 Task: Get directions from Lyndon B. Johnson National Historical Park, Texas, United States to Charleston, South Carolina, United States and explore the nearby post offices
Action: Mouse moved to (156, 94)
Screenshot: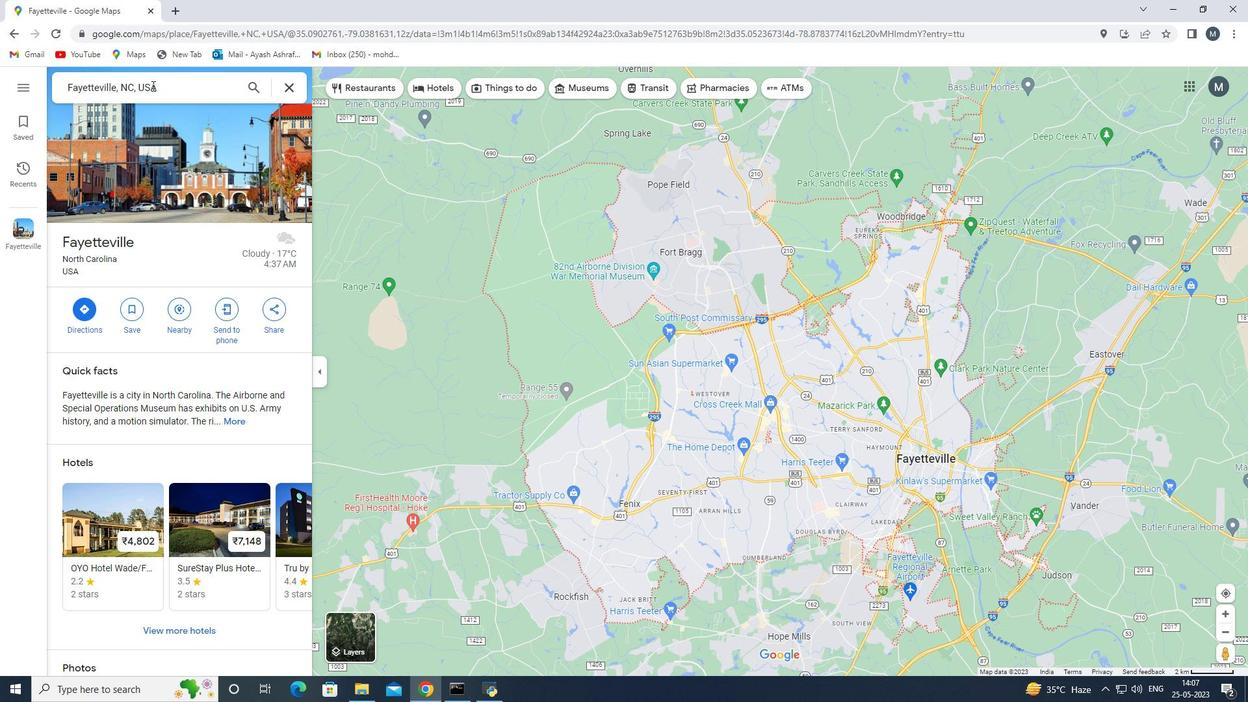 
Action: Mouse scrolled (156, 93) with delta (0, 0)
Screenshot: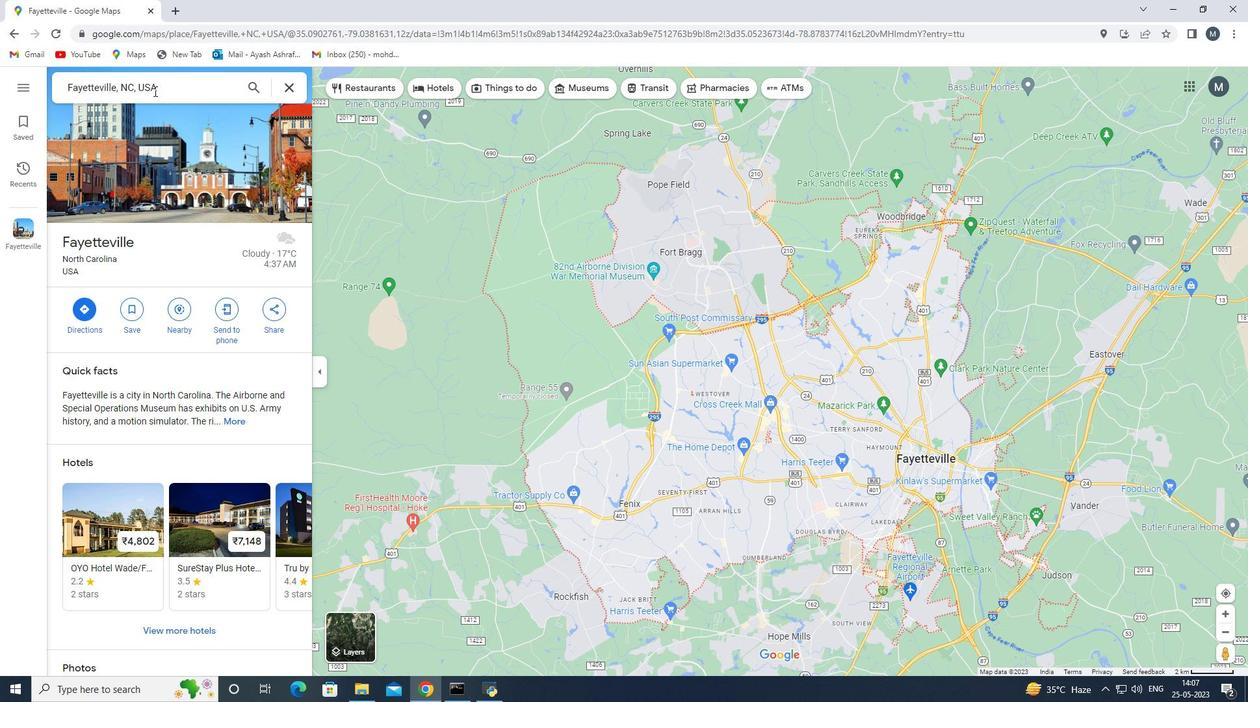 
Action: Mouse moved to (156, 96)
Screenshot: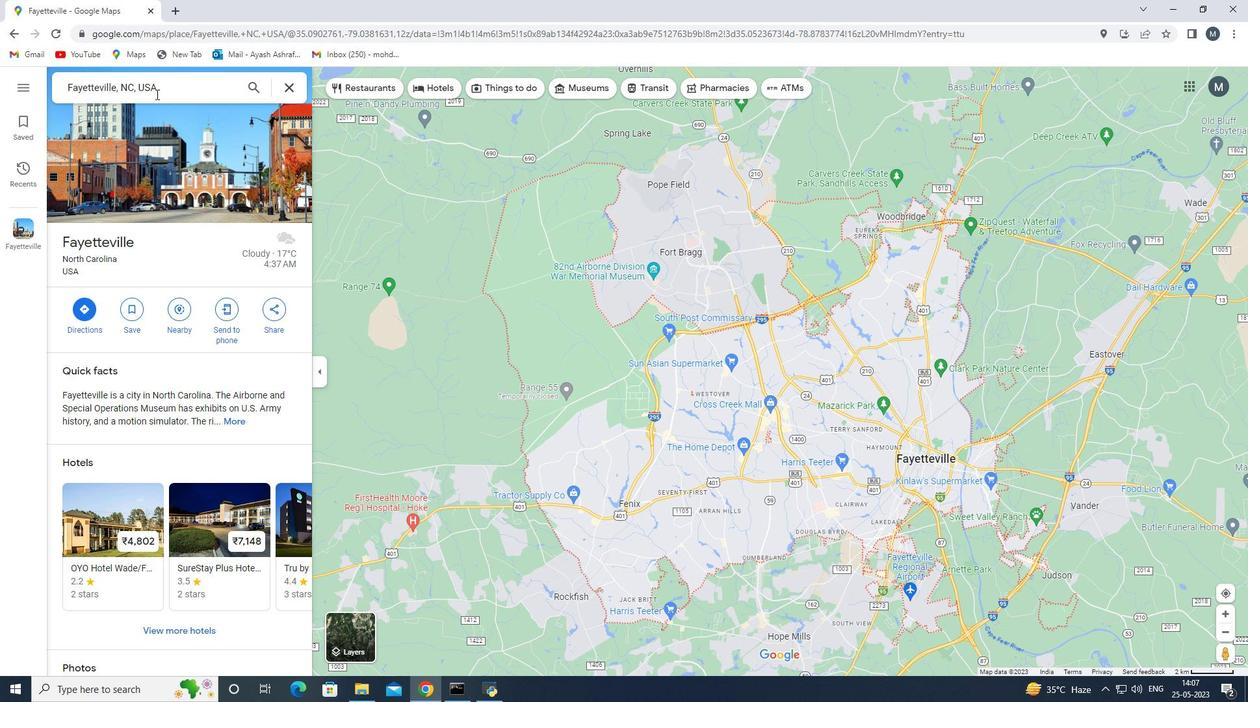 
Action: Mouse scrolled (156, 95) with delta (0, 0)
Screenshot: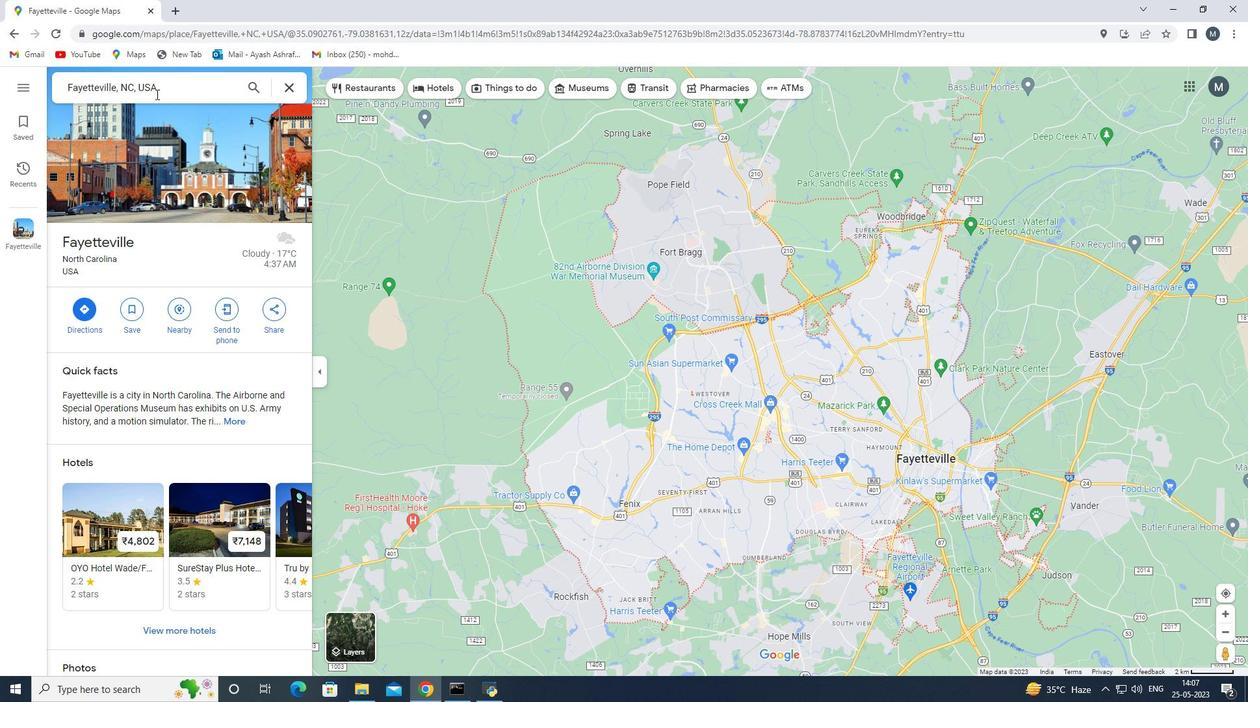 
Action: Mouse moved to (156, 96)
Screenshot: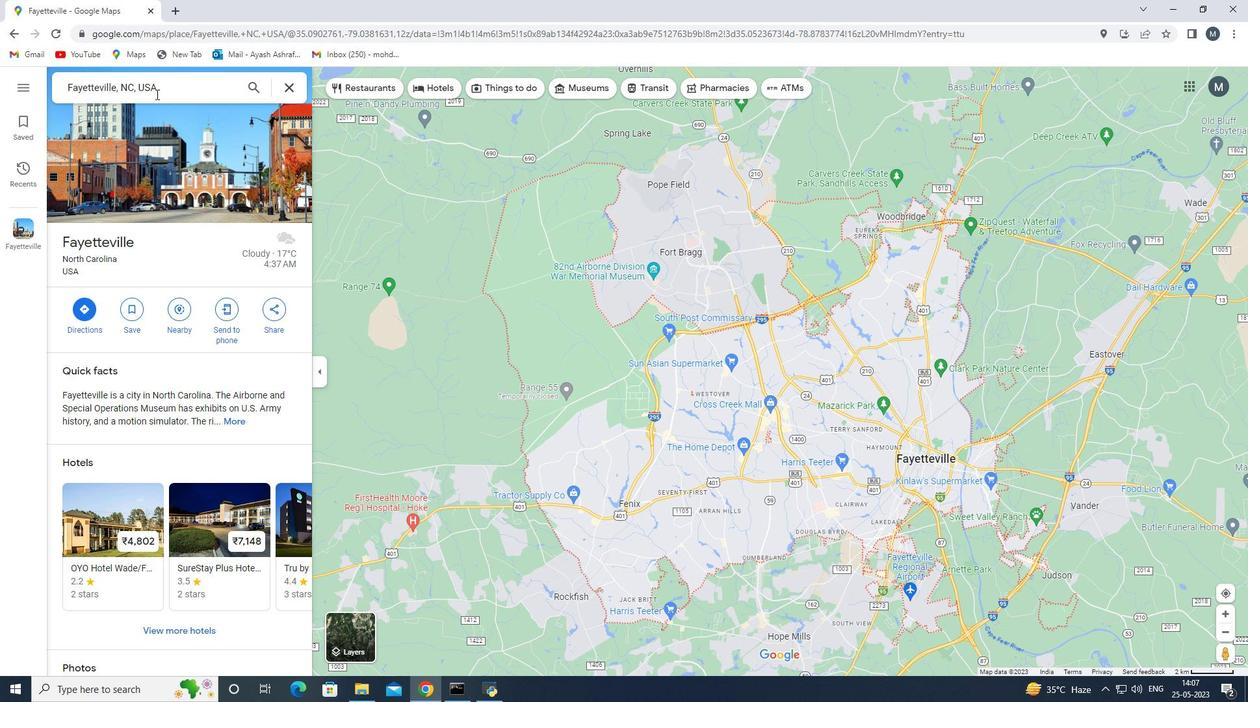 
Action: Mouse scrolled (156, 96) with delta (0, 0)
Screenshot: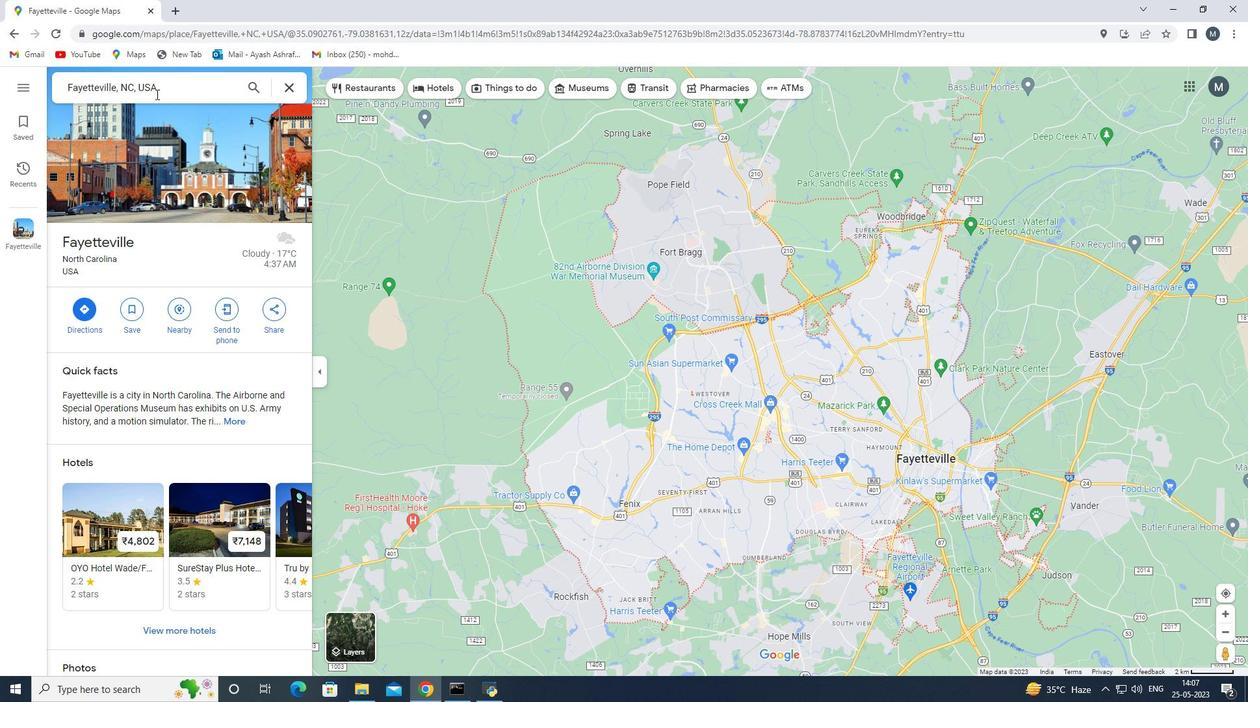 
Action: Mouse moved to (287, 89)
Screenshot: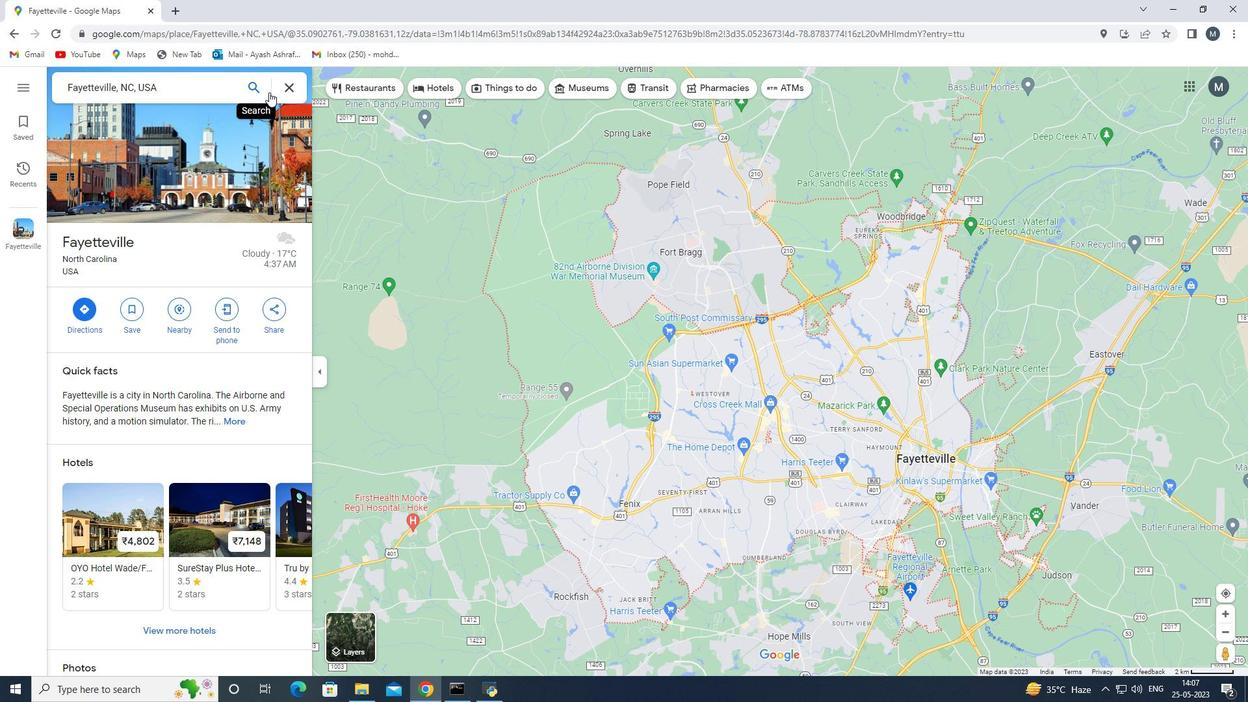 
Action: Mouse pressed left at (287, 89)
Screenshot: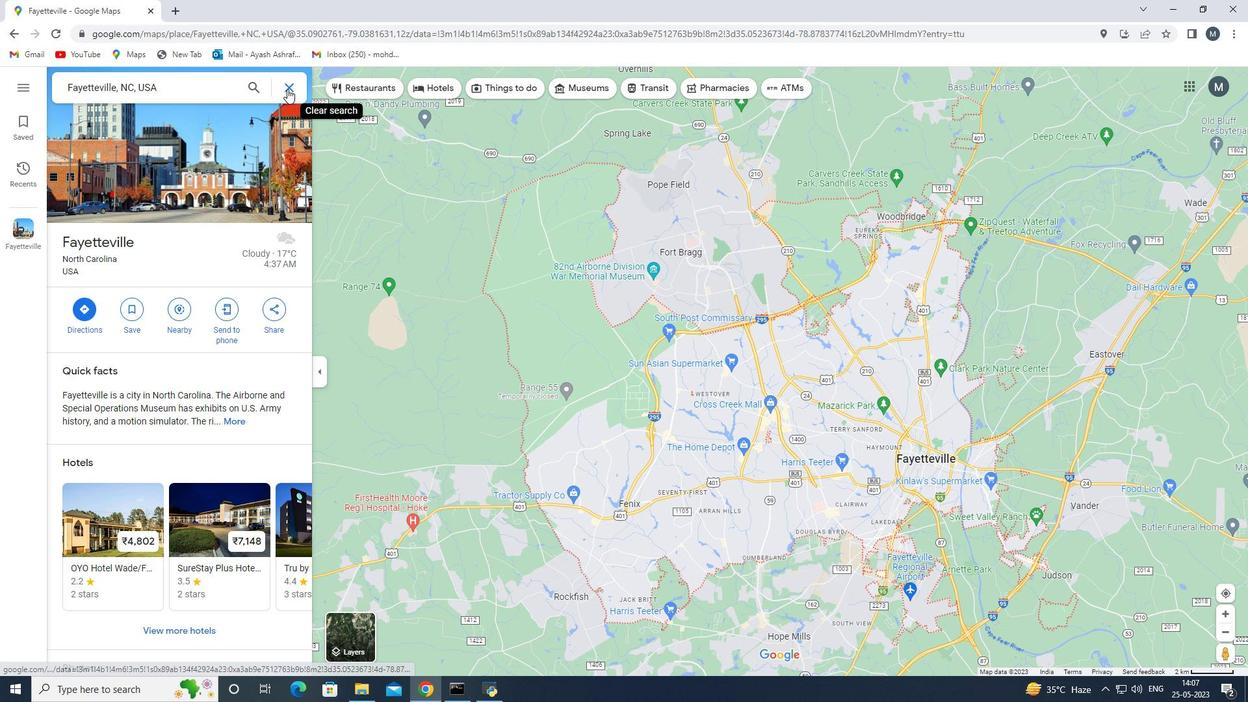 
Action: Mouse moved to (292, 85)
Screenshot: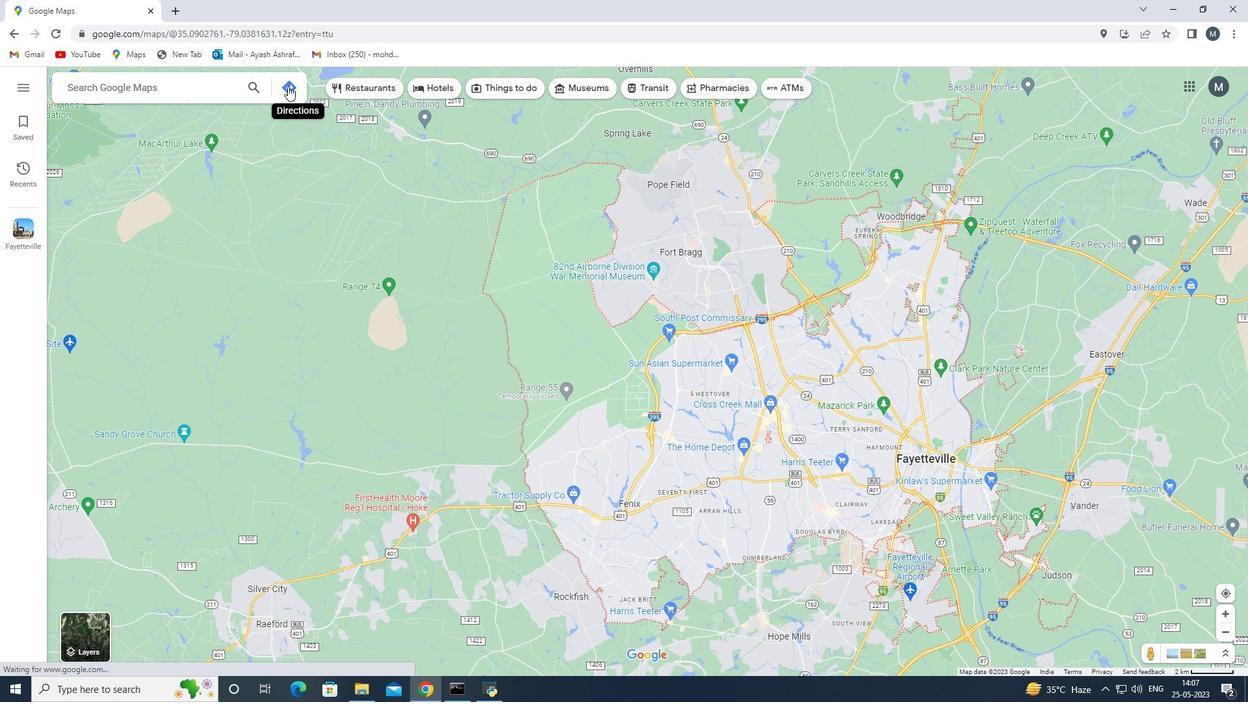 
Action: Mouse pressed left at (292, 85)
Screenshot: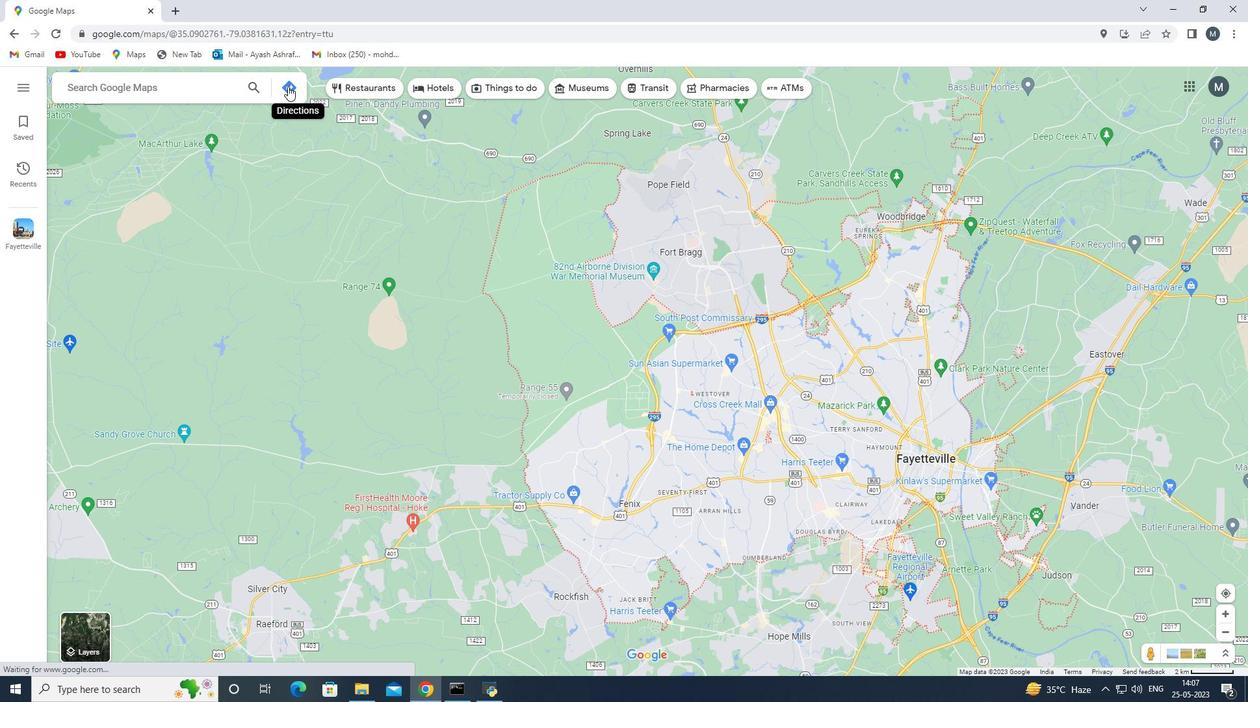 
Action: Mouse moved to (125, 125)
Screenshot: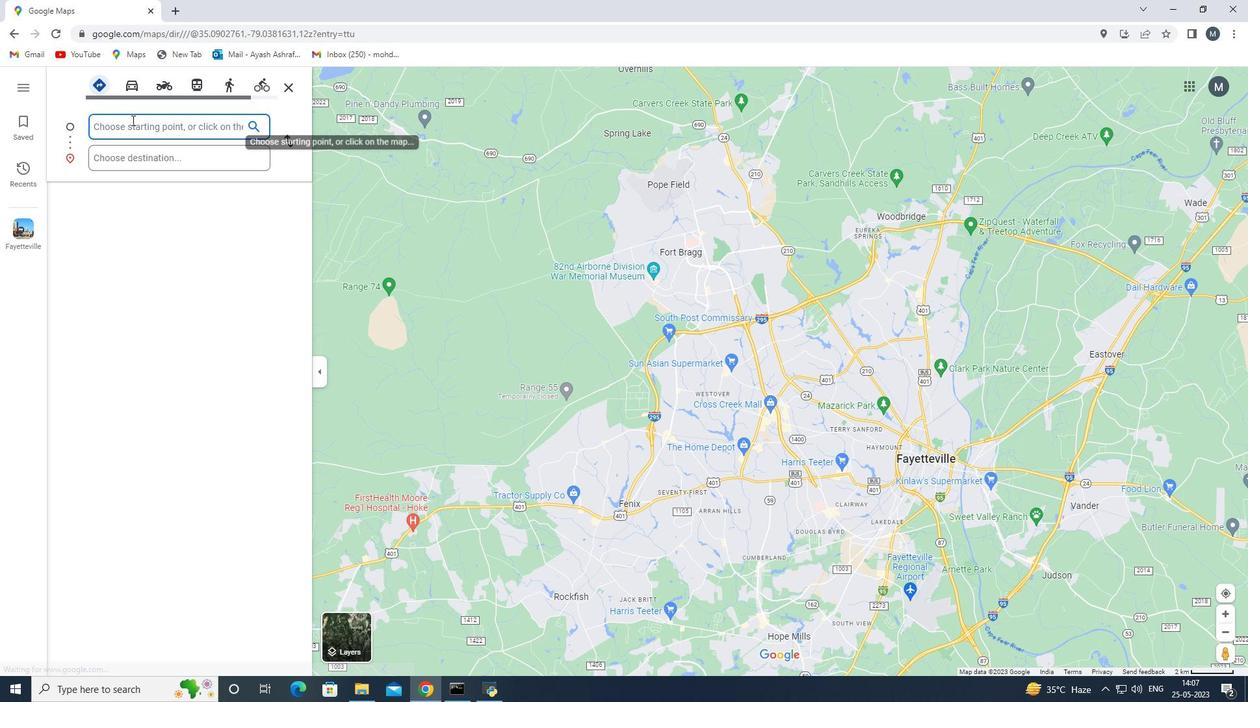 
Action: Mouse pressed left at (125, 125)
Screenshot: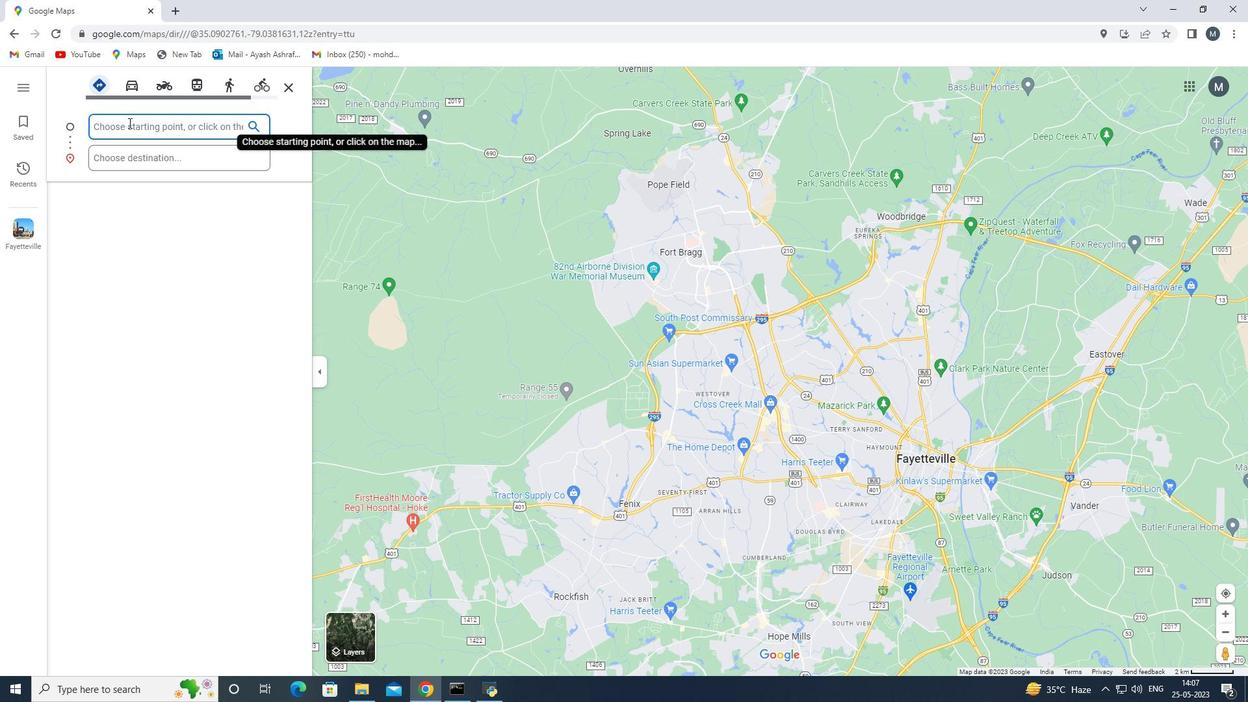 
Action: Mouse moved to (124, 126)
Screenshot: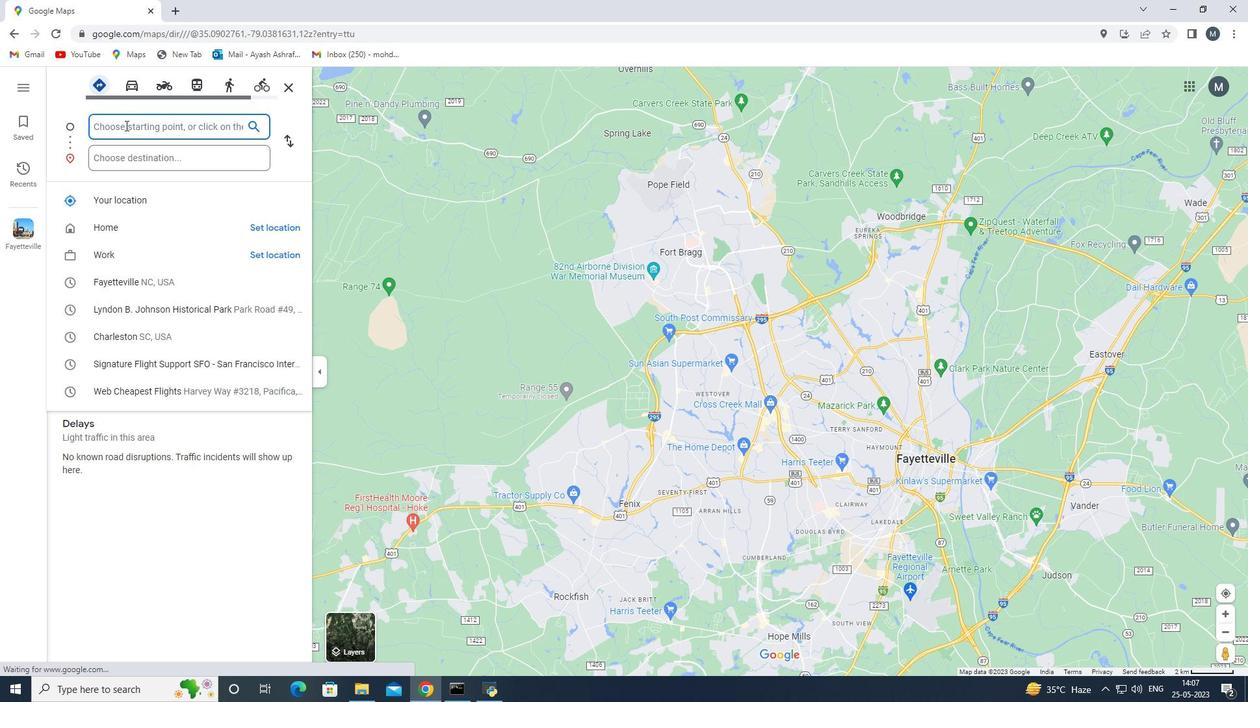 
Action: Key pressed <Key.shift>Lyndon<Key.space><Key.shift>B.johnson<Key.space><Key.shift>National<Key.space>historicak<Key.backspace>l<Key.space>park,texas,united<Key.space>states<Key.space>
Screenshot: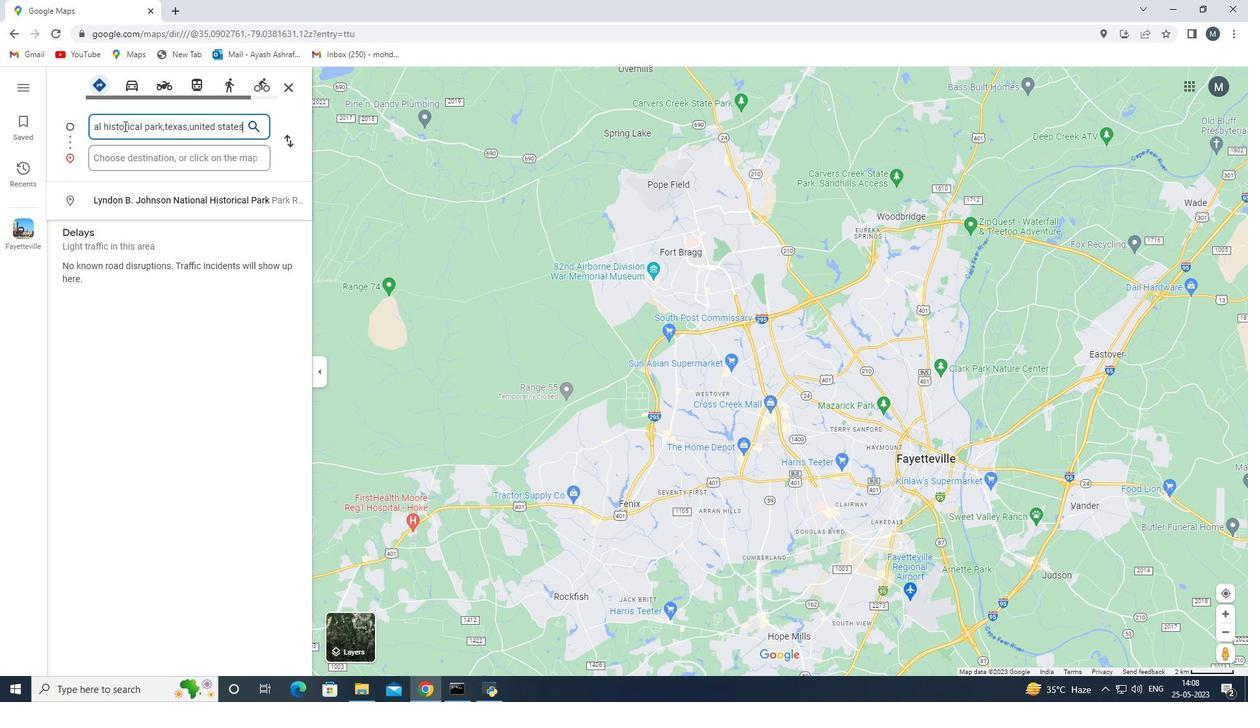 
Action: Mouse moved to (122, 158)
Screenshot: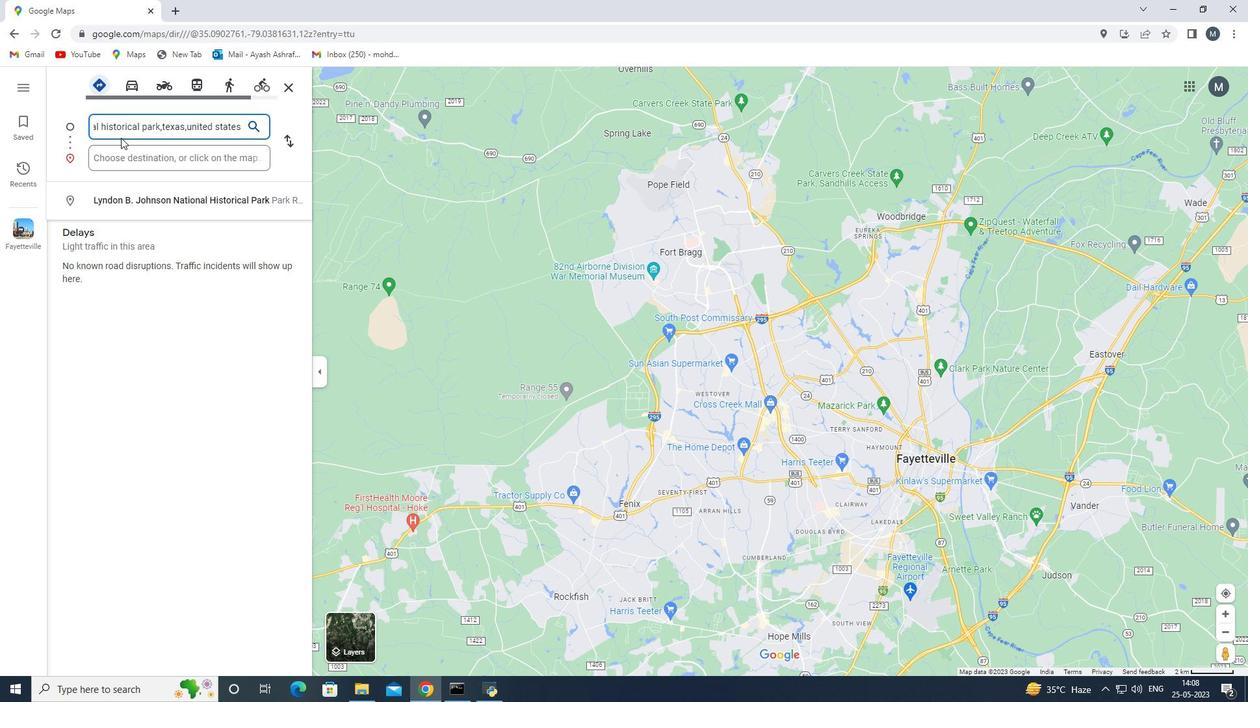 
Action: Mouse pressed left at (122, 158)
Screenshot: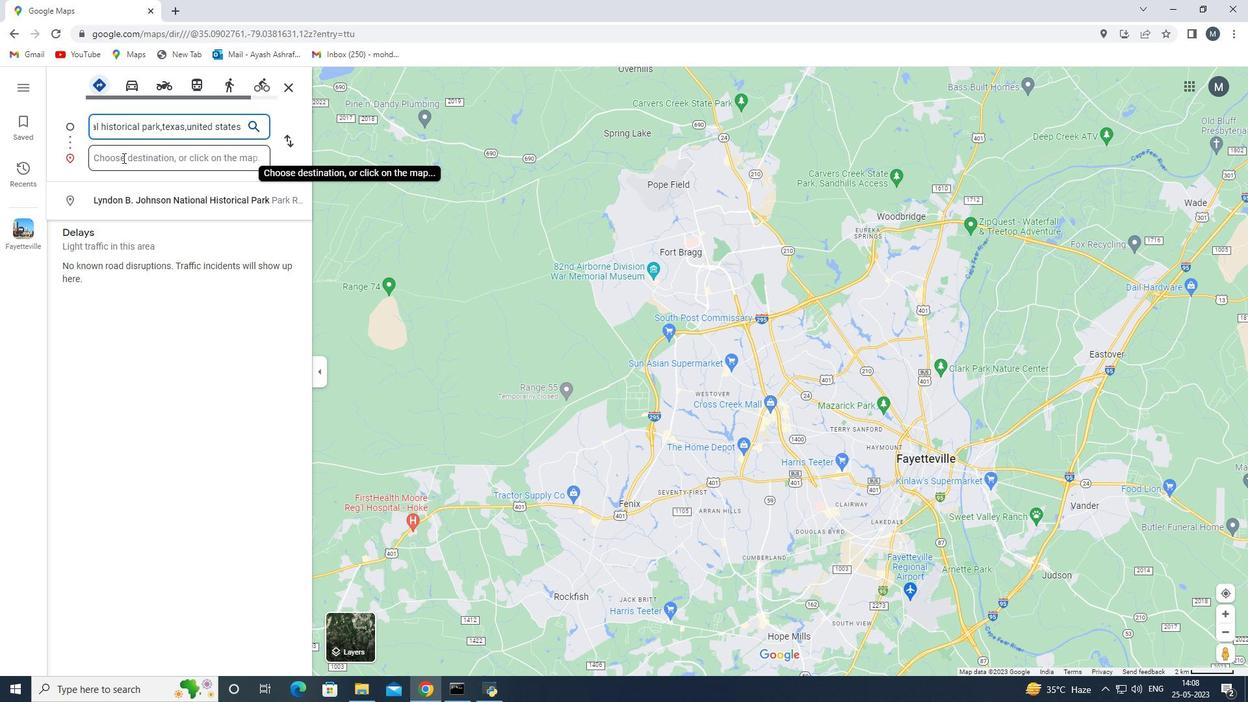 
Action: Mouse moved to (124, 158)
Screenshot: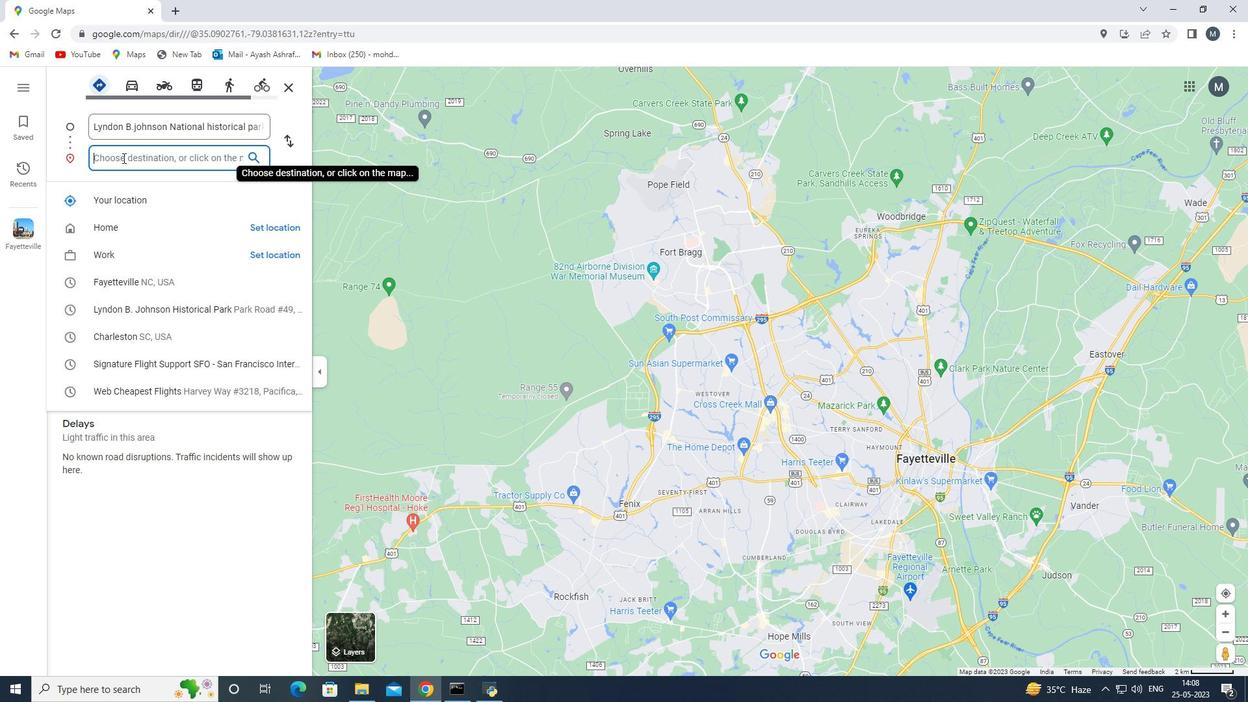 
Action: Key pressed <Key.shift>Charleston<Key.space>south<Key.space>carolina<Key.space>united<Key.space>states<Key.space>
Screenshot: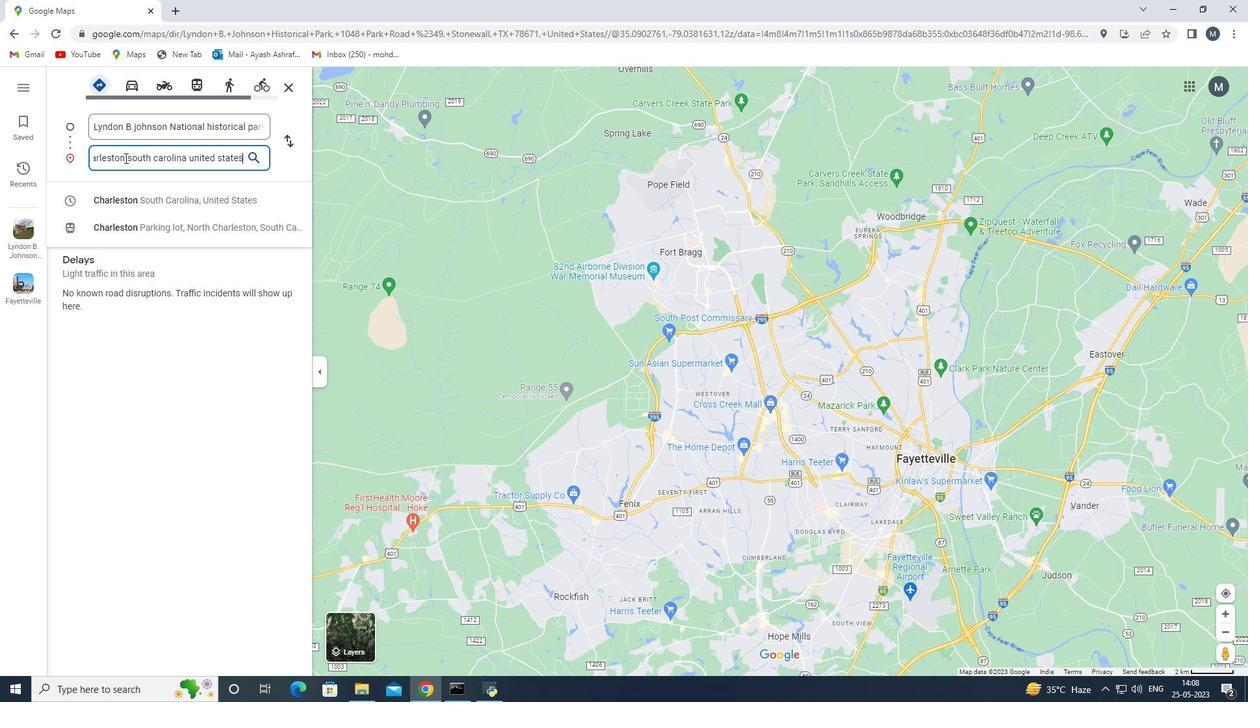 
Action: Mouse moved to (253, 159)
Screenshot: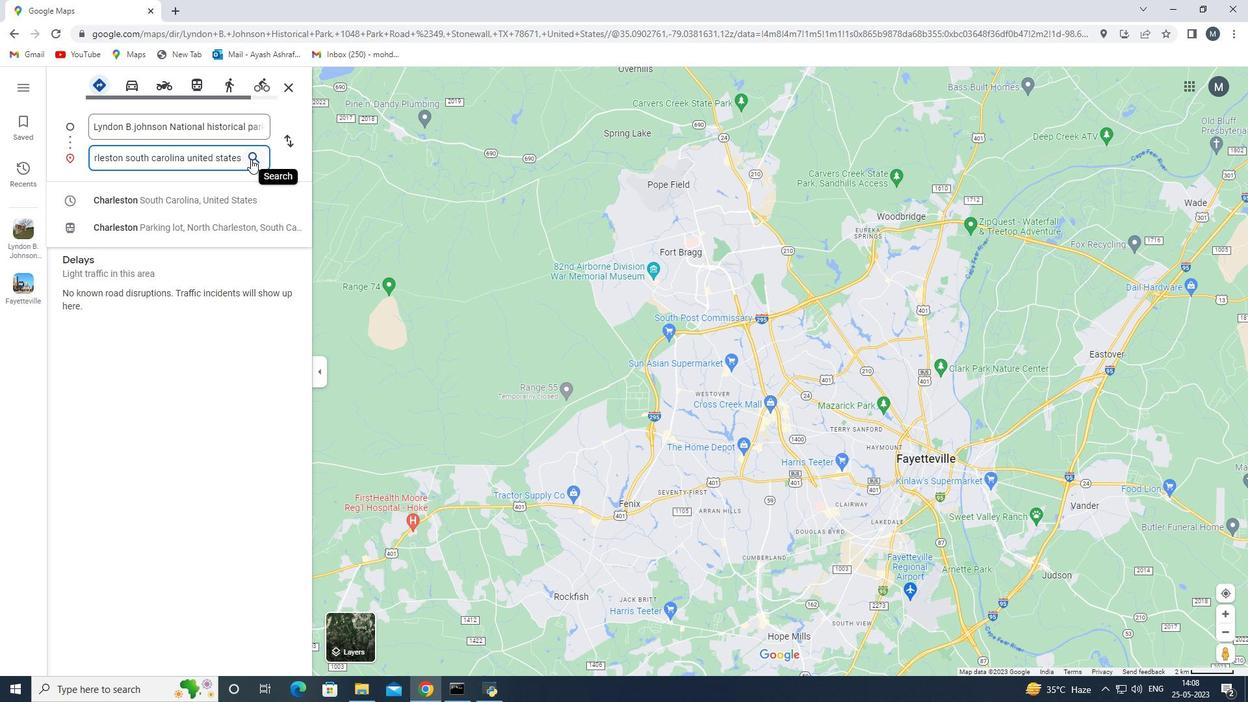 
Action: Mouse pressed left at (253, 159)
Screenshot: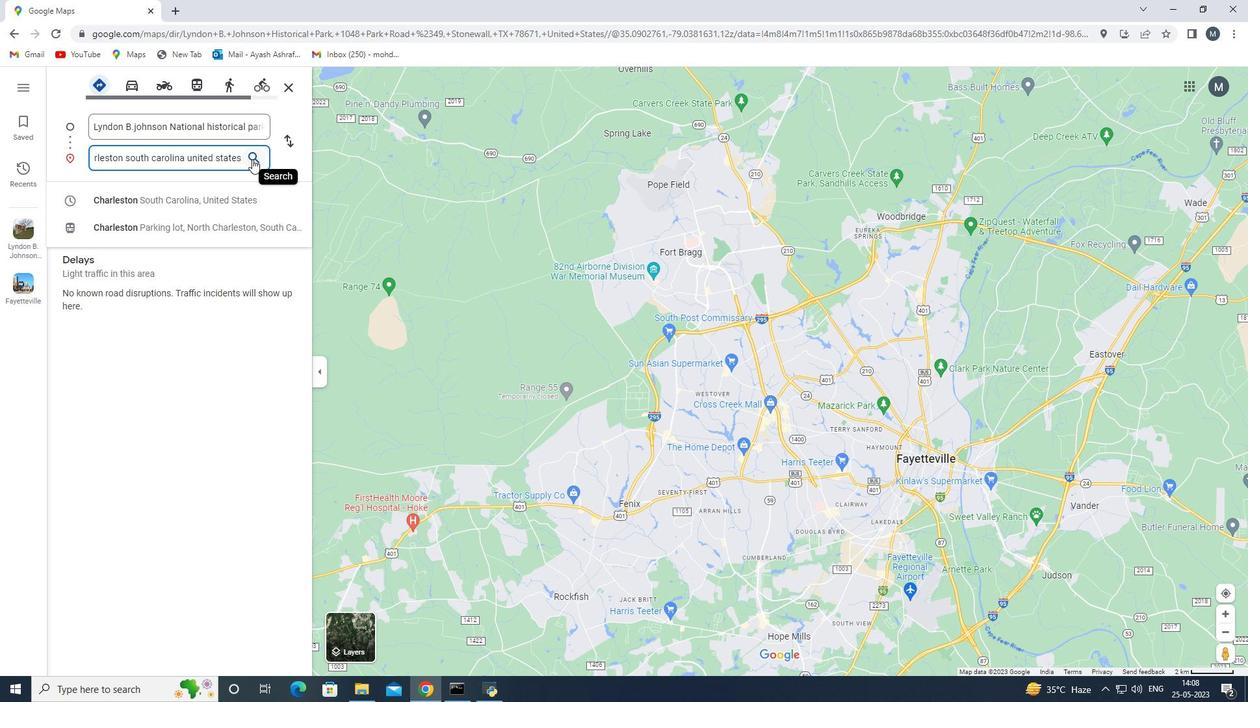 
Action: Mouse moved to (706, 86)
Screenshot: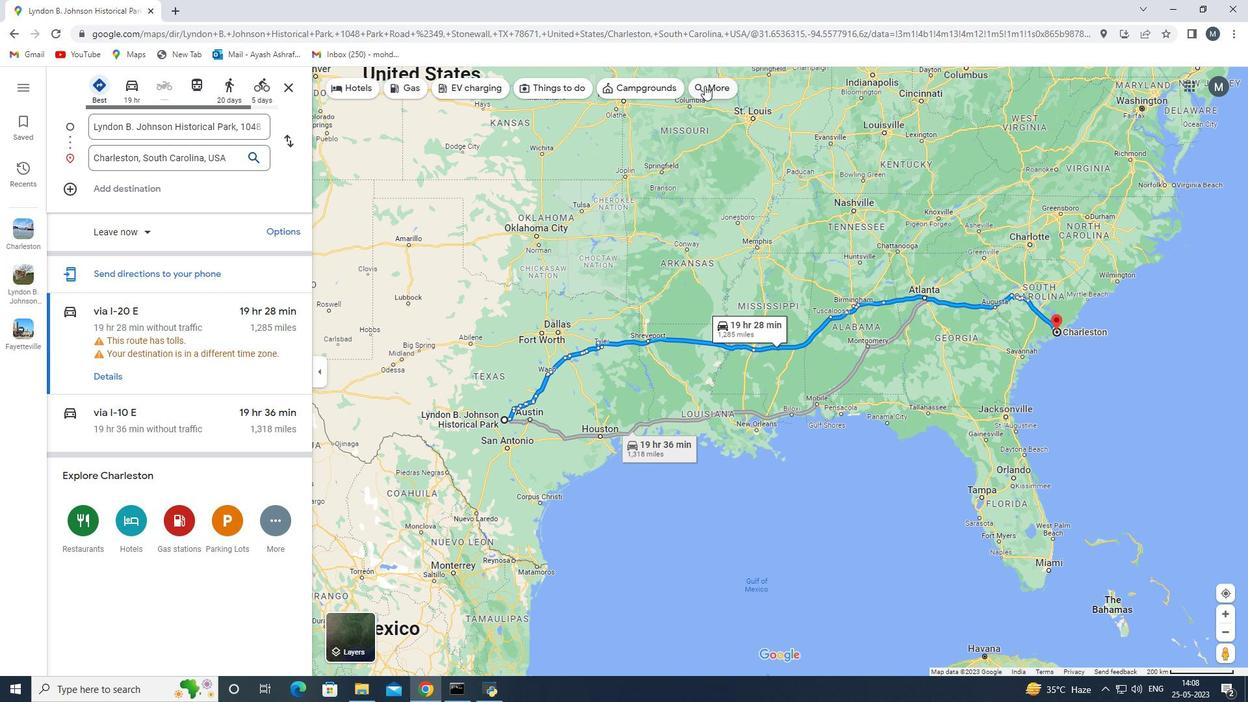 
Action: Mouse pressed left at (706, 86)
Screenshot: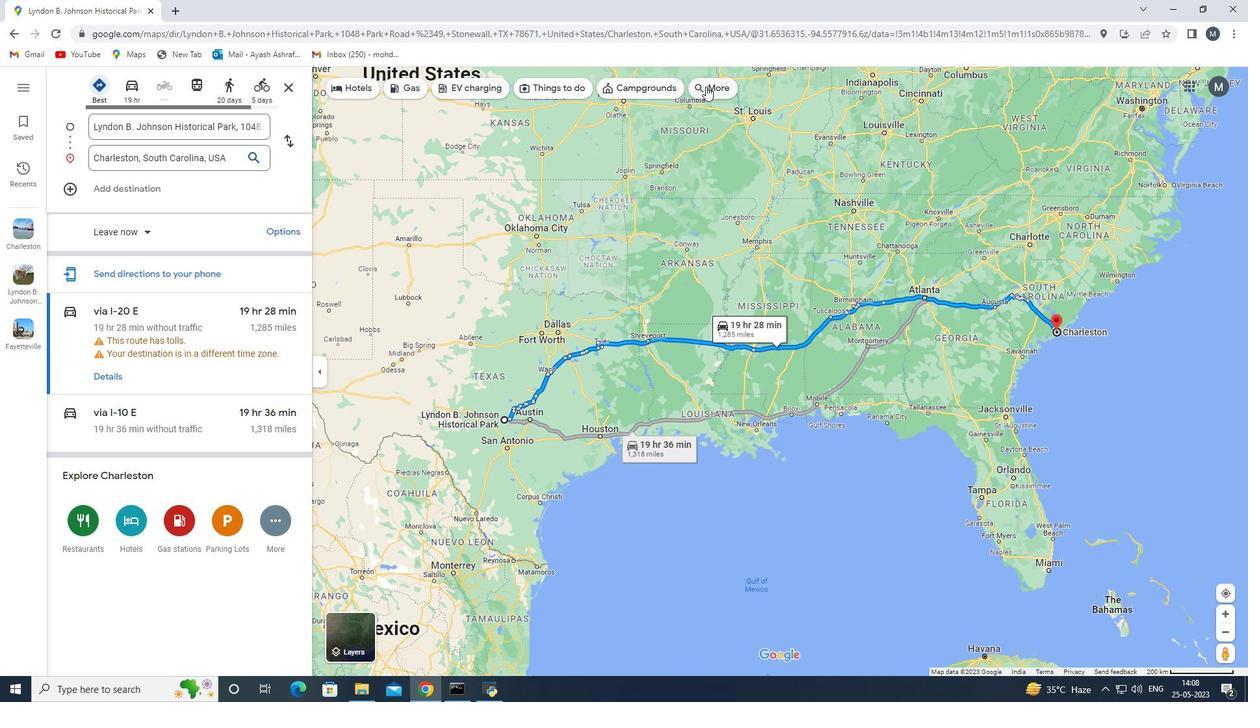 
Action: Mouse moved to (69, 91)
Screenshot: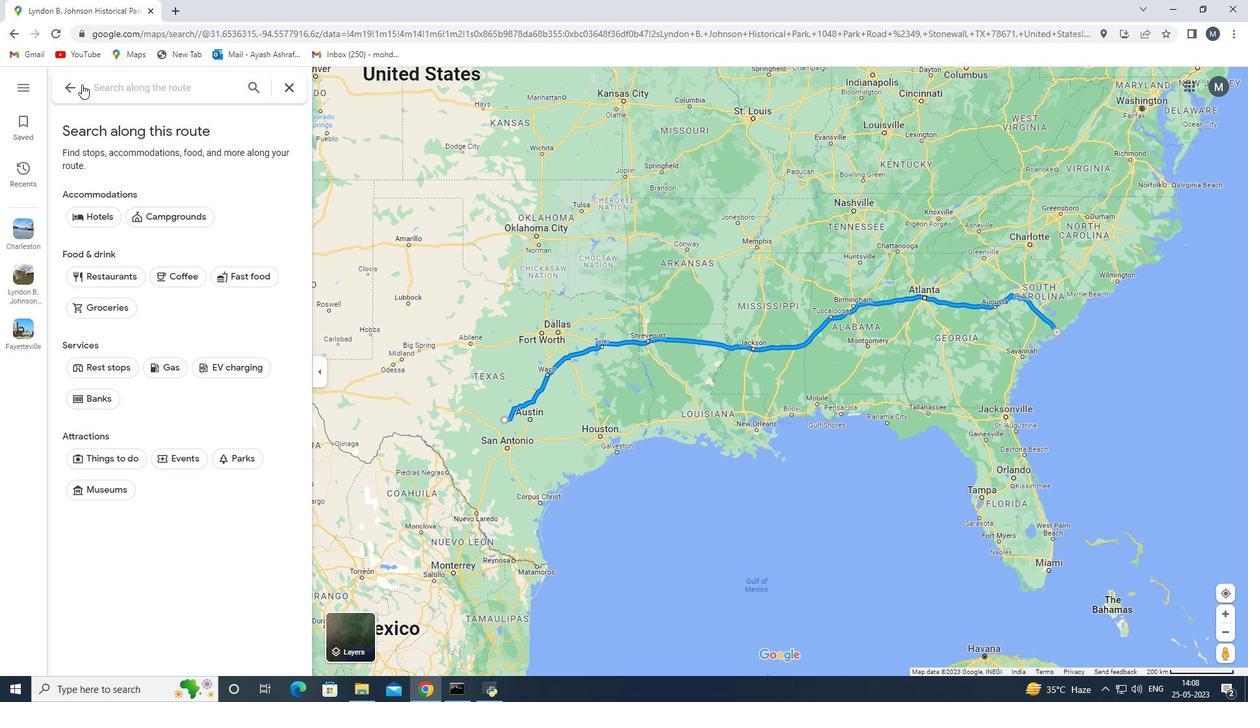 
Action: Mouse pressed left at (69, 91)
Screenshot: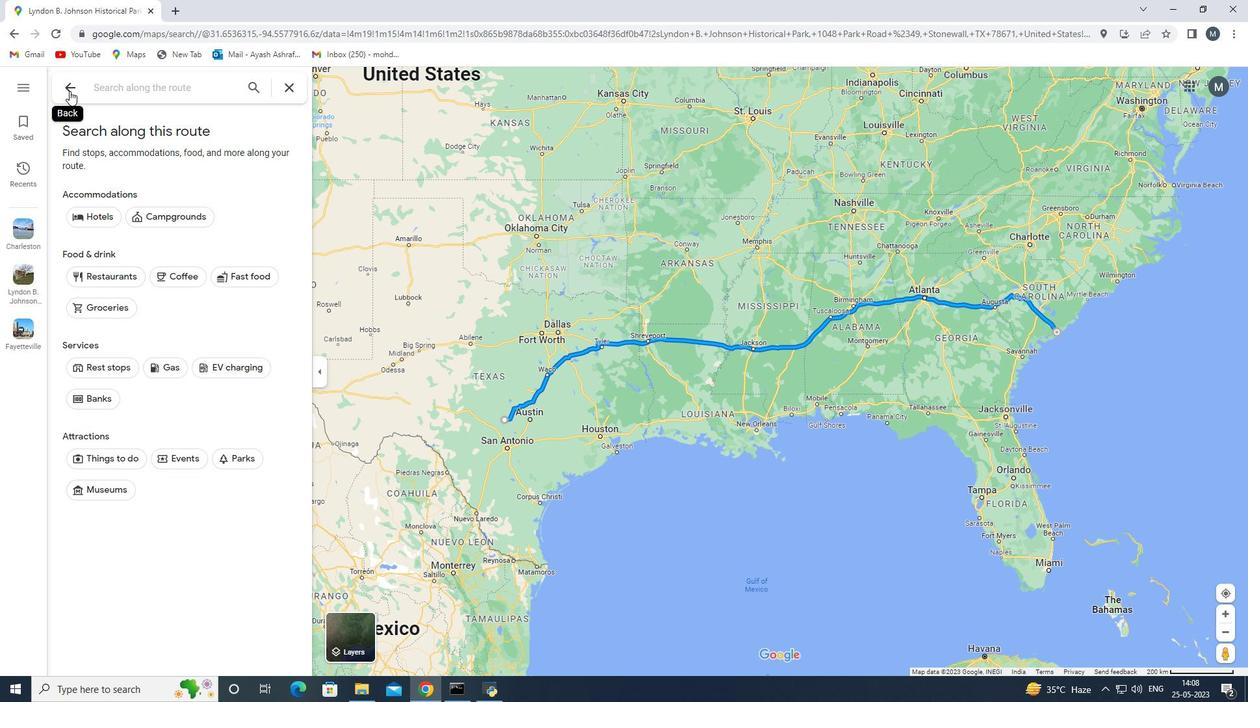 
Action: Mouse moved to (269, 524)
Screenshot: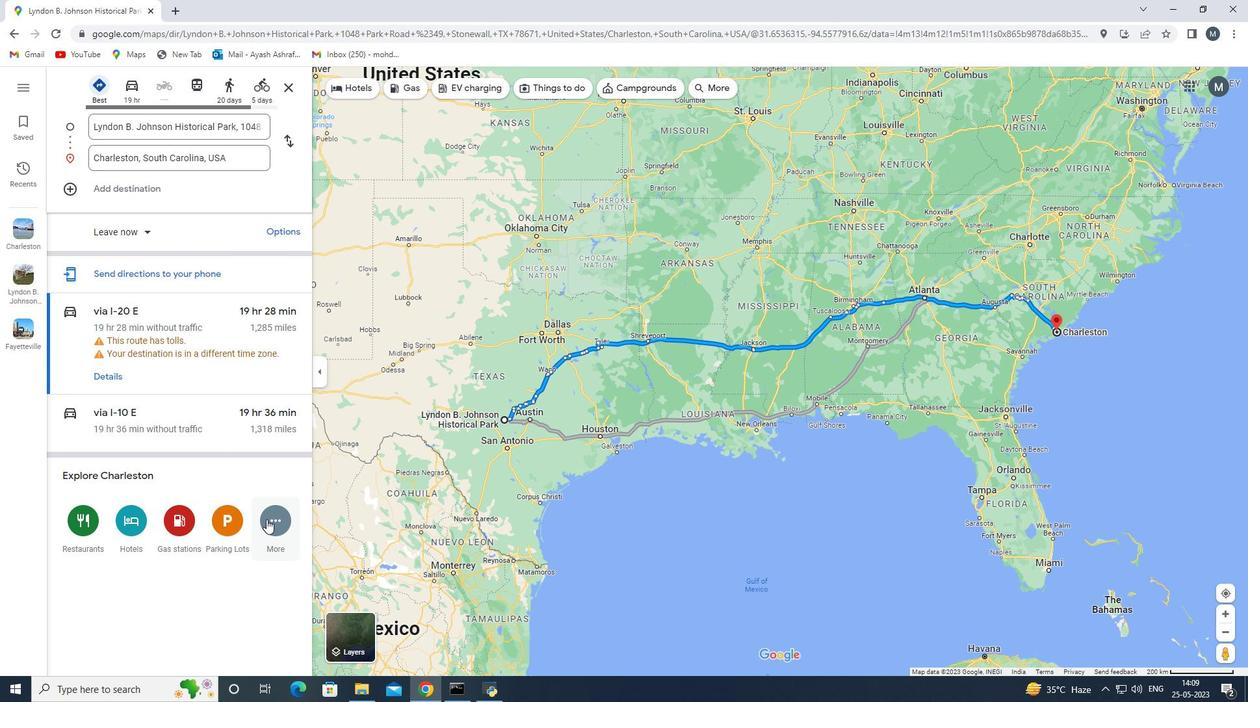 
Action: Mouse pressed left at (269, 524)
Screenshot: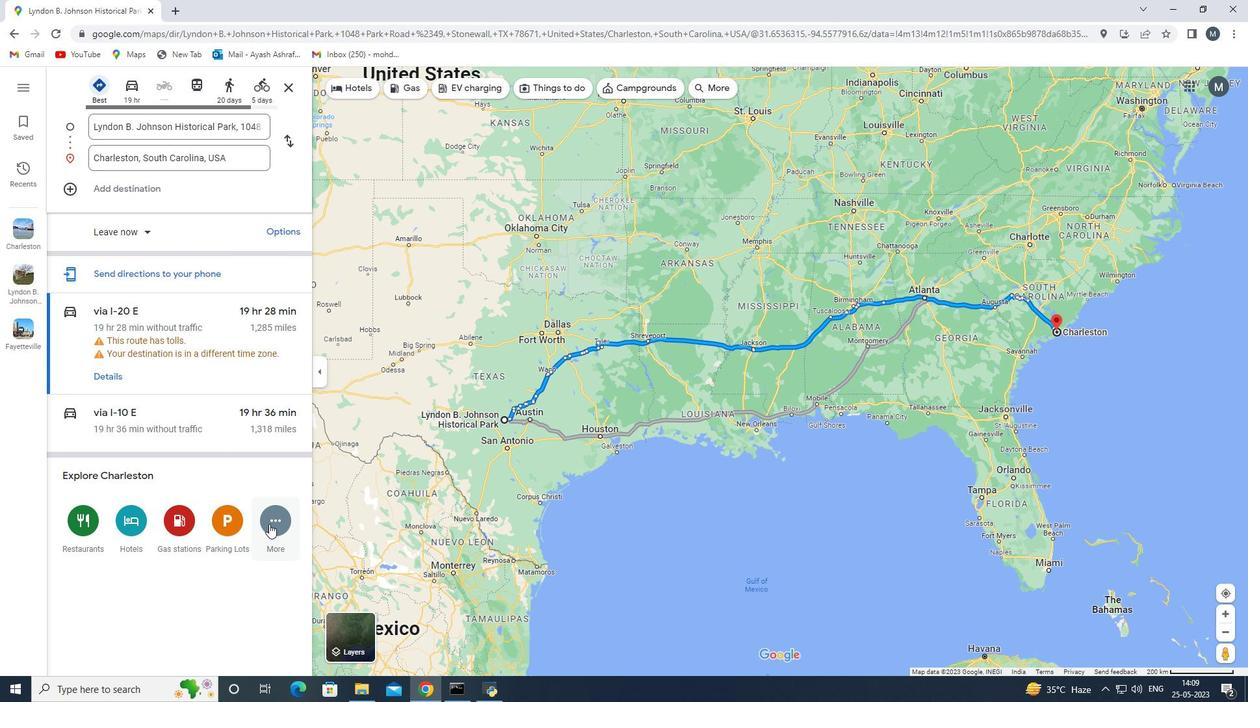 
Action: Mouse moved to (257, 519)
Screenshot: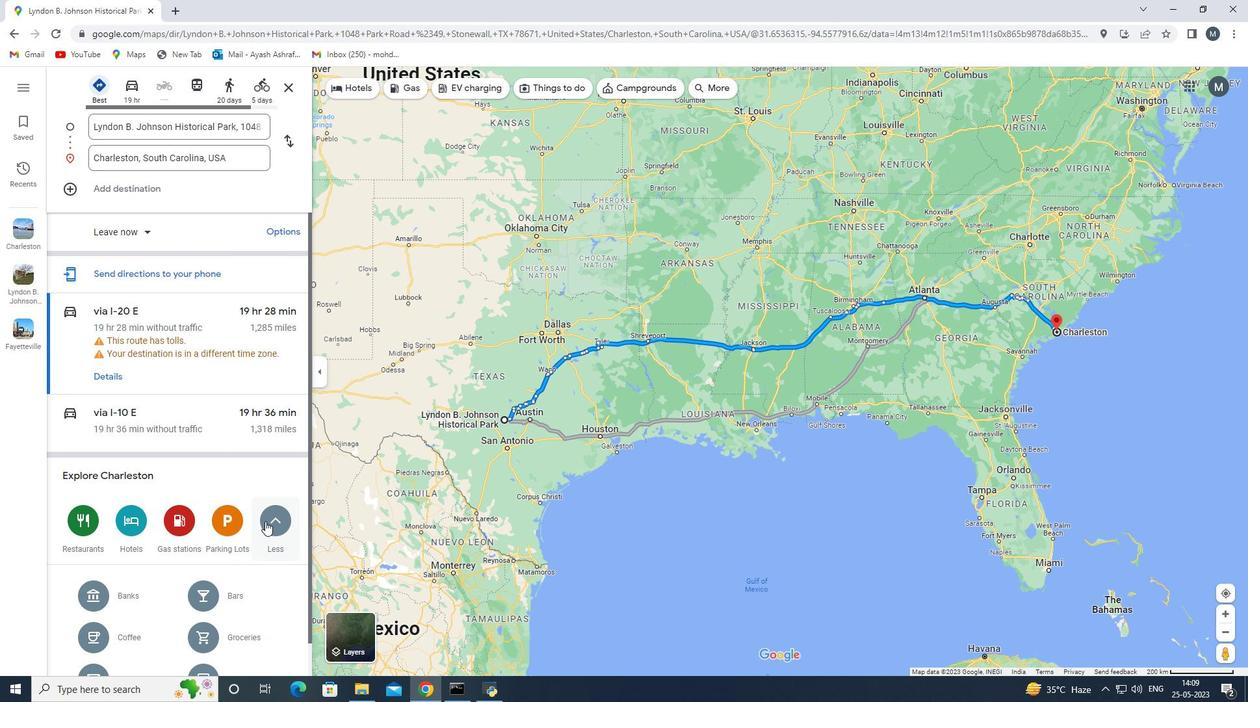 
Action: Mouse scrolled (257, 518) with delta (0, 0)
Screenshot: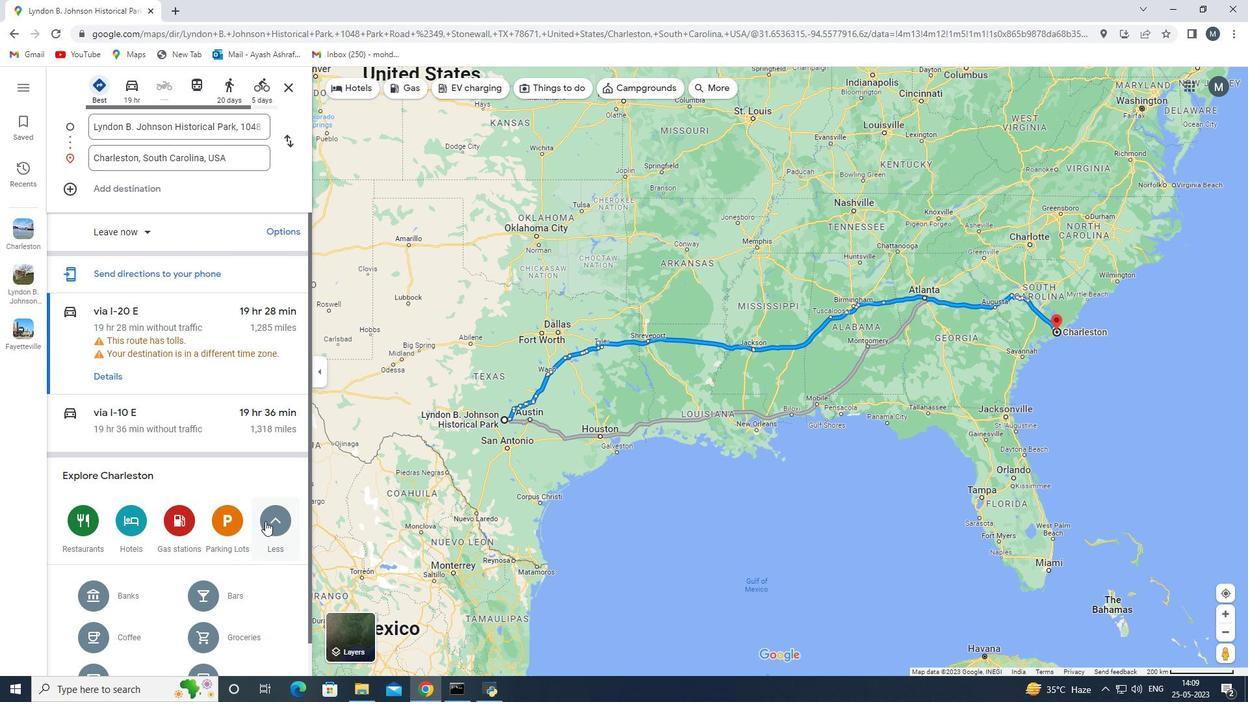 
Action: Mouse scrolled (257, 518) with delta (0, 0)
Screenshot: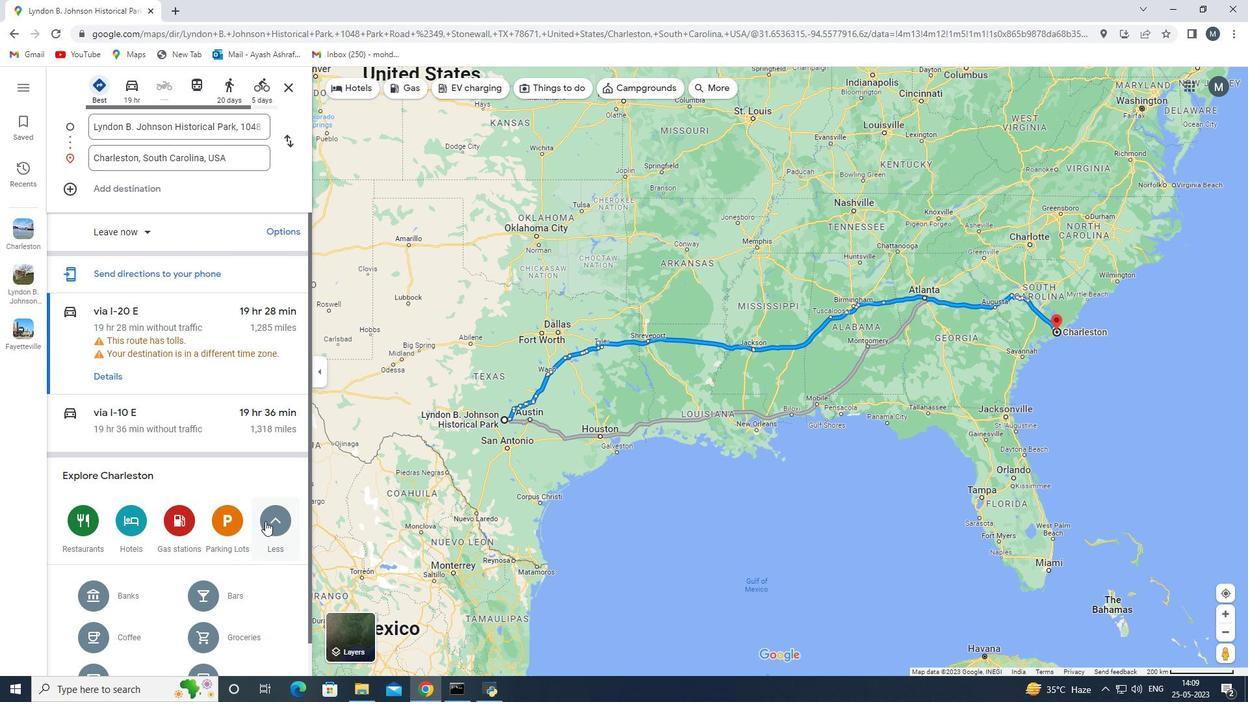 
Action: Mouse moved to (240, 508)
Screenshot: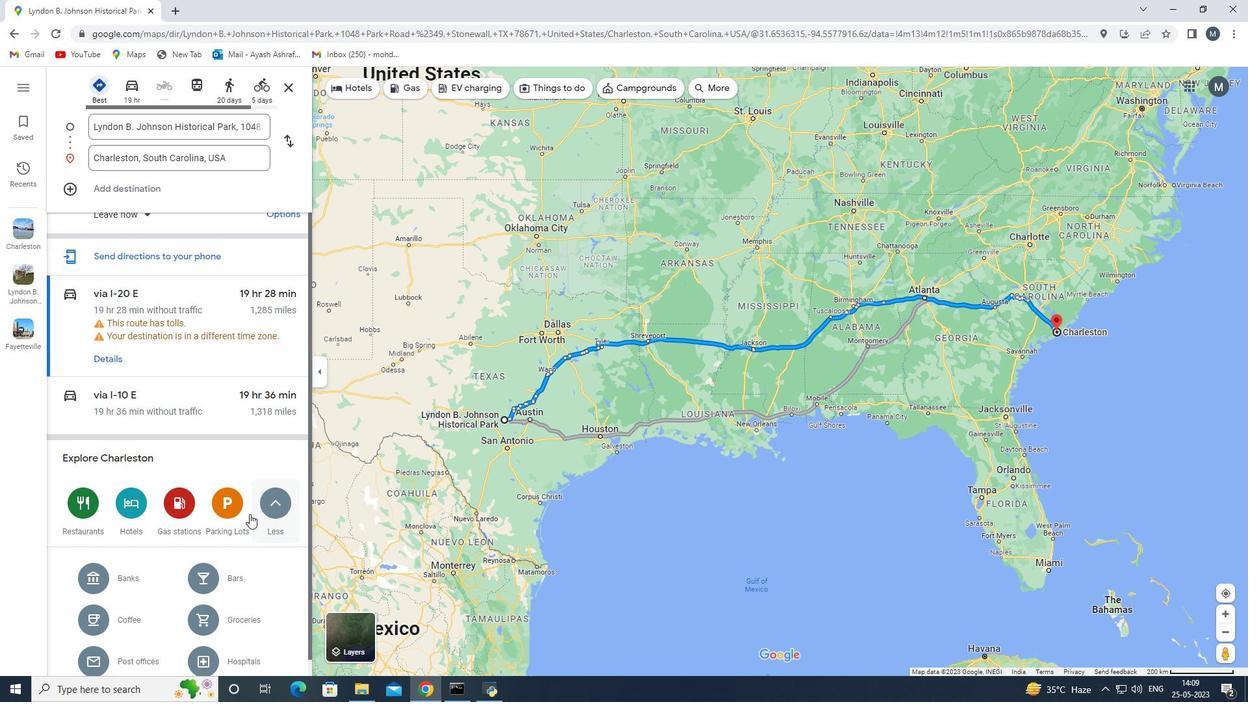 
Action: Mouse scrolled (240, 508) with delta (0, 0)
Screenshot: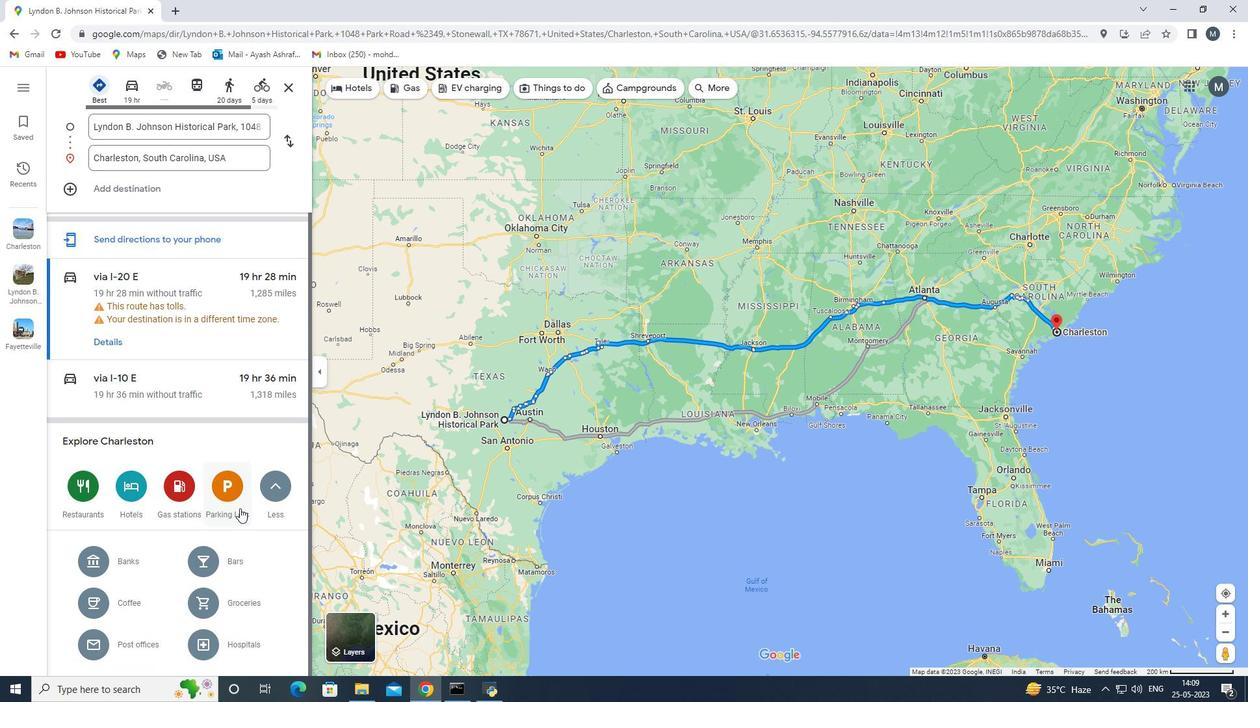
Action: Mouse scrolled (240, 508) with delta (0, 0)
Screenshot: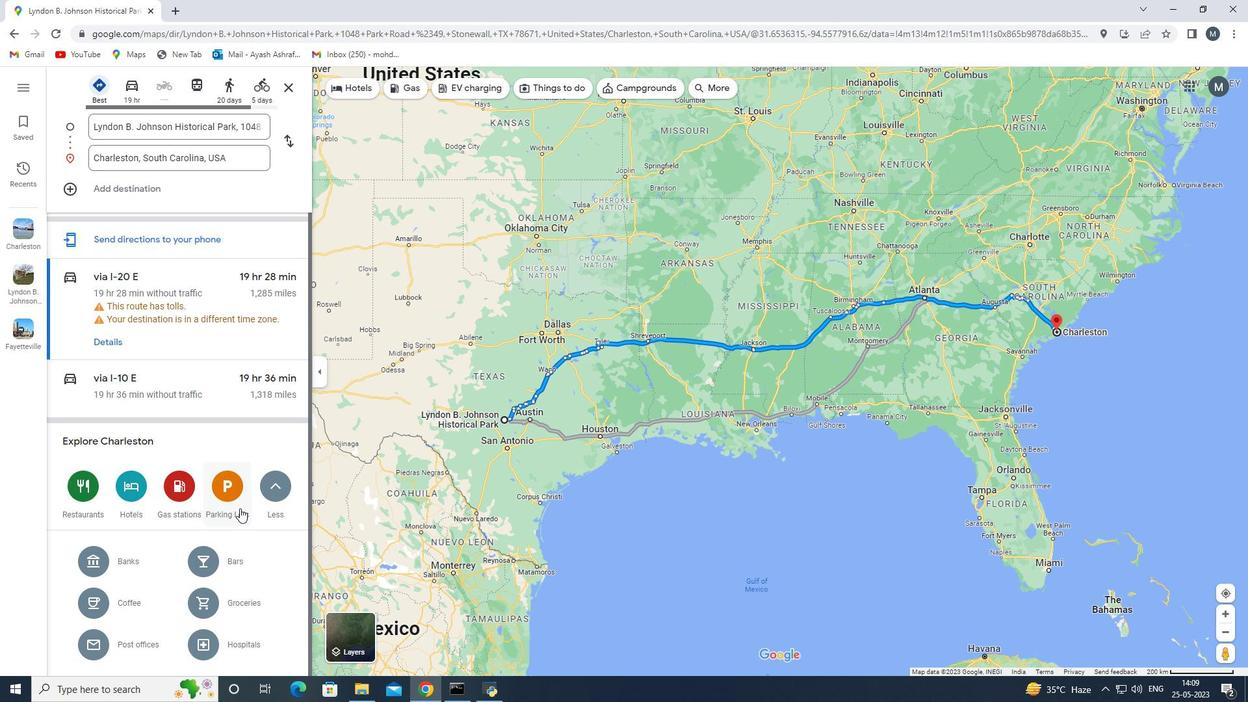 
Action: Mouse scrolled (240, 508) with delta (0, 0)
Screenshot: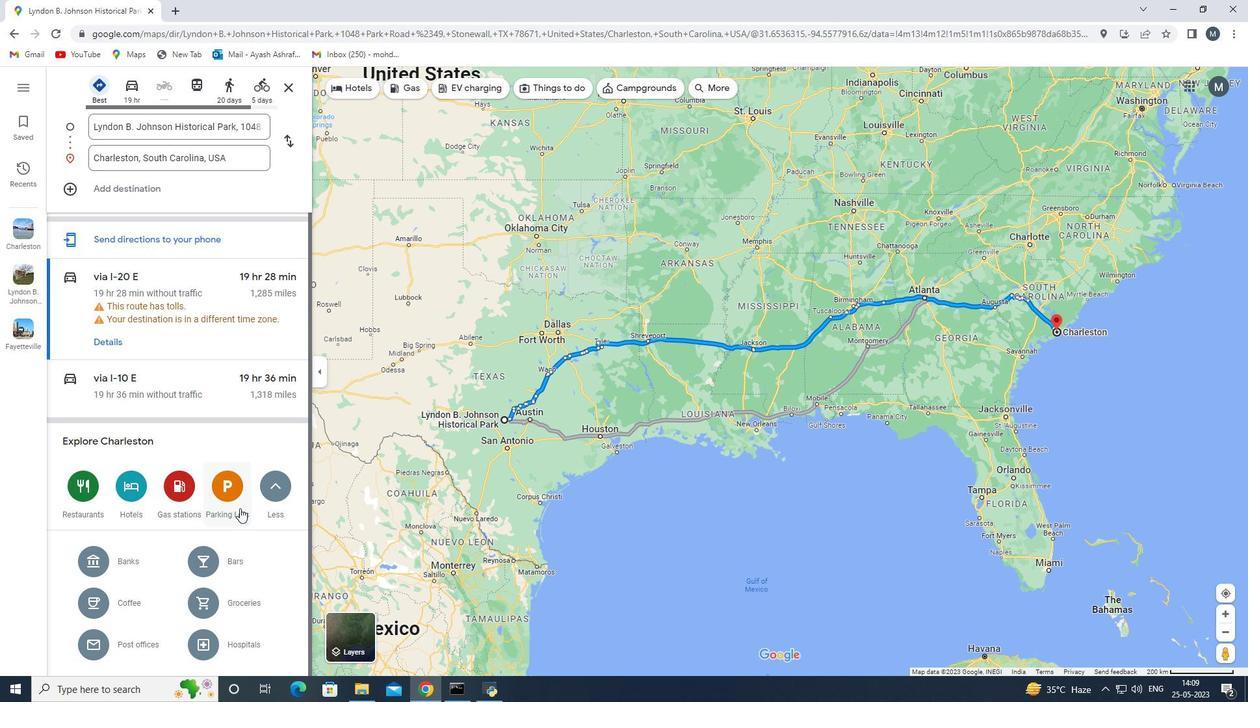 
Action: Mouse scrolled (240, 508) with delta (0, 0)
Screenshot: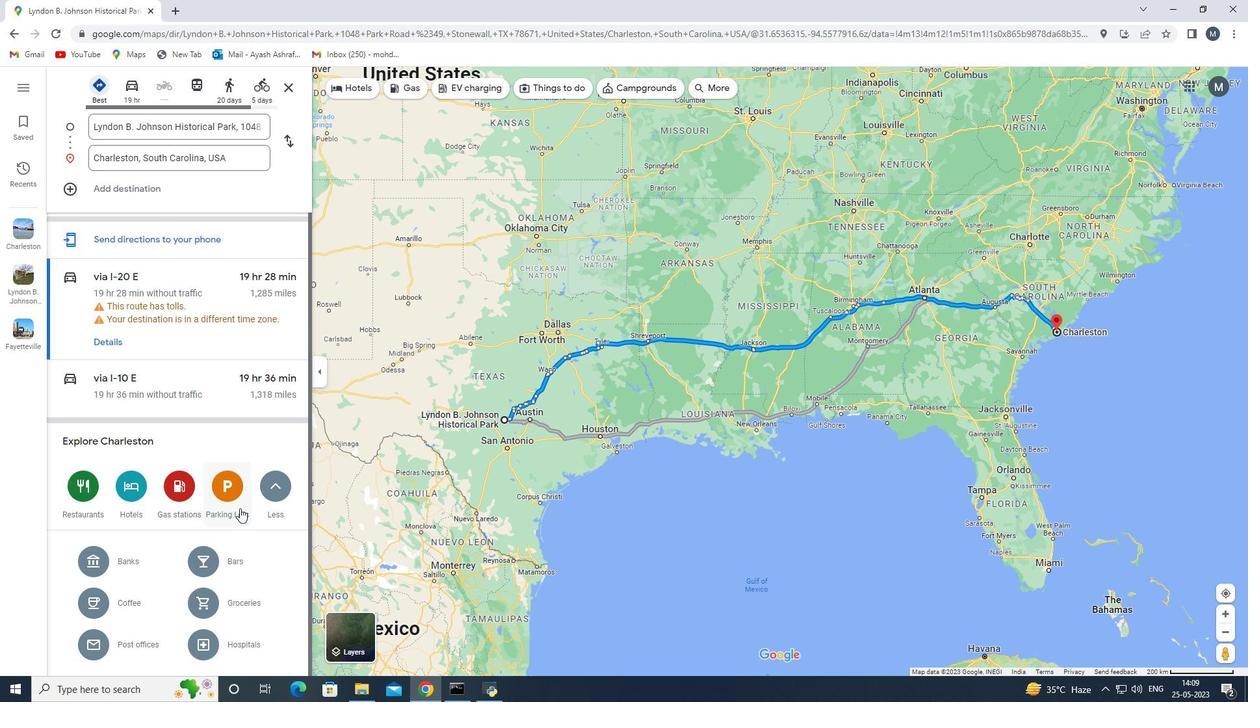 
Action: Mouse scrolled (240, 508) with delta (0, 0)
Screenshot: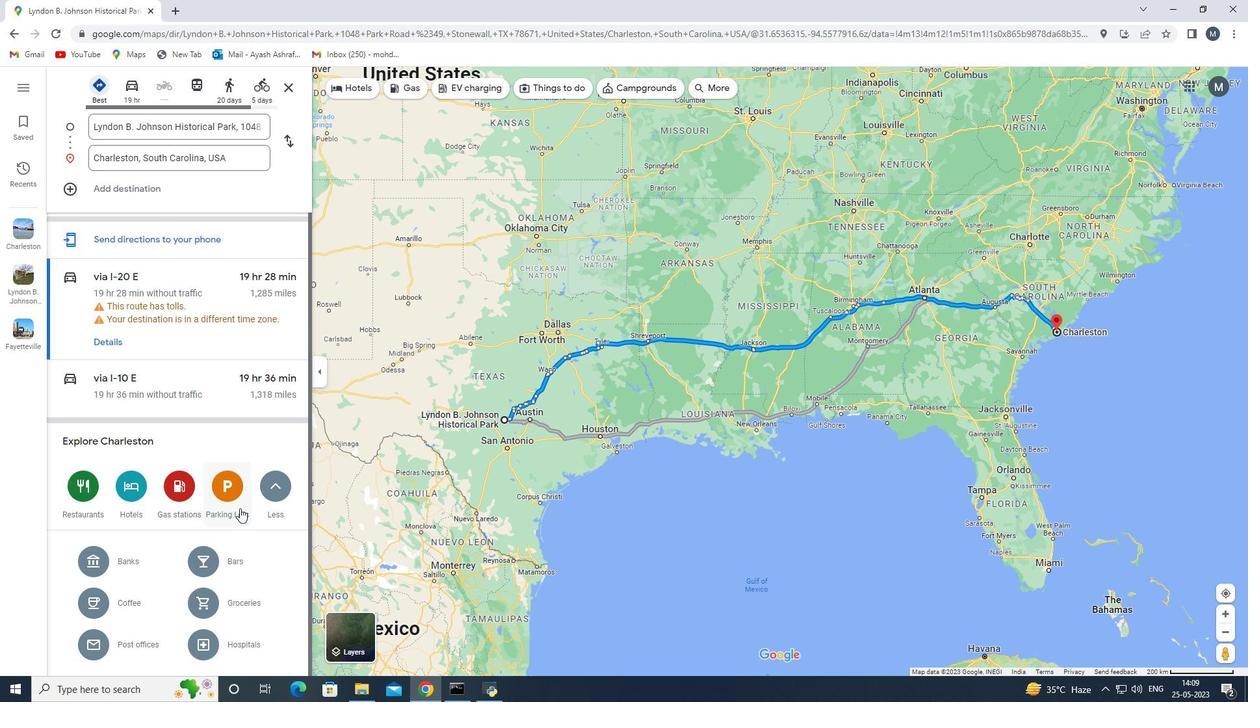 
Action: Mouse moved to (161, 655)
Screenshot: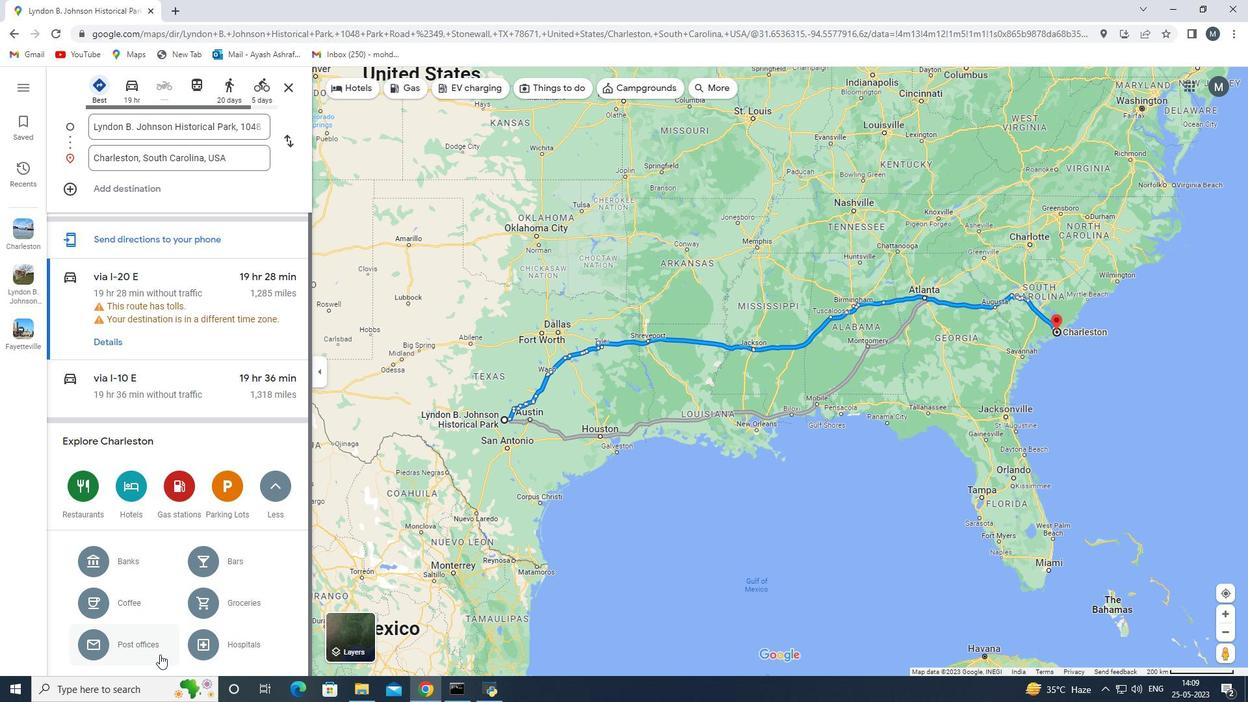 
Action: Mouse pressed left at (161, 655)
Screenshot: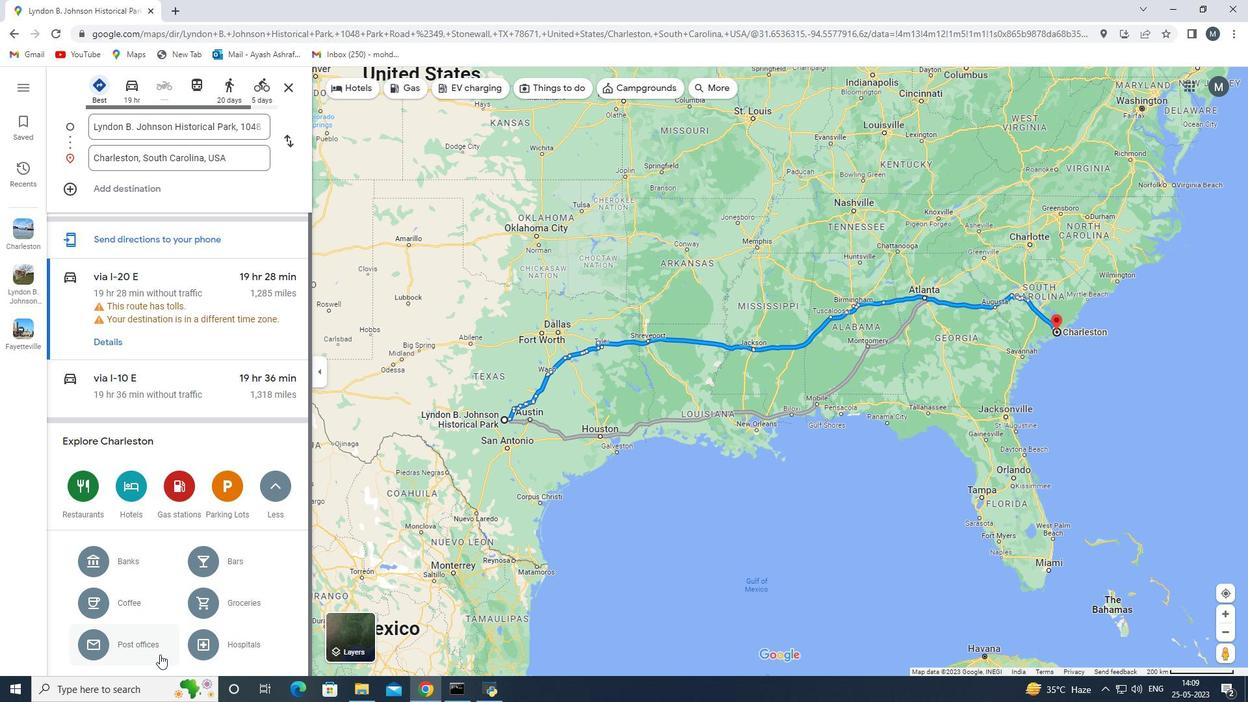 
Action: Mouse moved to (210, 415)
Screenshot: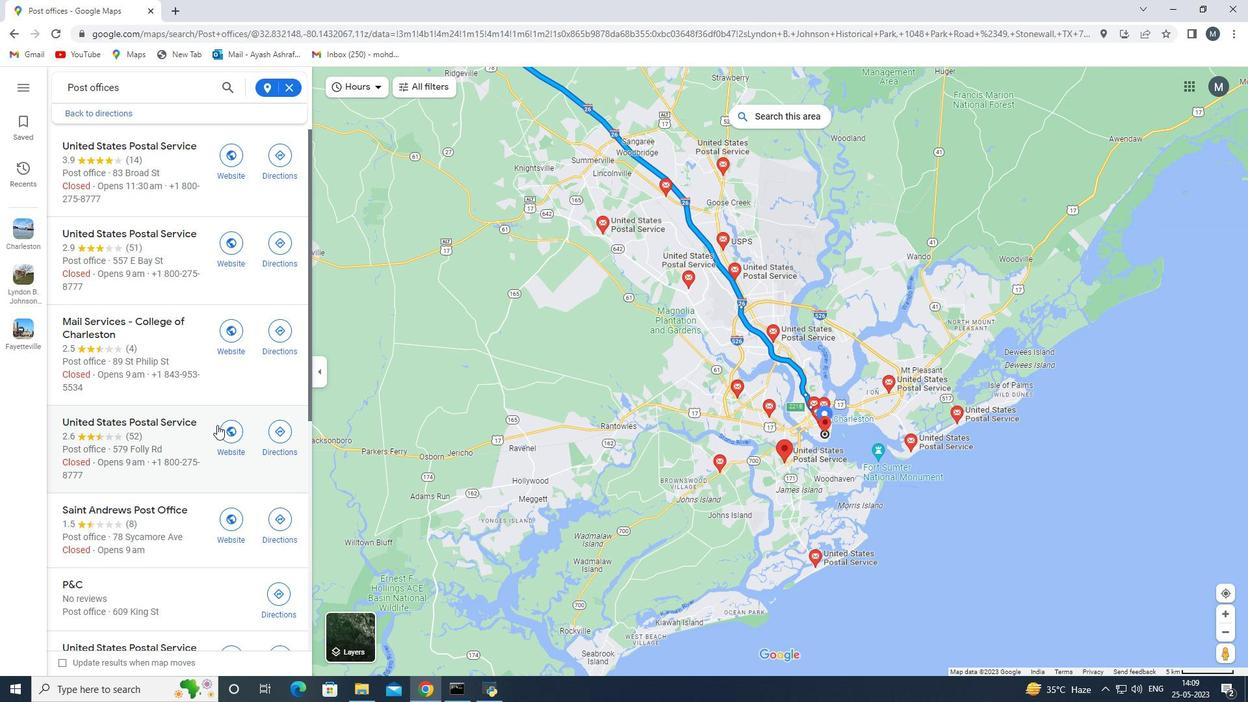 
Action: Mouse scrolled (210, 415) with delta (0, 0)
Screenshot: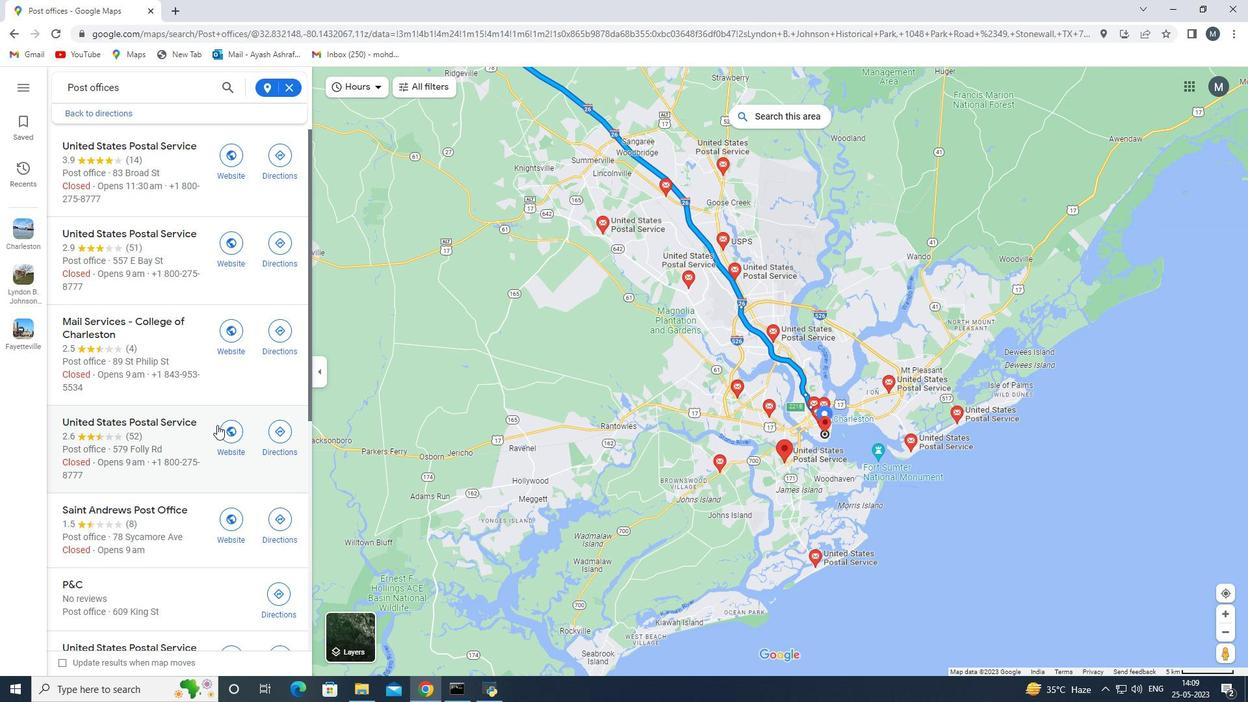 
Action: Mouse scrolled (210, 415) with delta (0, 0)
Screenshot: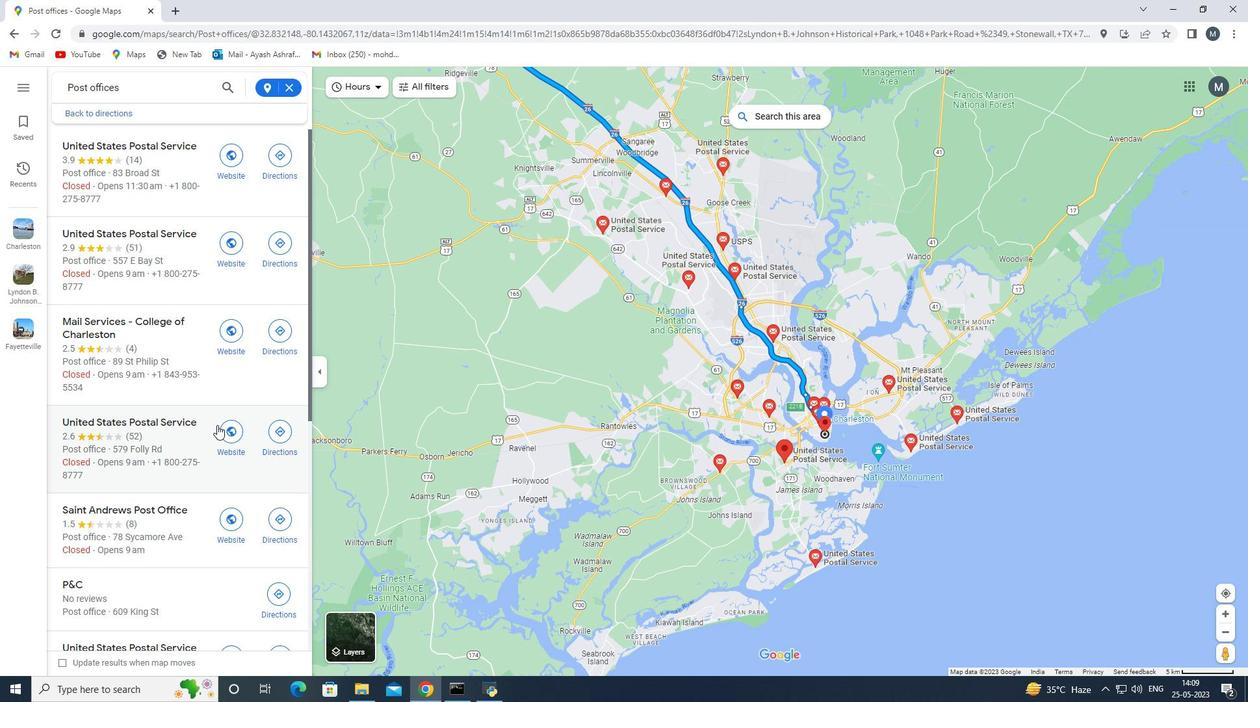 
Action: Mouse scrolled (210, 415) with delta (0, 0)
Screenshot: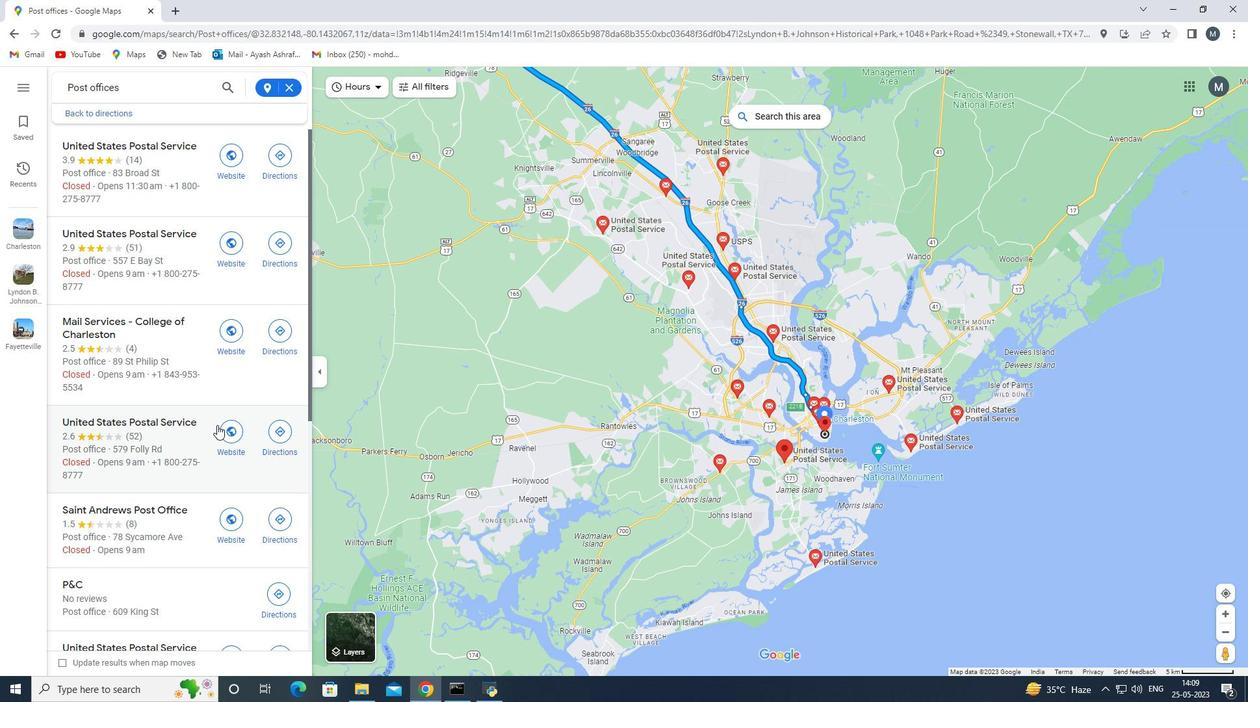 
Action: Mouse scrolled (210, 415) with delta (0, 0)
Screenshot: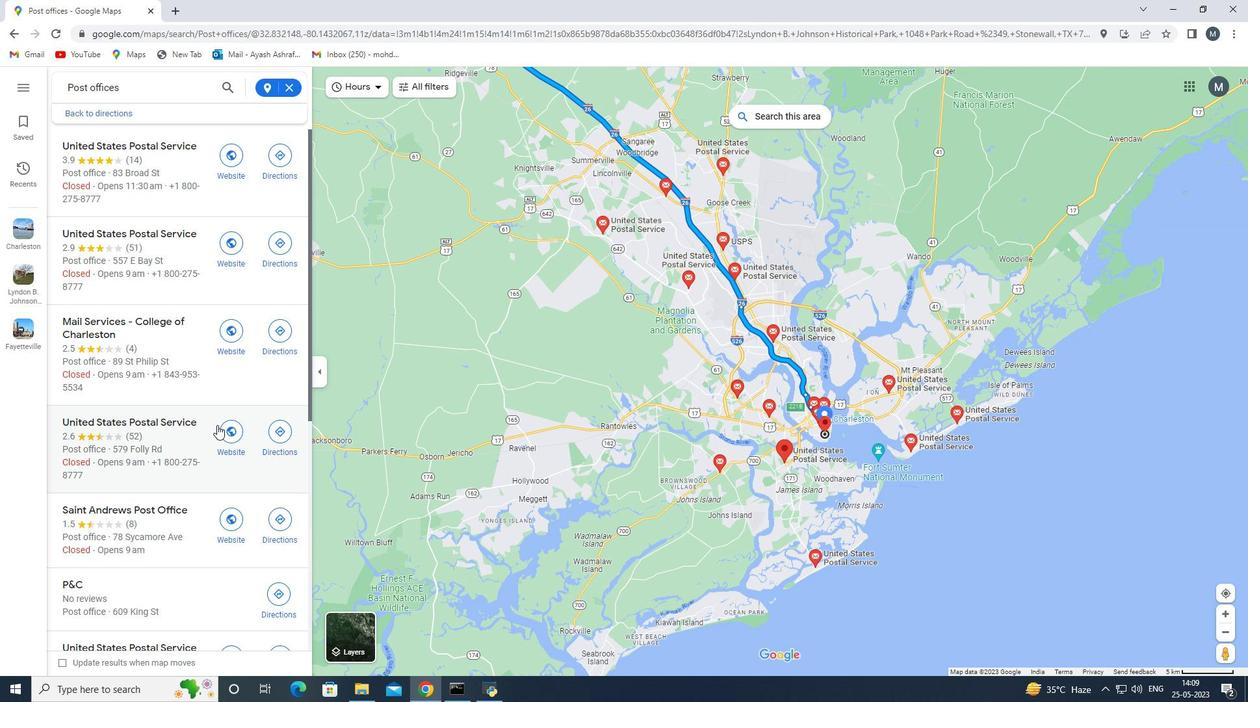 
Action: Mouse scrolled (210, 415) with delta (0, 0)
Screenshot: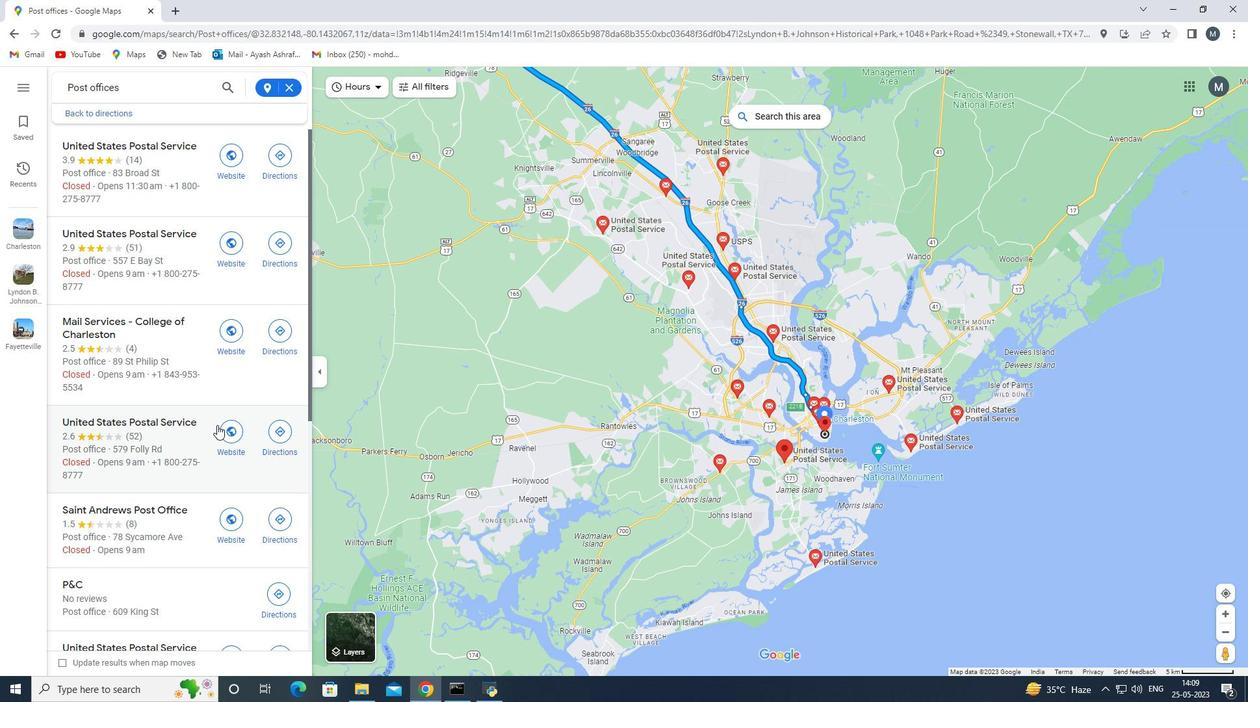 
Action: Mouse moved to (209, 415)
Screenshot: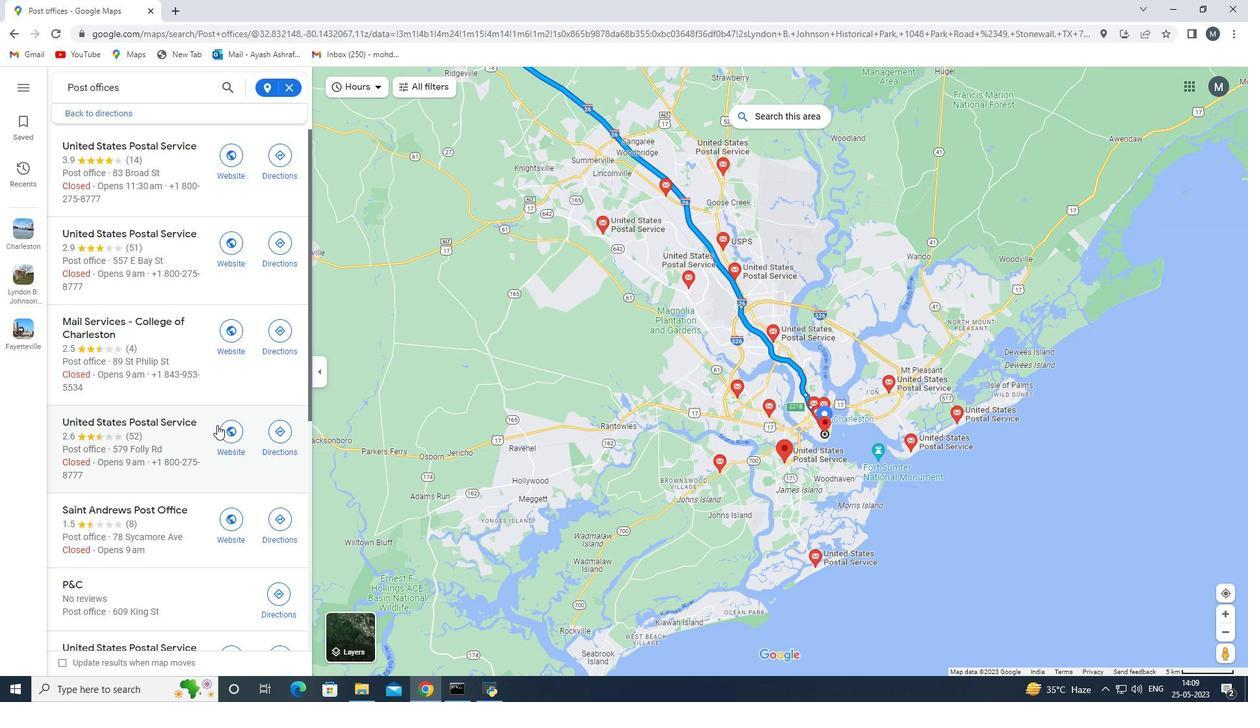 
Action: Mouse scrolled (209, 415) with delta (0, 0)
Screenshot: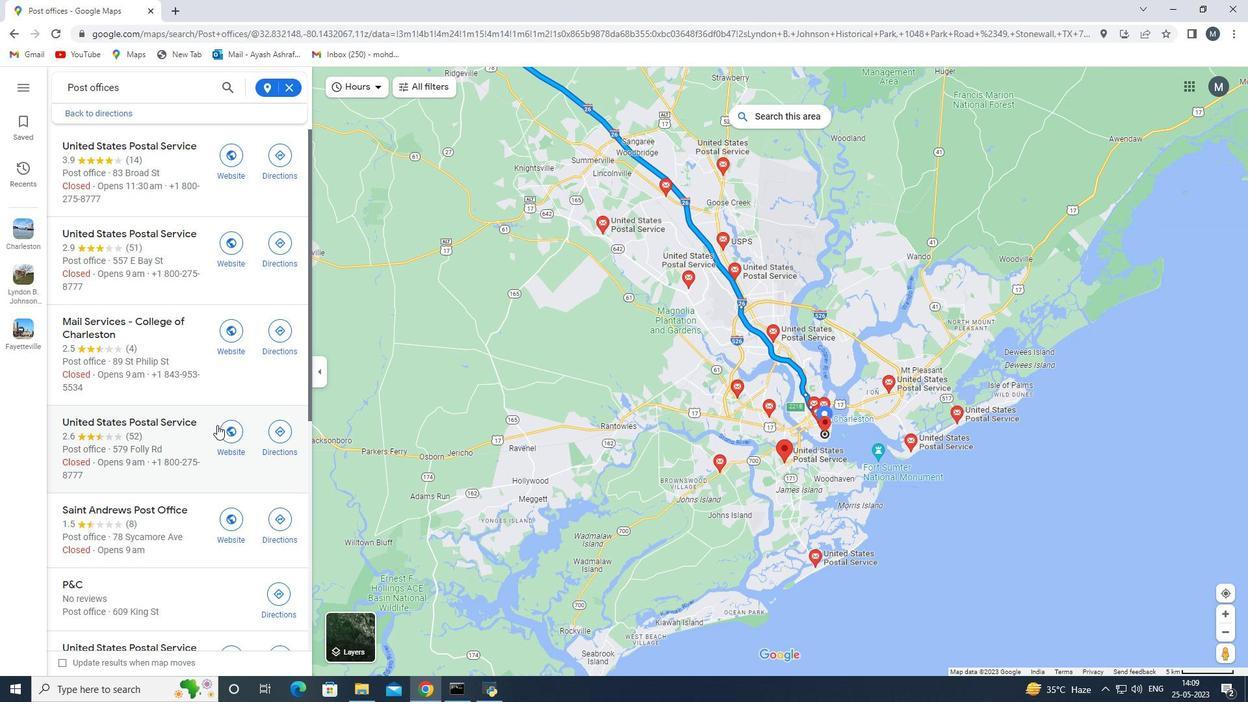 
Action: Mouse moved to (208, 415)
Screenshot: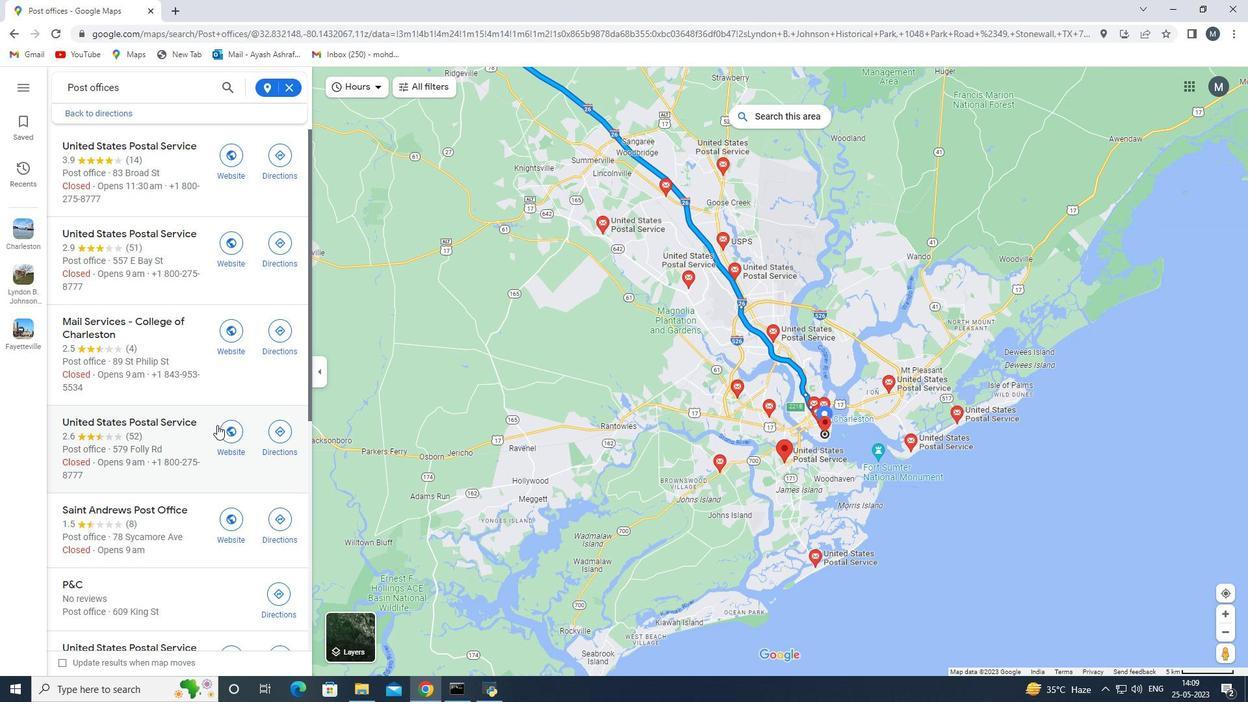 
Action: Mouse scrolled (208, 415) with delta (0, 0)
Screenshot: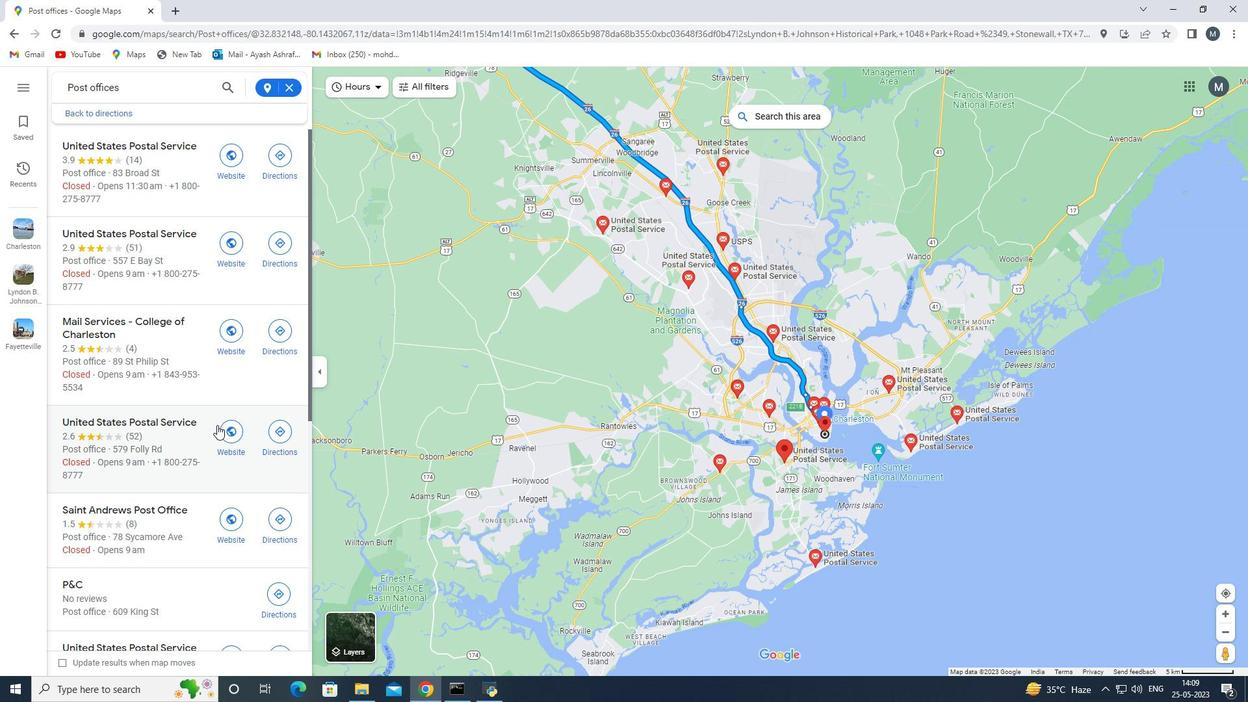 
Action: Mouse moved to (133, 186)
Screenshot: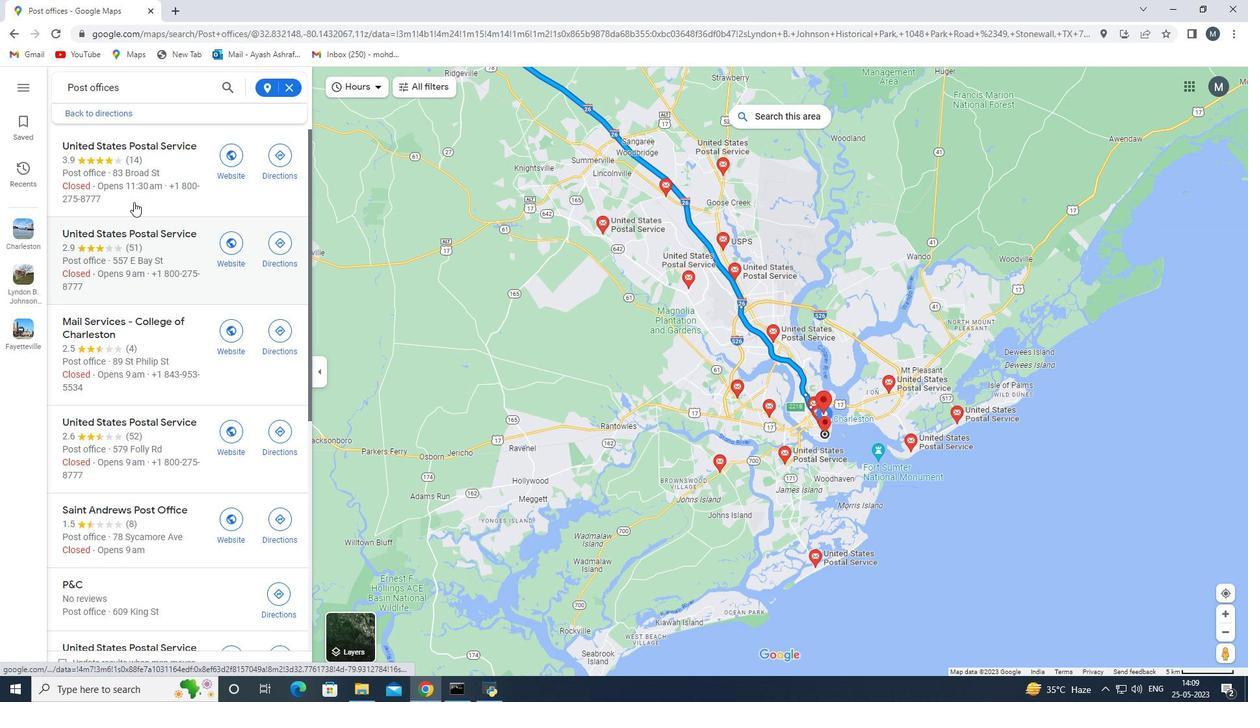 
Action: Mouse pressed left at (133, 186)
Screenshot: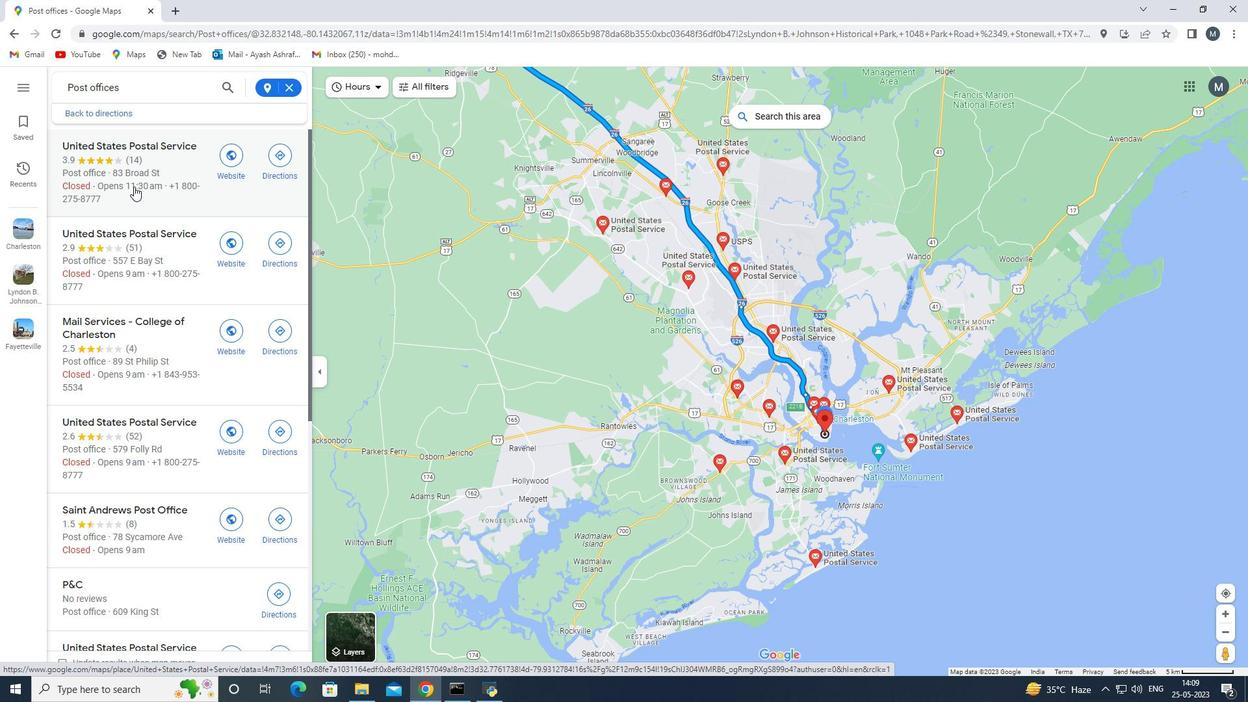 
Action: Mouse moved to (429, 372)
Screenshot: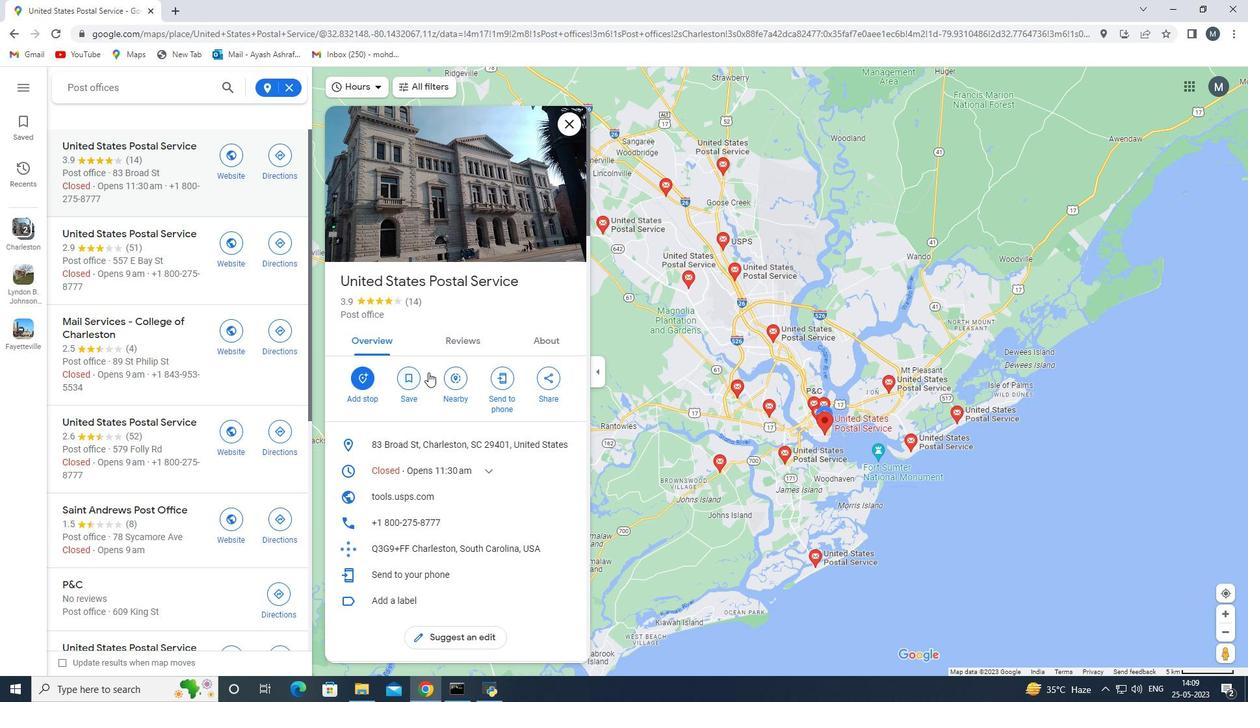 
Action: Mouse scrolled (429, 372) with delta (0, 0)
Screenshot: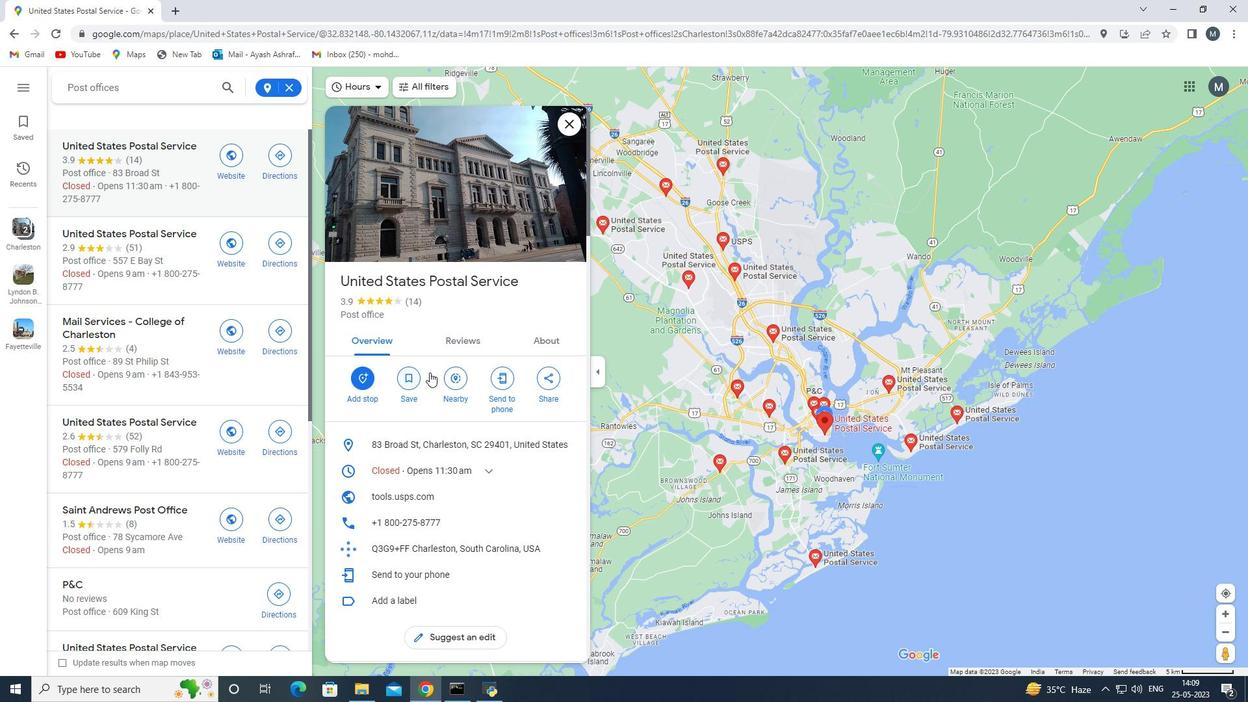 
Action: Mouse moved to (427, 377)
Screenshot: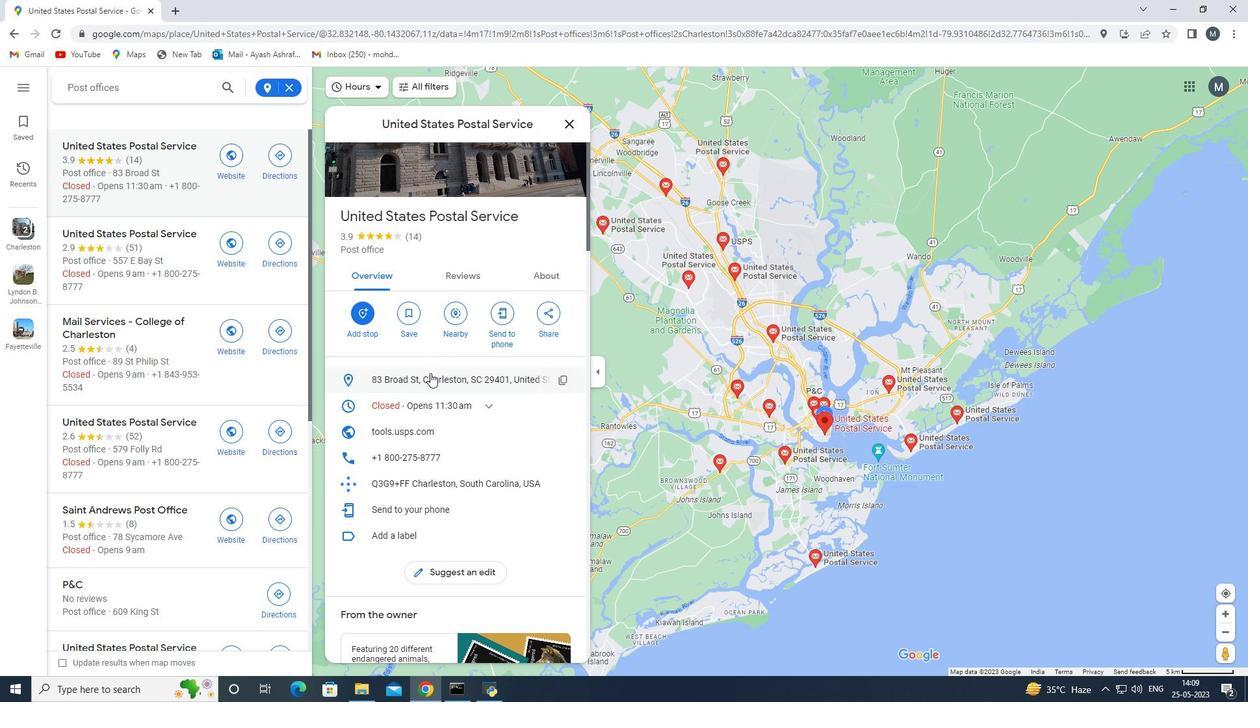 
Action: Mouse scrolled (427, 378) with delta (0, 0)
Screenshot: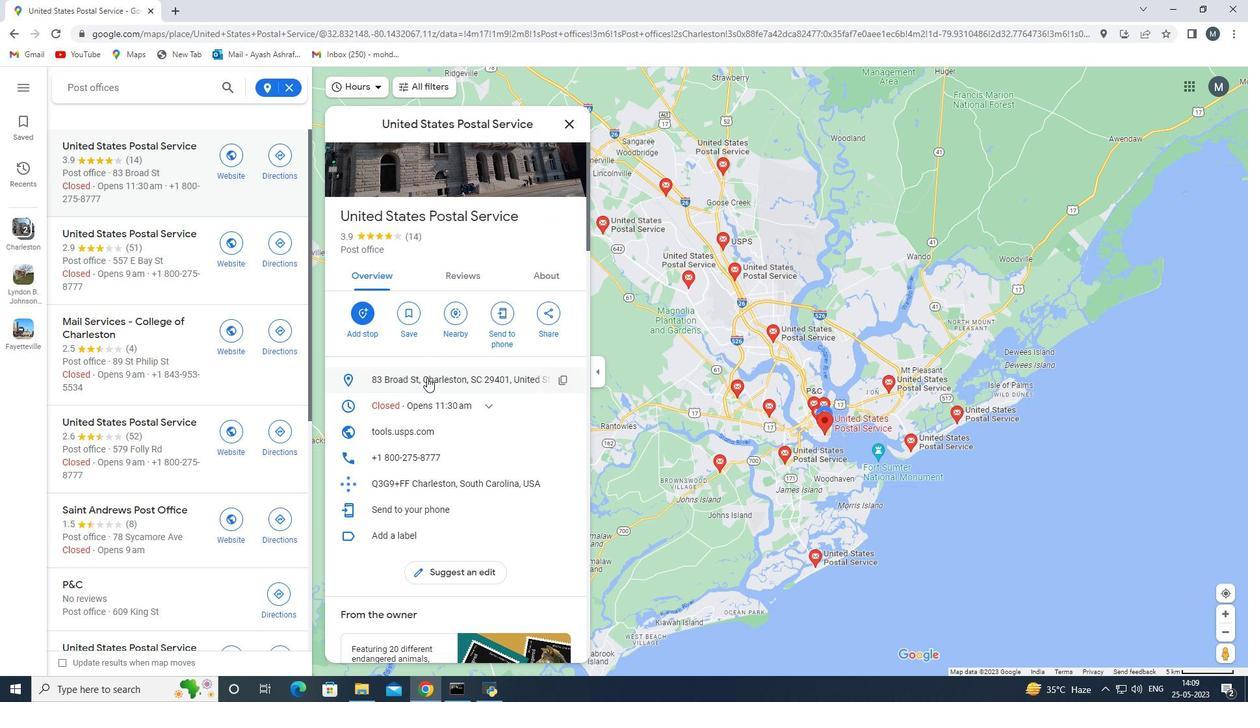 
Action: Mouse moved to (438, 360)
Screenshot: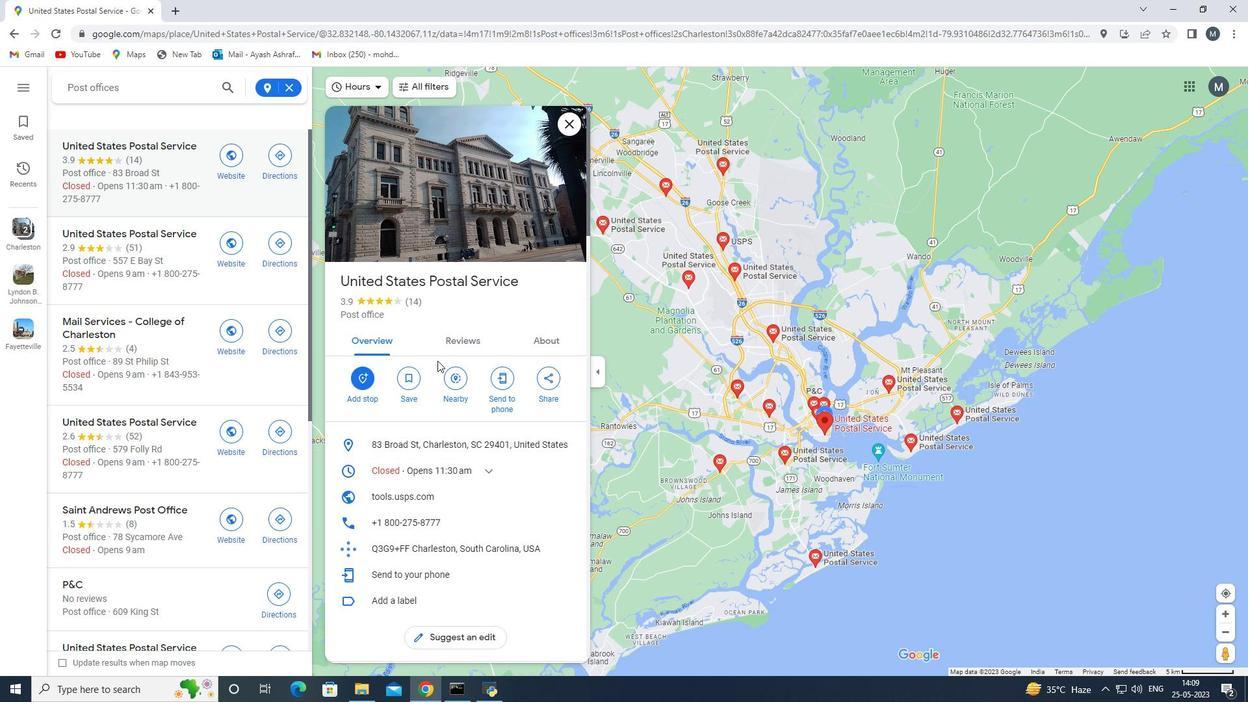 
Action: Mouse scrolled (438, 359) with delta (0, 0)
Screenshot: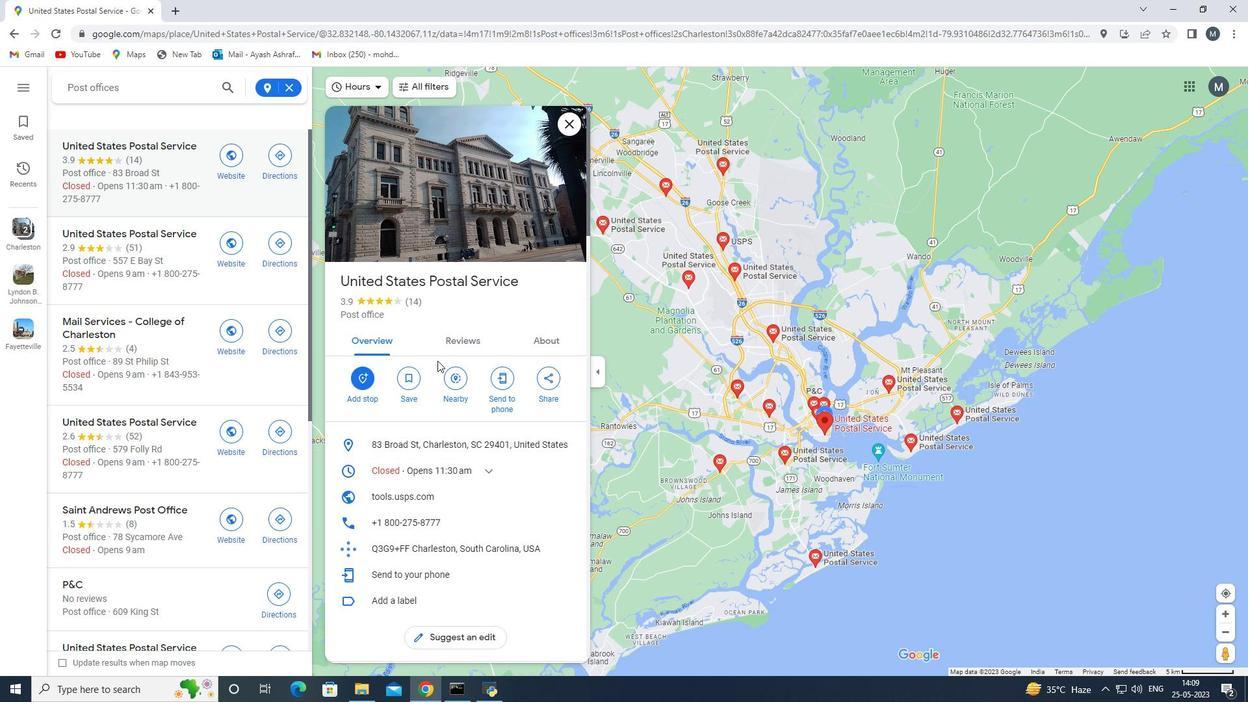 
Action: Mouse moved to (455, 313)
Screenshot: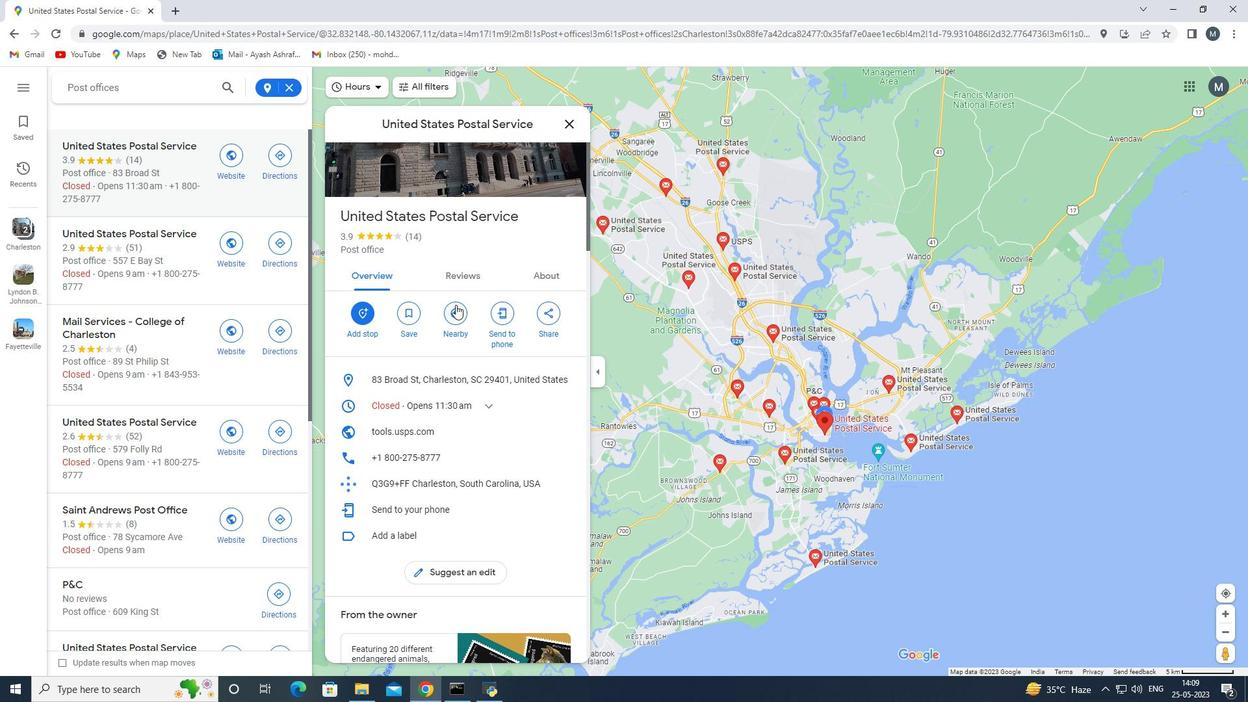 
Action: Mouse scrolled (455, 312) with delta (0, 0)
Screenshot: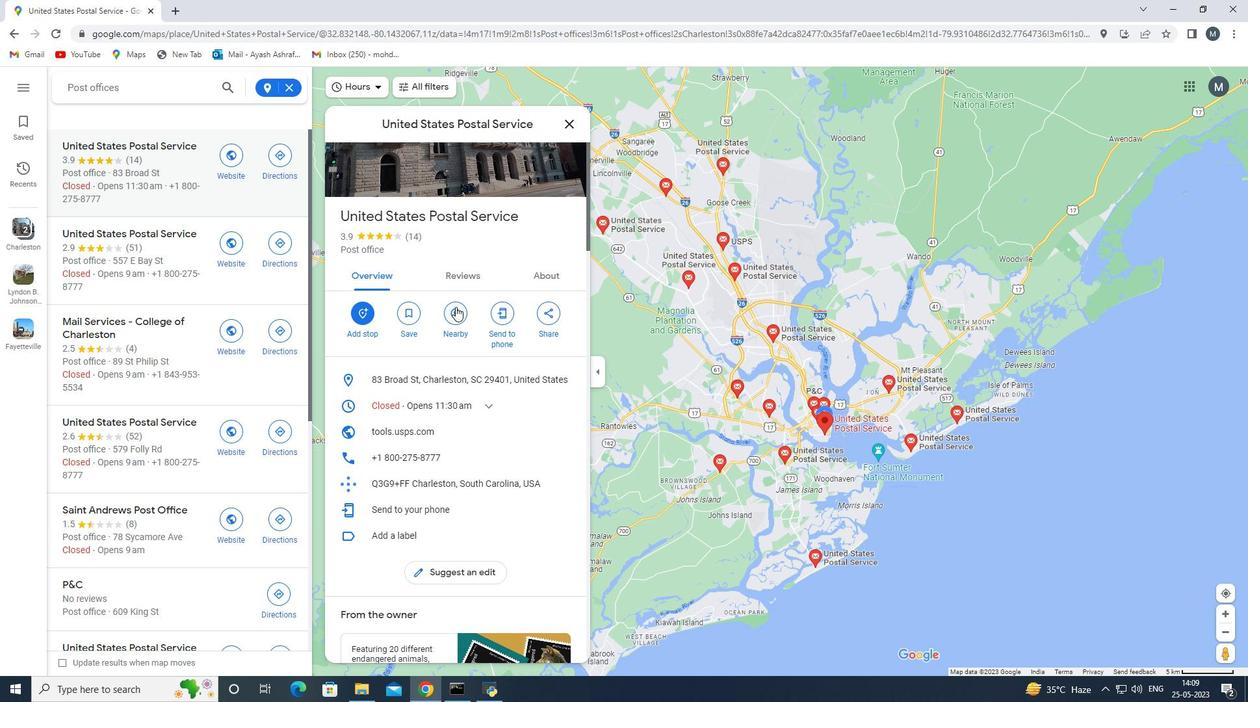 
Action: Mouse moved to (454, 315)
Screenshot: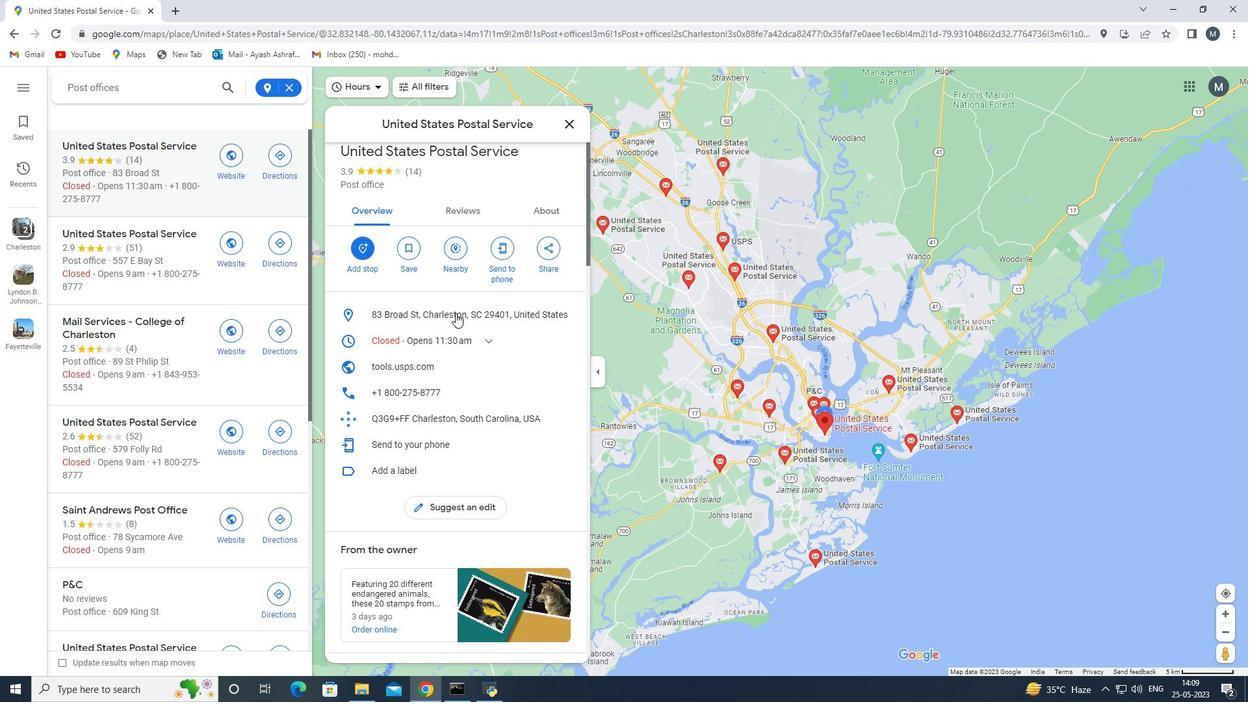 
Action: Mouse scrolled (454, 314) with delta (0, 0)
Screenshot: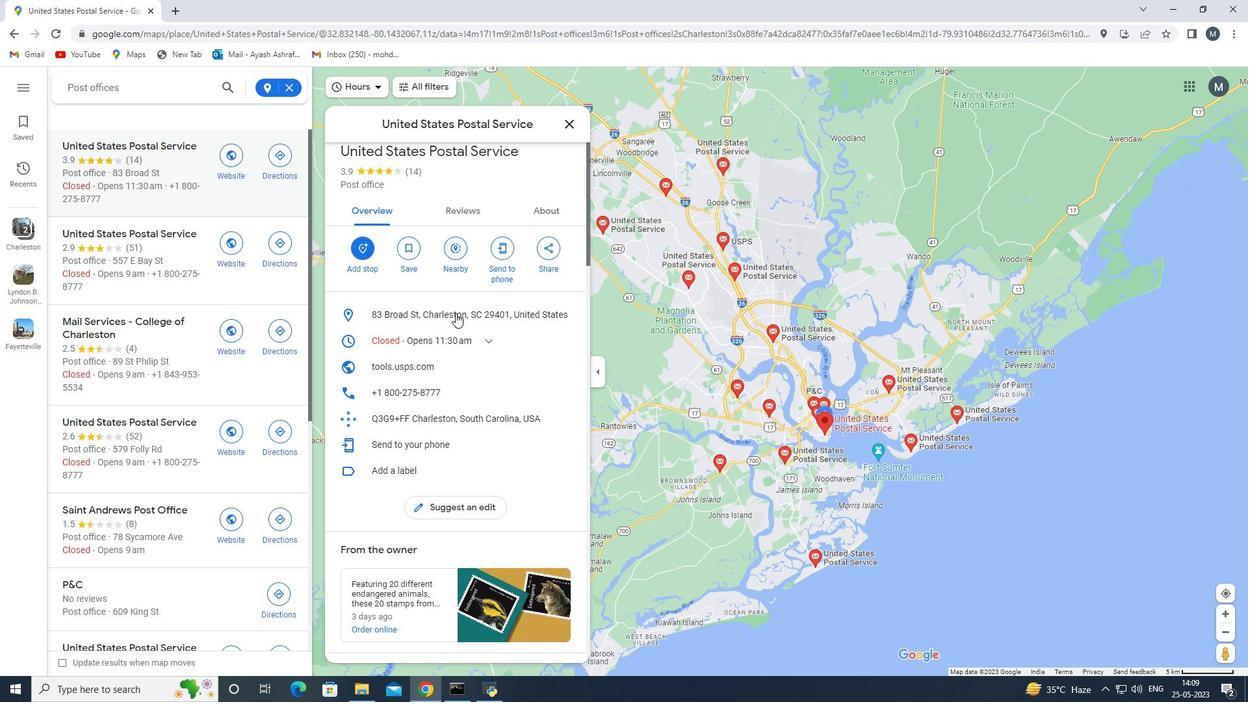 
Action: Mouse scrolled (454, 314) with delta (0, 0)
Screenshot: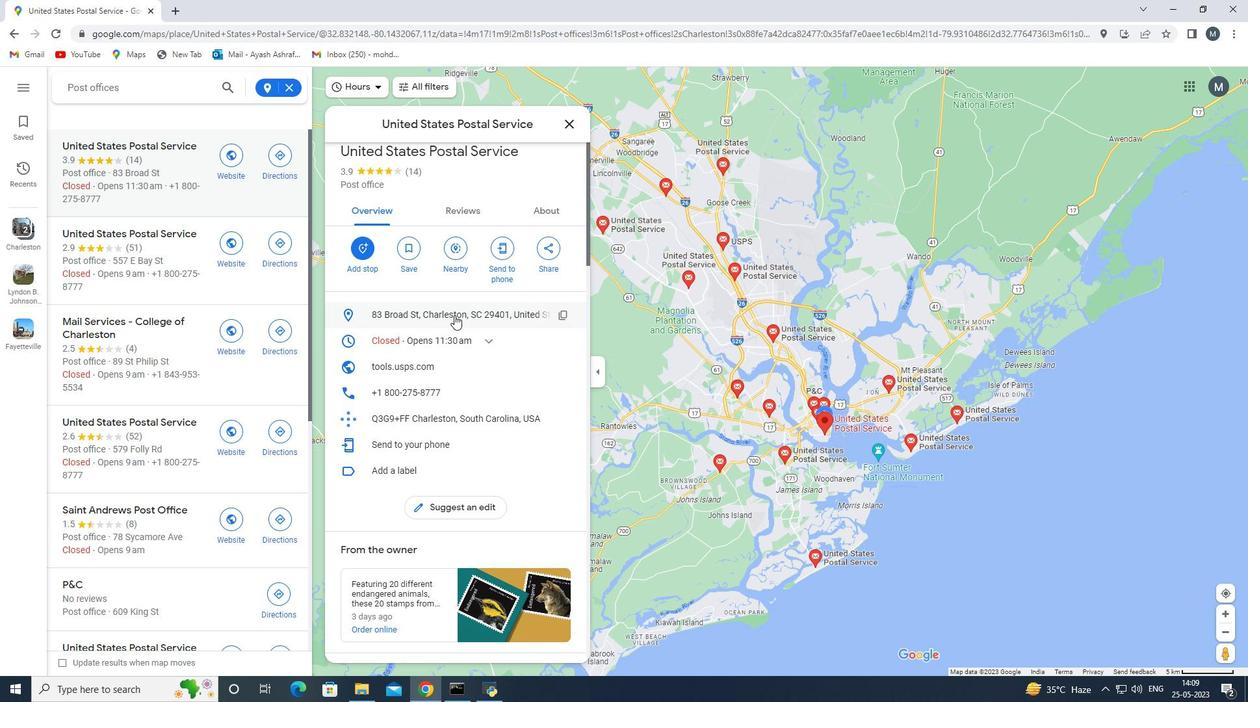 
Action: Mouse scrolled (454, 314) with delta (0, 0)
Screenshot: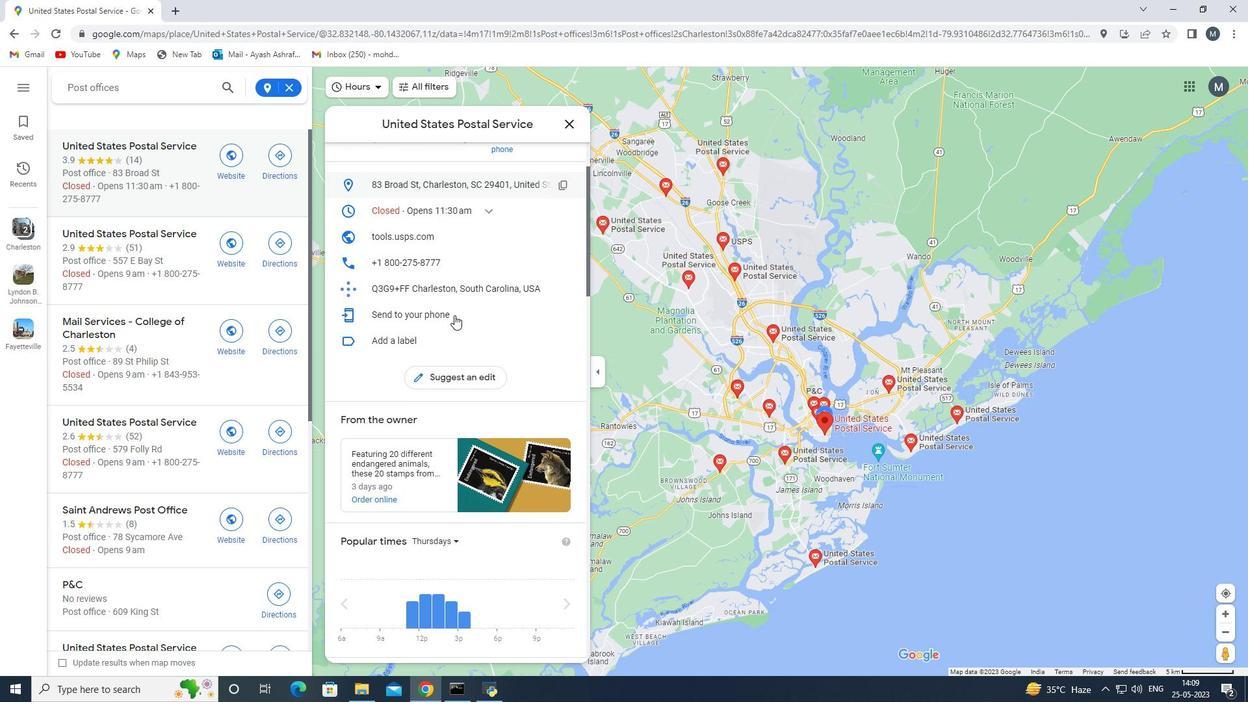 
Action: Mouse moved to (452, 319)
Screenshot: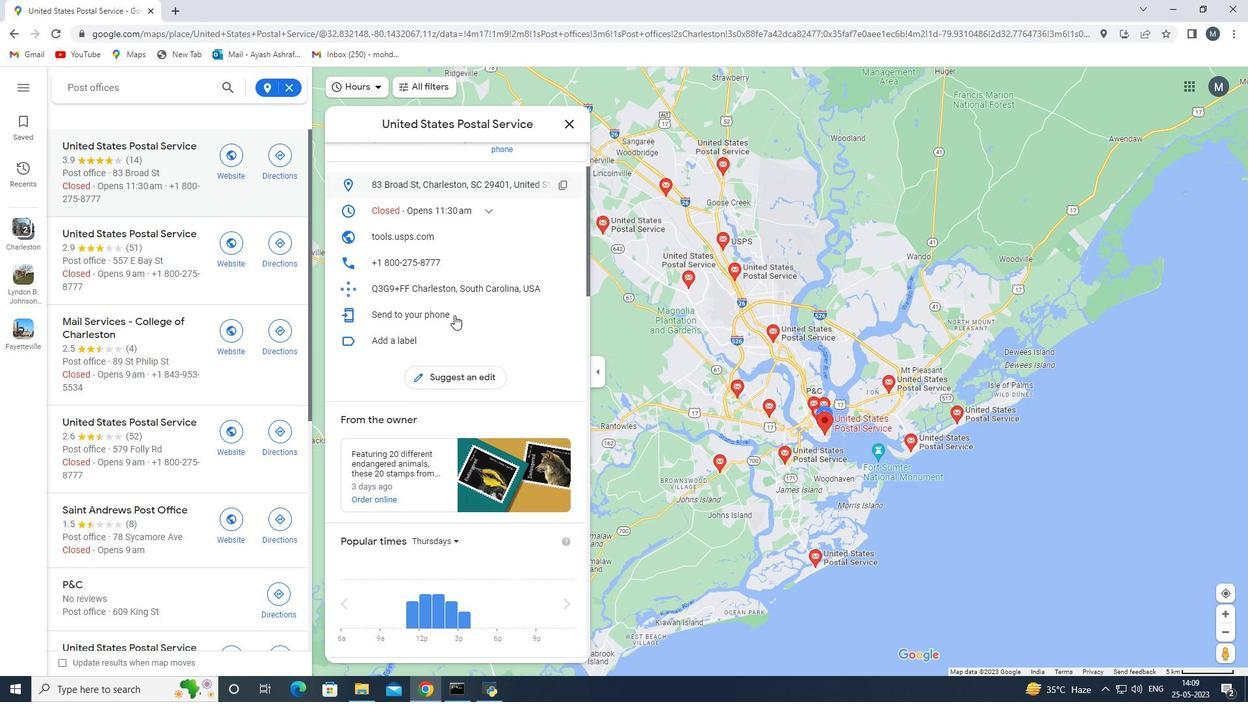 
Action: Mouse scrolled (452, 318) with delta (0, 0)
Screenshot: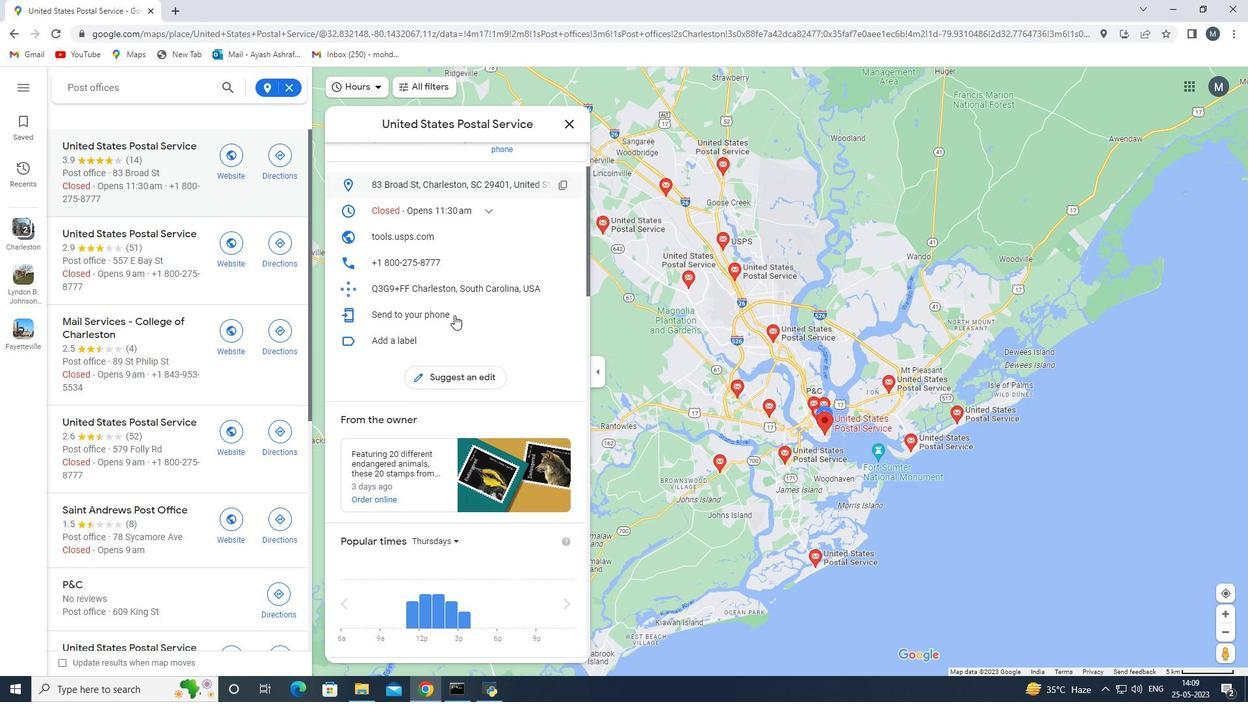 
Action: Mouse scrolled (452, 318) with delta (0, 0)
Screenshot: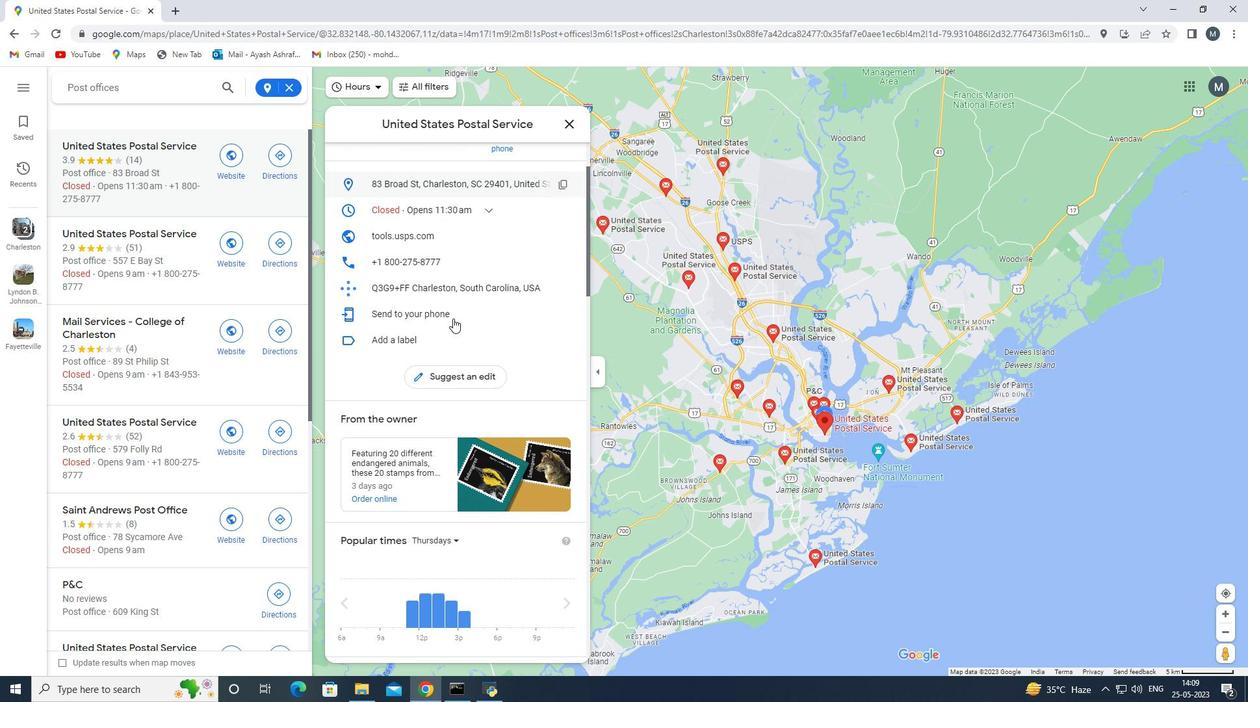 
Action: Mouse moved to (448, 321)
Screenshot: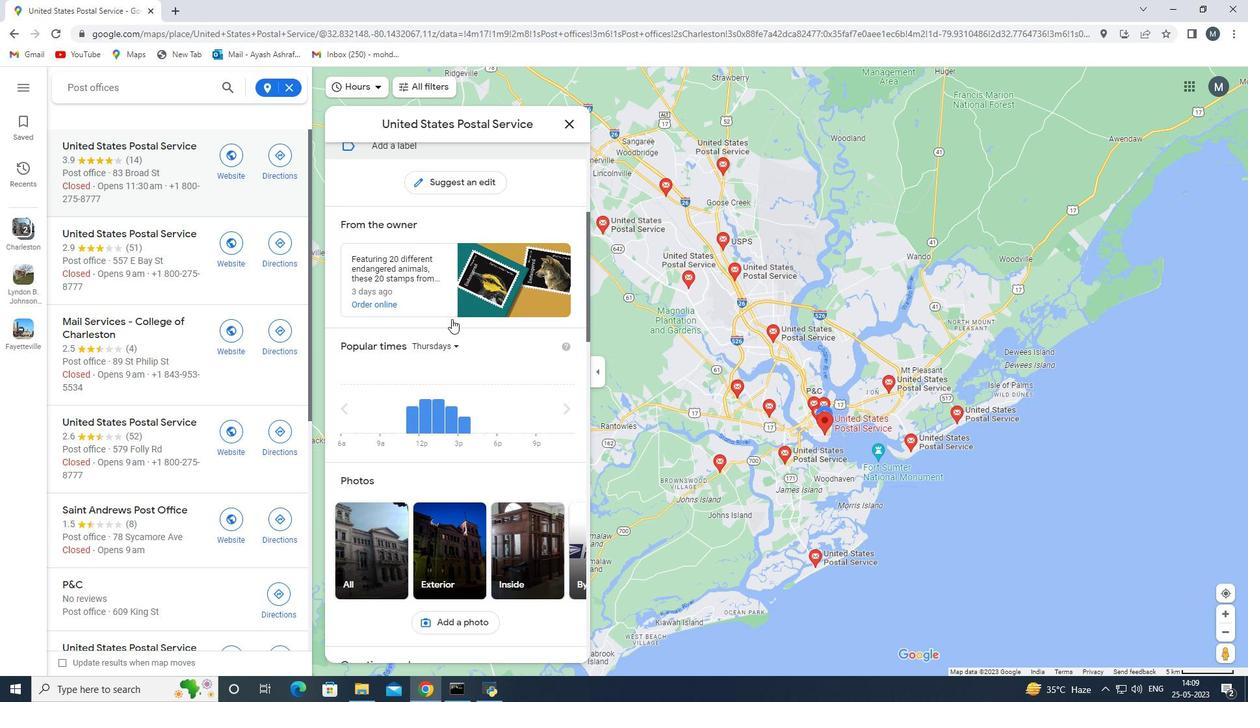 
Action: Mouse scrolled (452, 319) with delta (0, 0)
Screenshot: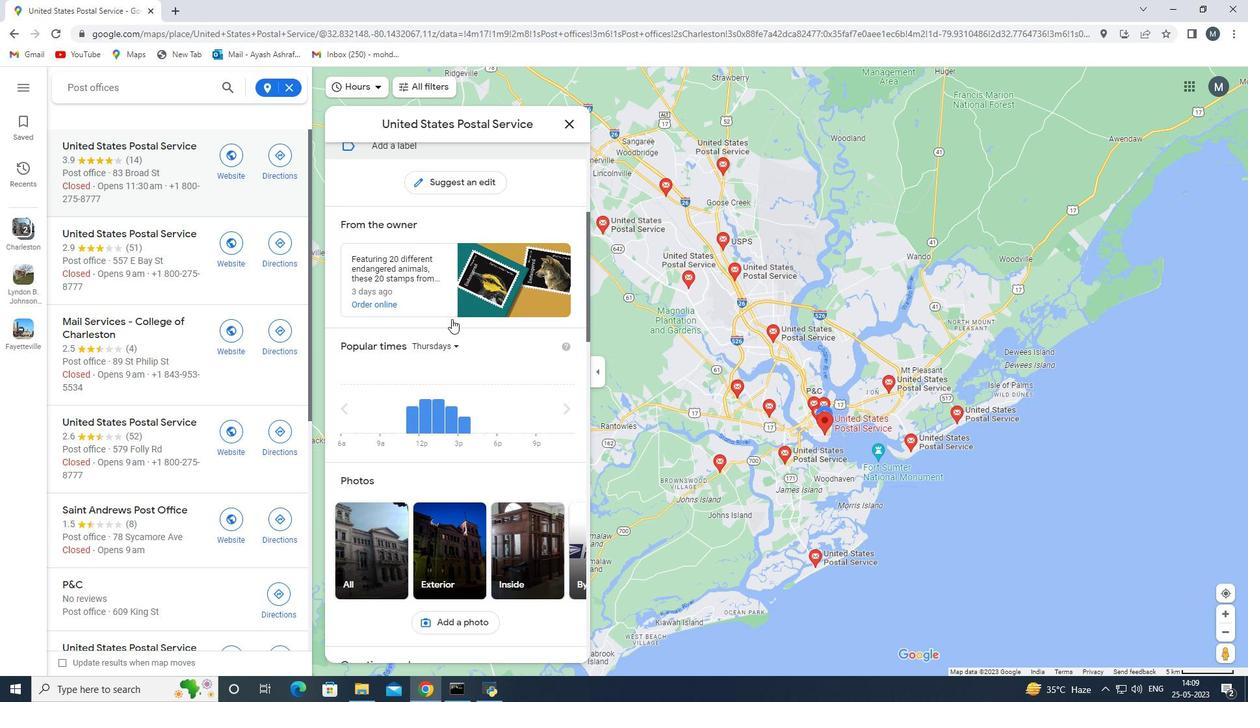 
Action: Mouse moved to (446, 323)
Screenshot: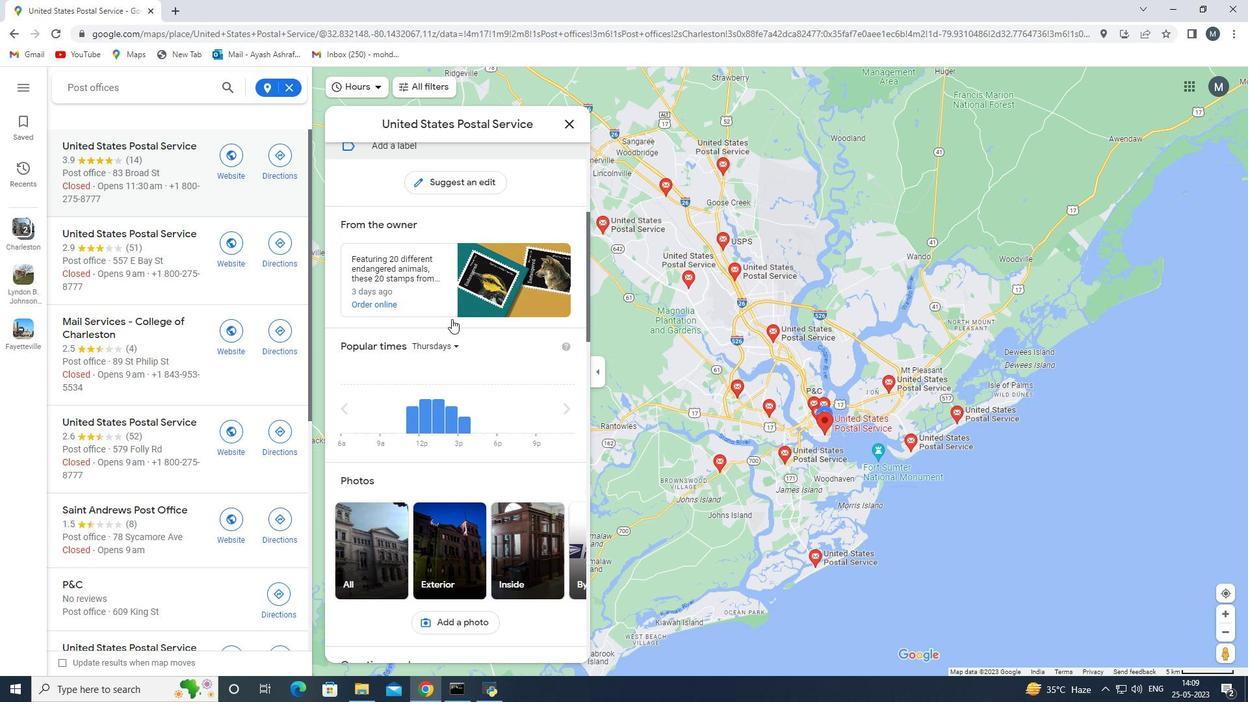 
Action: Mouse scrolled (446, 323) with delta (0, 0)
Screenshot: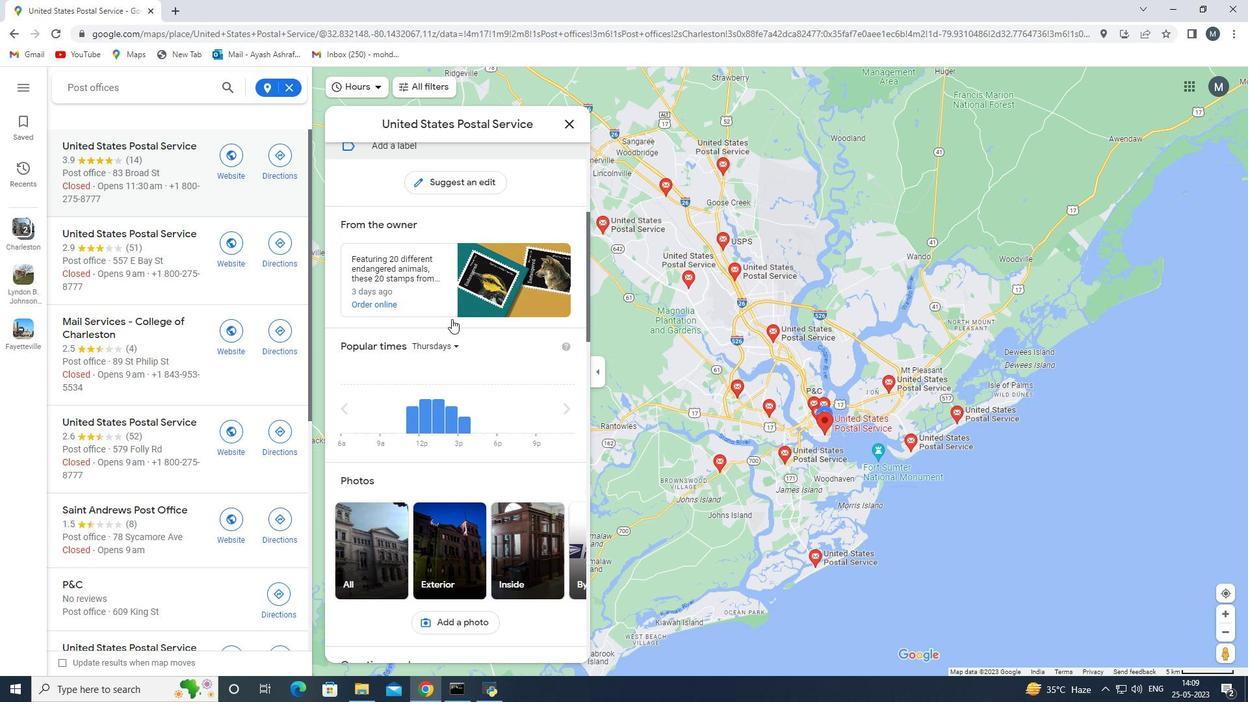 
Action: Mouse moved to (400, 439)
Screenshot: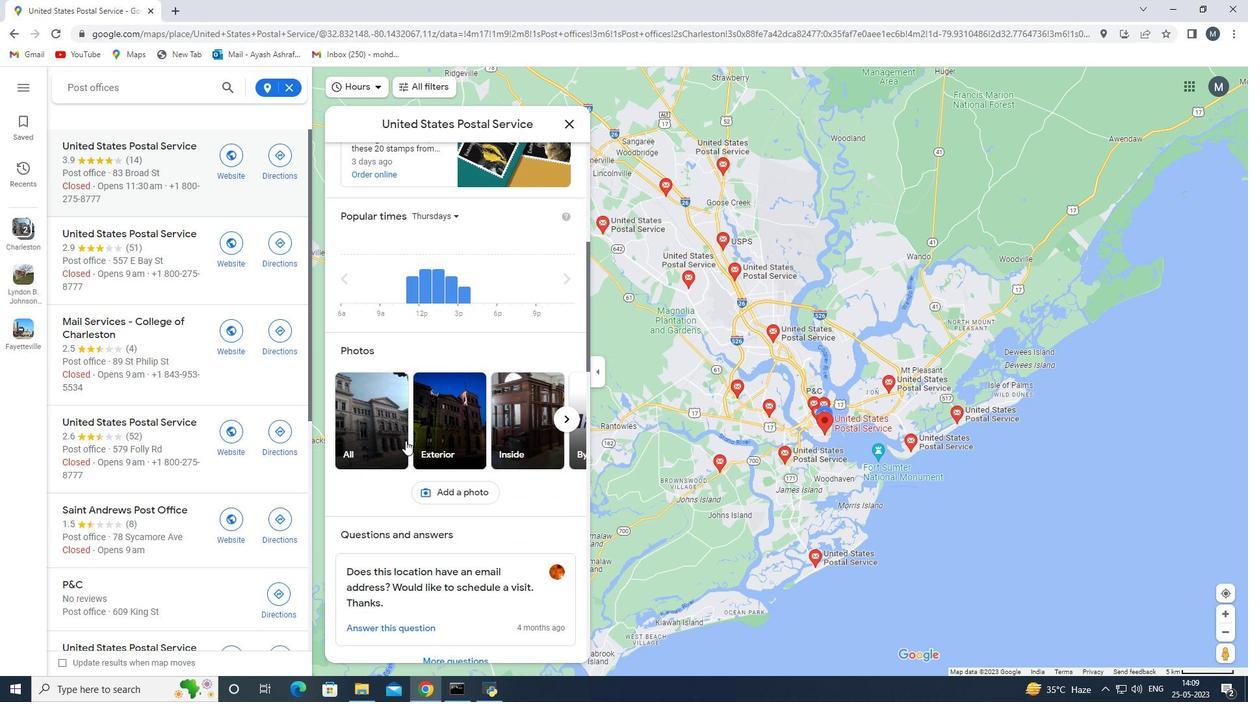 
Action: Mouse pressed left at (400, 439)
Screenshot: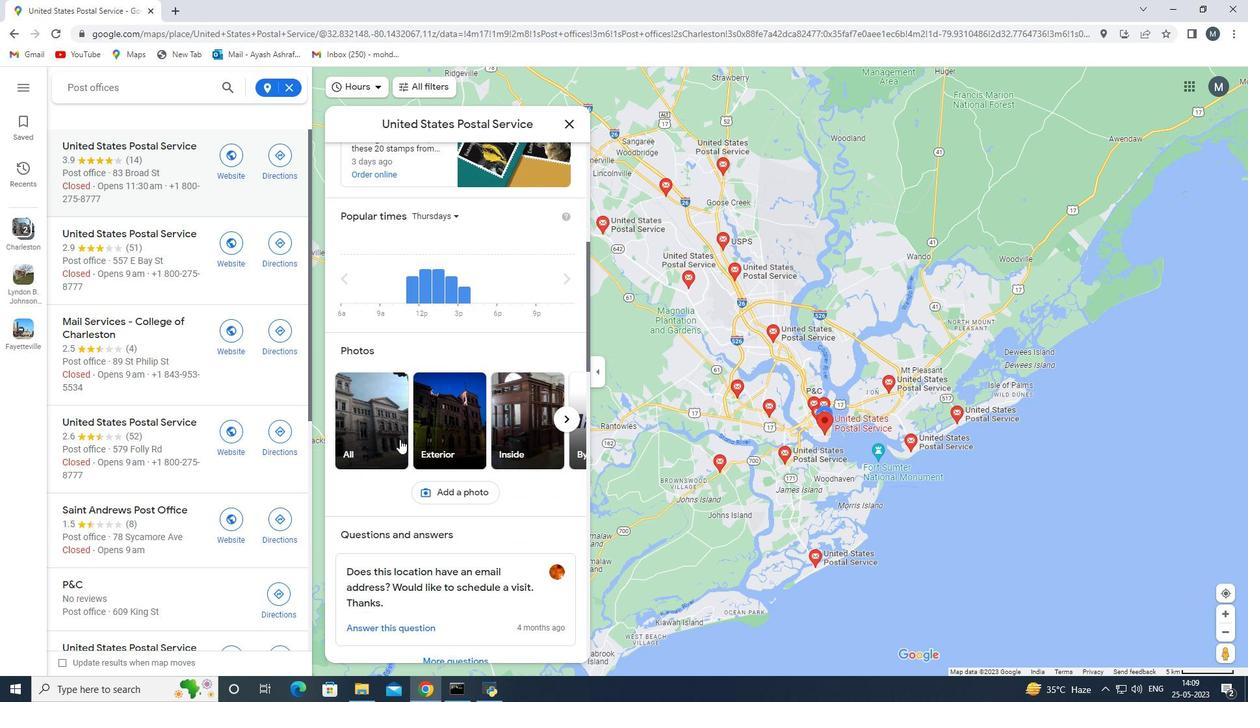 
Action: Mouse moved to (210, 132)
Screenshot: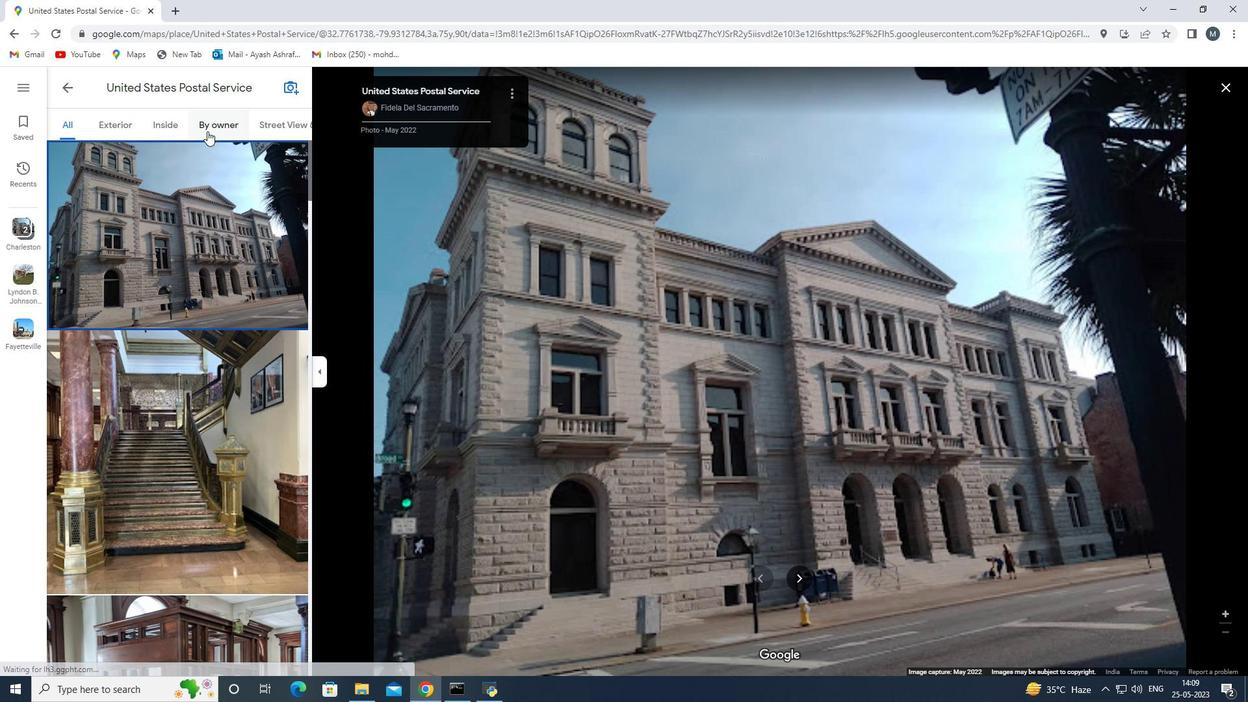 
Action: Mouse pressed left at (209, 132)
Screenshot: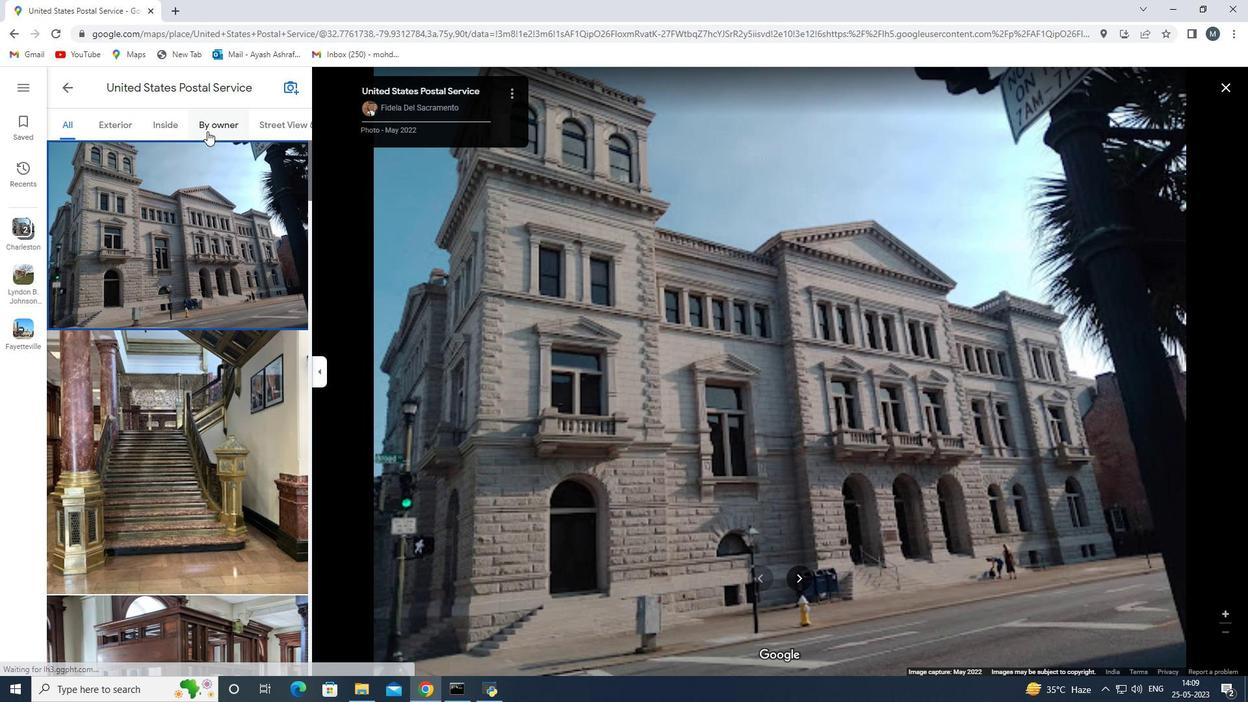 
Action: Mouse moved to (260, 130)
Screenshot: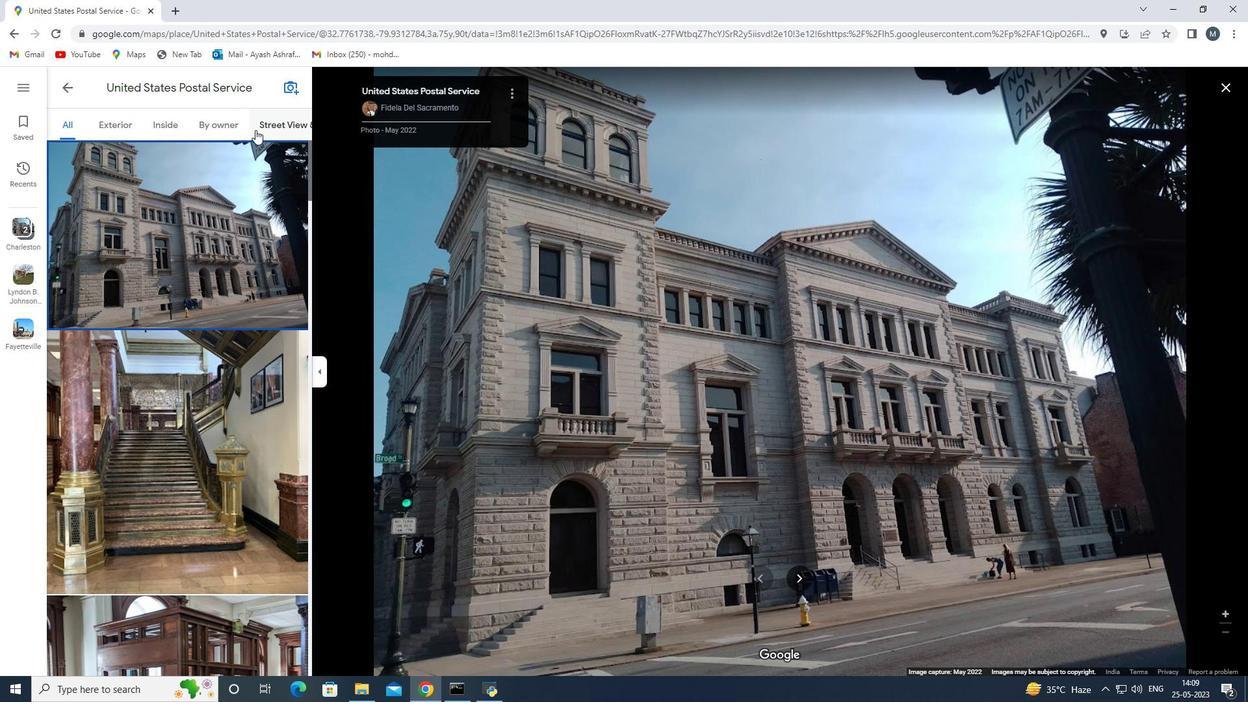 
Action: Mouse pressed left at (260, 130)
Screenshot: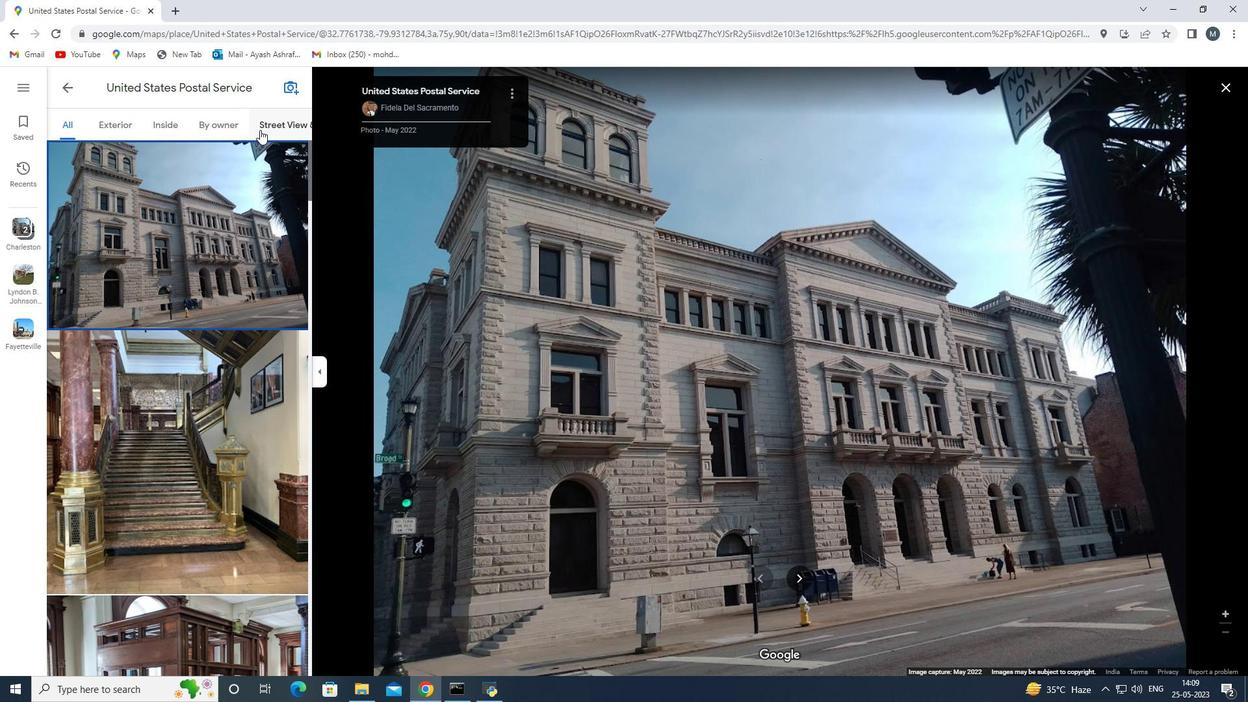 
Action: Mouse moved to (281, 128)
Screenshot: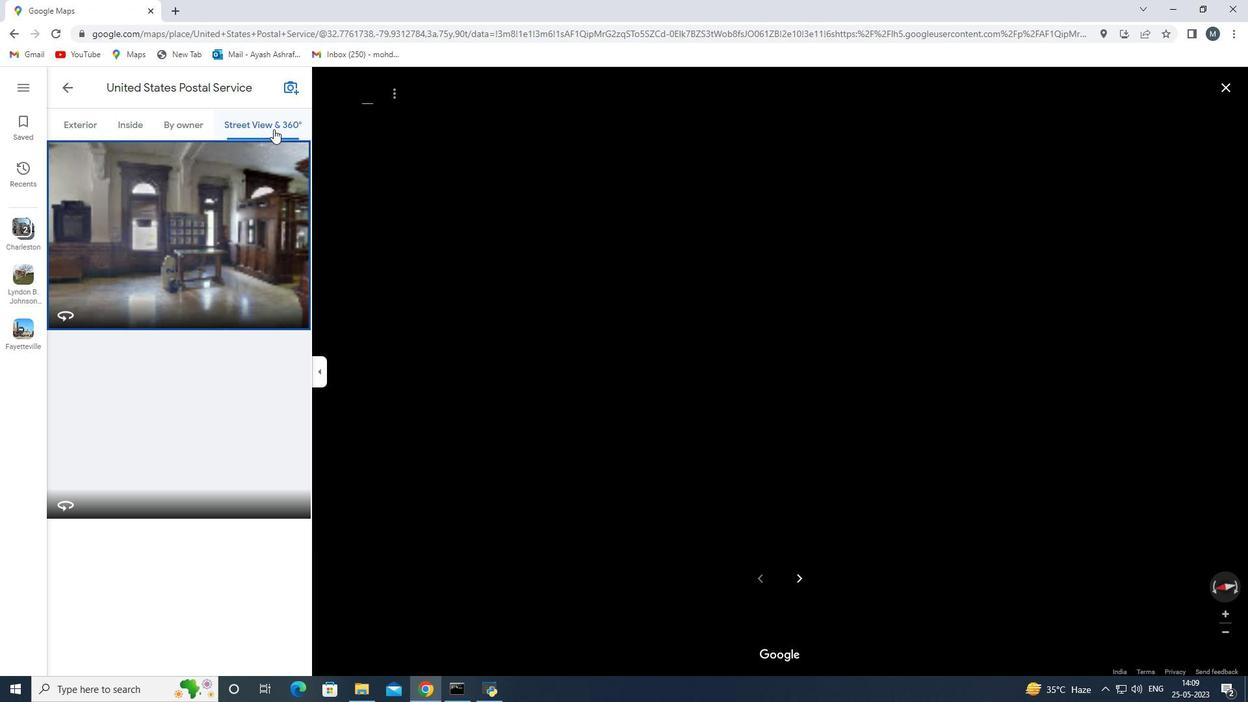 
Action: Mouse pressed left at (281, 128)
Screenshot: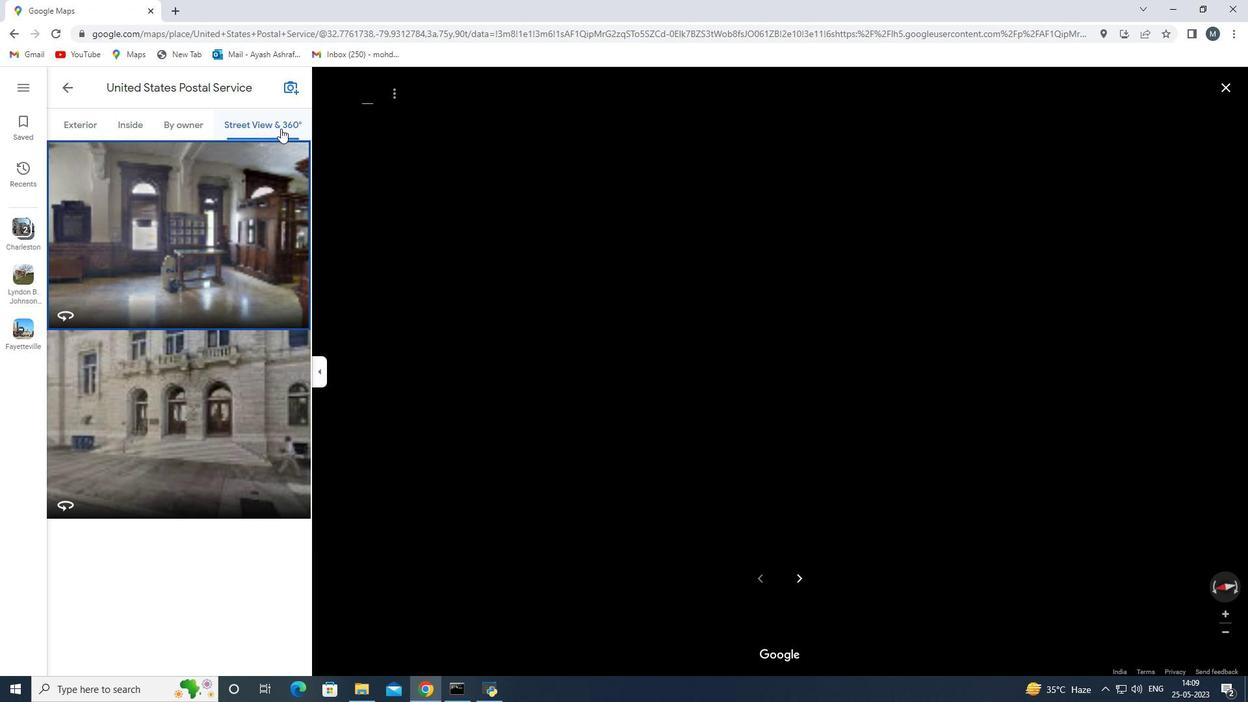 
Action: Mouse moved to (85, 121)
Screenshot: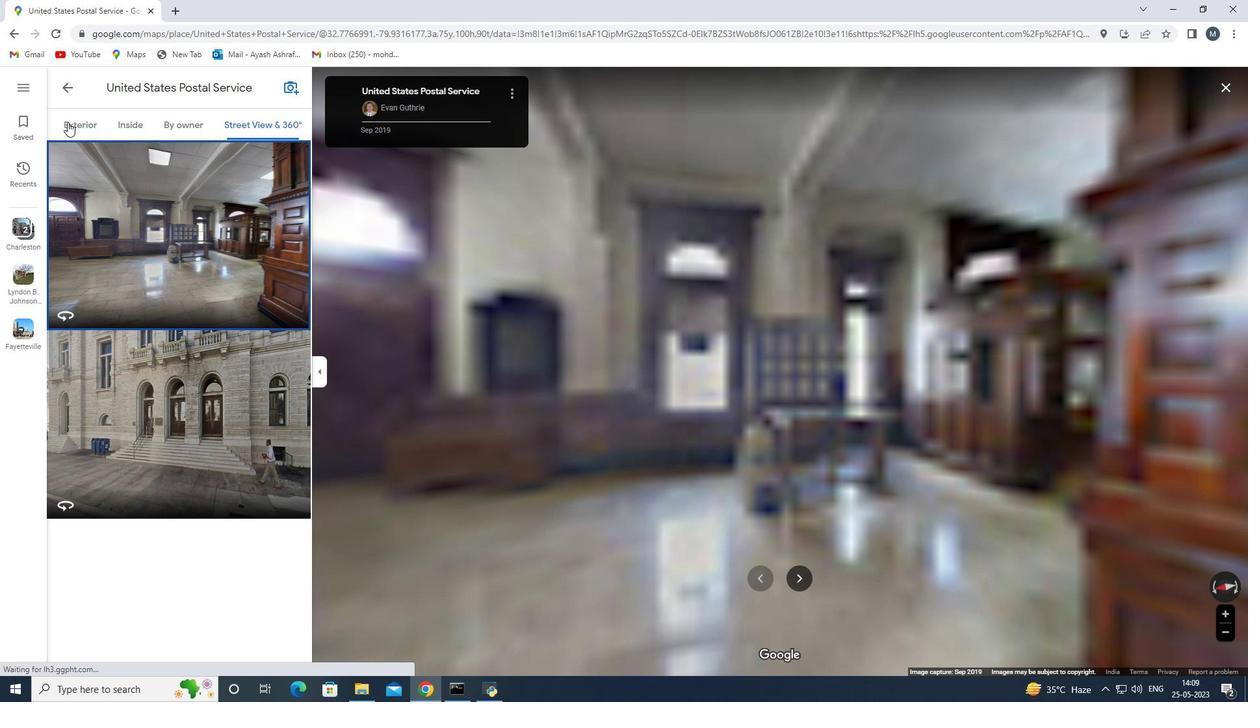 
Action: Mouse pressed left at (85, 121)
Screenshot: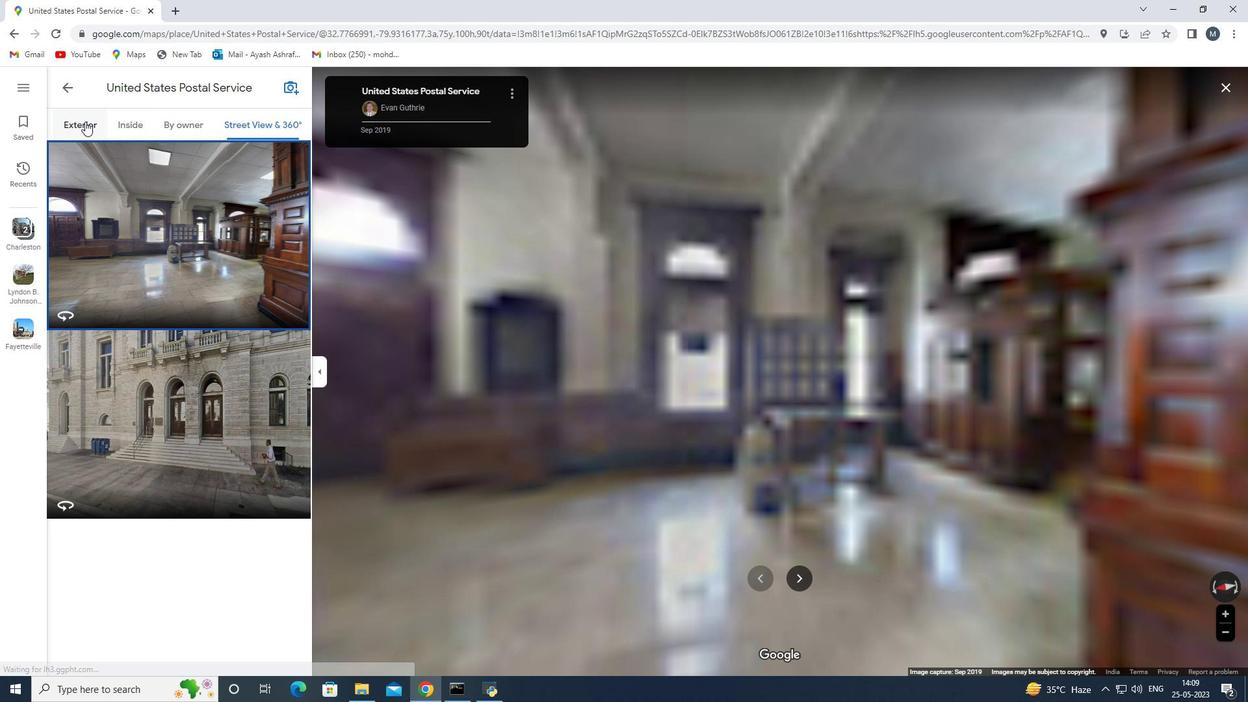 
Action: Mouse moved to (69, 128)
Screenshot: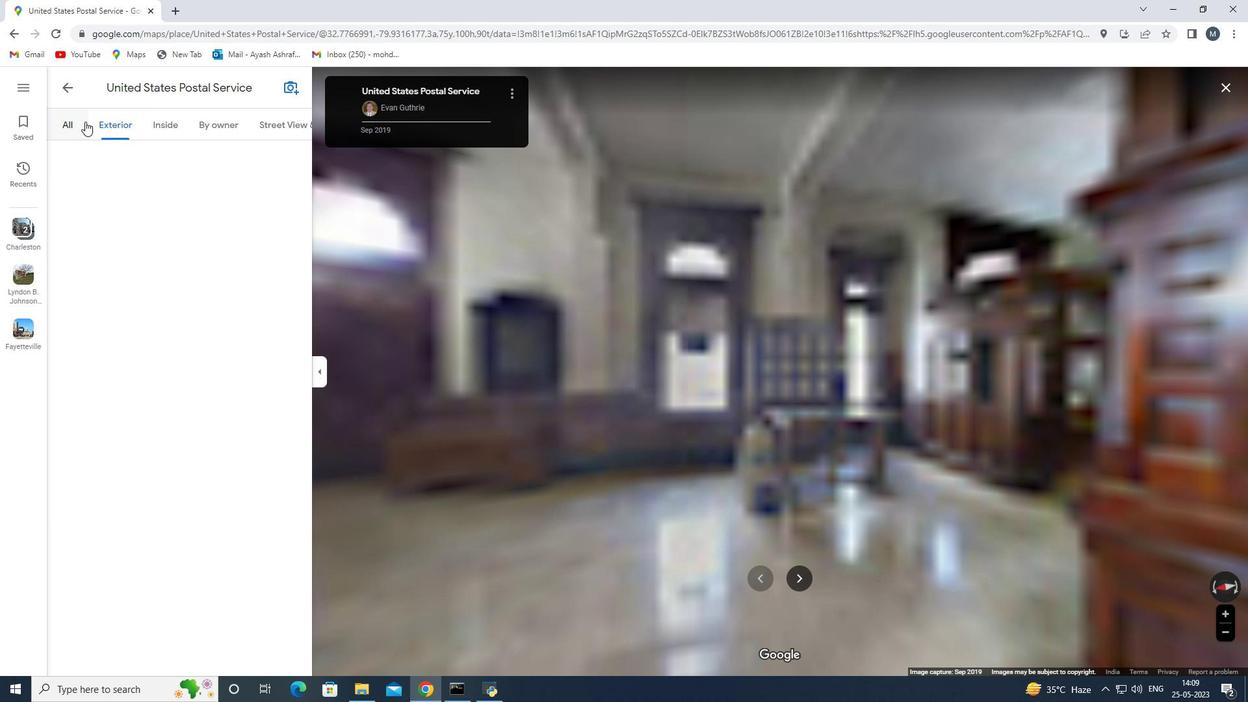
Action: Mouse pressed left at (69, 128)
Screenshot: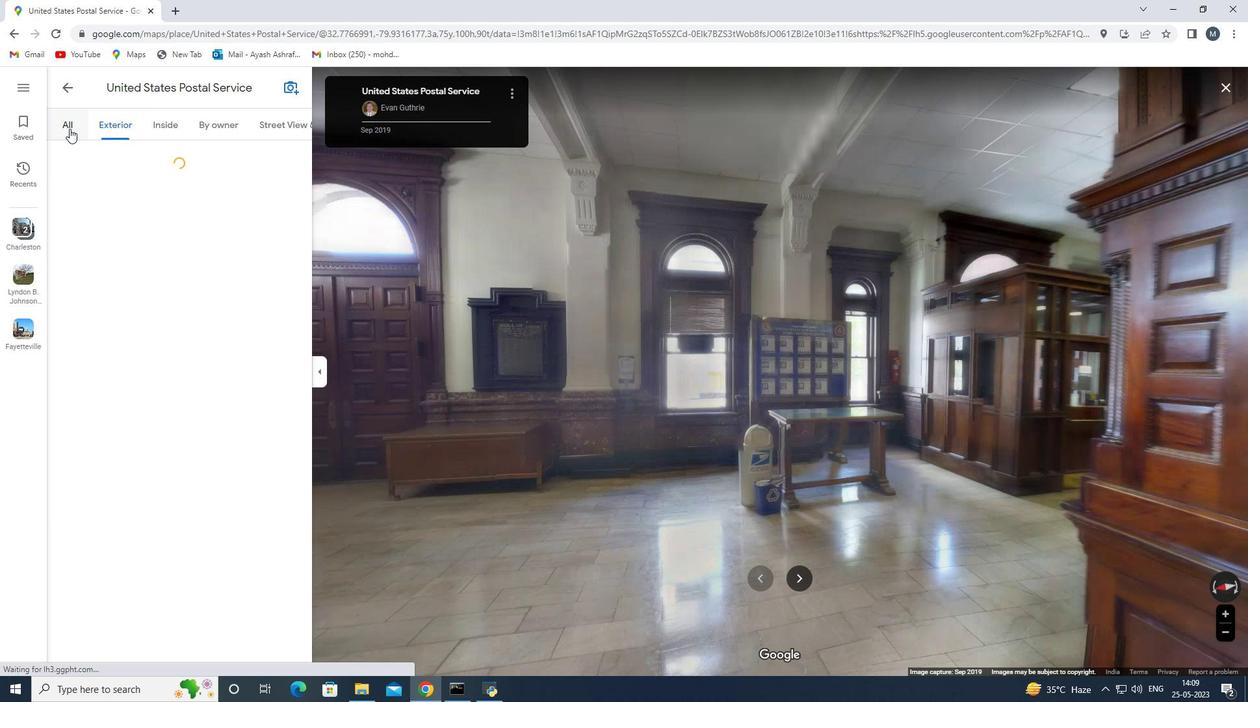 
Action: Key pressed <Key.down><Key.down><Key.down><Key.down><Key.down><Key.down><Key.down><Key.down><Key.down><Key.down><Key.down><Key.down><Key.down><Key.down><Key.down><Key.down><Key.down><Key.down><Key.down>
Screenshot: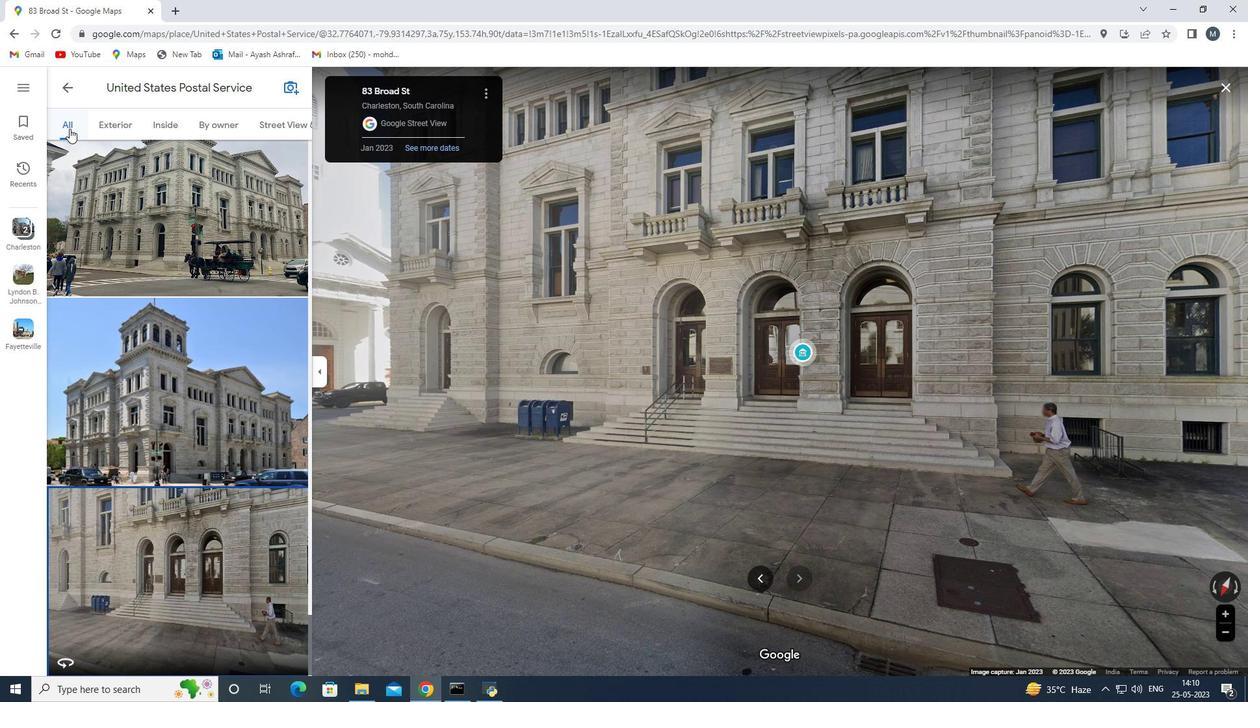 
Action: Mouse moved to (130, 115)
Screenshot: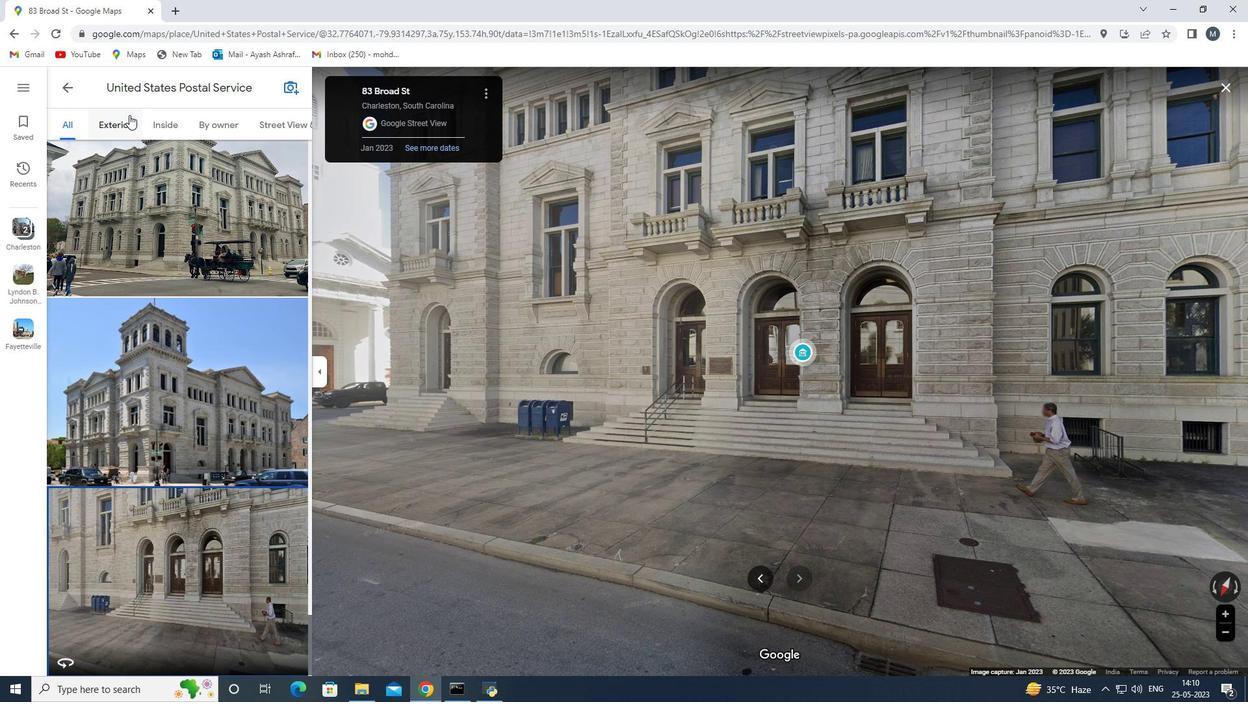 
Action: Mouse pressed left at (130, 115)
Screenshot: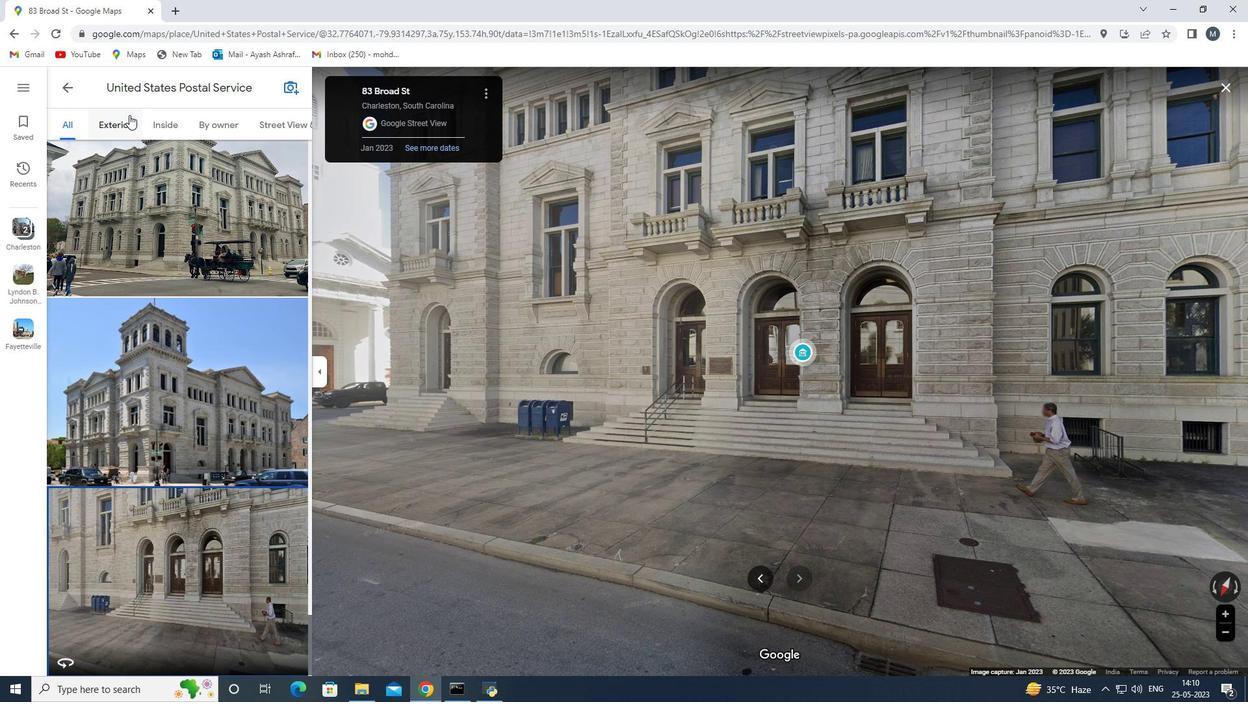 
Action: Mouse moved to (147, 128)
Screenshot: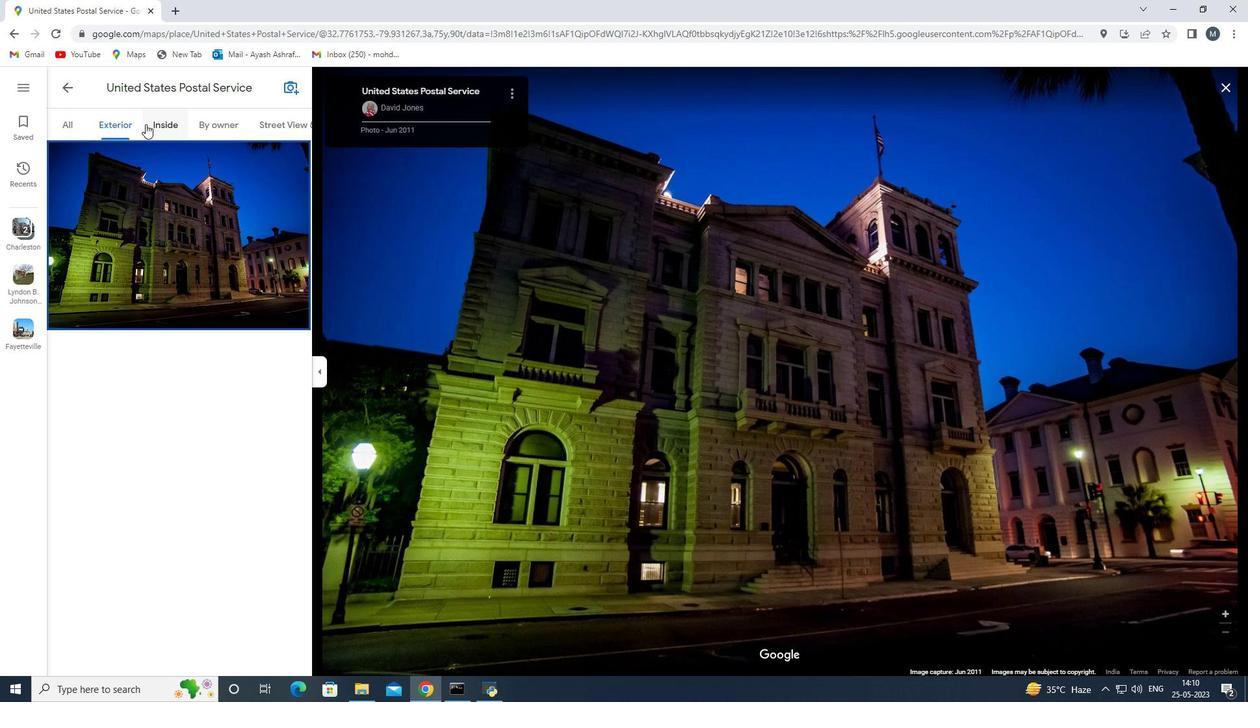 
Action: Mouse pressed left at (147, 128)
Screenshot: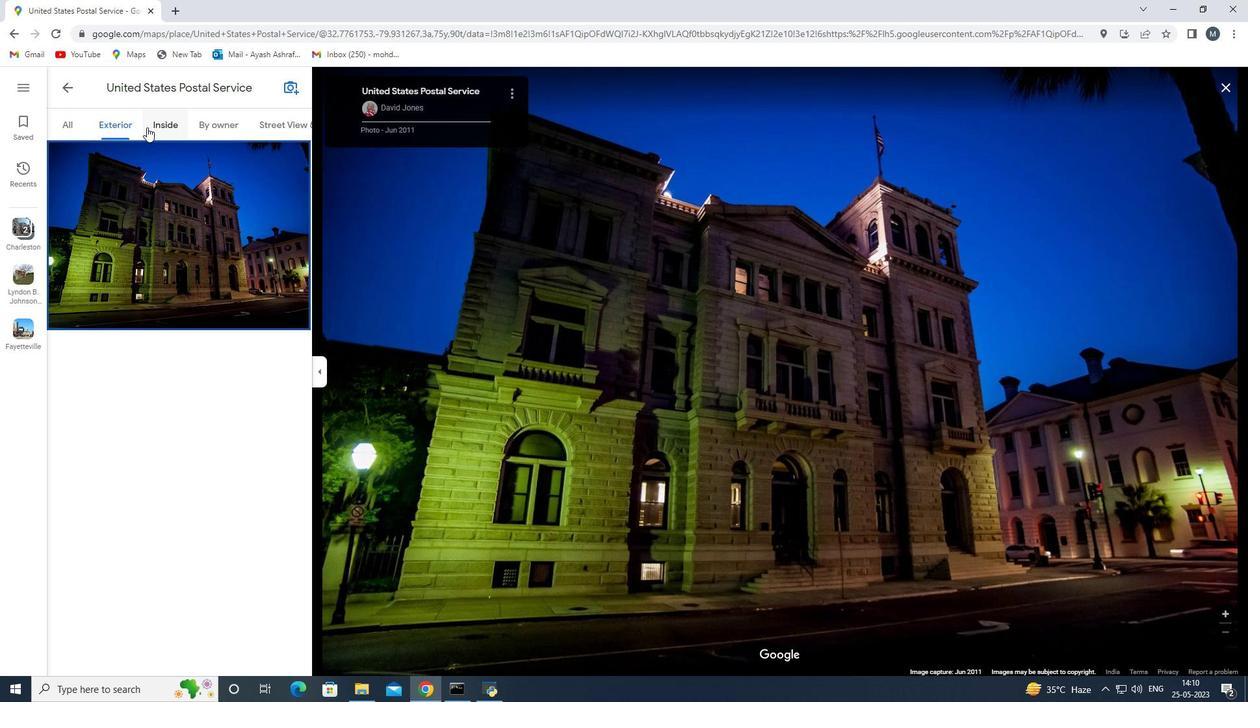 
Action: Mouse moved to (208, 123)
Screenshot: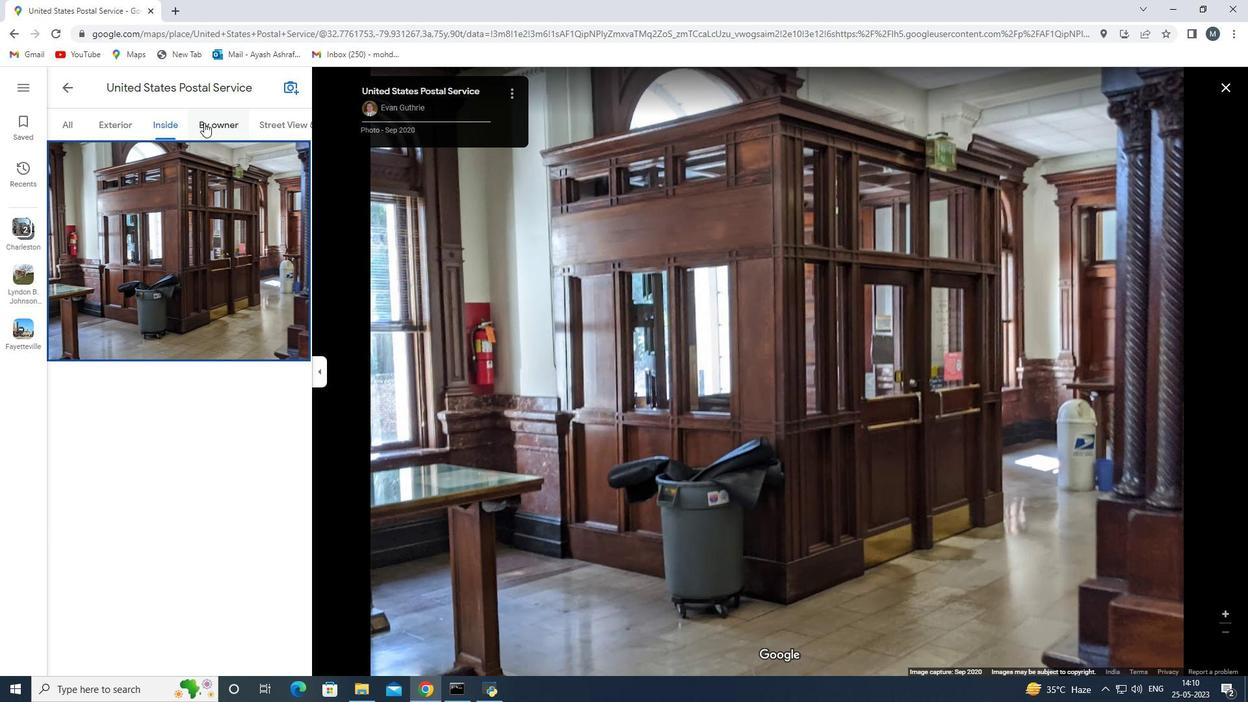 
Action: Mouse pressed left at (208, 123)
Screenshot: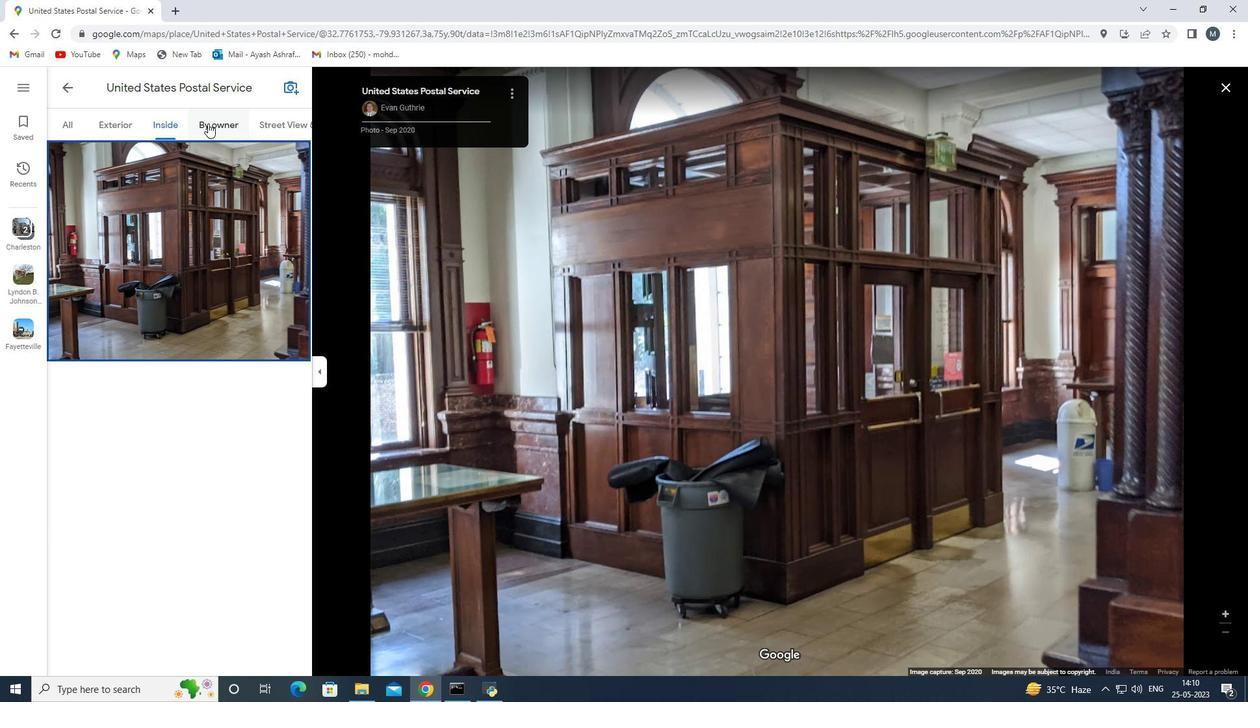 
Action: Mouse moved to (259, 128)
Screenshot: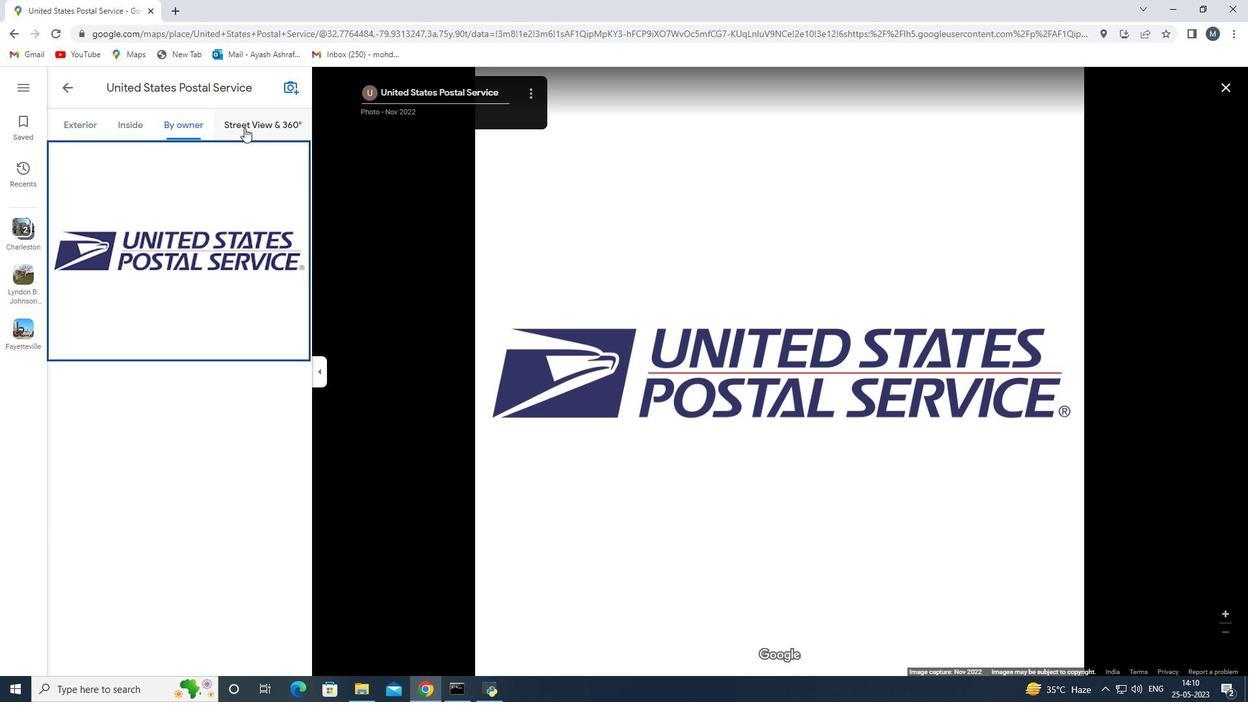 
Action: Mouse pressed left at (259, 128)
Screenshot: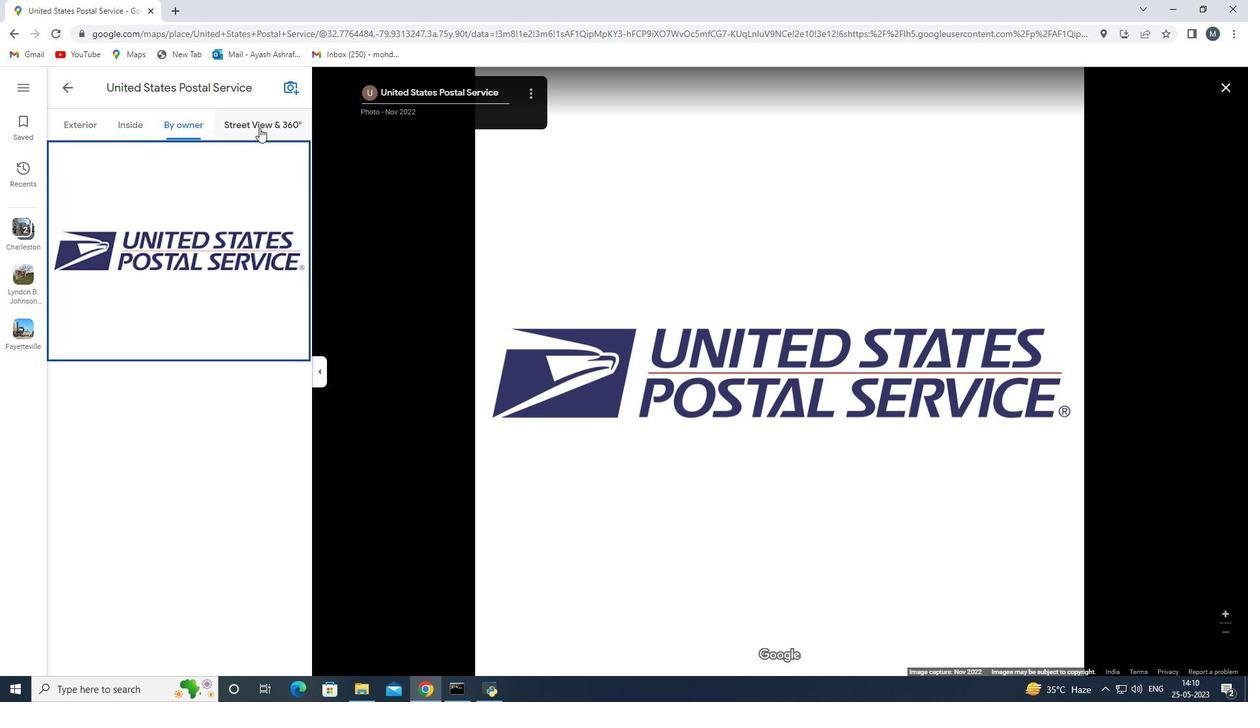 
Action: Mouse moved to (441, 341)
Screenshot: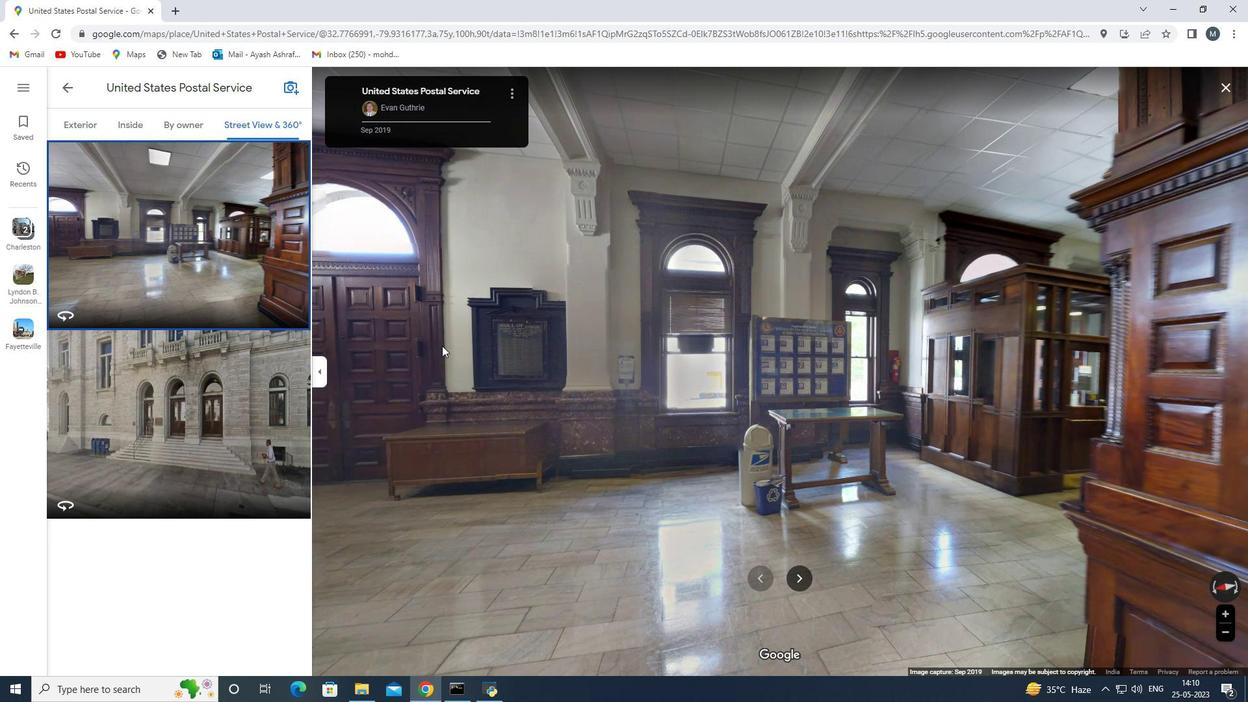
Action: Key pressed <Key.down><Key.down><Key.up><Key.up><Key.up><Key.up><Key.up><Key.up><Key.down><Key.up><Key.up><Key.up><Key.up><Key.up><Key.up><Key.up><Key.up><Key.up><Key.up><Key.up><Key.up><Key.up><Key.up><Key.up><Key.up><Key.up><Key.up><Key.up><Key.up><Key.up><Key.up><Key.up><Key.up><Key.up><Key.up><Key.up><Key.up><Key.up><Key.up><Key.down><Key.down><Key.down><Key.up><Key.up><Key.down><Key.up><Key.down><Key.up>
Screenshot: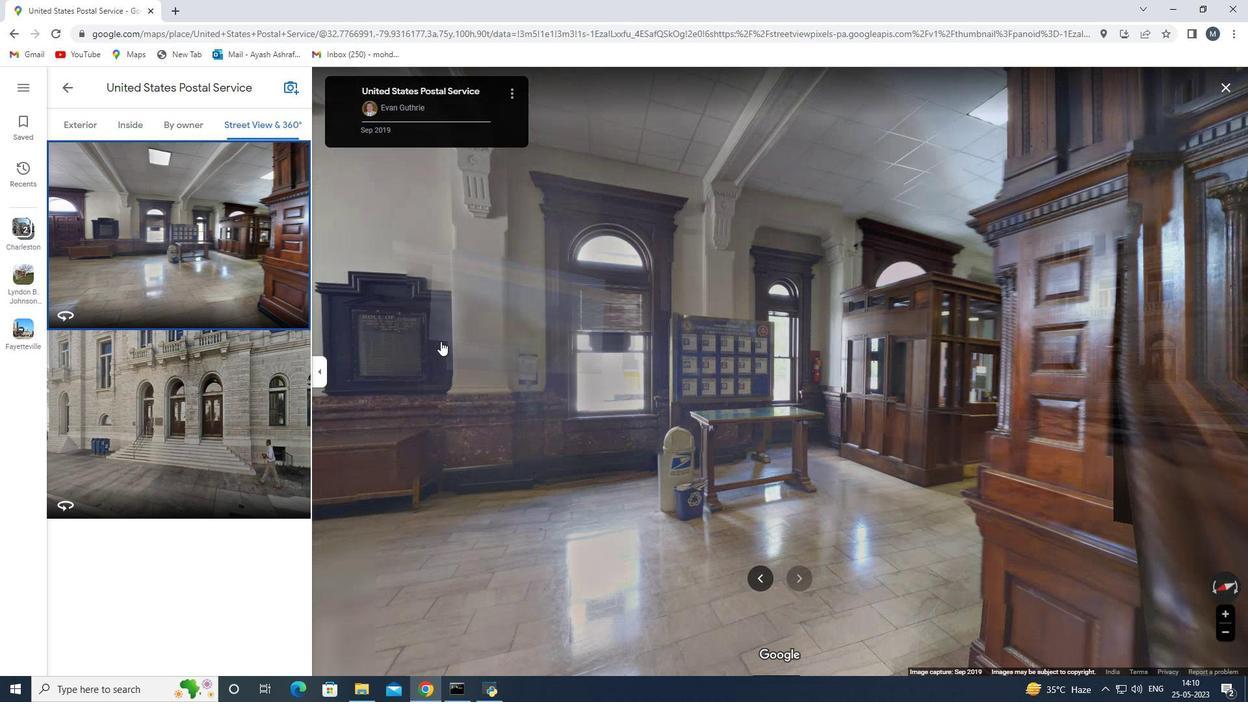 
Action: Mouse moved to (569, 439)
Screenshot: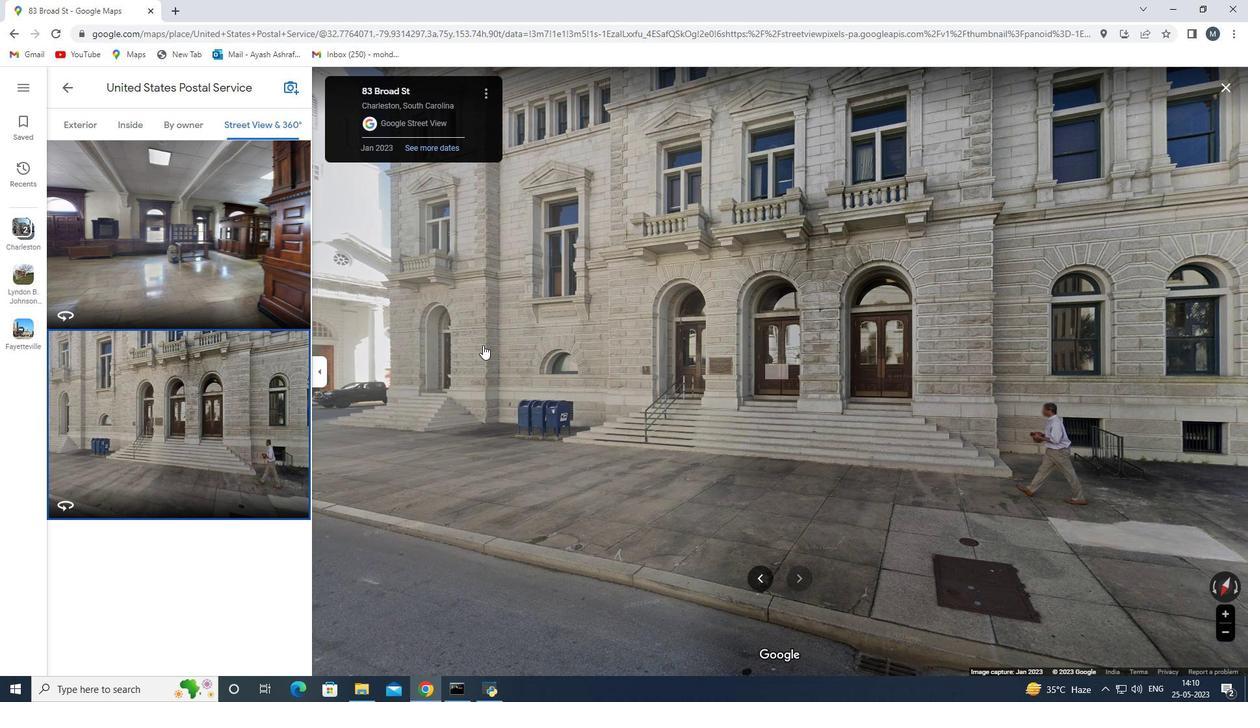 
Action: Mouse scrolled (567, 438) with delta (0, 0)
Screenshot: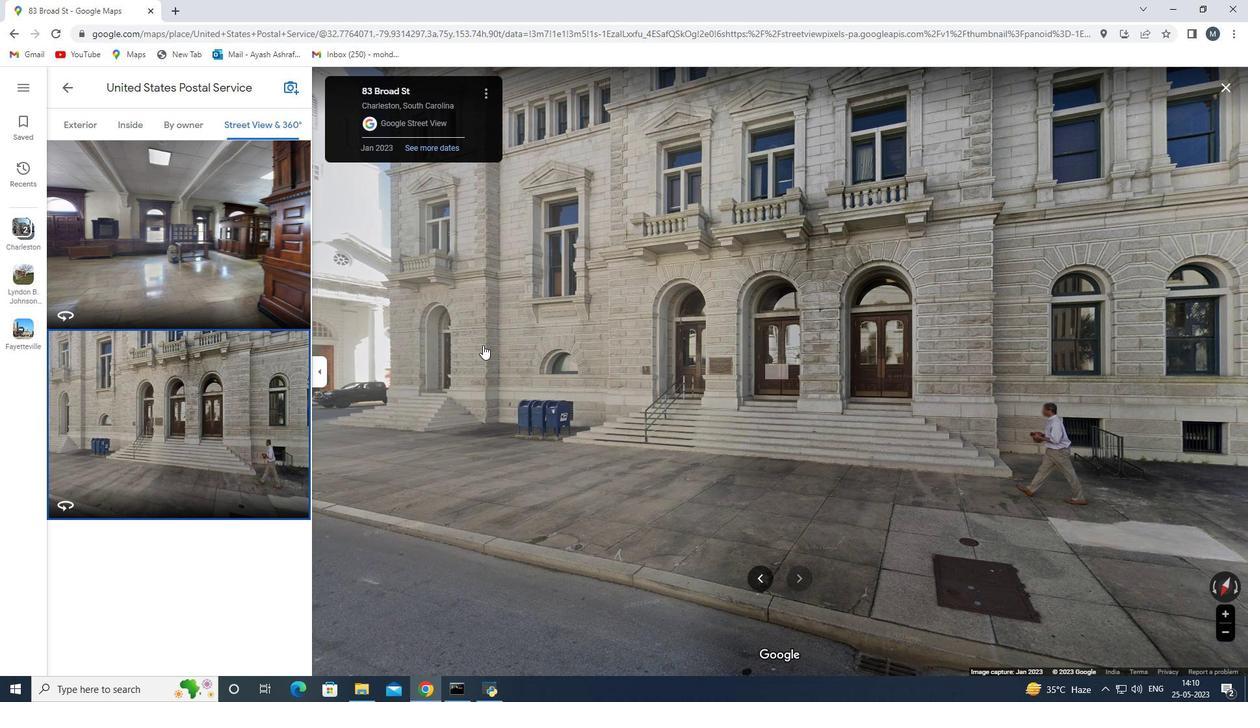 
Action: Mouse moved to (797, 460)
Screenshot: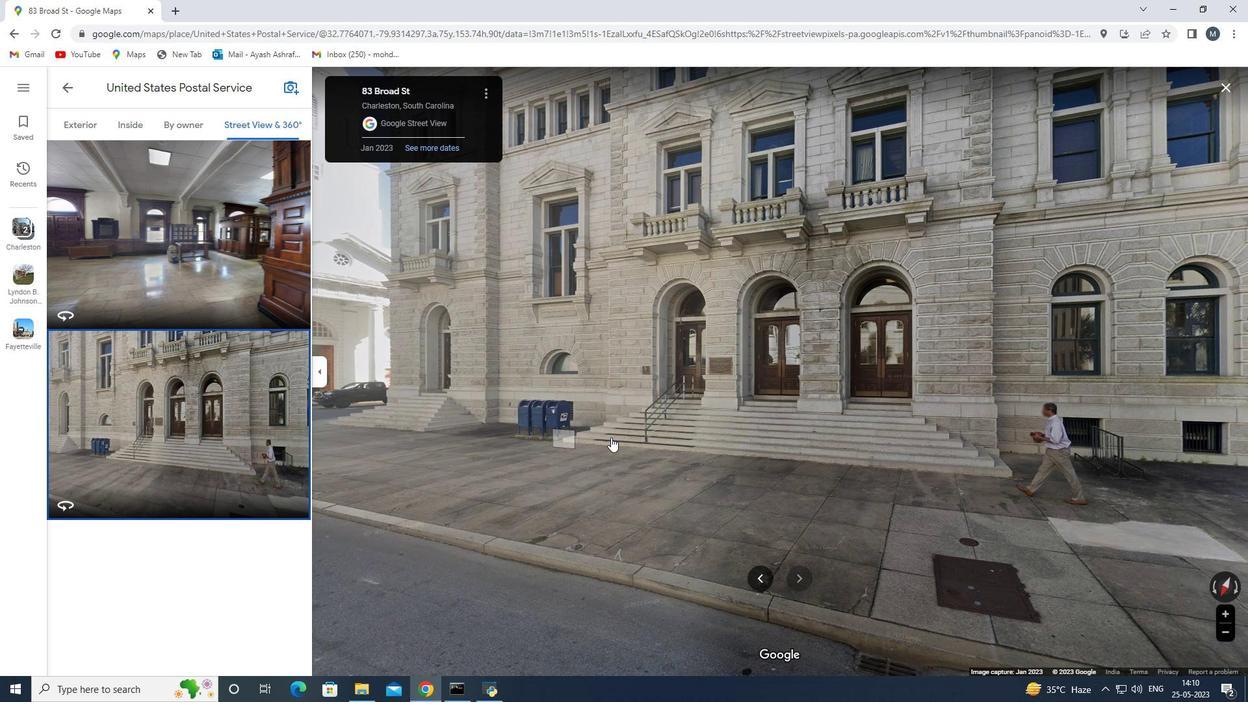 
Action: Mouse scrolled (772, 459) with delta (0, 0)
Screenshot: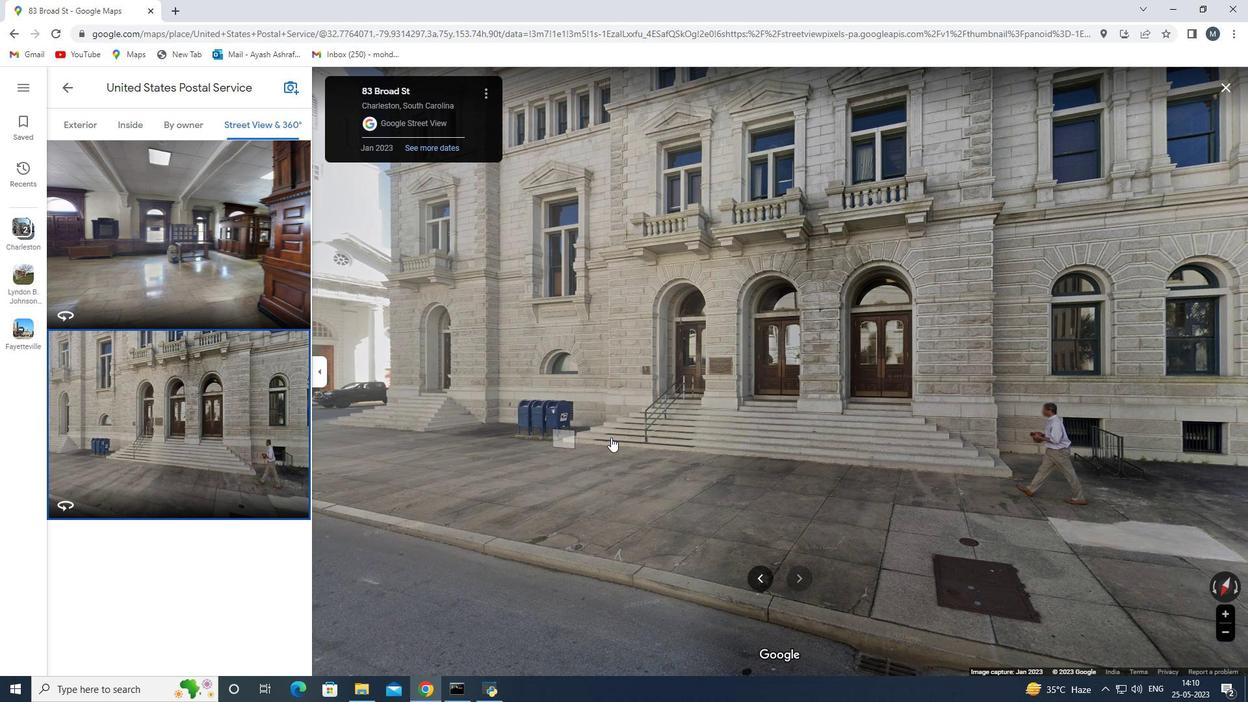 
Action: Mouse moved to (909, 438)
Screenshot: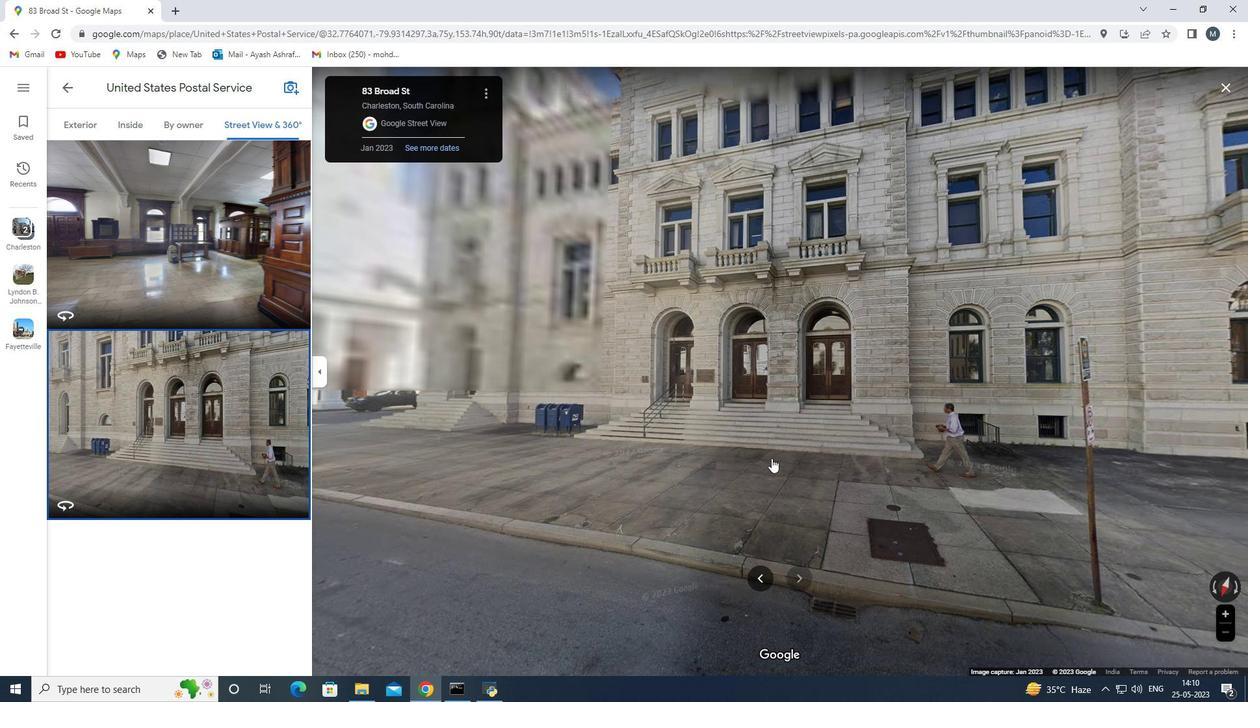 
Action: Mouse scrolled (986, 461) with delta (0, 0)
Screenshot: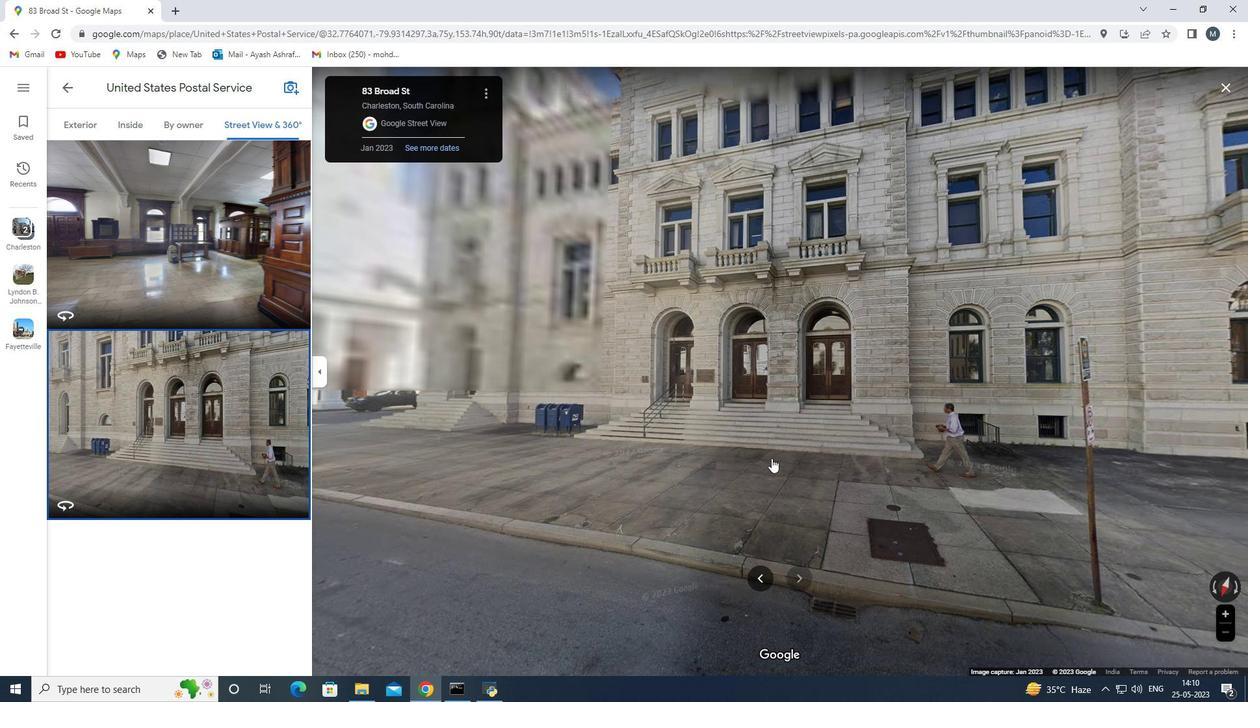 
Action: Mouse moved to (895, 407)
Screenshot: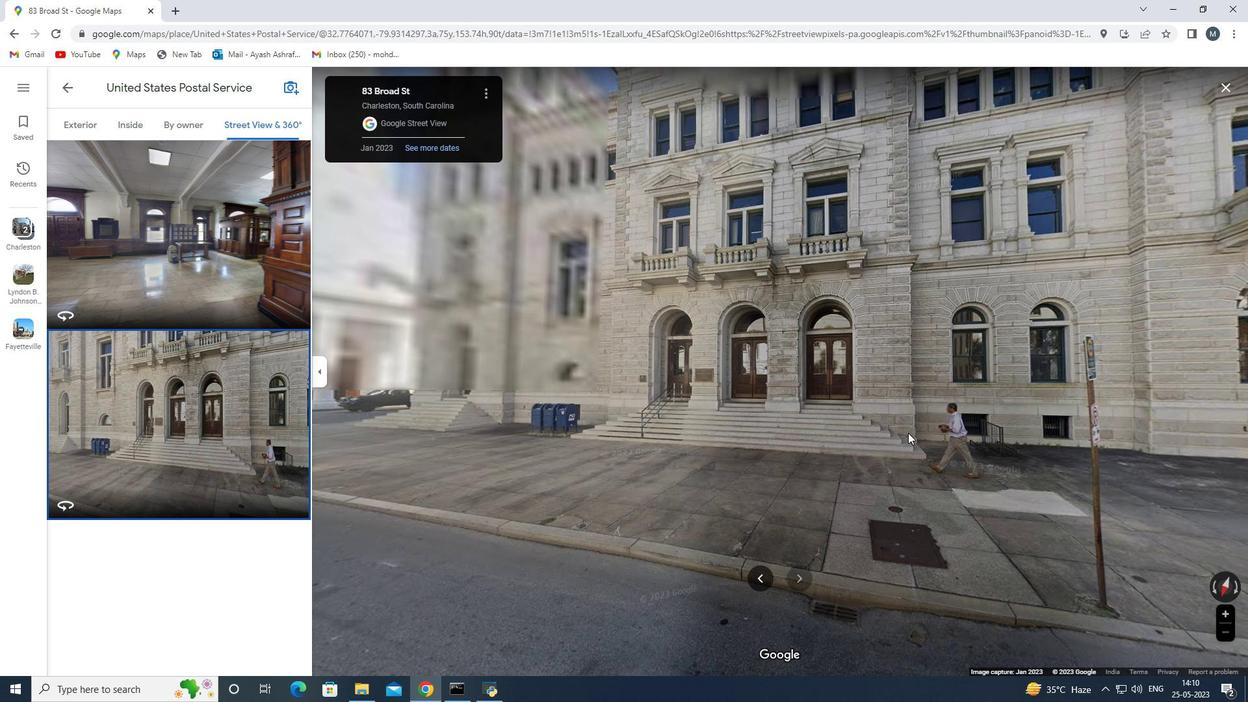 
Action: Mouse scrolled (895, 408) with delta (0, 0)
Screenshot: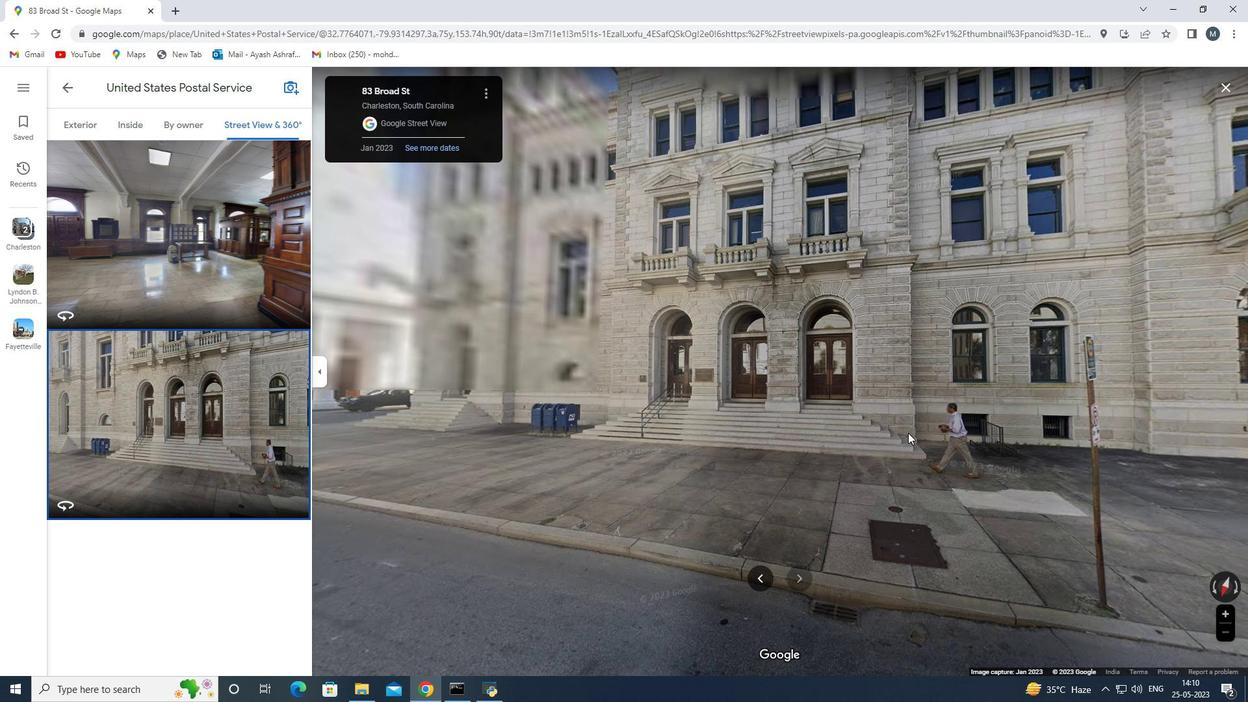 
Action: Mouse scrolled (895, 408) with delta (0, 0)
Screenshot: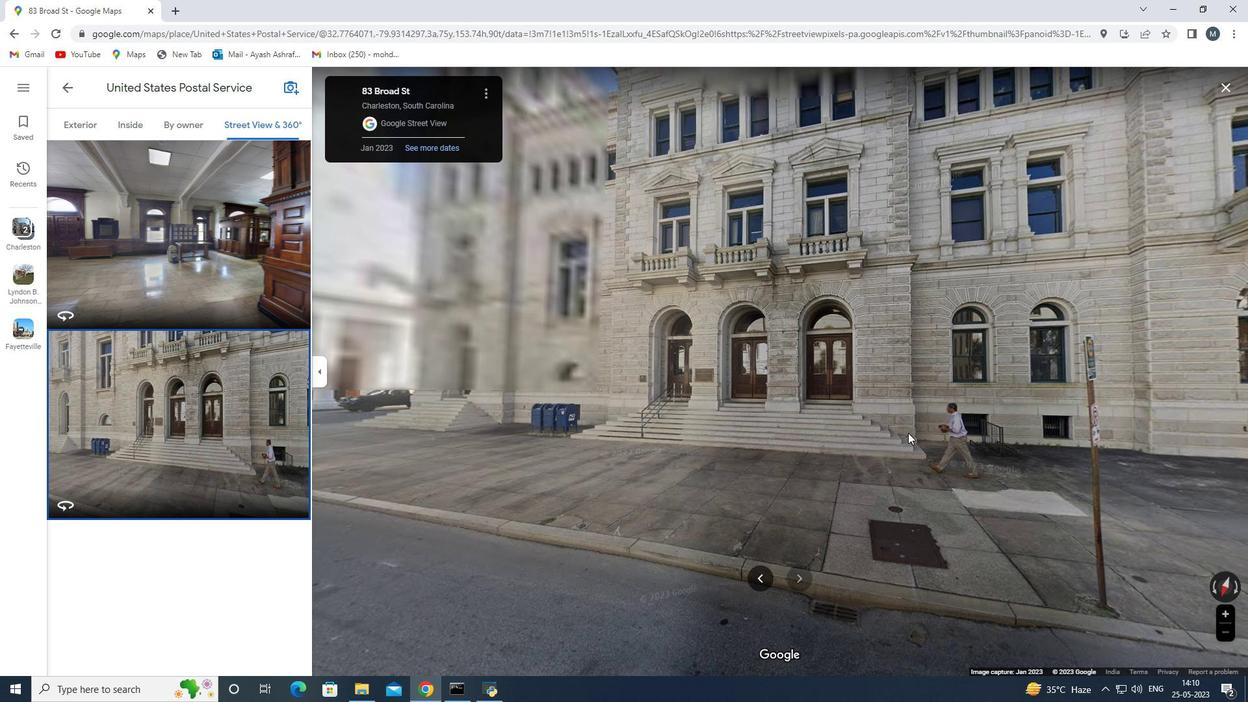 
Action: Mouse scrolled (895, 408) with delta (0, 0)
Screenshot: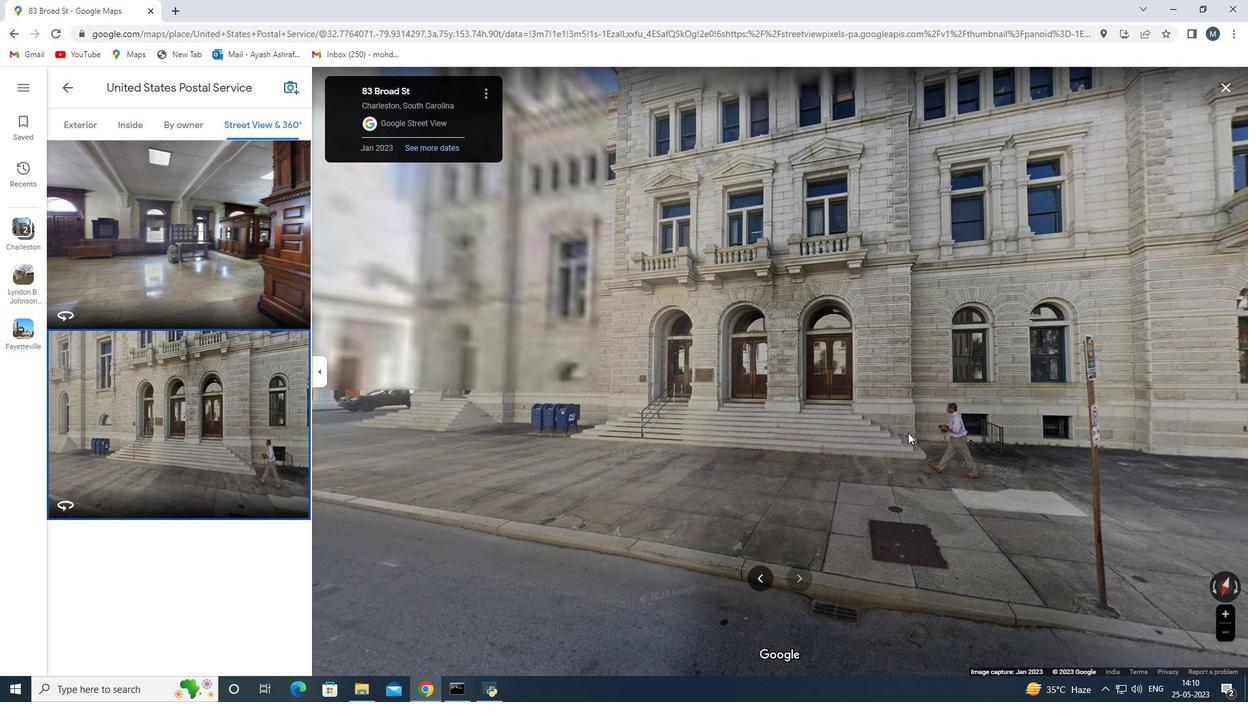 
Action: Mouse moved to (519, 353)
Screenshot: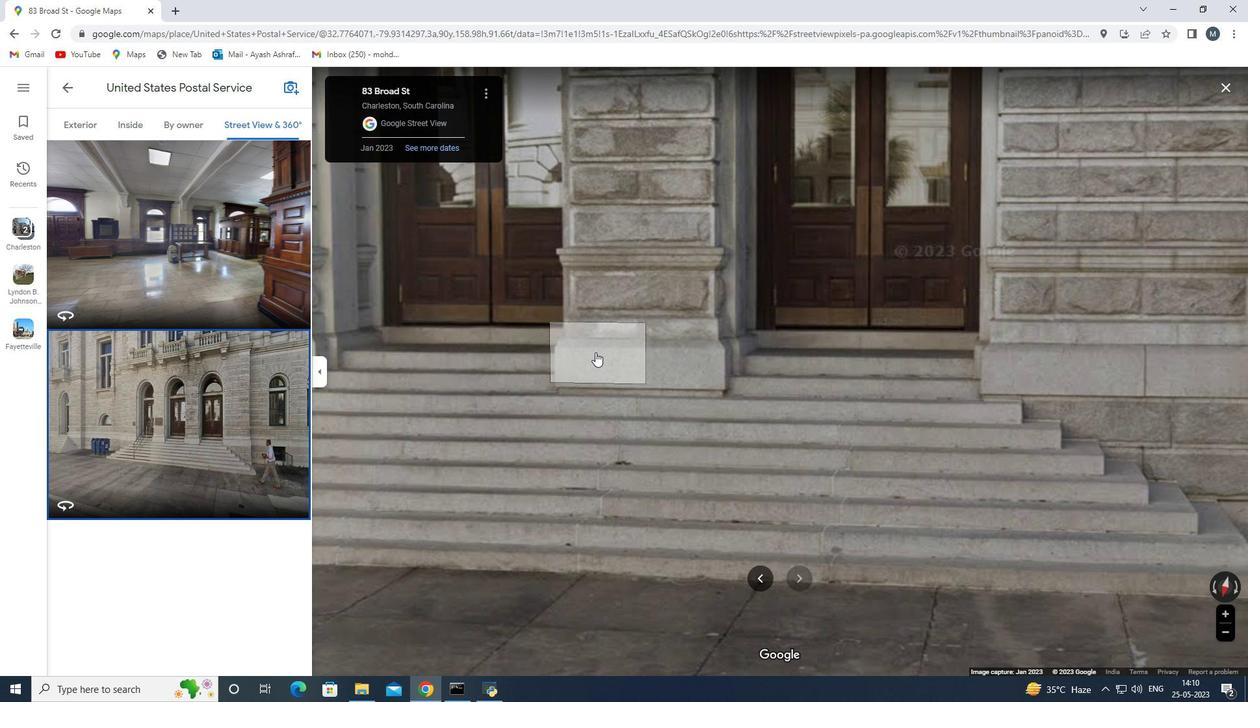 
Action: Mouse scrolled (519, 353) with delta (0, 0)
Screenshot: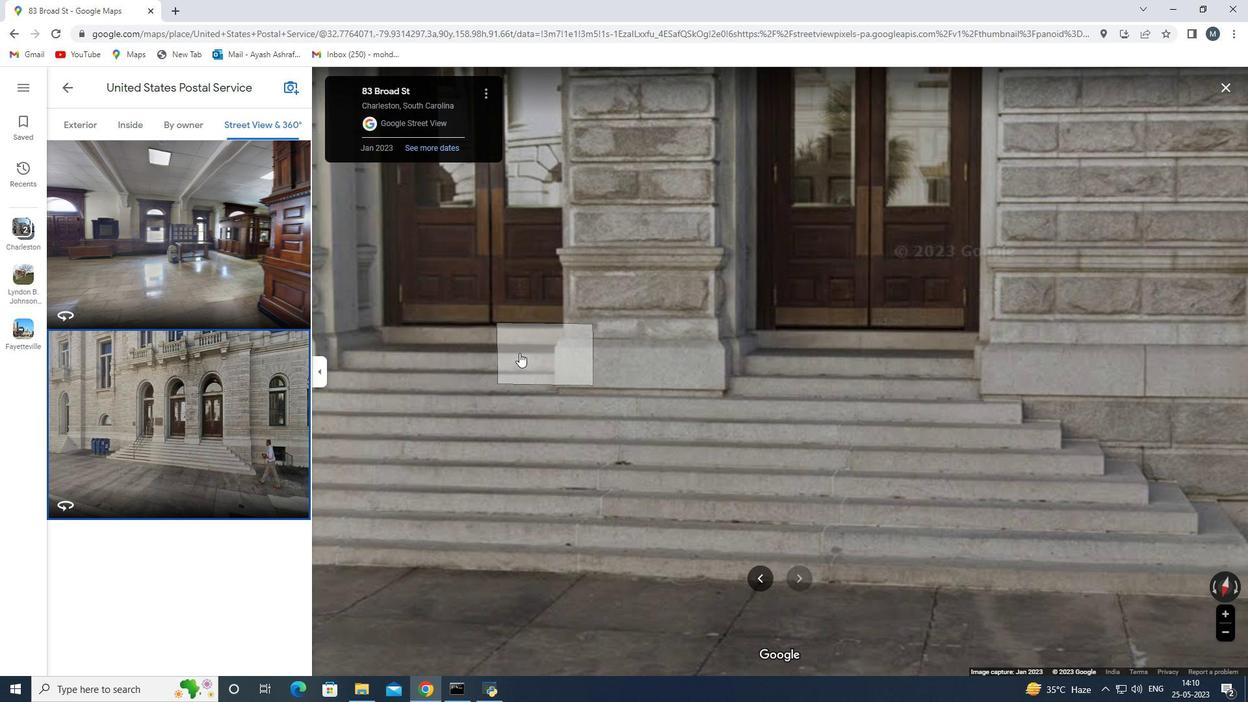 
Action: Mouse scrolled (519, 353) with delta (0, 0)
Screenshot: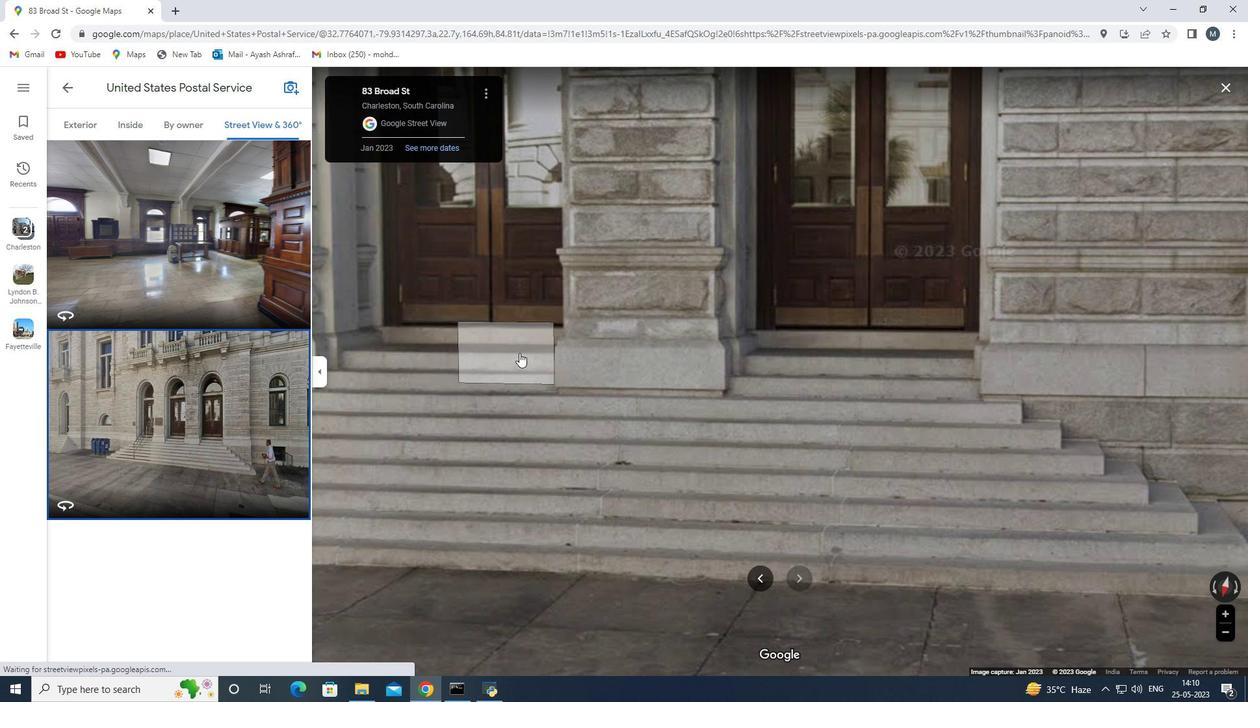 
Action: Mouse scrolled (519, 353) with delta (0, 0)
Screenshot: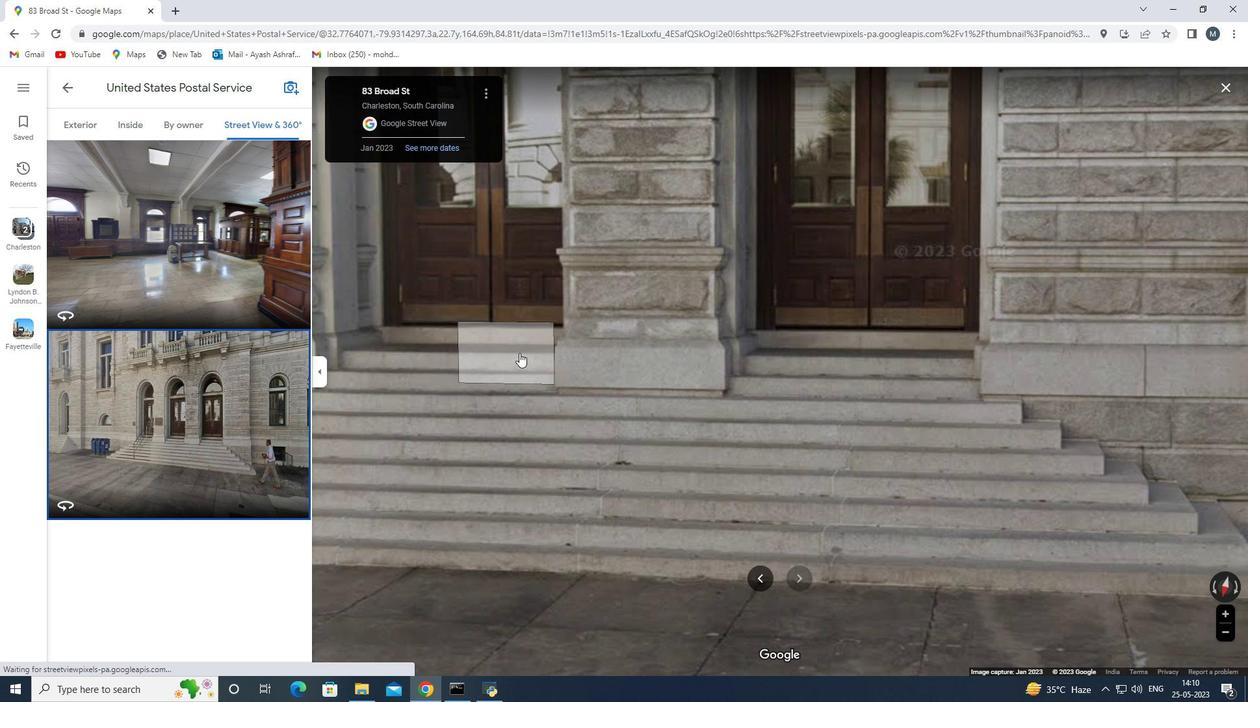 
Action: Mouse moved to (503, 264)
Screenshot: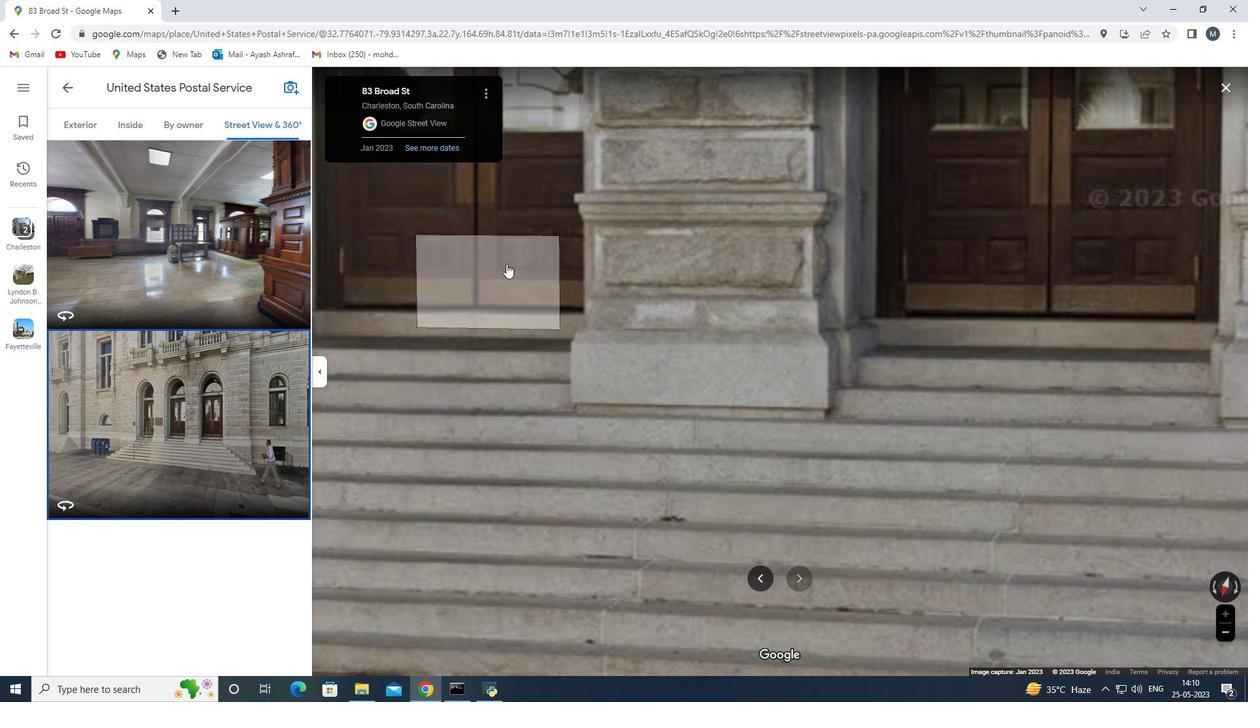 
Action: Mouse pressed left at (503, 264)
Screenshot: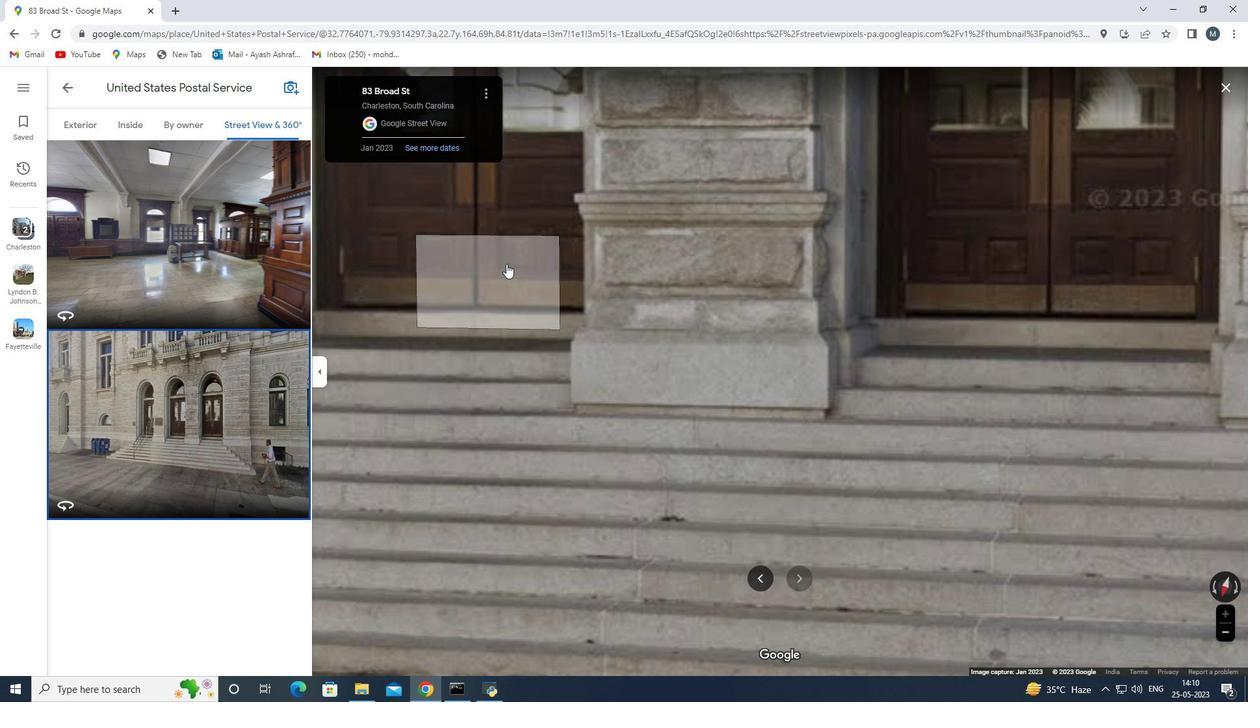 
Action: Mouse moved to (491, 457)
Screenshot: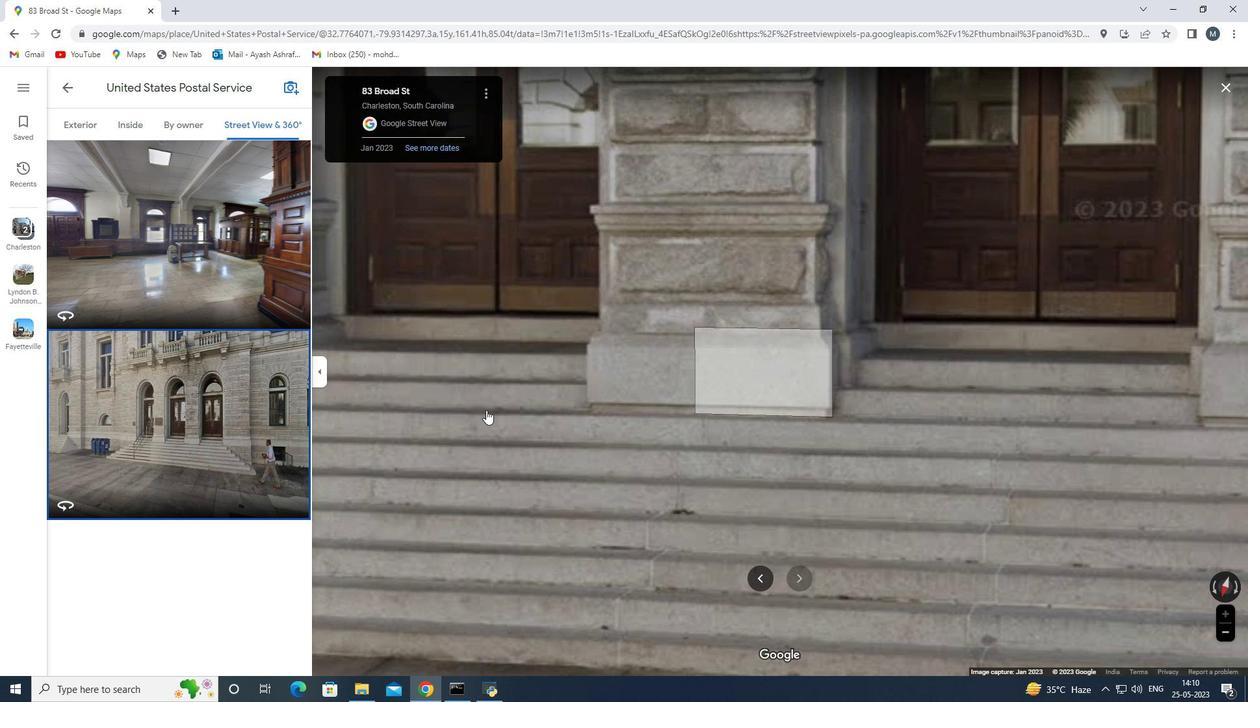 
Action: Mouse scrolled (491, 456) with delta (0, 0)
Screenshot: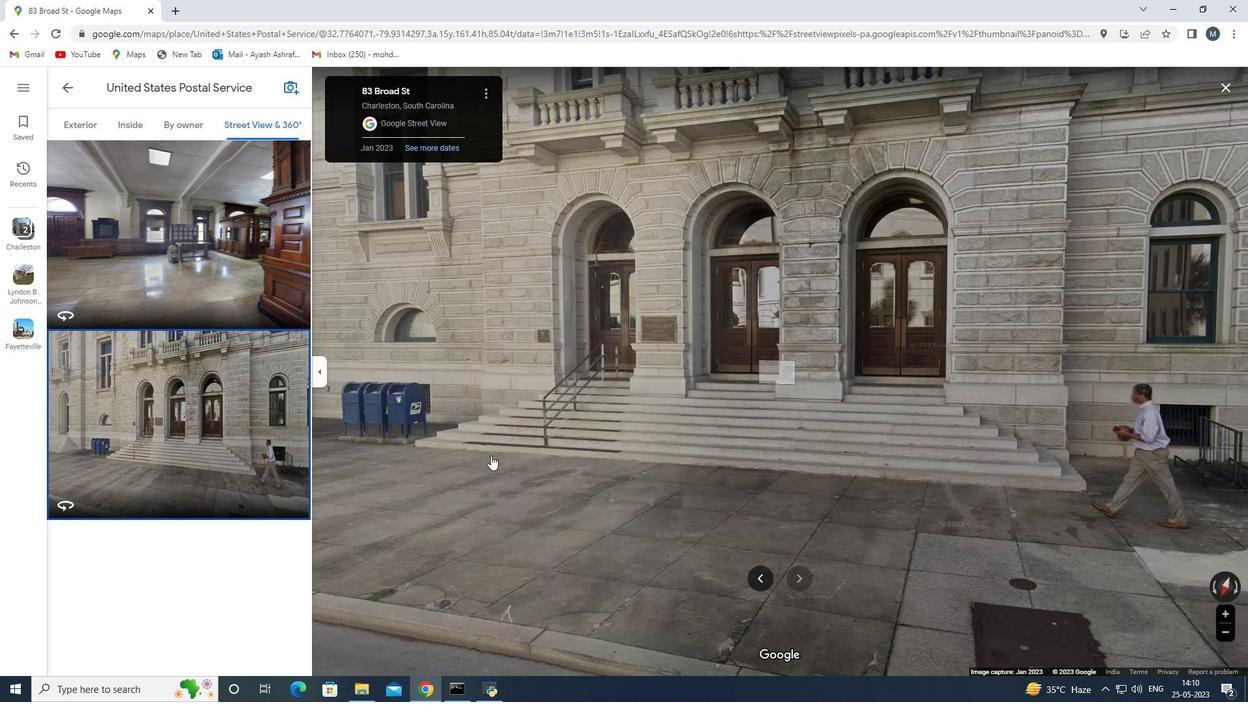 
Action: Mouse moved to (599, 429)
Screenshot: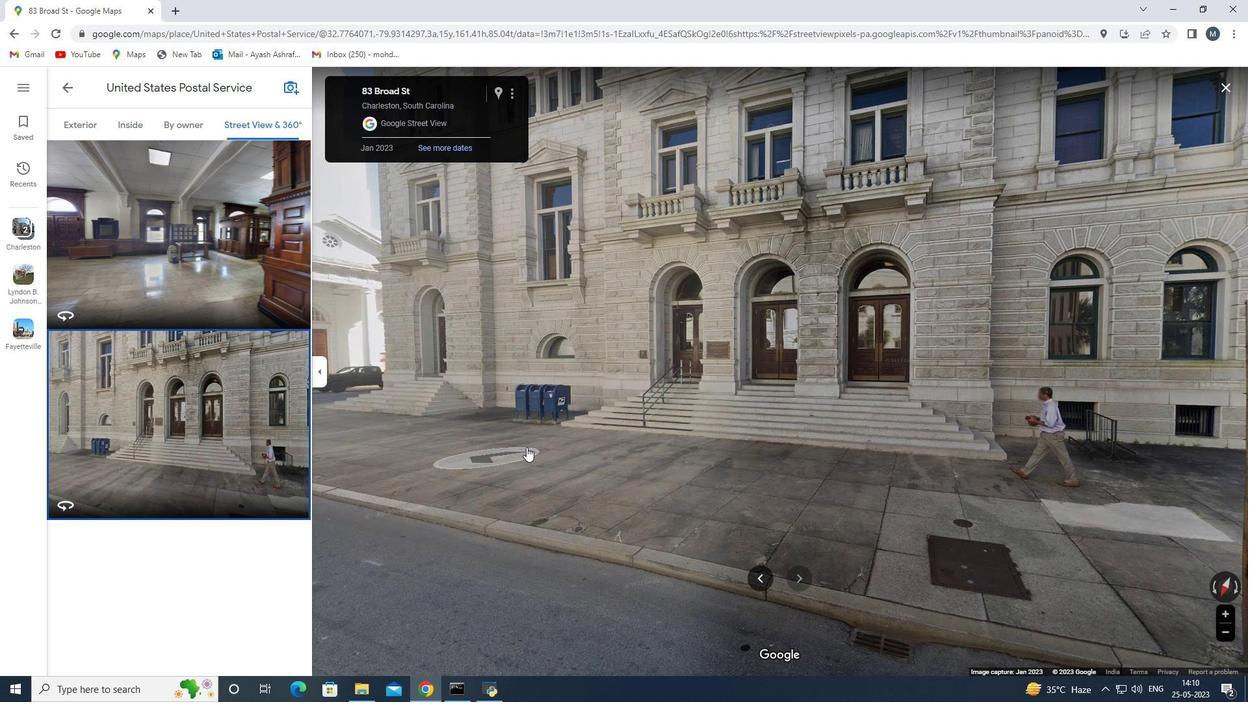 
Action: Mouse scrolled (599, 428) with delta (0, 0)
Screenshot: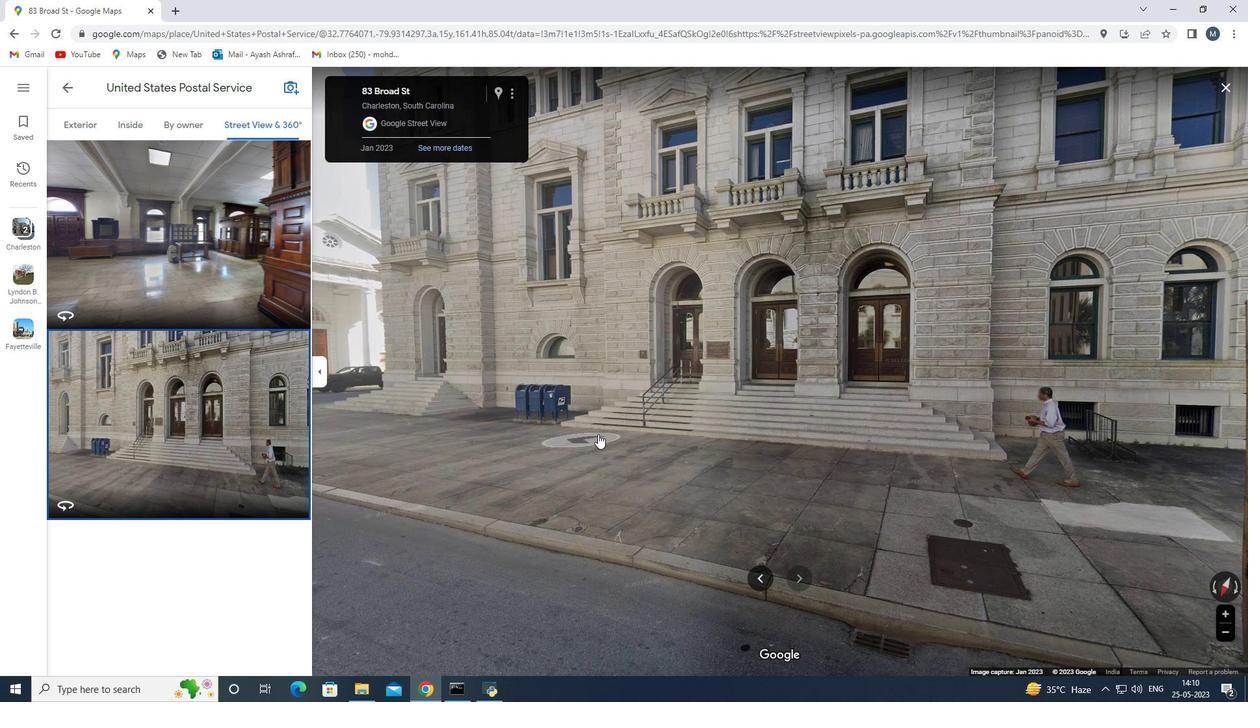 
Action: Mouse scrolled (599, 428) with delta (0, 0)
Screenshot: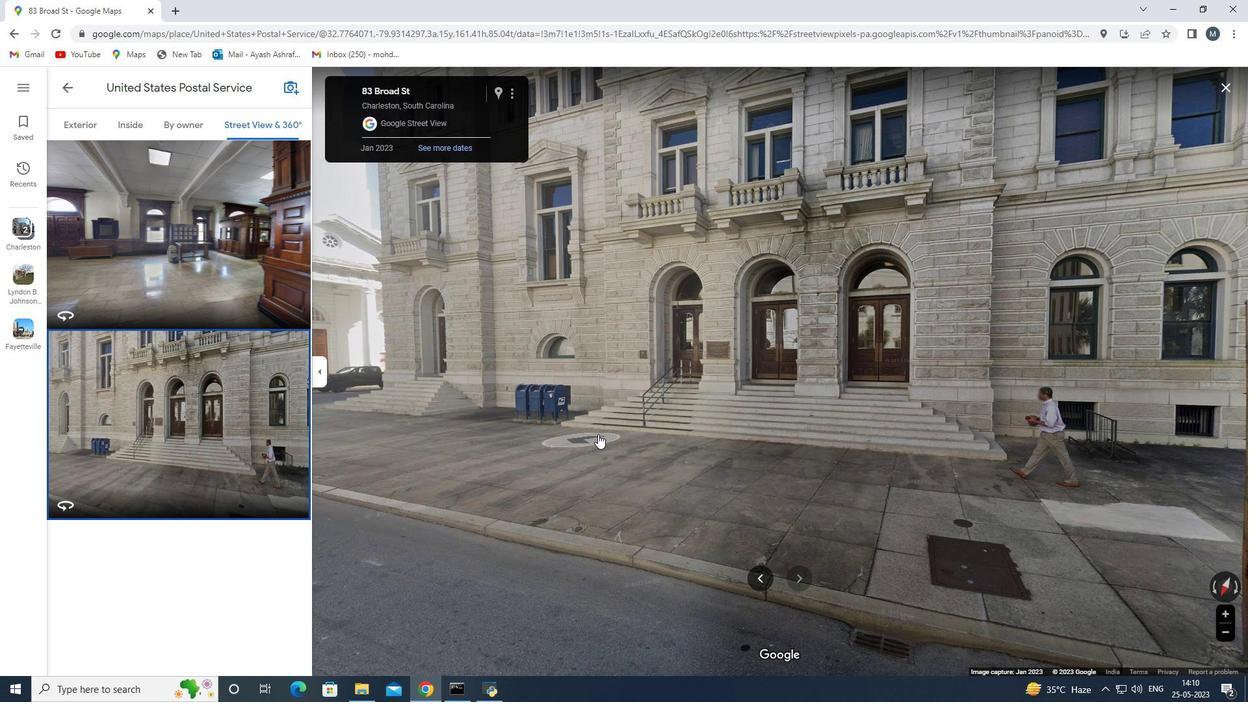 
Action: Mouse scrolled (599, 428) with delta (0, 0)
Screenshot: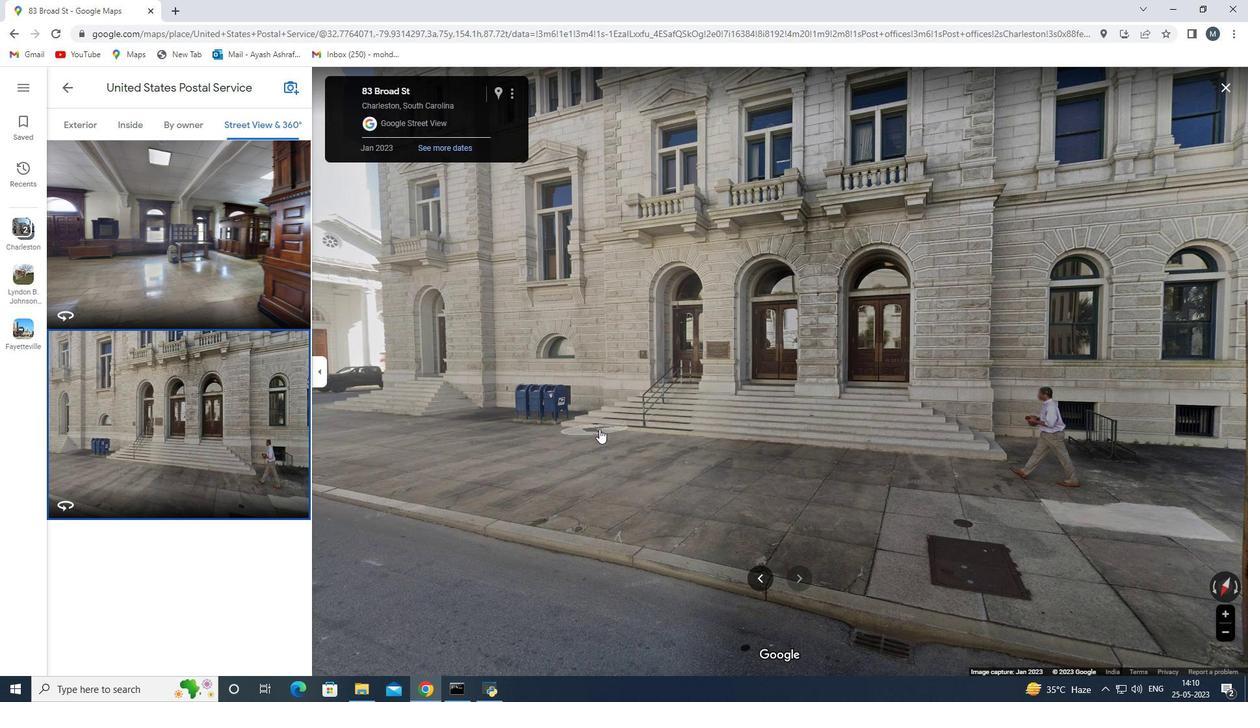 
Action: Mouse scrolled (599, 428) with delta (0, 0)
Screenshot: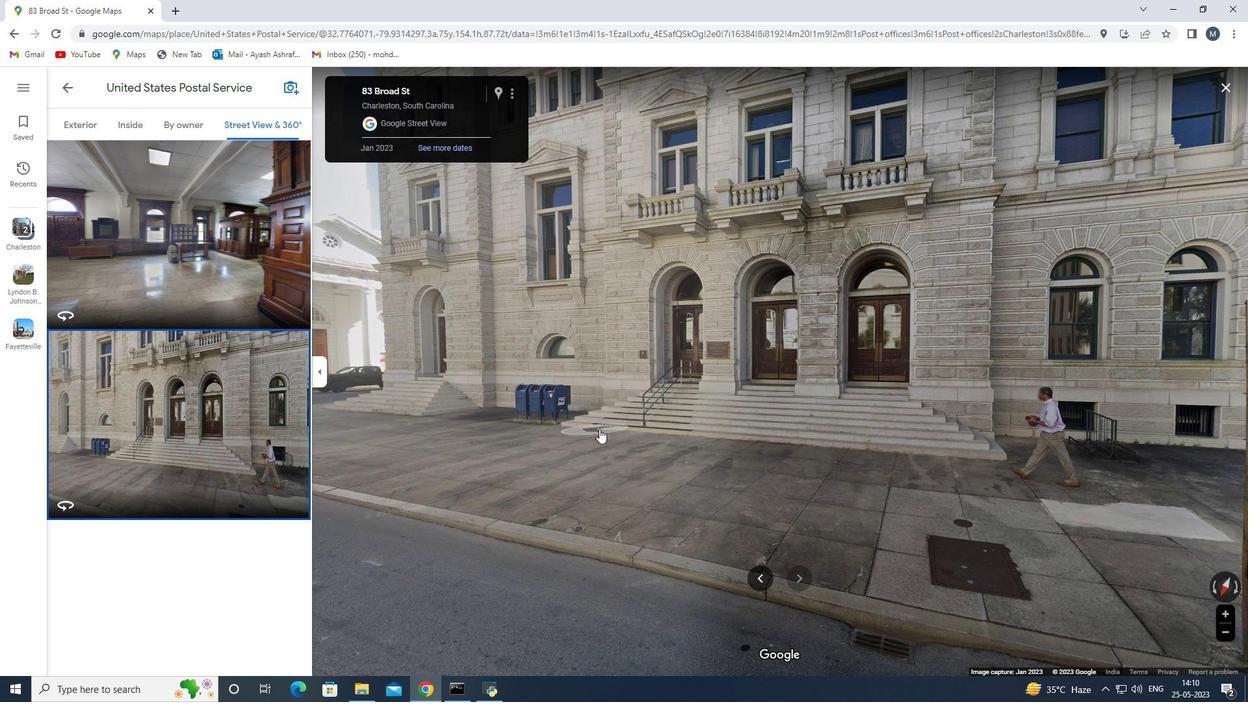 
Action: Mouse scrolled (599, 428) with delta (0, 0)
Screenshot: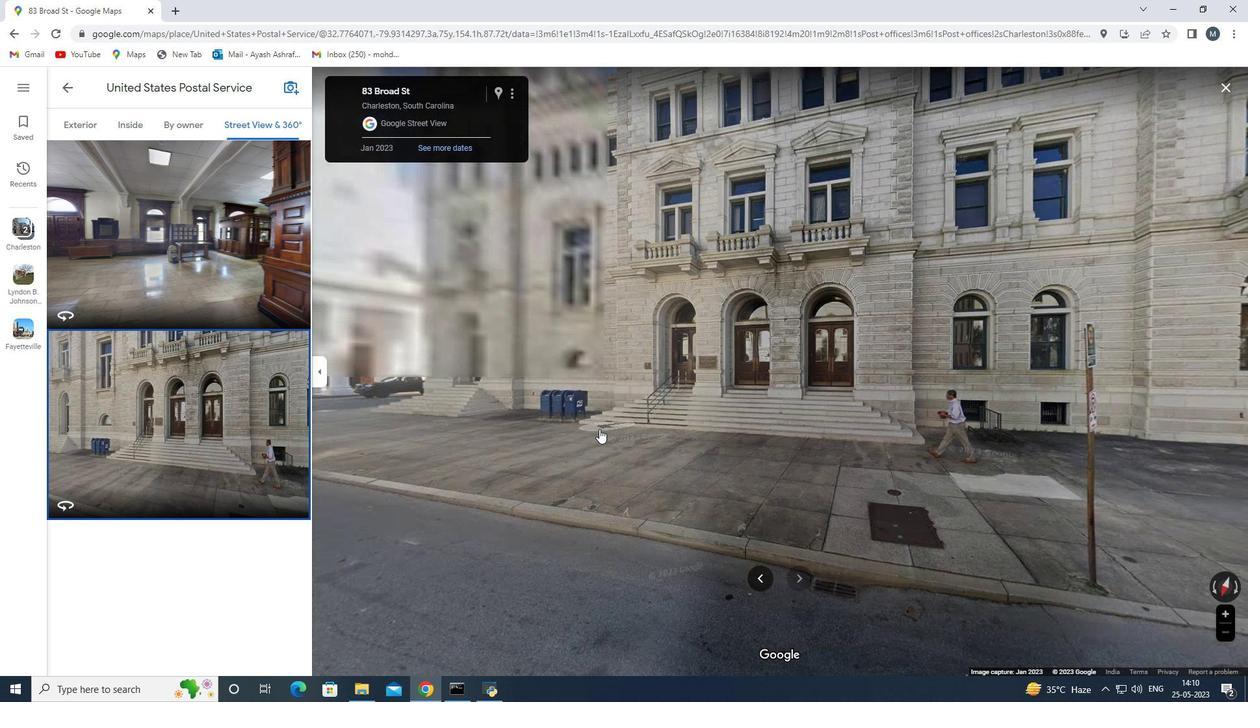 
Action: Mouse scrolled (599, 428) with delta (0, 0)
Screenshot: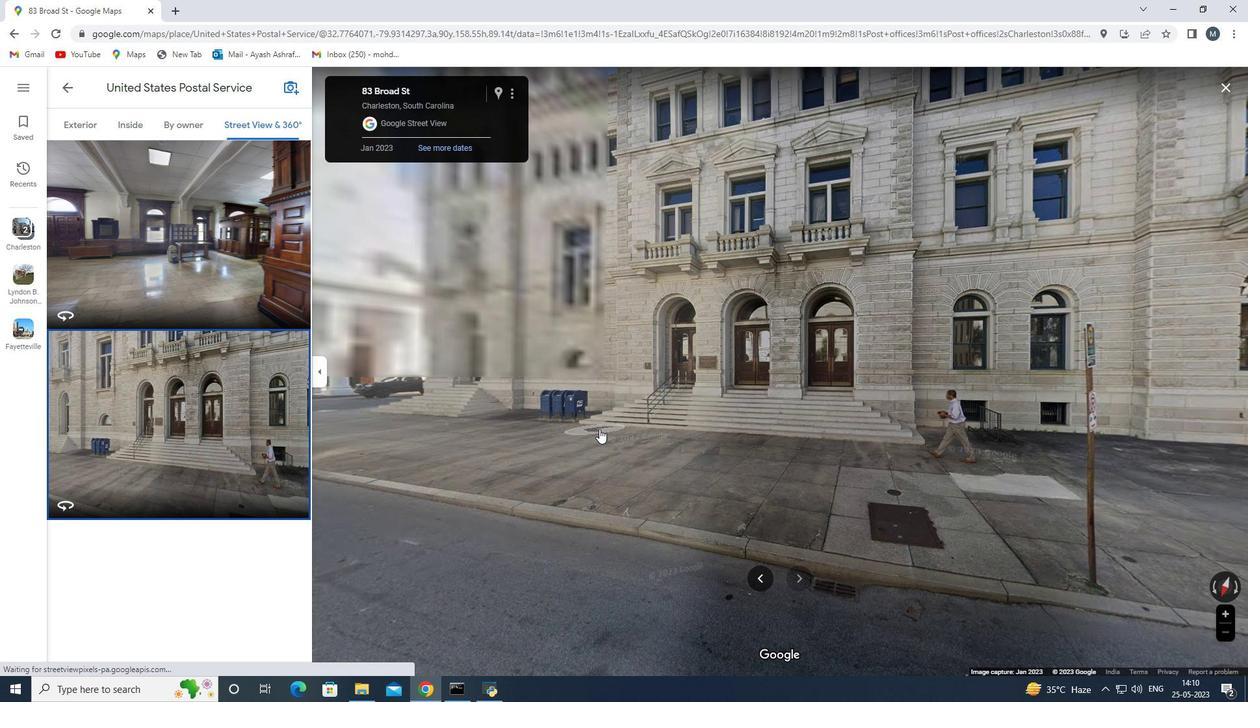 
Action: Mouse scrolled (599, 428) with delta (0, 0)
Screenshot: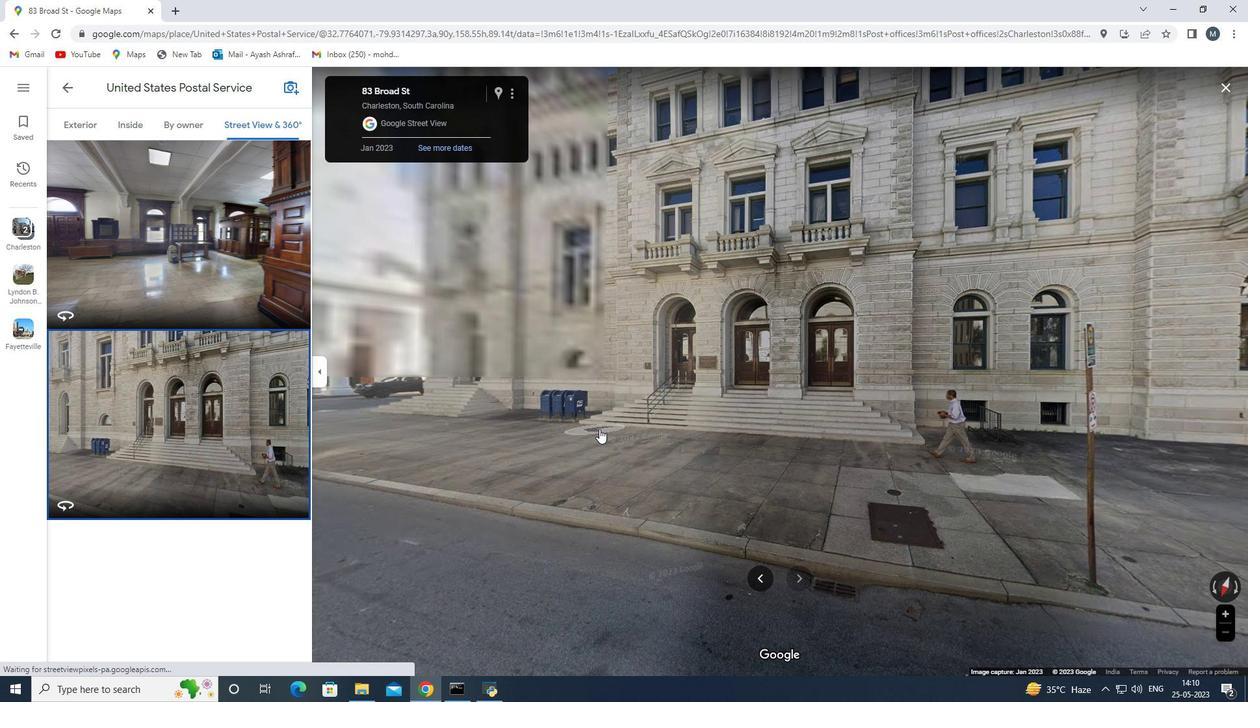 
Action: Mouse scrolled (599, 428) with delta (0, 0)
Screenshot: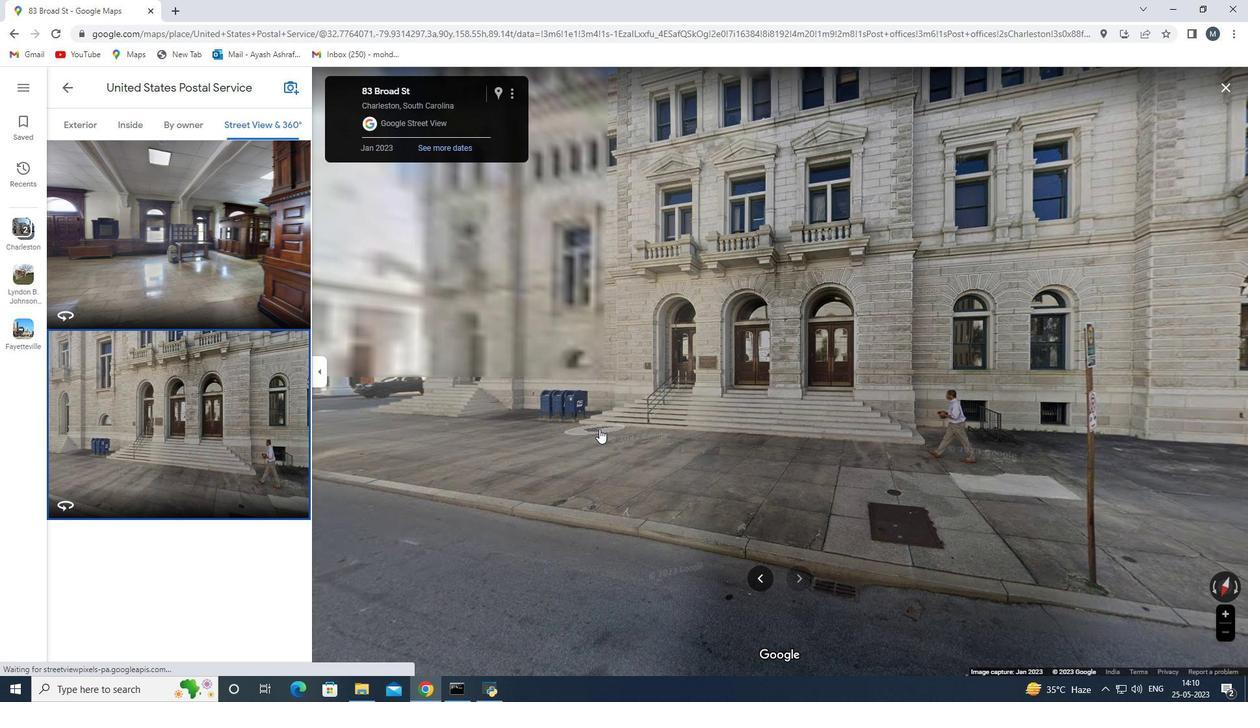 
Action: Mouse moved to (1218, 590)
Screenshot: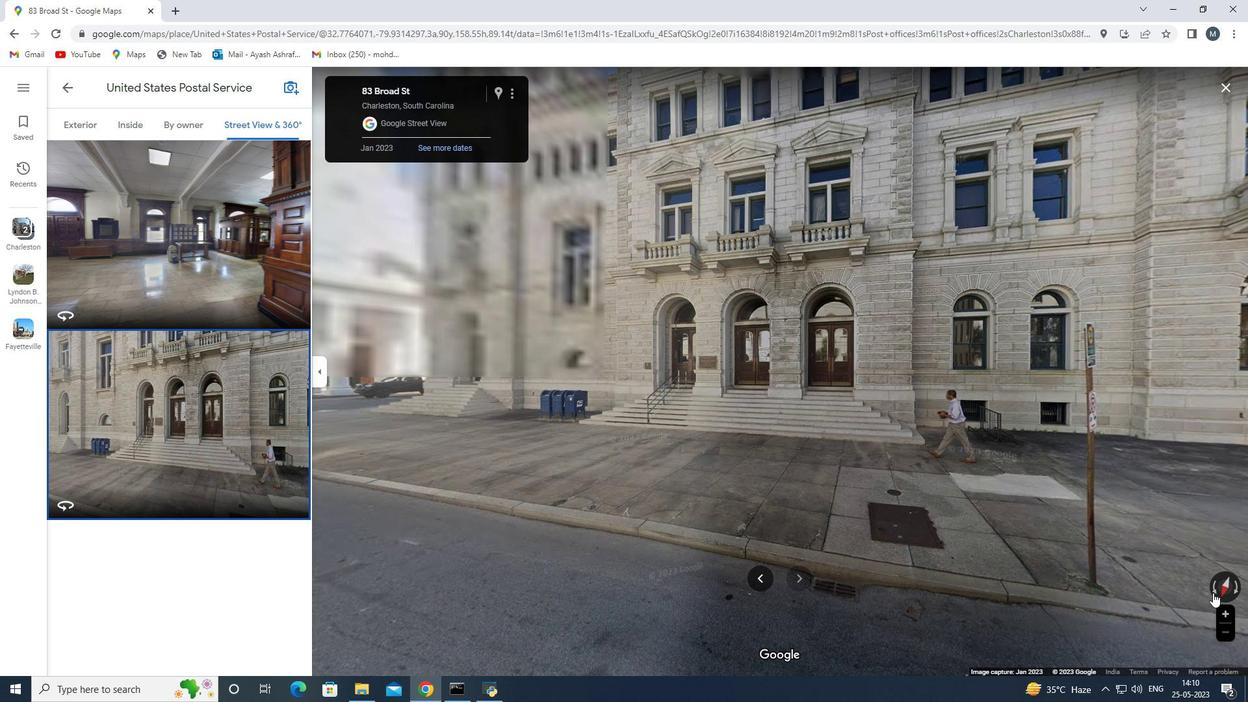 
Action: Mouse pressed left at (1218, 590)
Screenshot: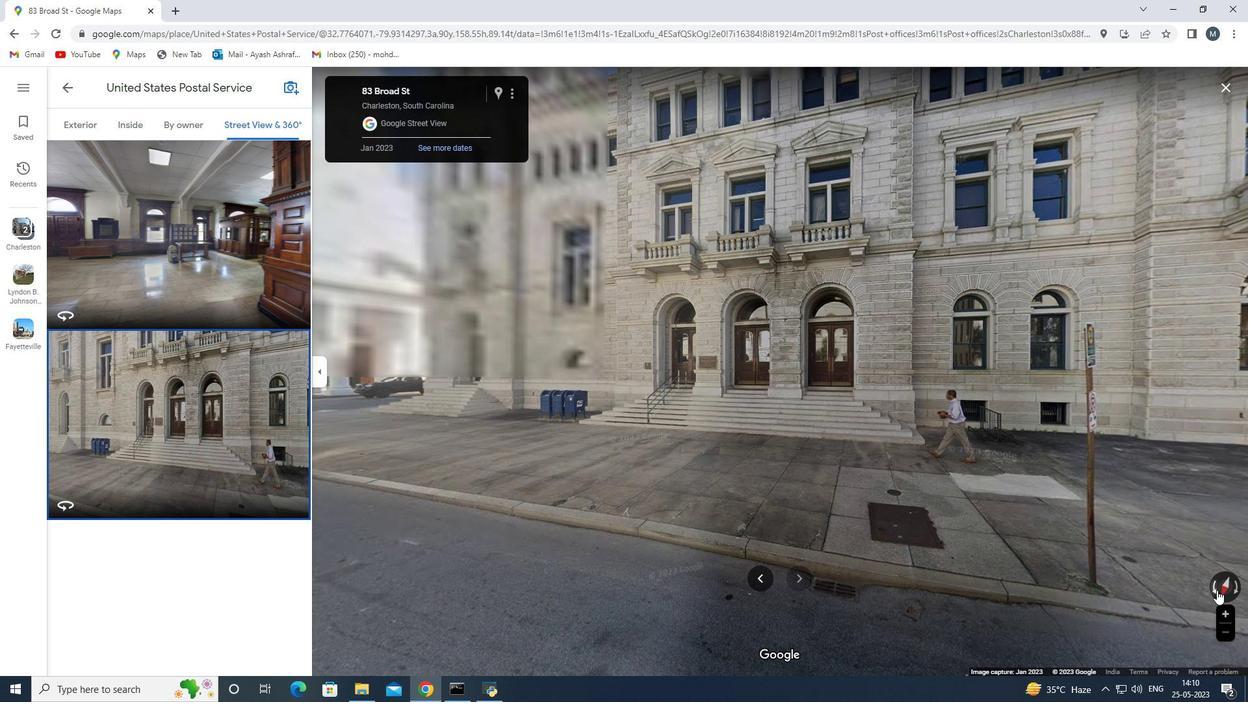 
Action: Mouse pressed left at (1218, 590)
Screenshot: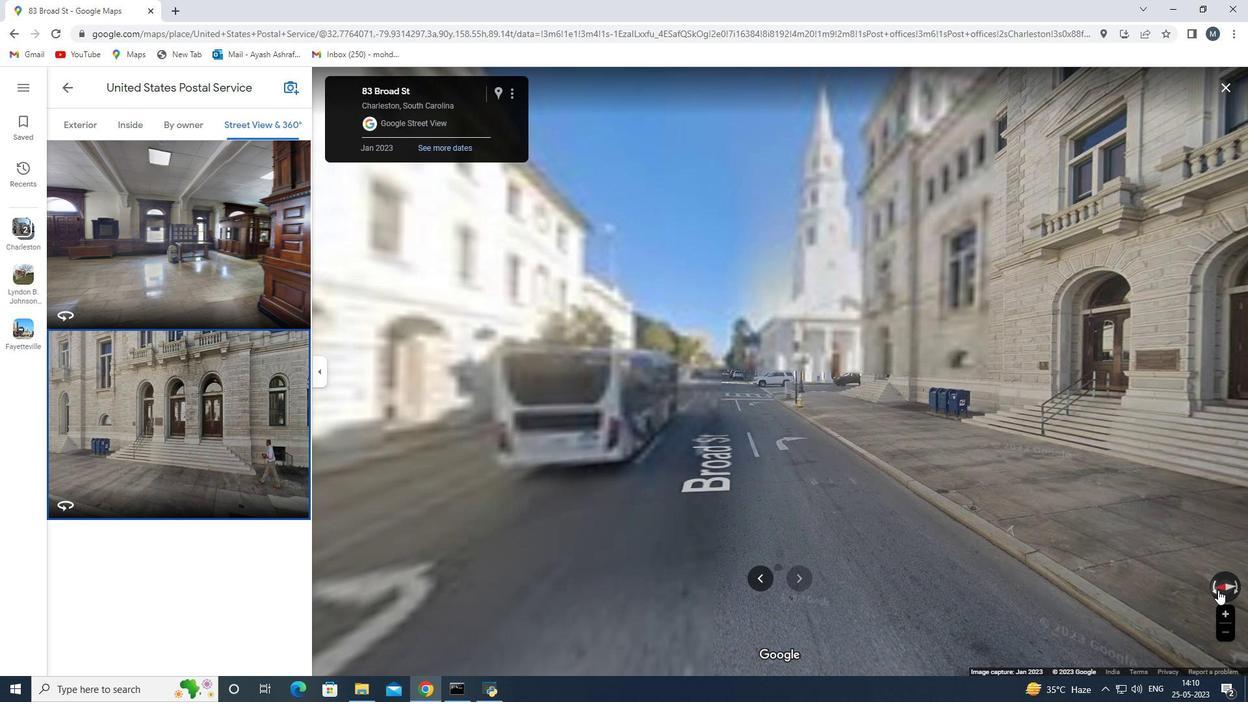 
Action: Mouse pressed left at (1218, 590)
Screenshot: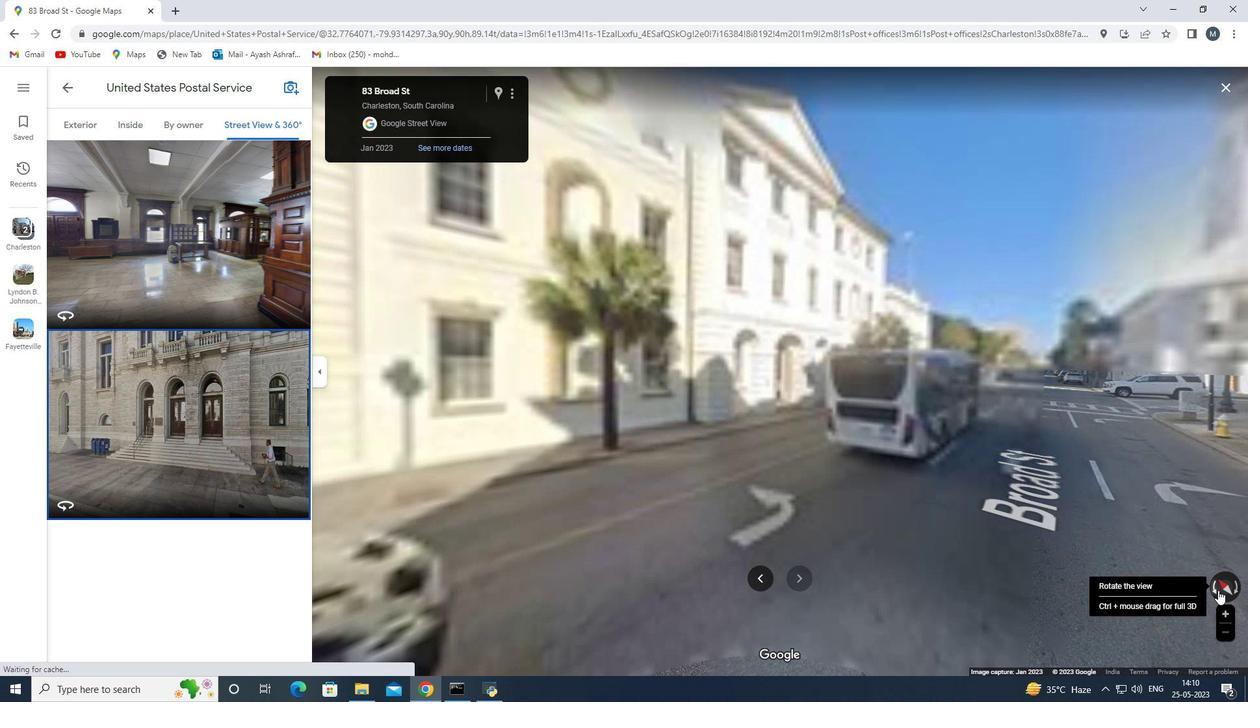 
Action: Mouse pressed left at (1218, 590)
Screenshot: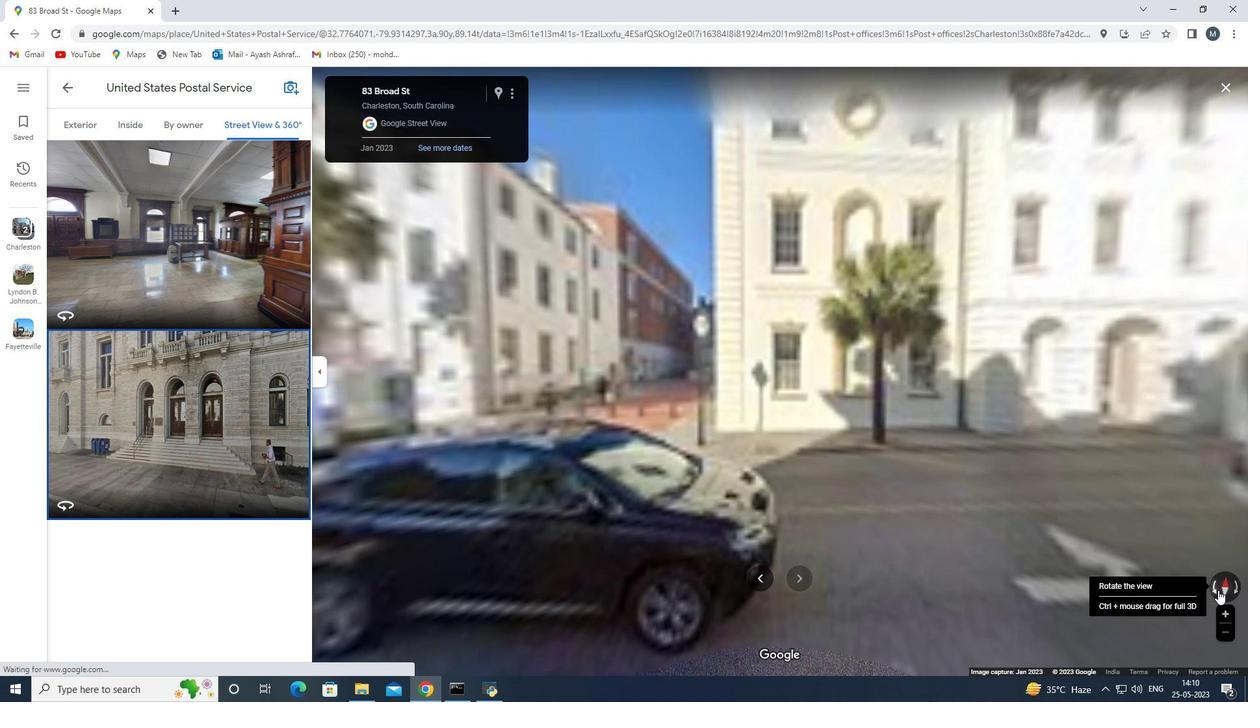 
Action: Mouse moved to (1181, 586)
Screenshot: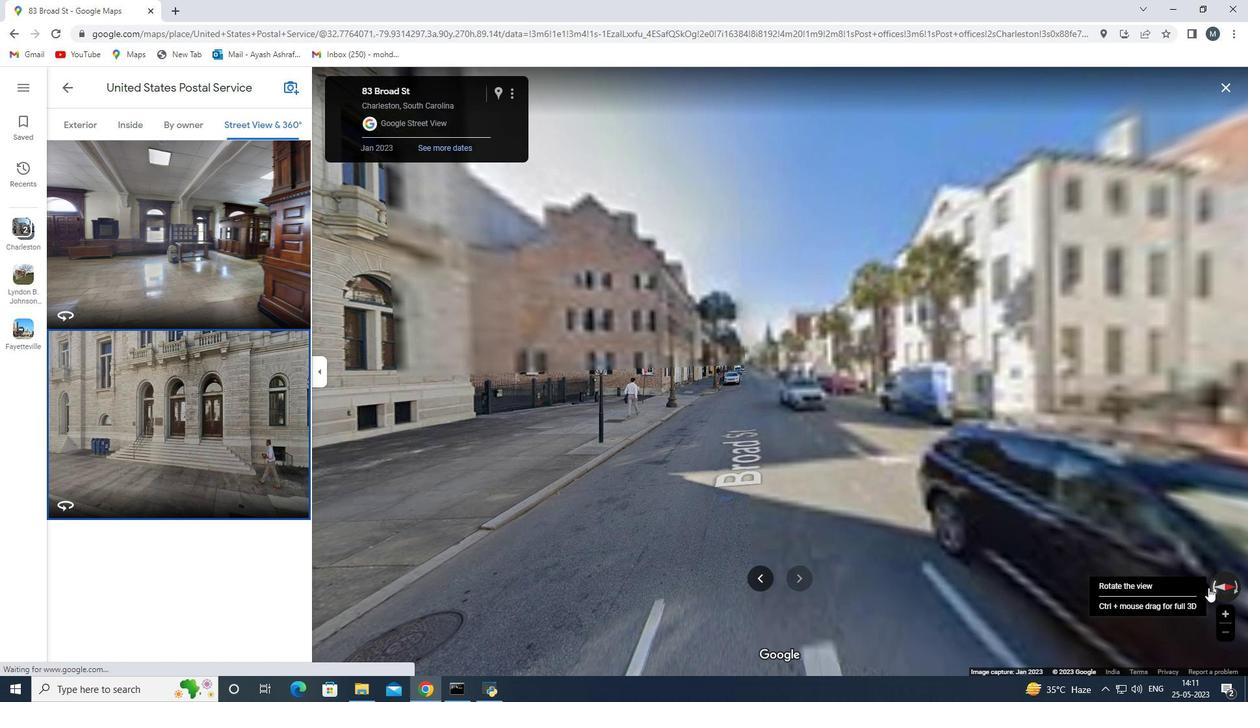 
Action: Mouse pressed left at (1181, 586)
Screenshot: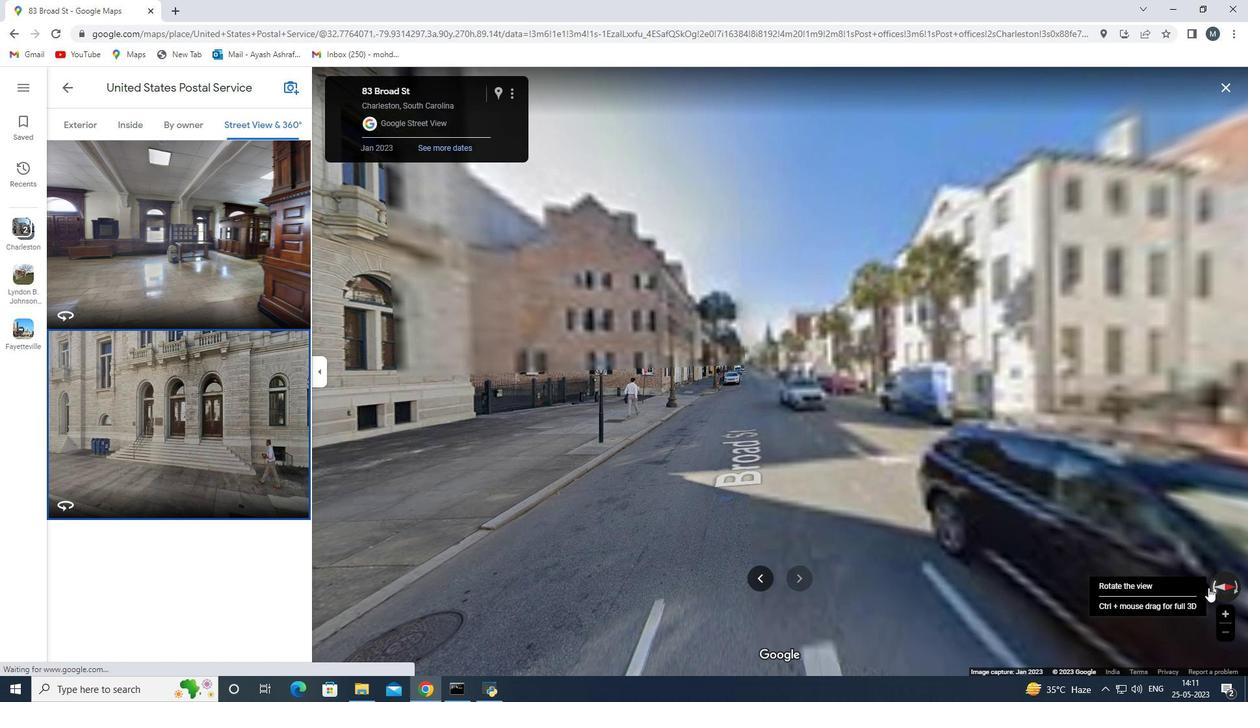 
Action: Mouse moved to (70, 90)
Screenshot: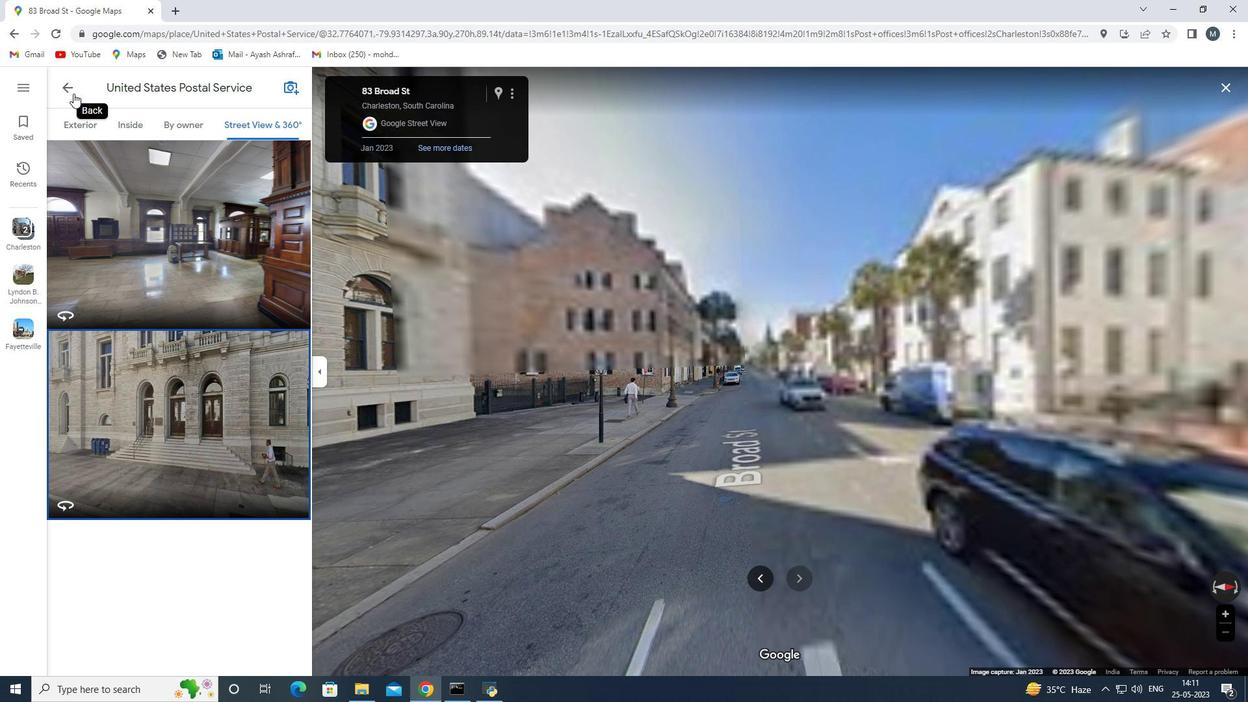
Action: Mouse pressed left at (70, 90)
Screenshot: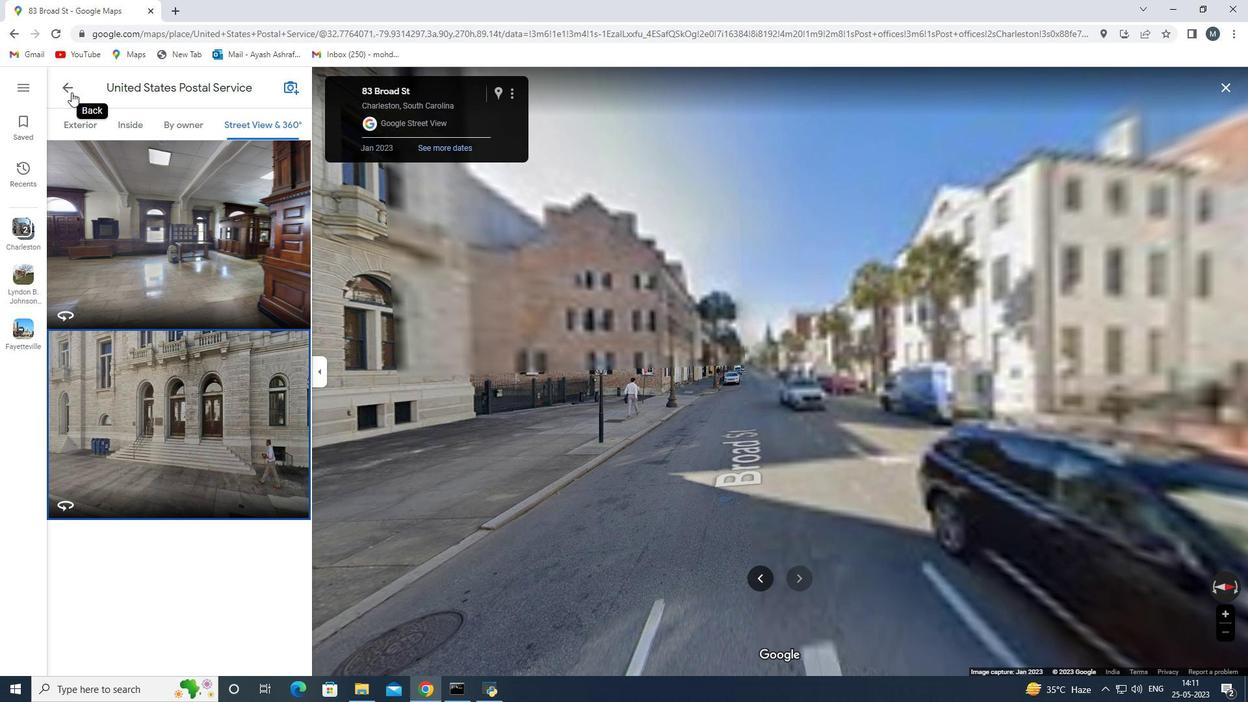 
Action: Mouse moved to (167, 206)
Screenshot: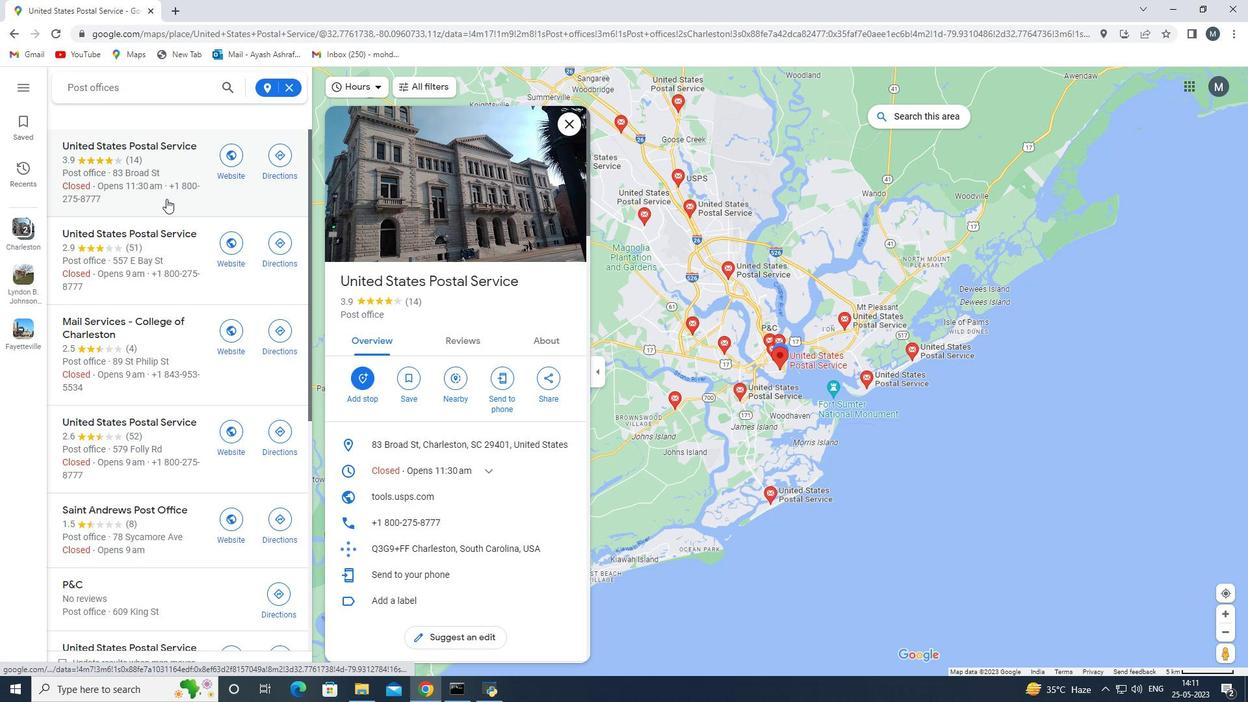 
Action: Mouse scrolled (167, 206) with delta (0, 0)
Screenshot: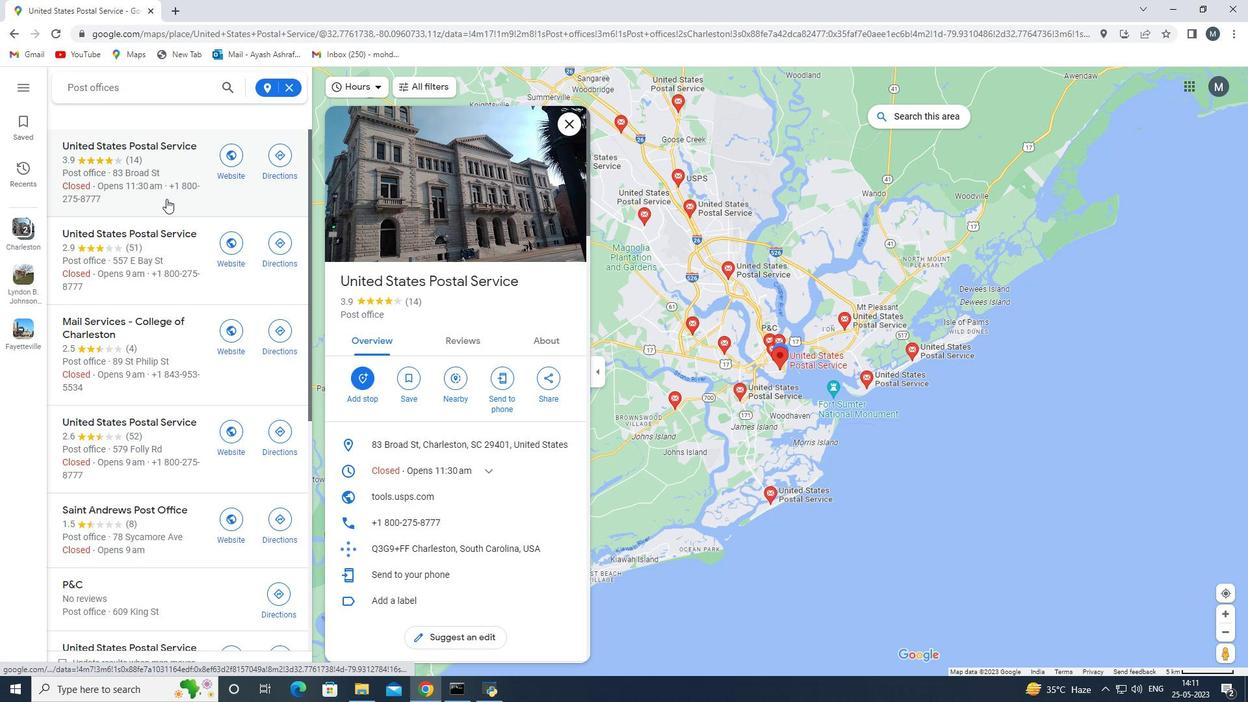 
Action: Mouse moved to (161, 209)
Screenshot: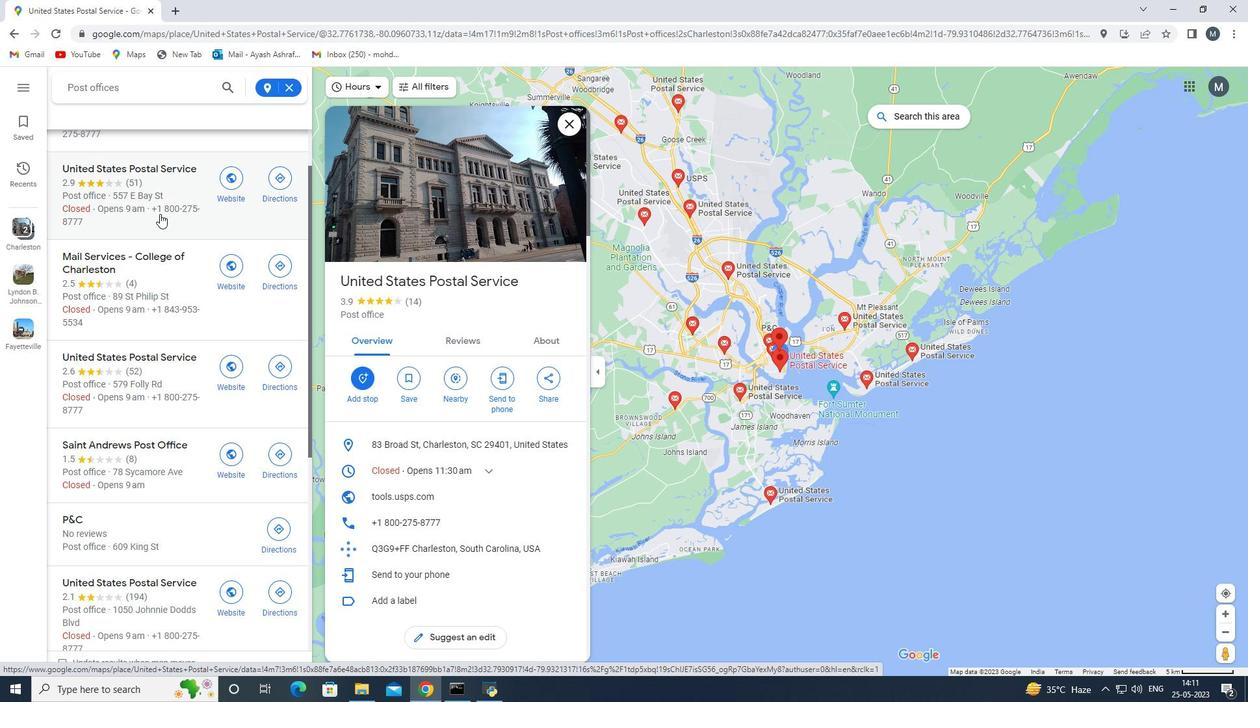 
Action: Mouse pressed left at (161, 209)
Screenshot: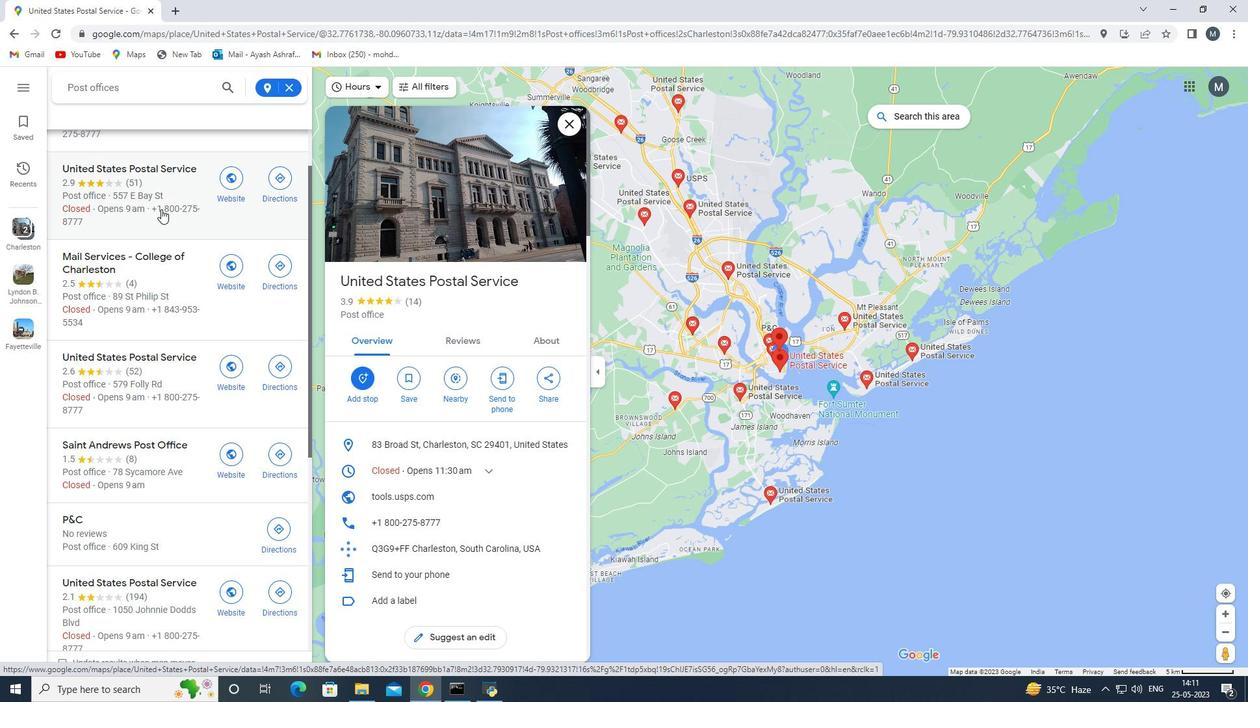 
Action: Mouse moved to (424, 370)
Screenshot: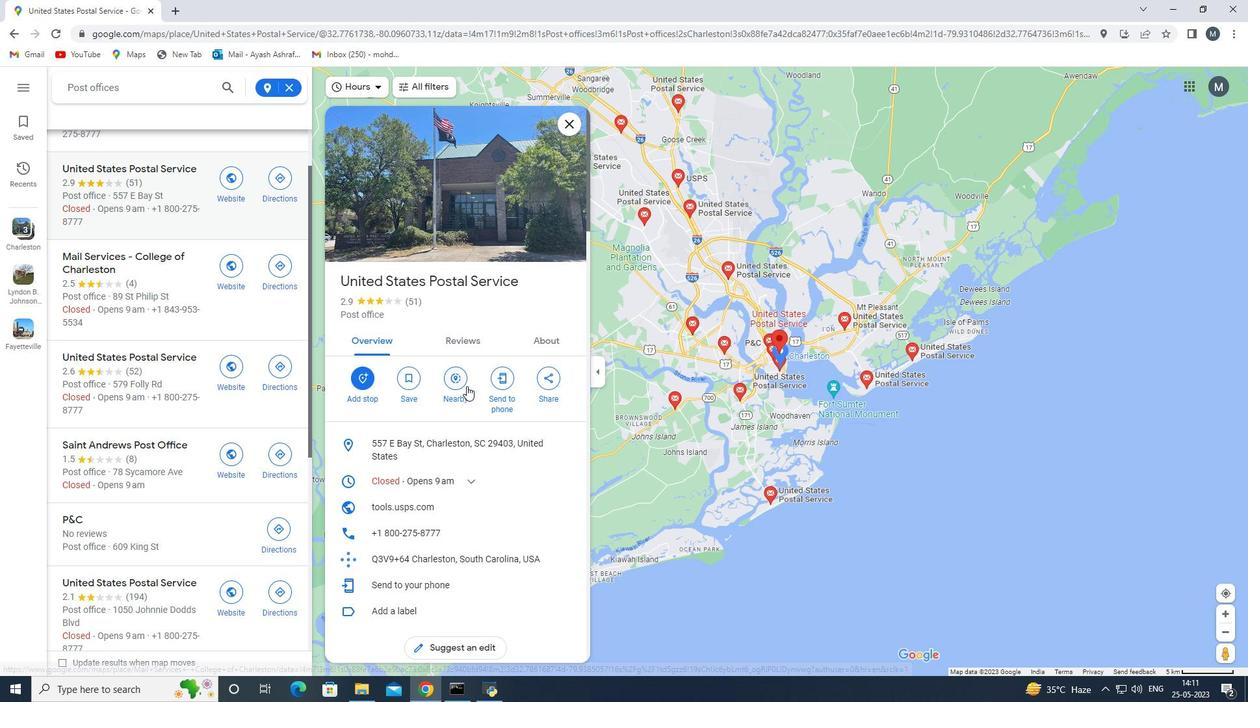 
Action: Mouse scrolled (424, 369) with delta (0, 0)
Screenshot: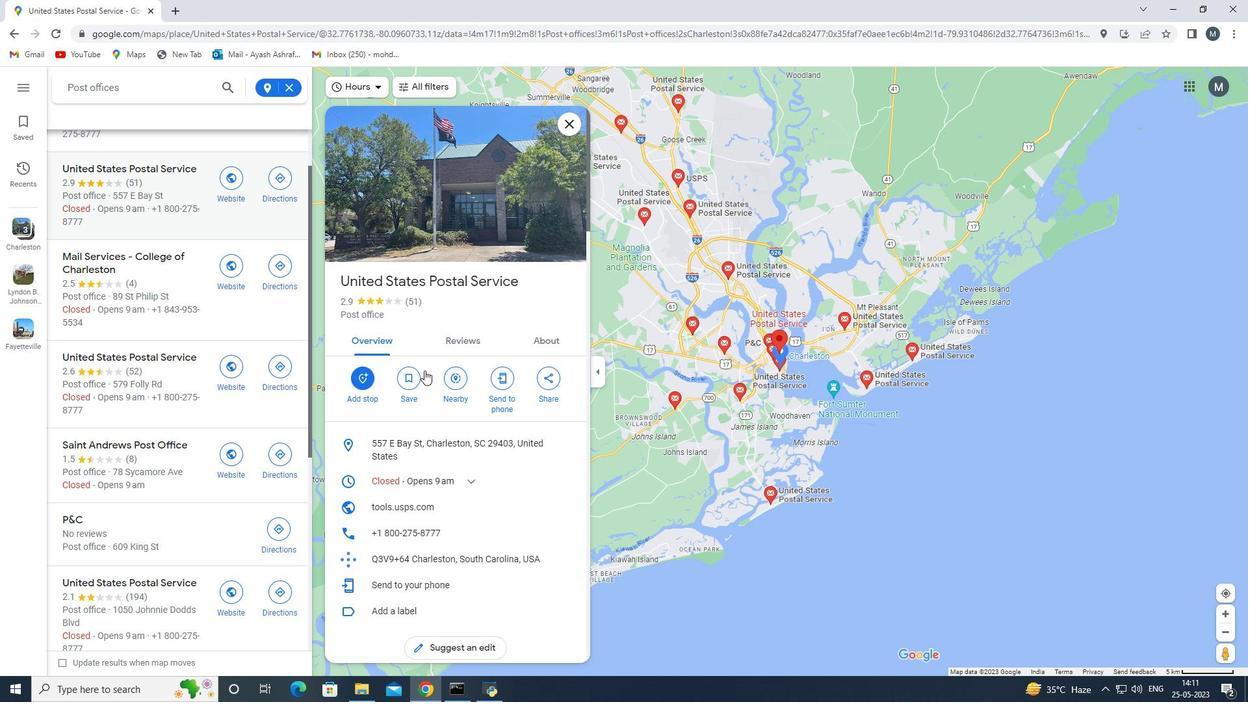 
Action: Mouse scrolled (424, 369) with delta (0, 0)
Screenshot: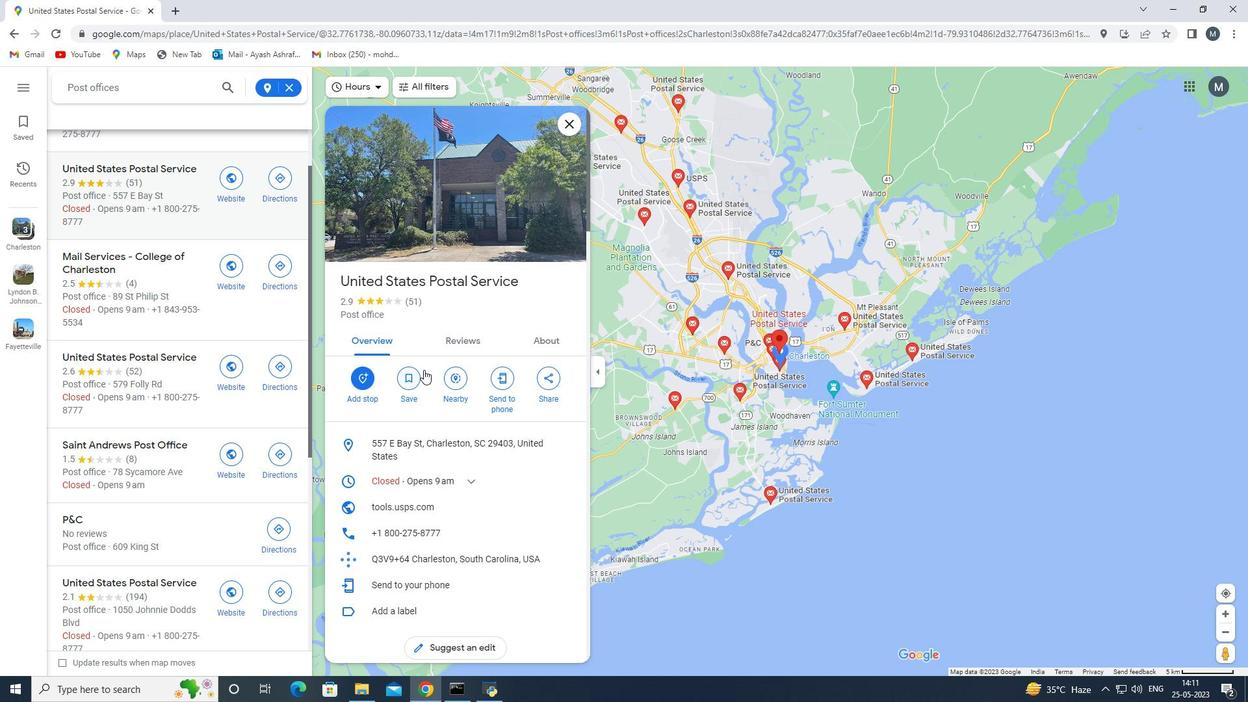 
Action: Mouse scrolled (424, 369) with delta (0, 0)
Screenshot: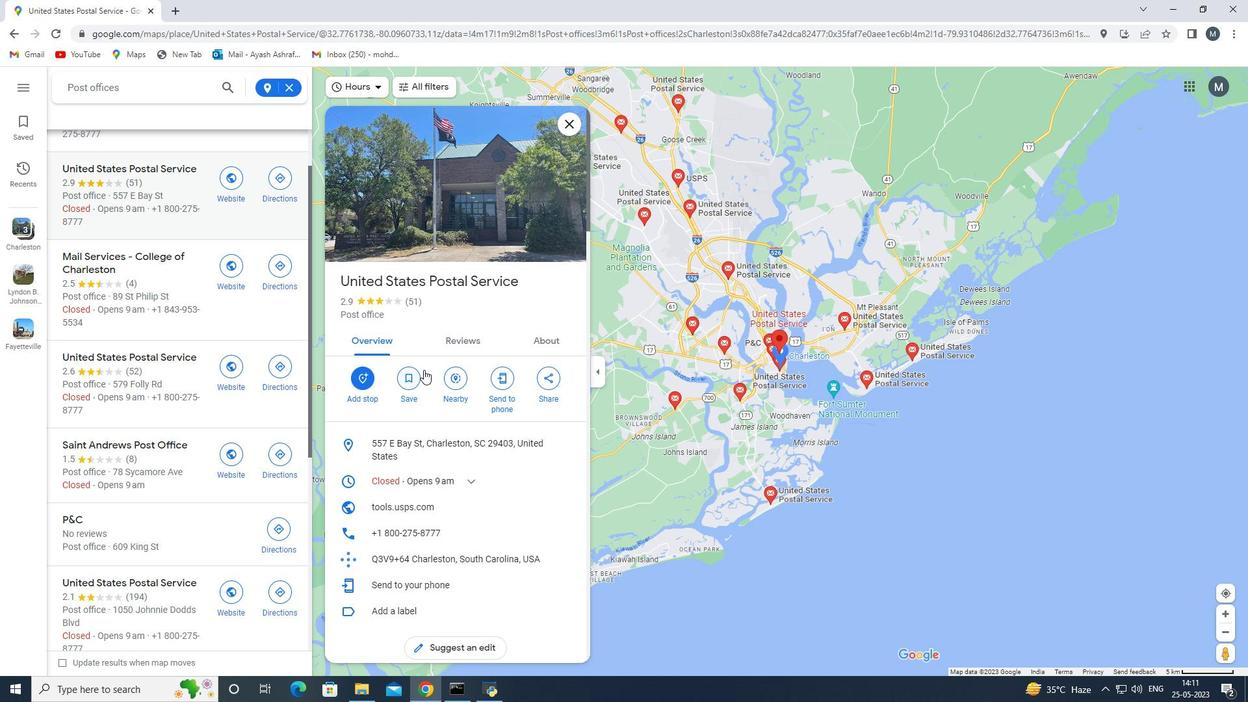 
Action: Mouse scrolled (424, 369) with delta (0, 0)
Screenshot: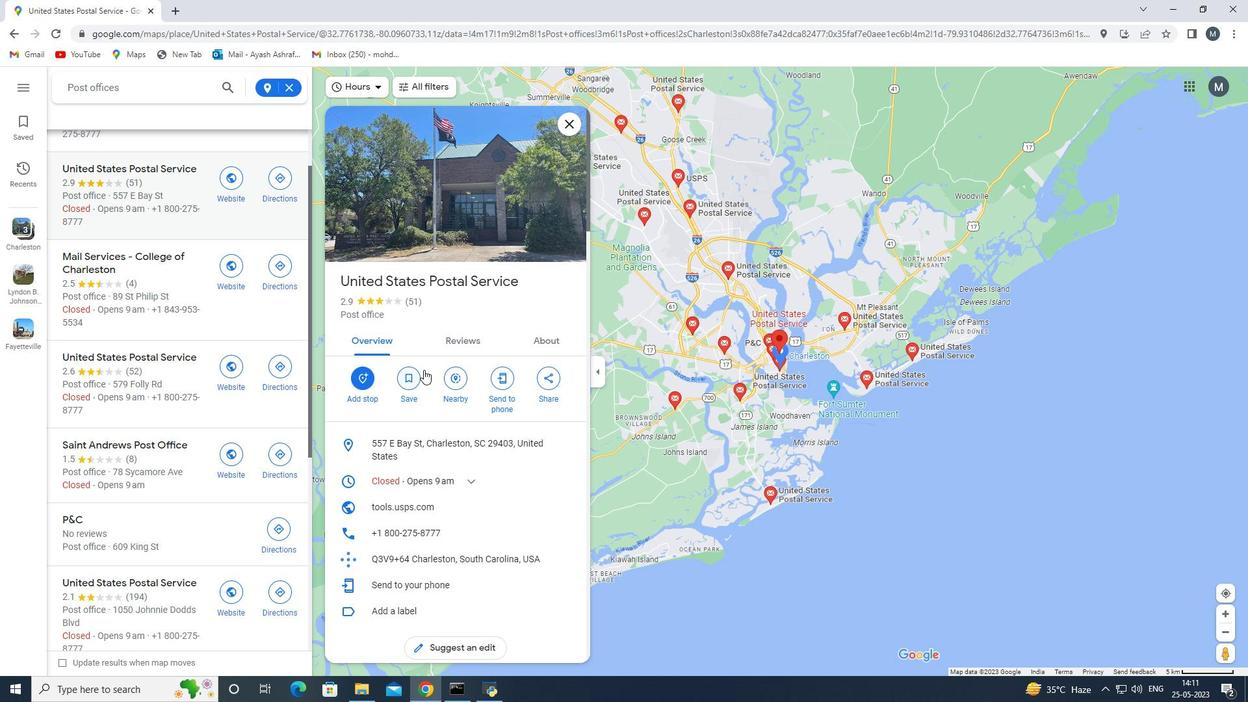 
Action: Mouse moved to (374, 380)
Screenshot: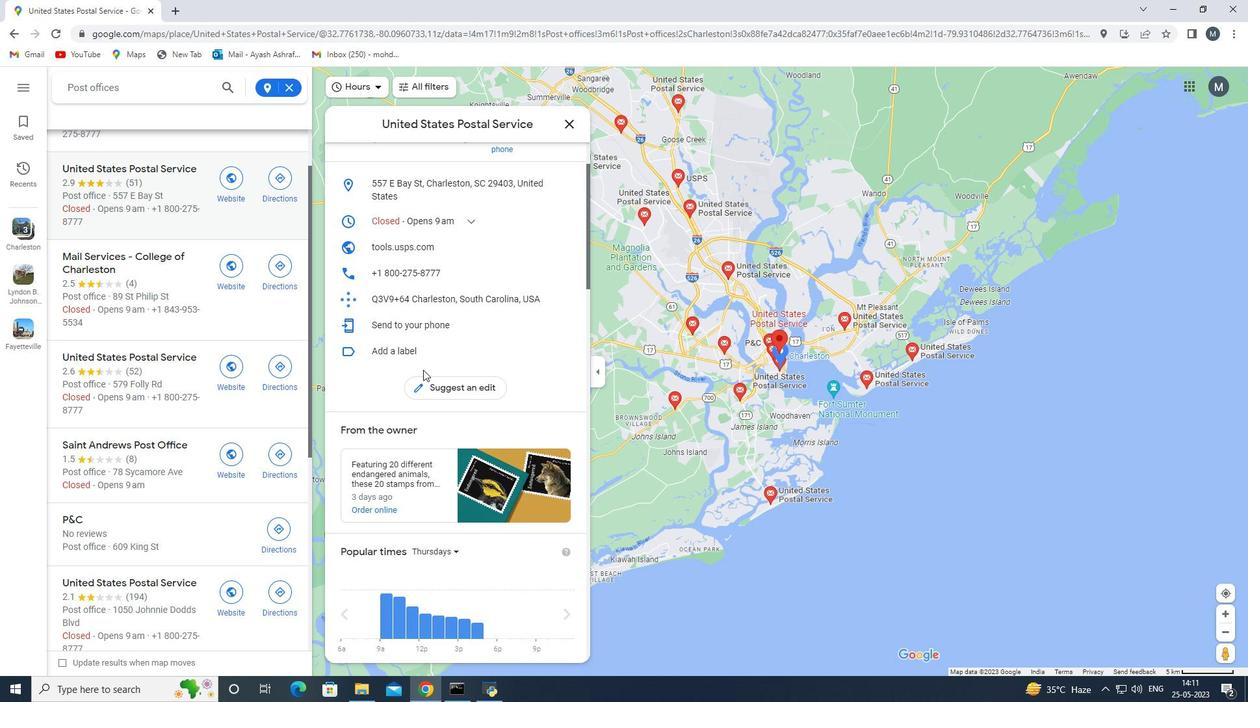 
Action: Mouse scrolled (374, 379) with delta (0, 0)
Screenshot: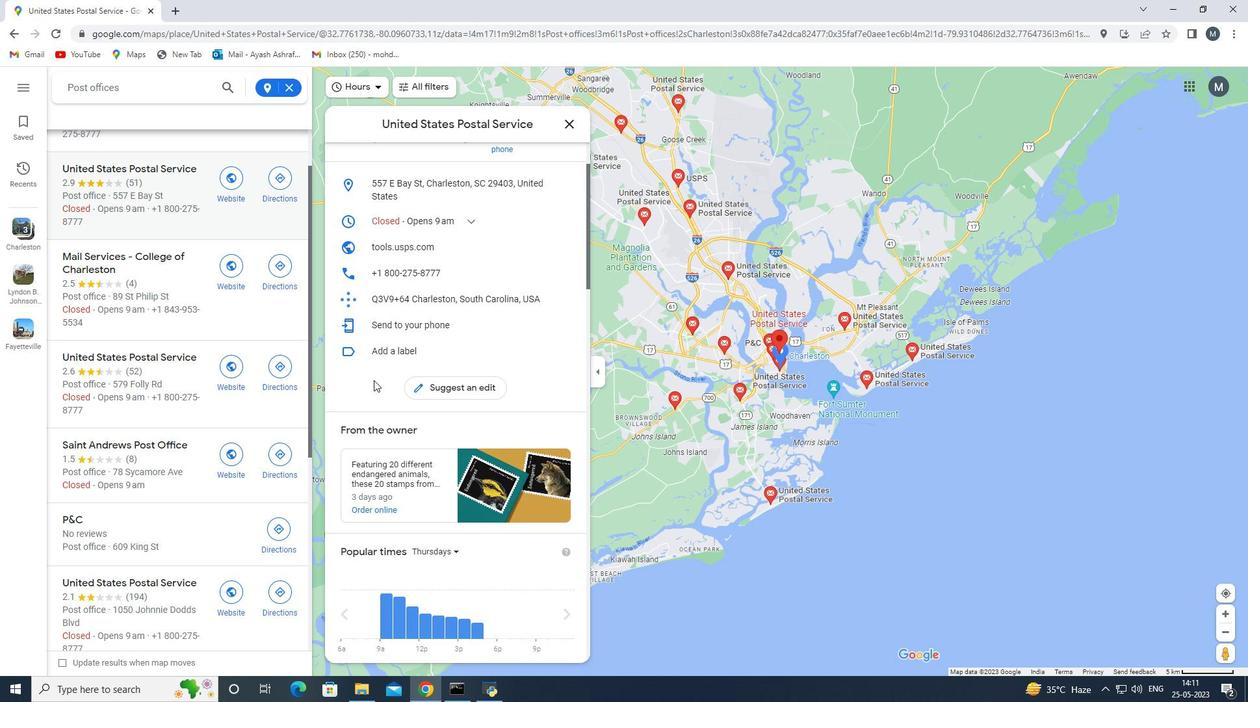 
Action: Mouse scrolled (374, 379) with delta (0, 0)
Screenshot: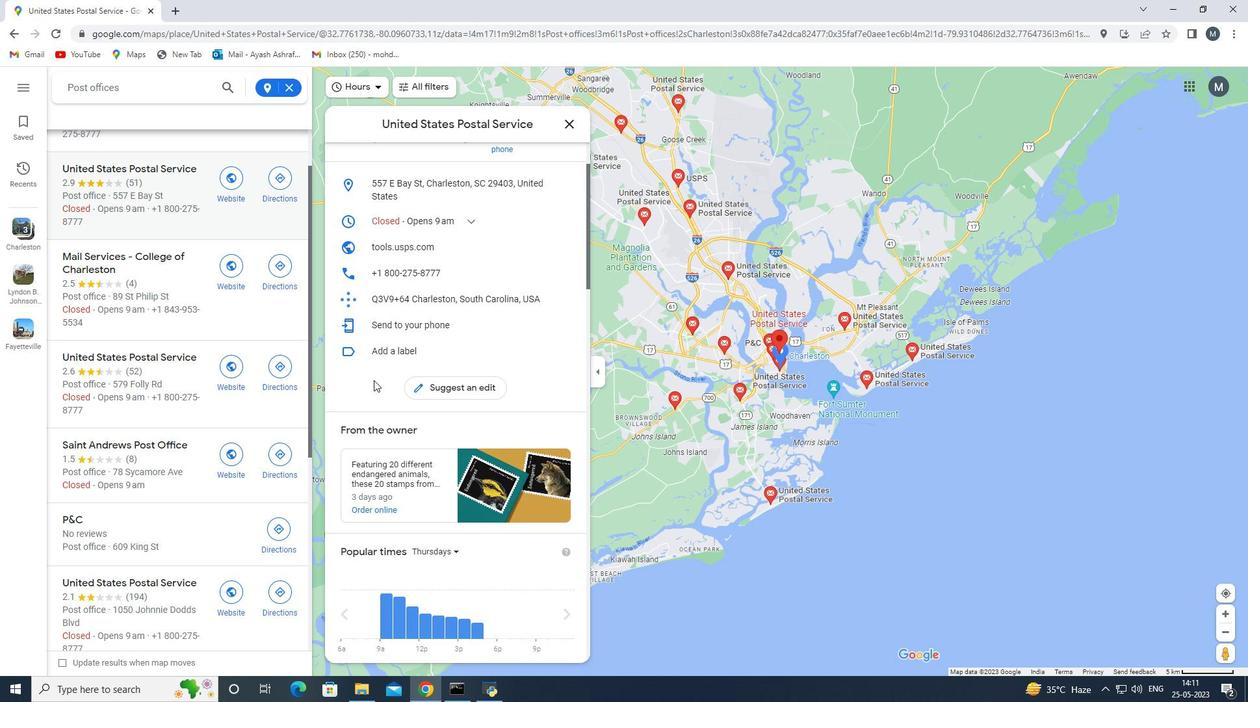 
Action: Mouse scrolled (374, 379) with delta (0, 0)
Screenshot: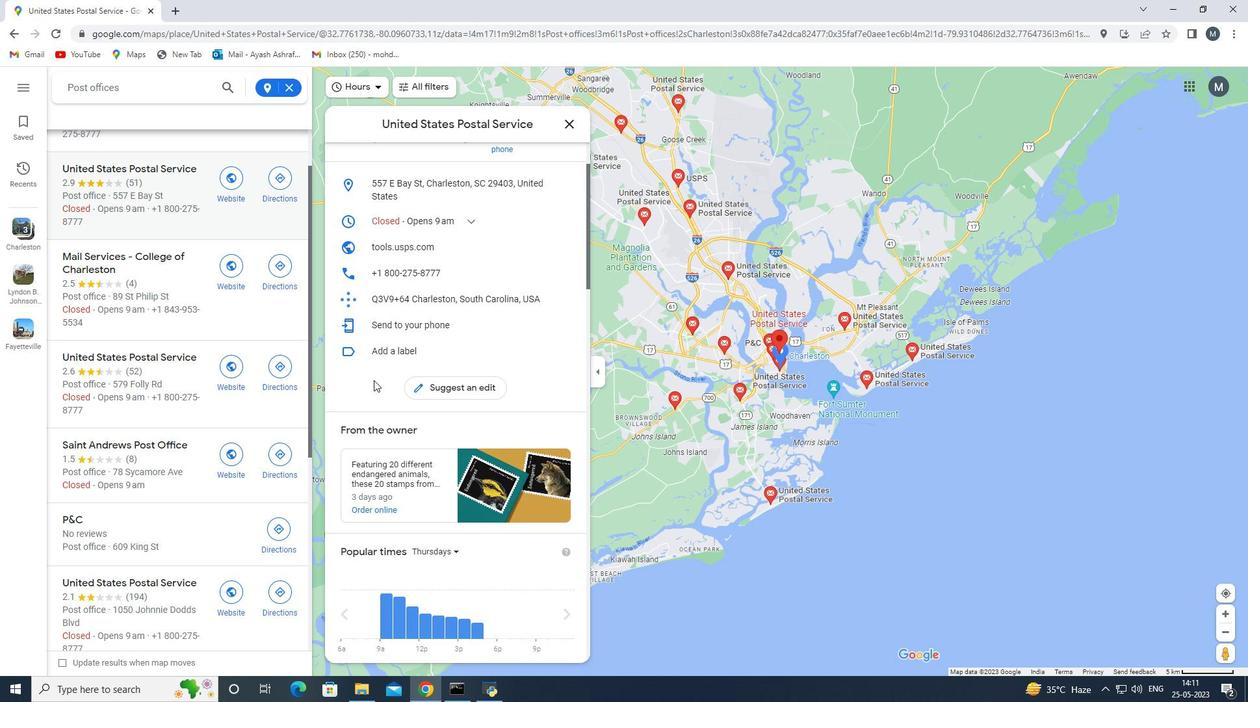 
Action: Mouse moved to (374, 380)
Screenshot: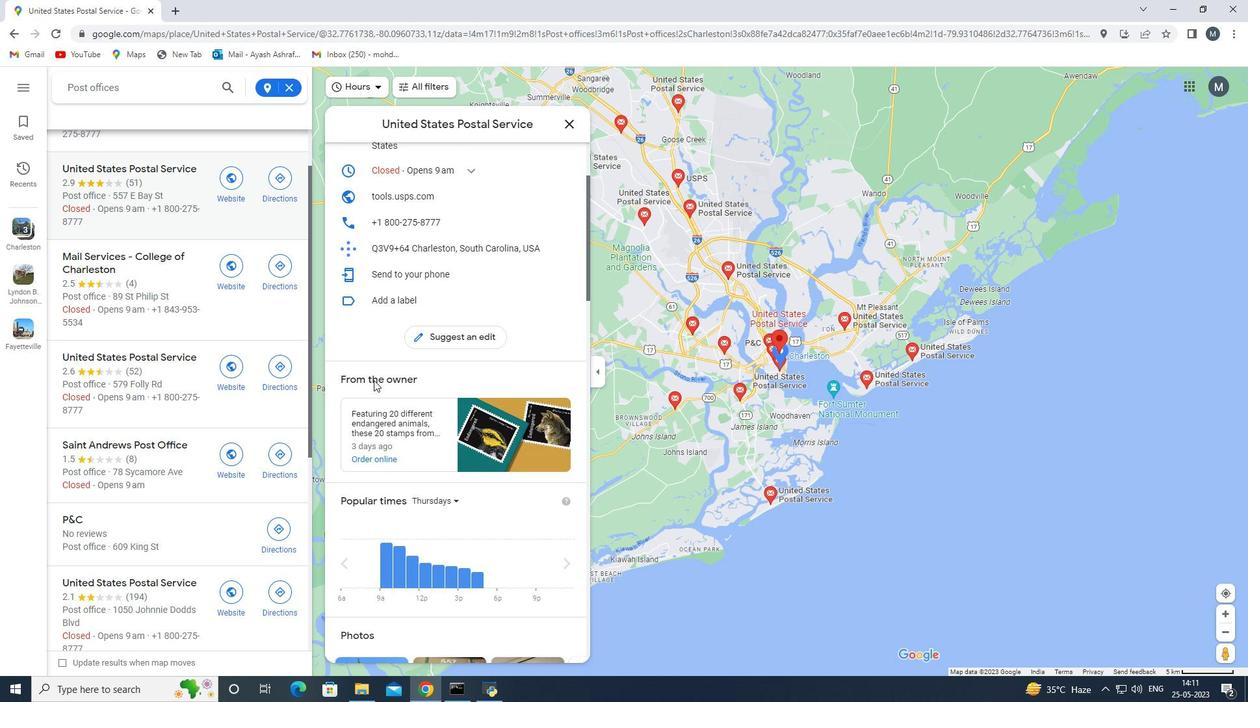
Action: Mouse scrolled (374, 379) with delta (0, 0)
Screenshot: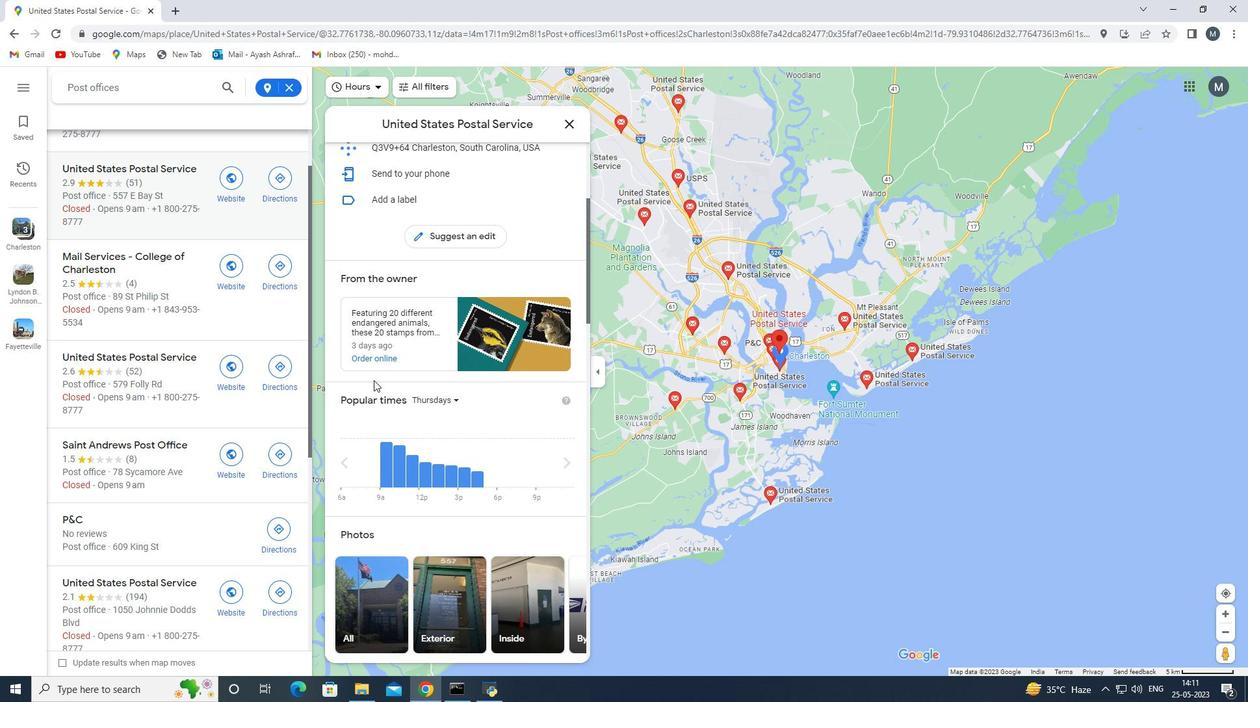 
Action: Mouse scrolled (374, 379) with delta (0, 0)
Screenshot: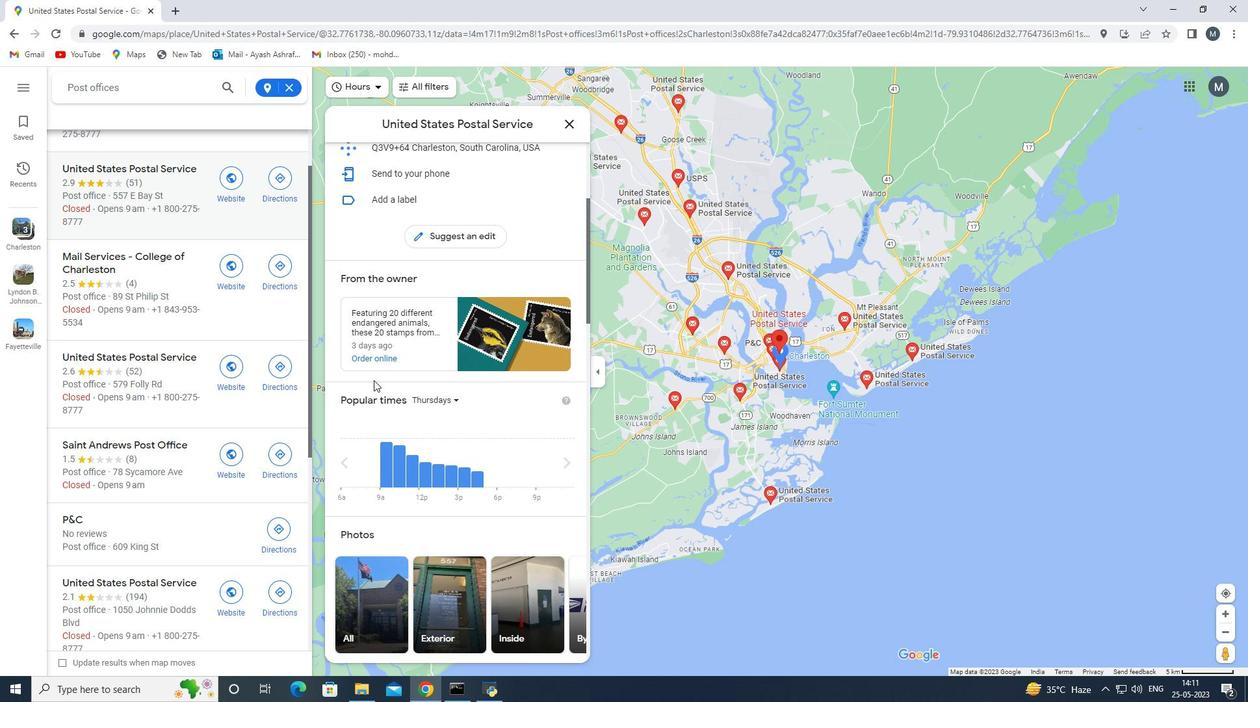 
Action: Mouse moved to (365, 411)
Screenshot: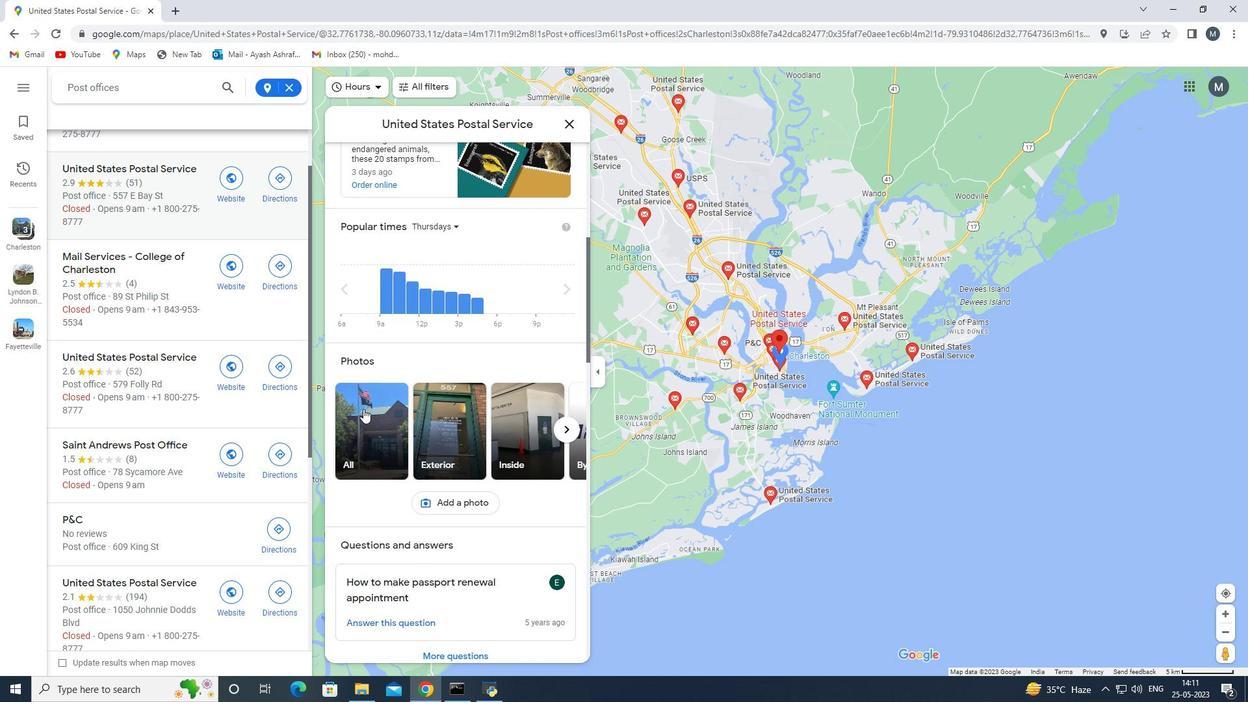 
Action: Mouse pressed left at (365, 411)
Screenshot: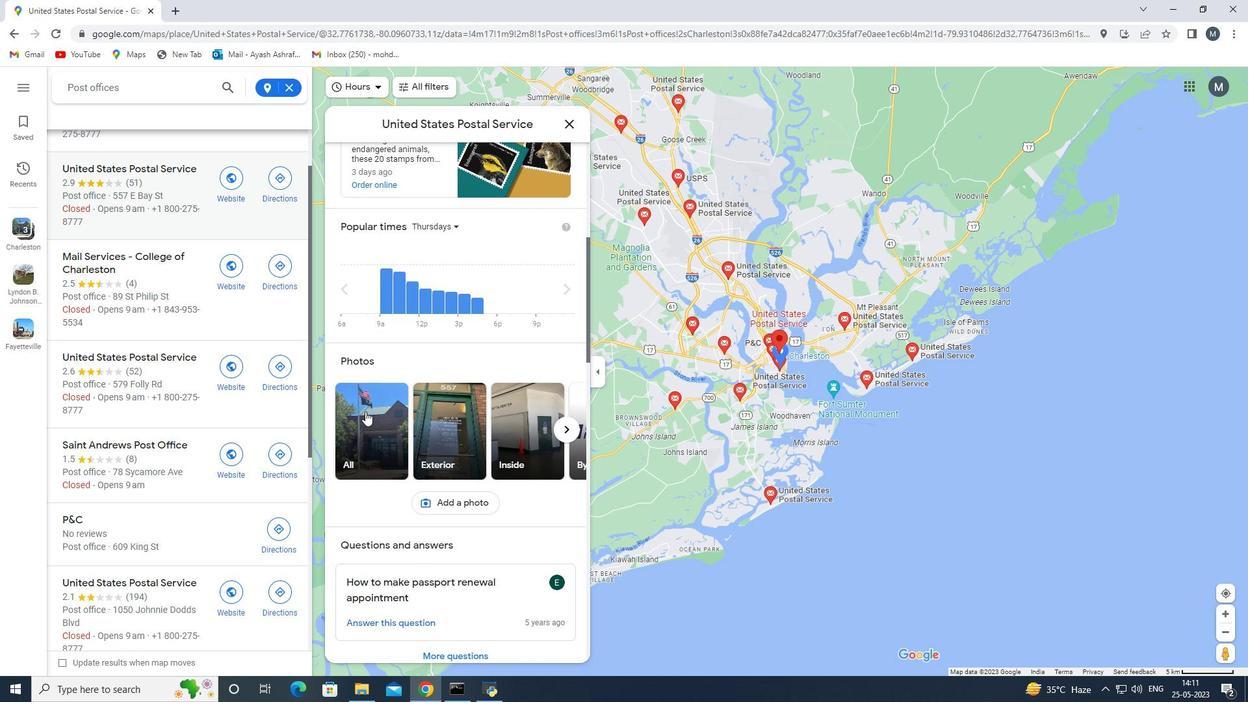 
Action: Mouse moved to (106, 279)
Screenshot: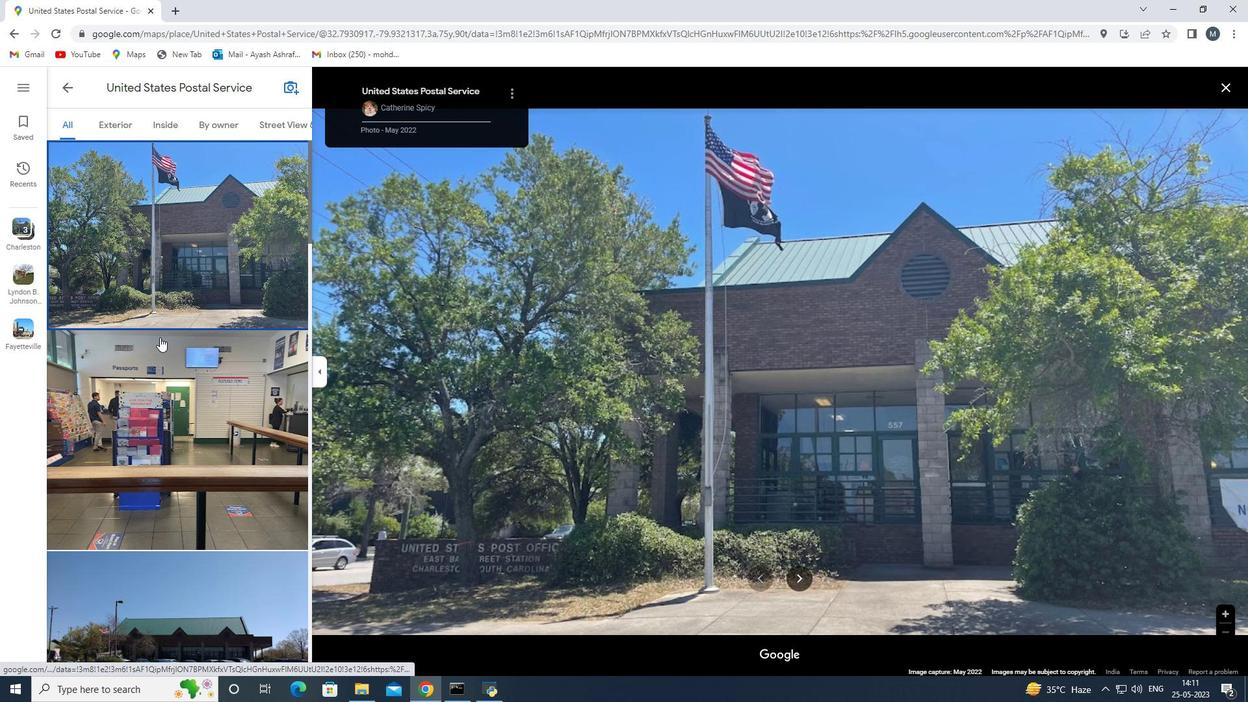 
Action: Mouse scrolled (106, 279) with delta (0, 0)
Screenshot: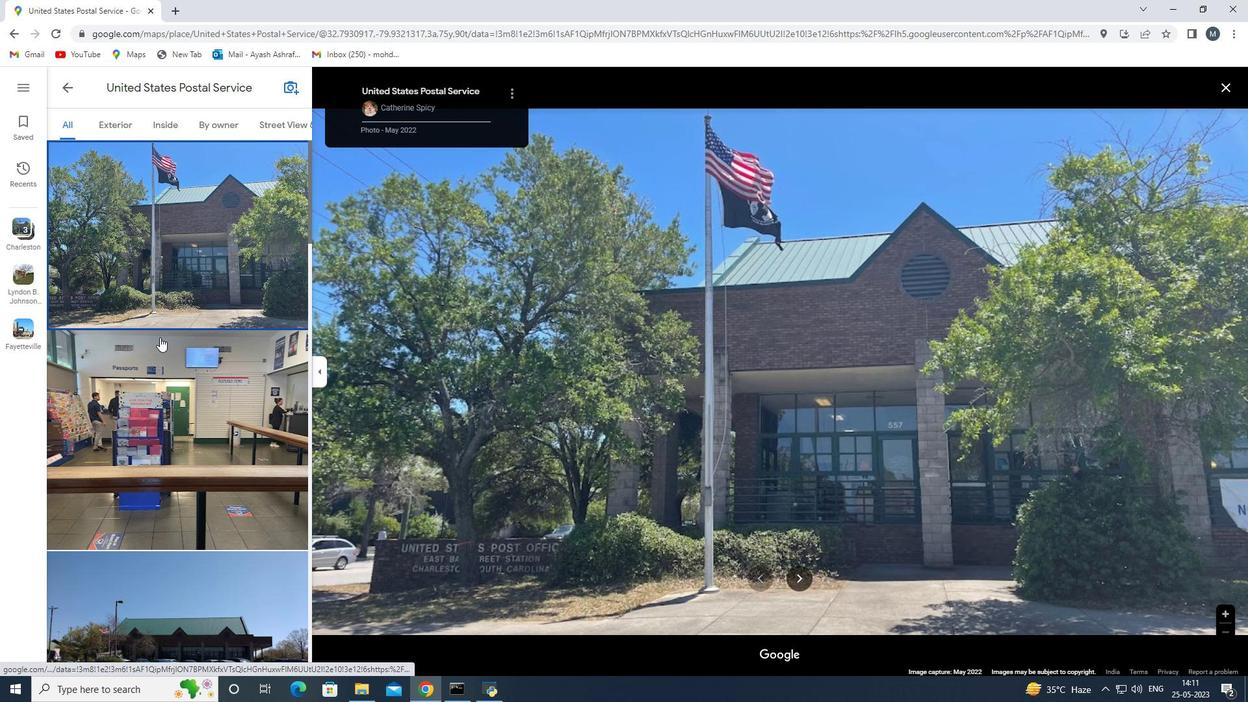 
Action: Mouse moved to (106, 277)
Screenshot: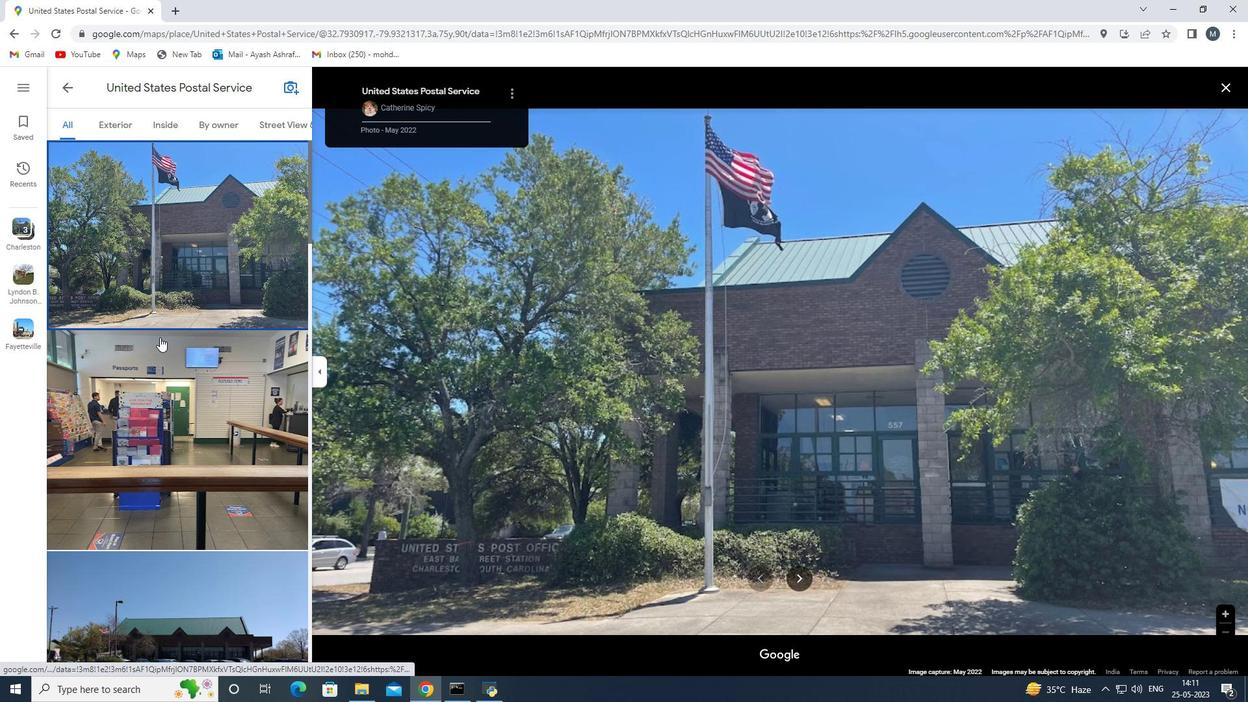 
Action: Mouse scrolled (106, 278) with delta (0, 0)
Screenshot: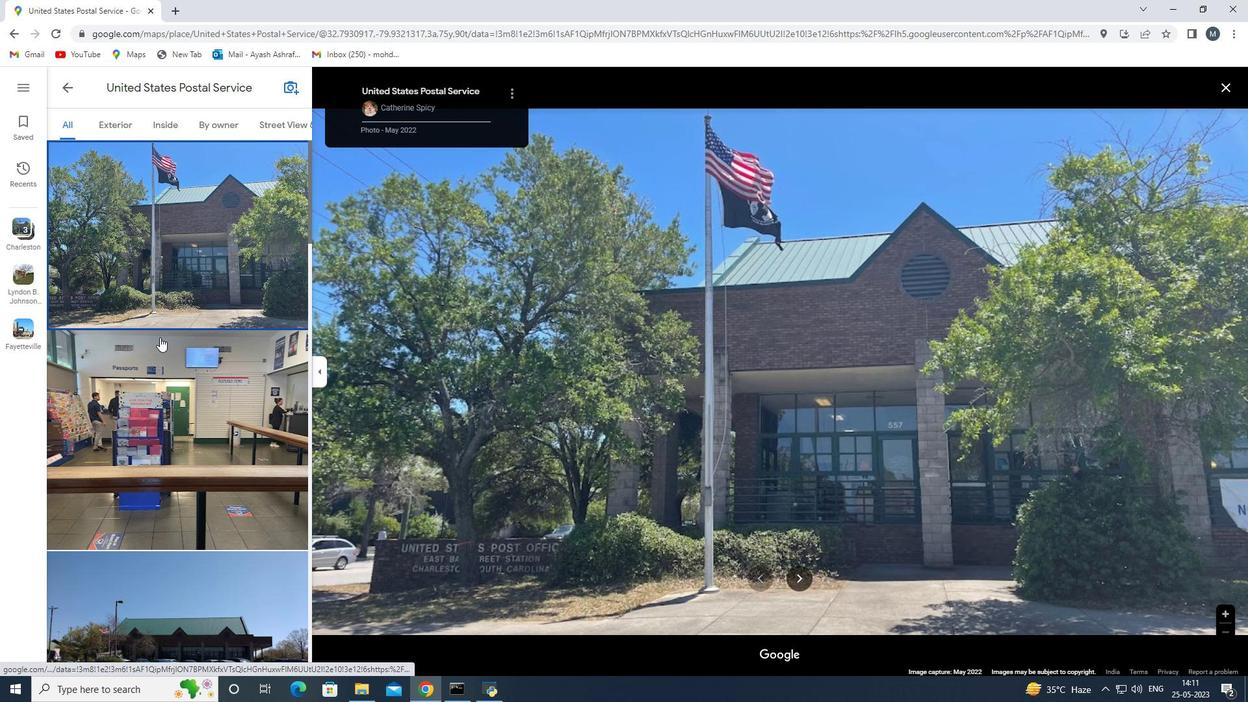 
Action: Mouse moved to (105, 275)
Screenshot: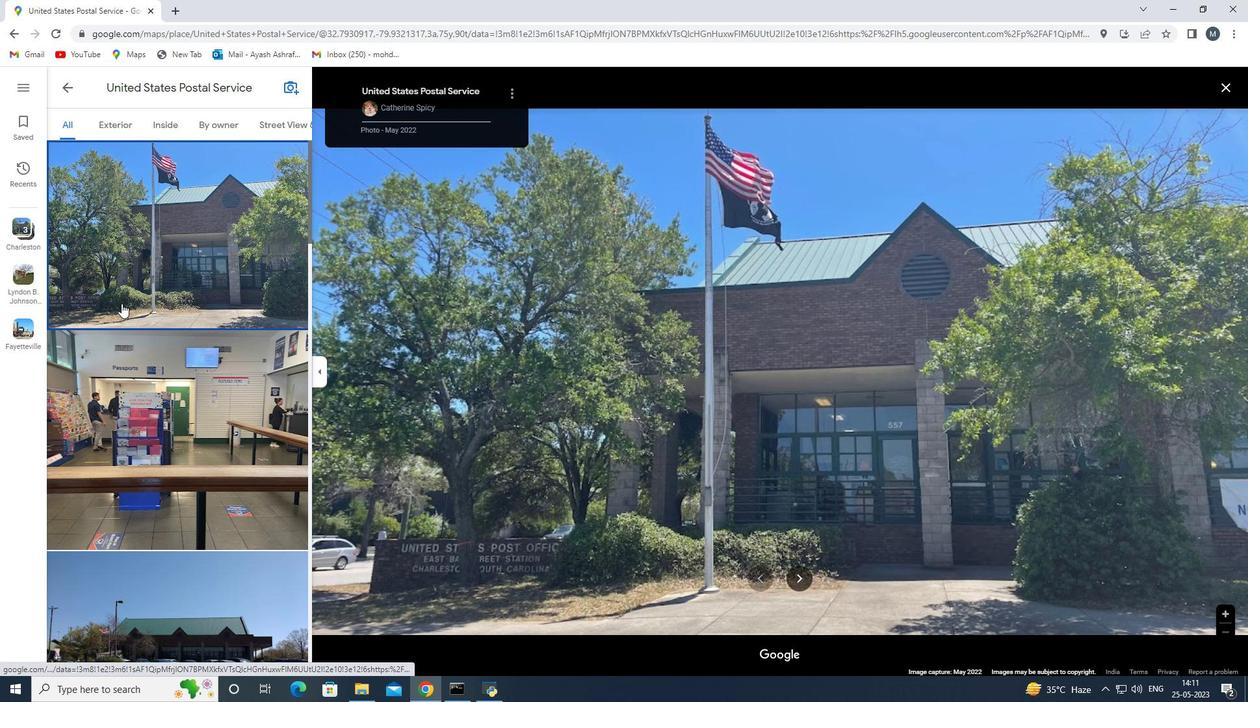 
Action: Mouse scrolled (105, 275) with delta (0, 0)
Screenshot: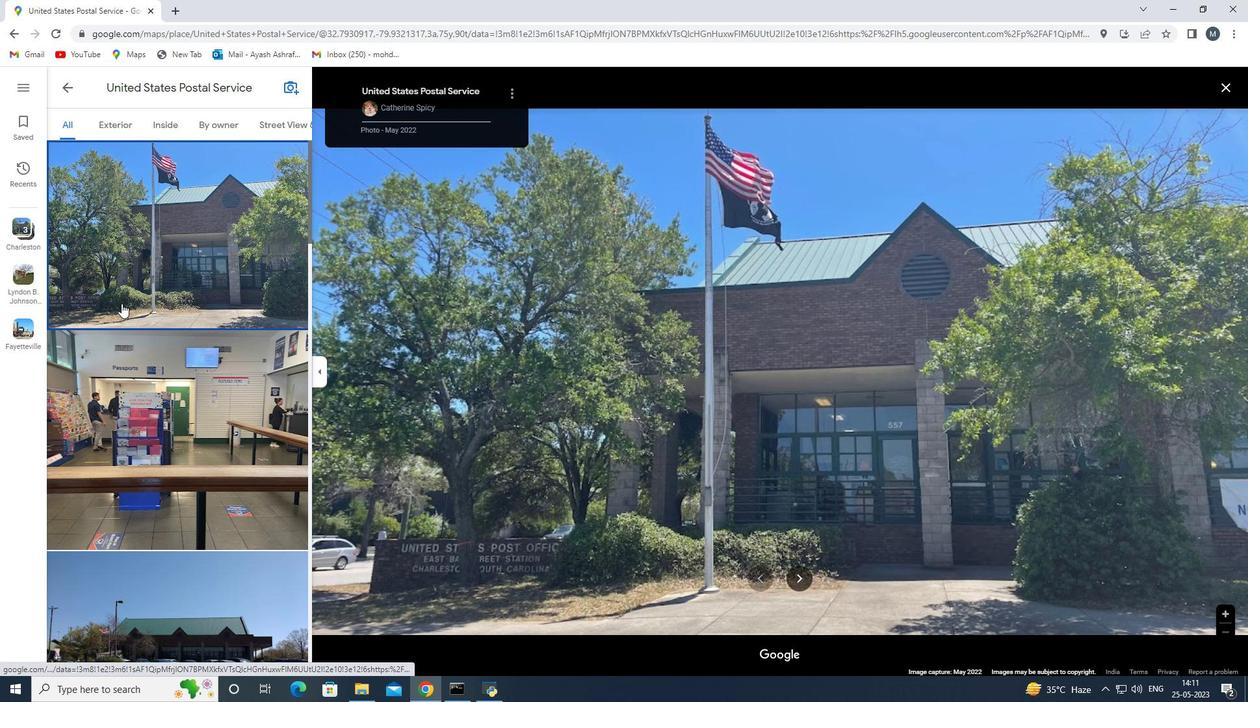 
Action: Mouse moved to (105, 275)
Screenshot: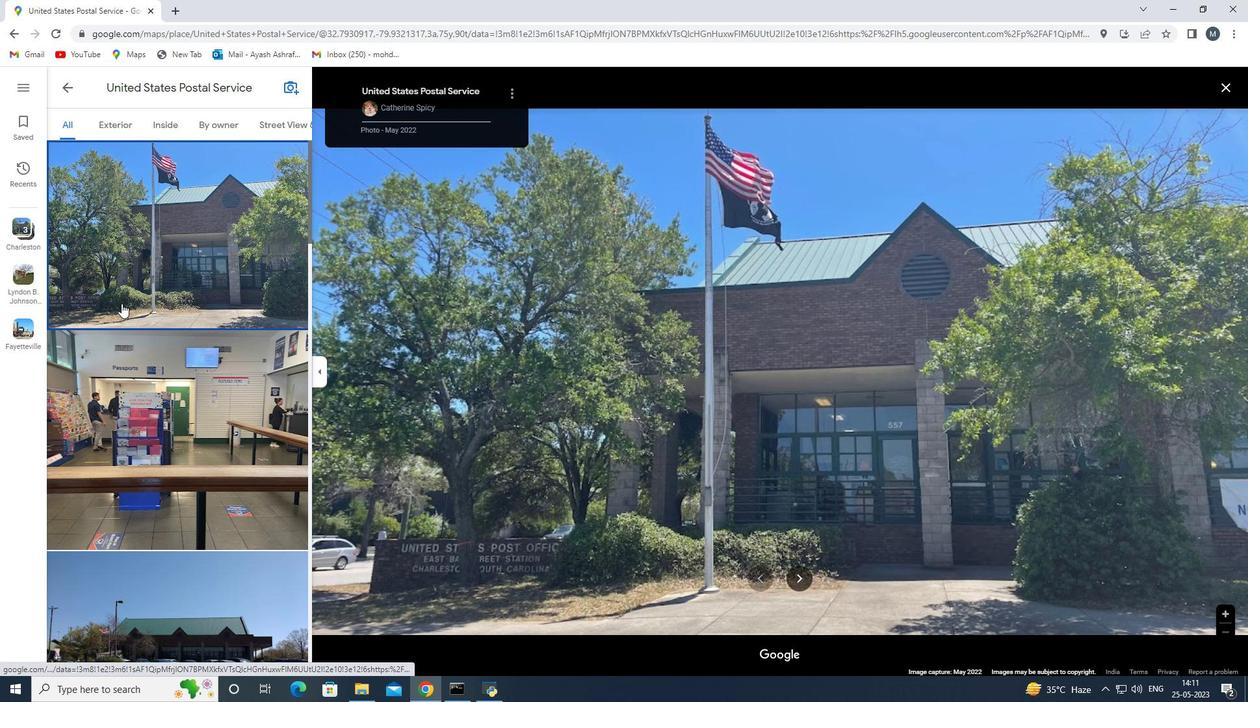 
Action: Mouse scrolled (105, 275) with delta (0, 0)
Screenshot: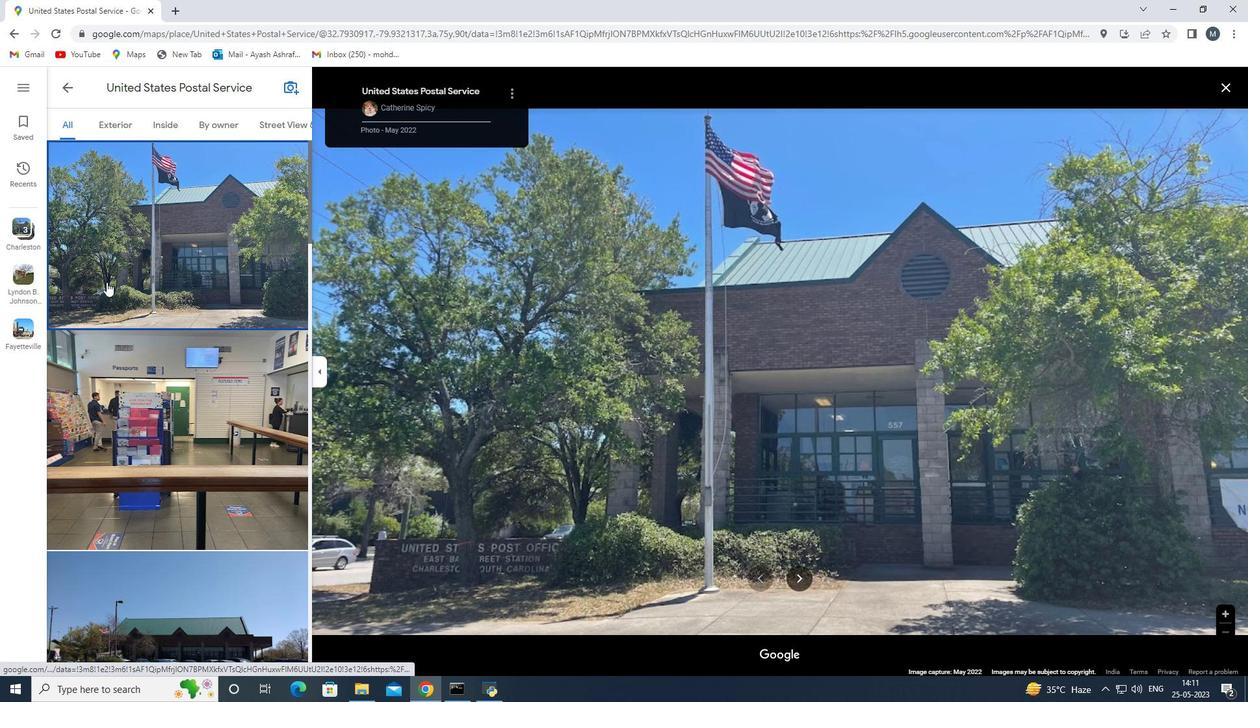 
Action: Mouse scrolled (105, 275) with delta (0, 0)
Screenshot: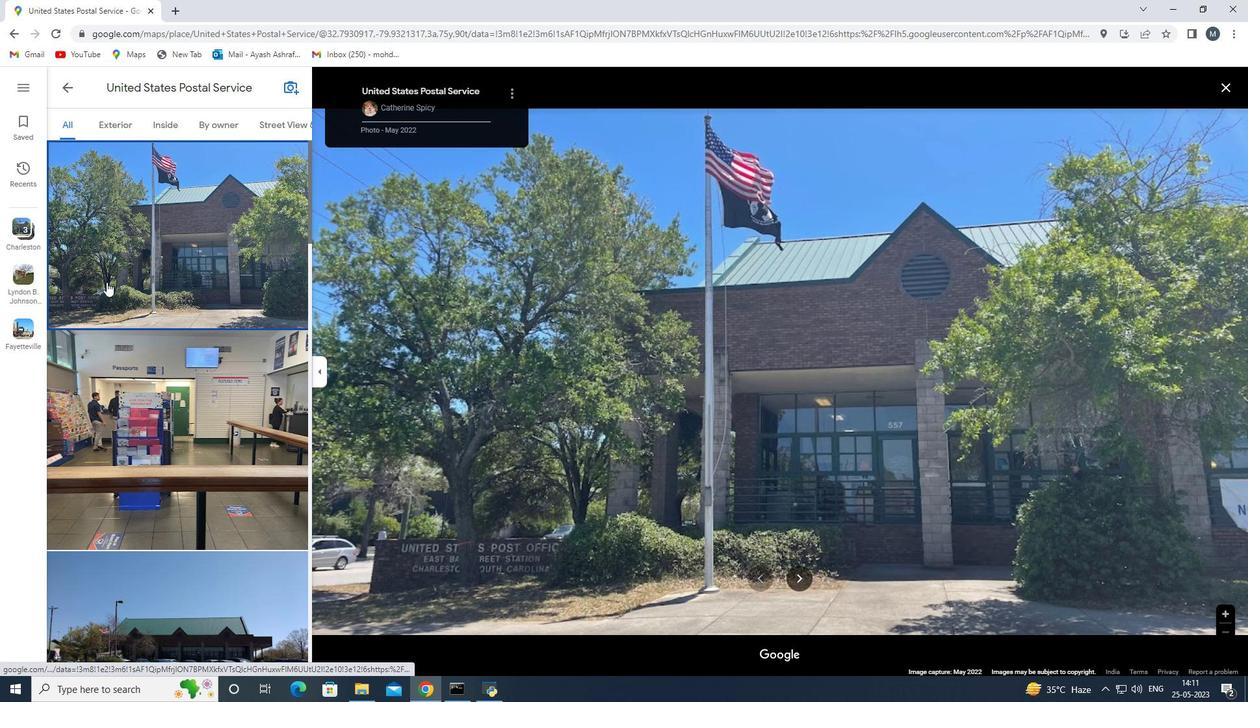
Action: Mouse moved to (254, 127)
Screenshot: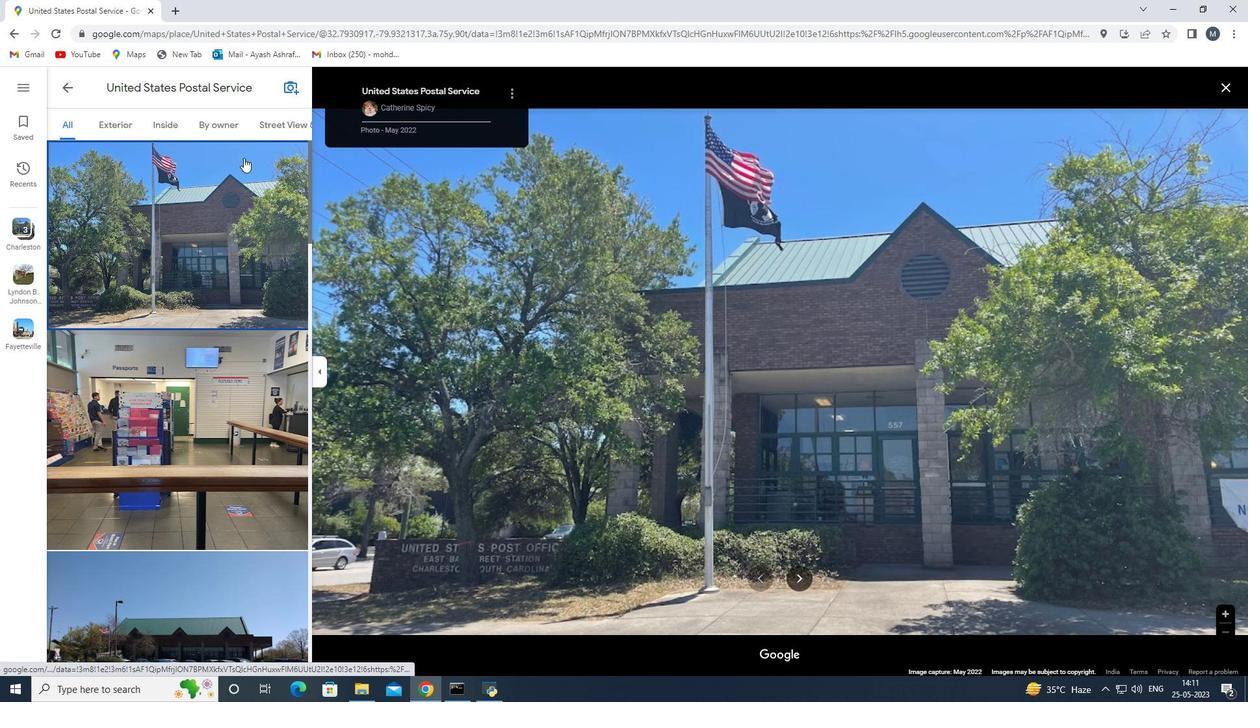 
Action: Mouse pressed left at (254, 127)
Screenshot: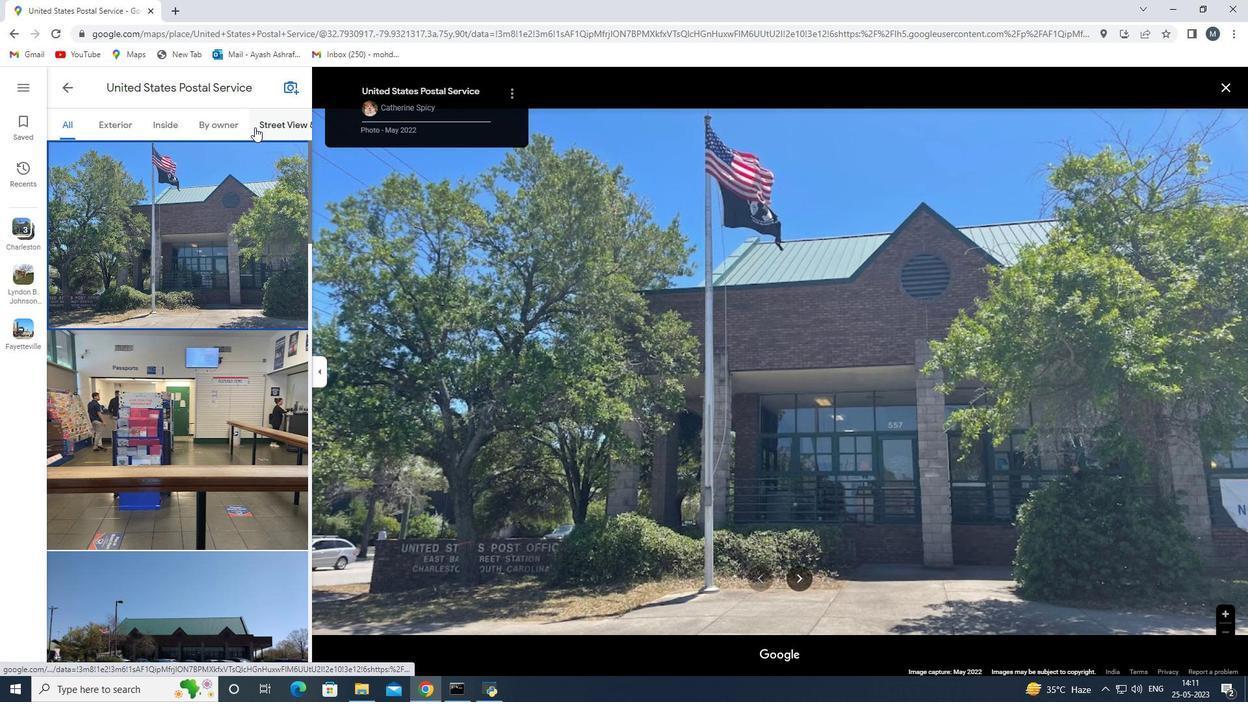 
Action: Mouse moved to (93, 134)
Screenshot: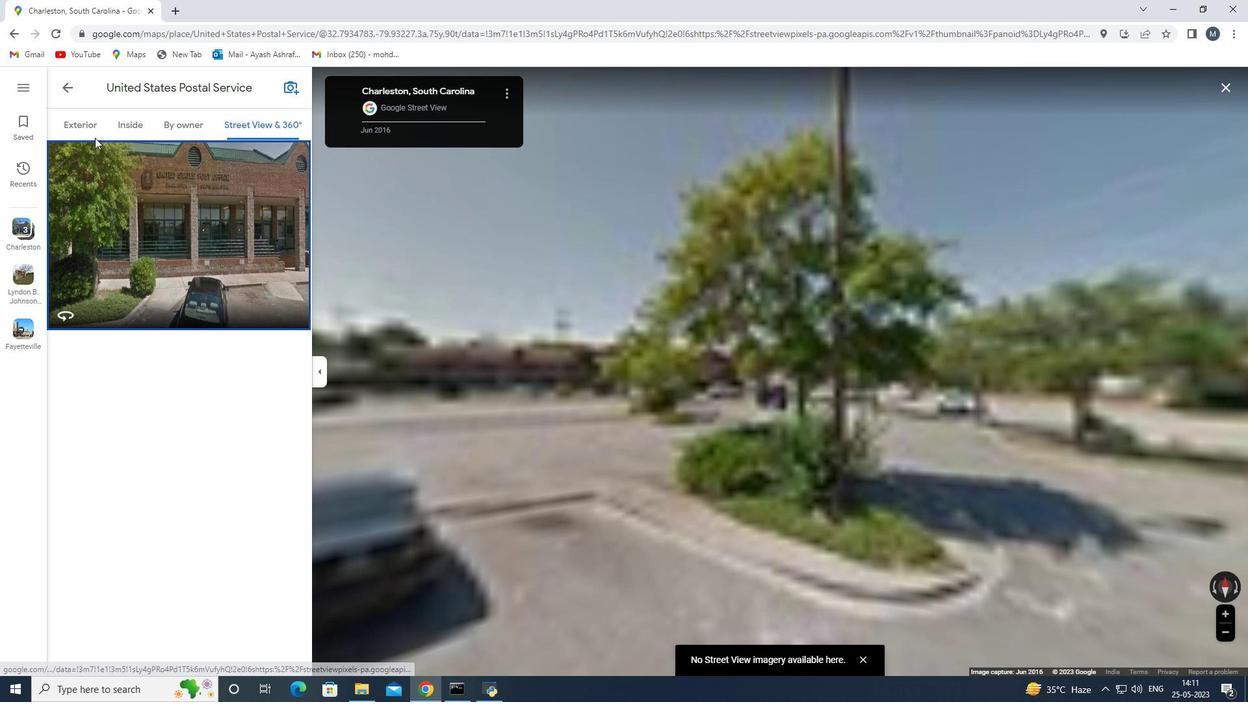 
Action: Mouse pressed left at (93, 134)
Screenshot: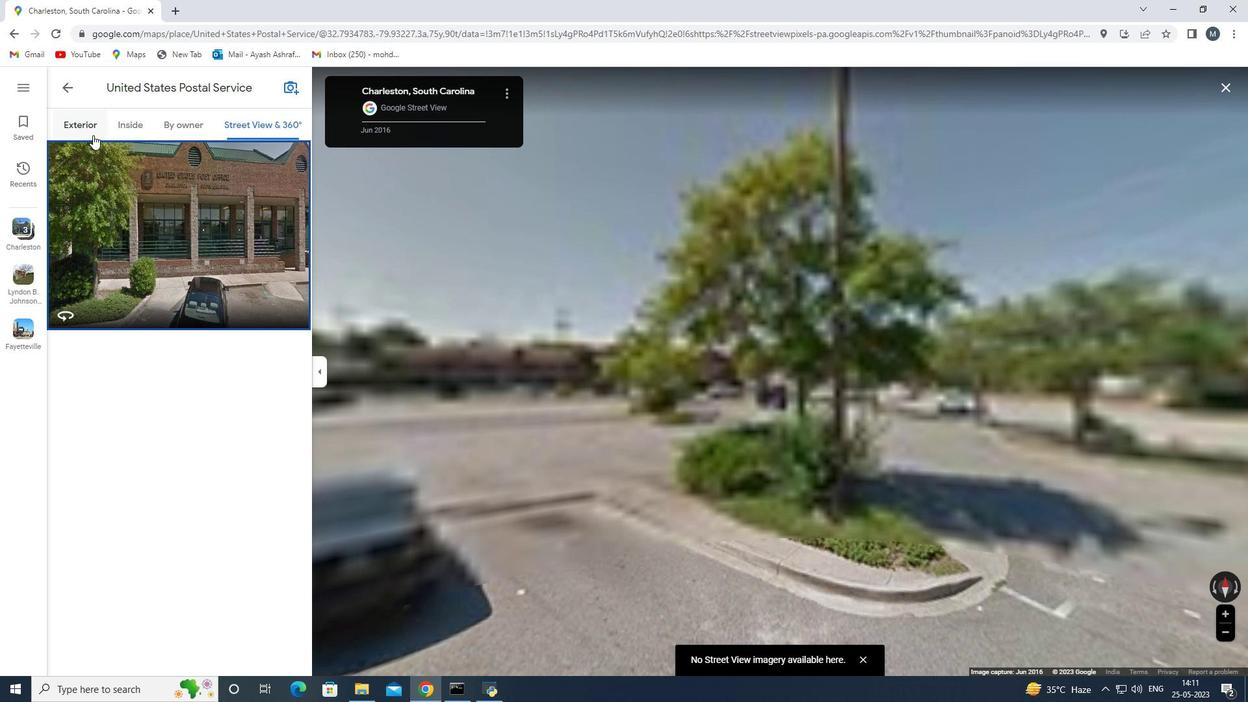 
Action: Mouse moved to (63, 124)
Screenshot: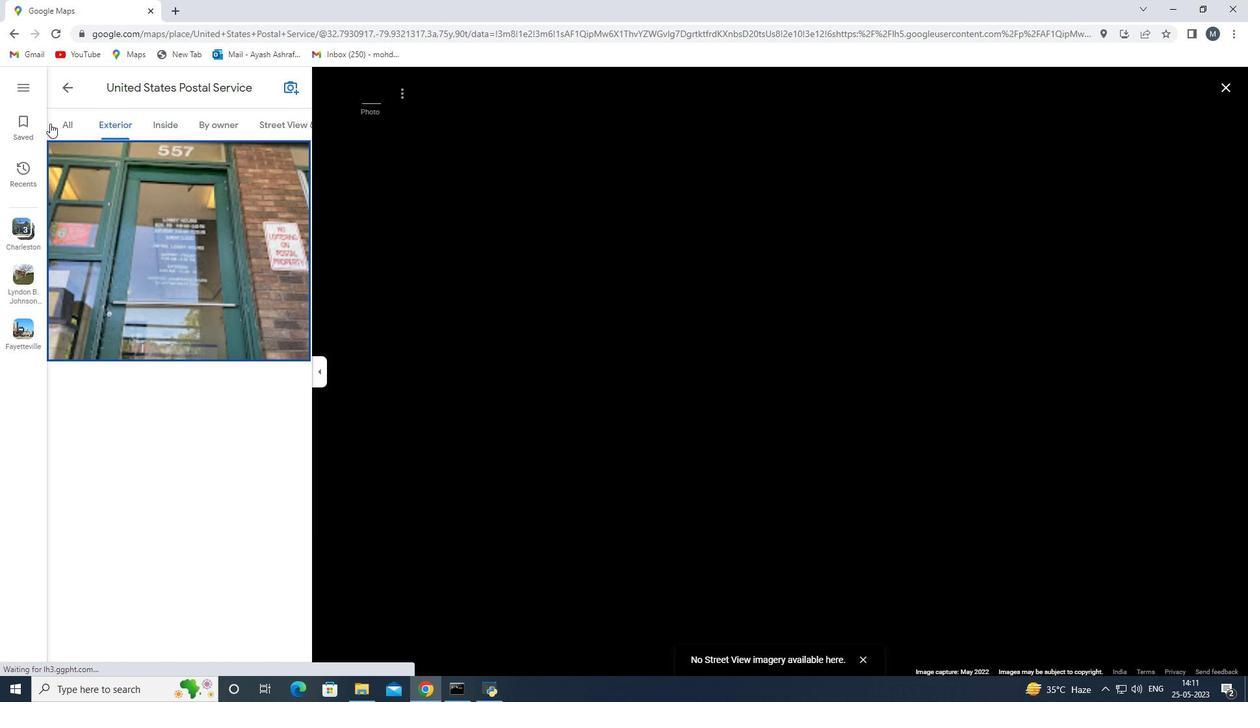 
Action: Mouse pressed left at (63, 124)
Screenshot: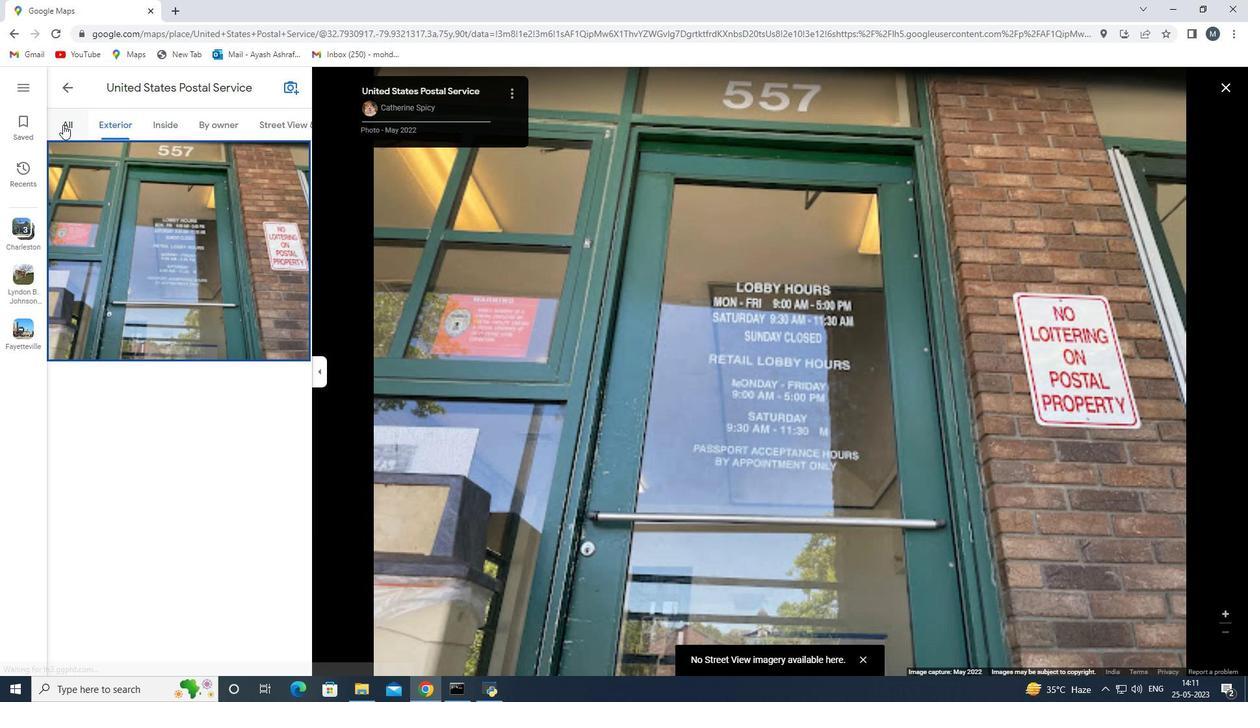 
Action: Mouse moved to (63, 133)
Screenshot: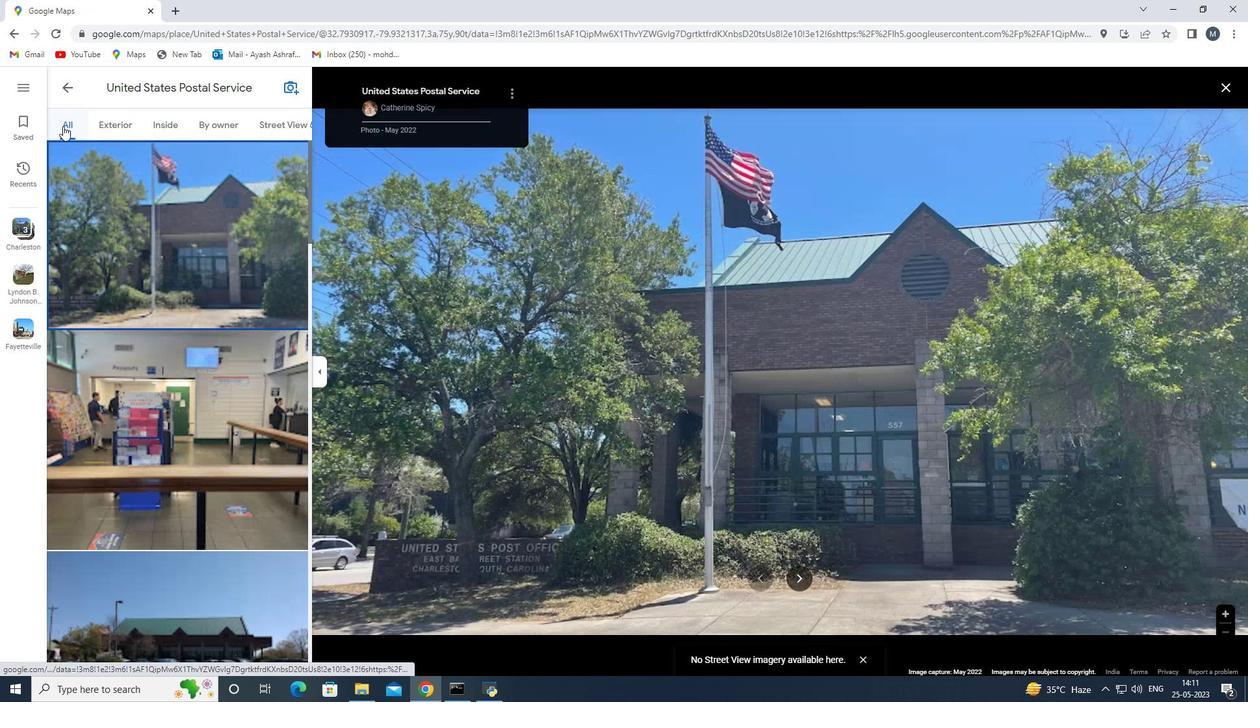
Action: Key pressed <Key.down><Key.down><Key.down><Key.down><Key.down><Key.down><Key.down><Key.down><Key.down><Key.down><Key.down><Key.down><Key.down><Key.down><Key.down><Key.up><Key.down><Key.up><Key.up>
Screenshot: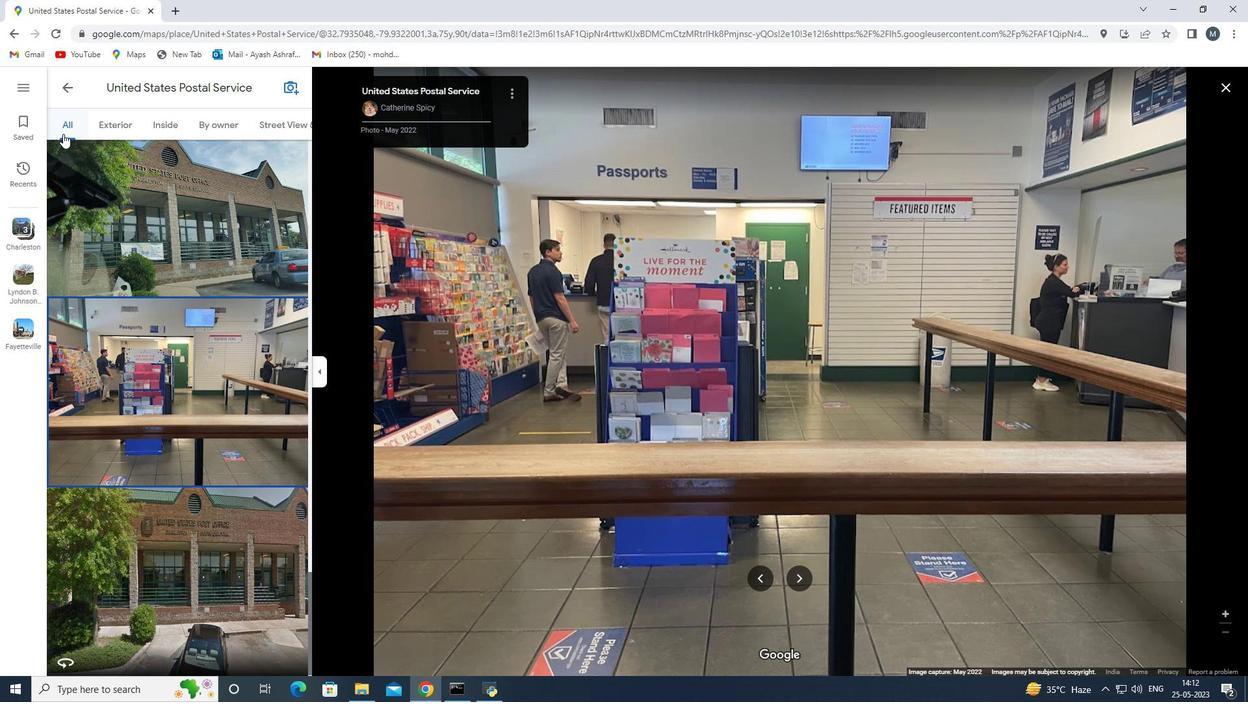 
Action: Mouse moved to (107, 131)
Screenshot: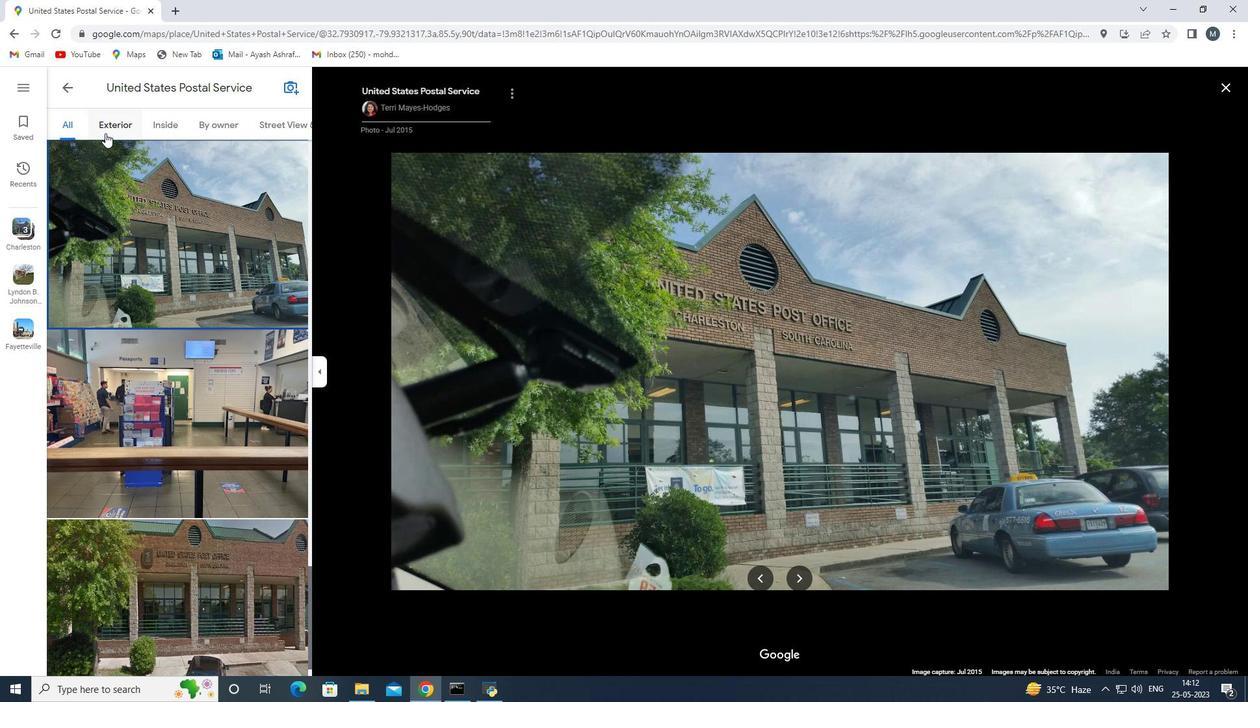 
Action: Key pressed <Key.up>
Screenshot: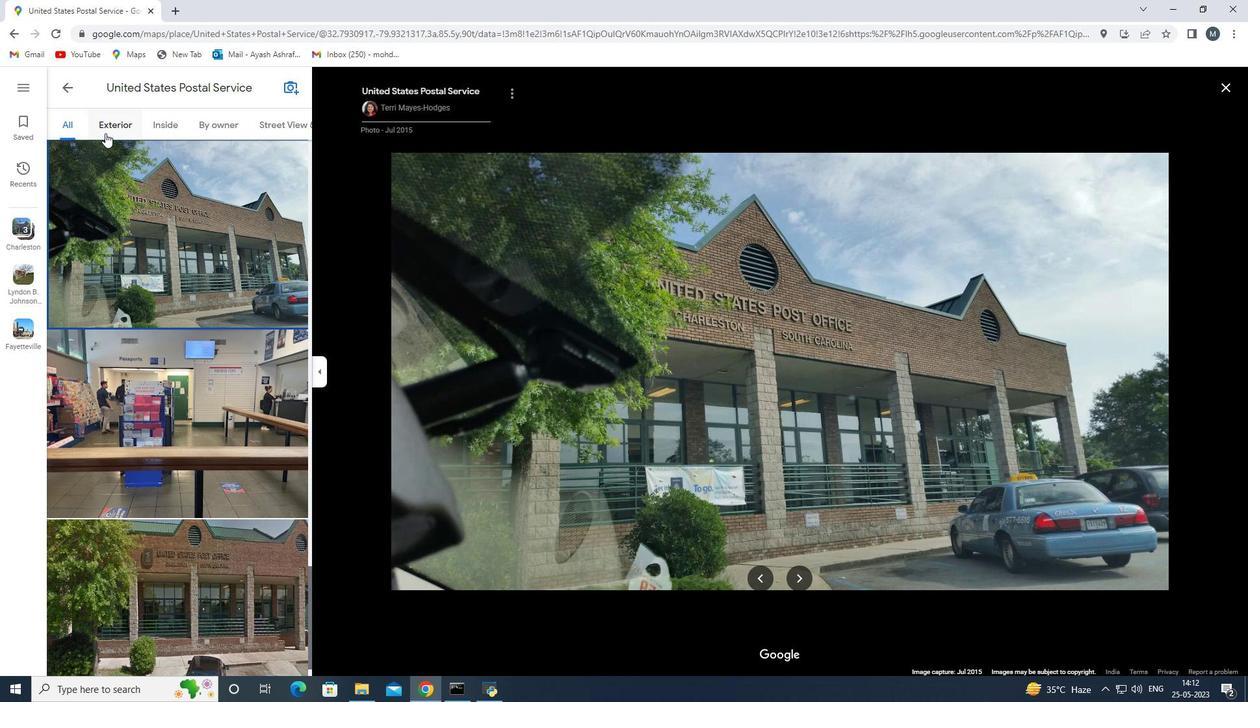 
Action: Mouse moved to (108, 130)
Screenshot: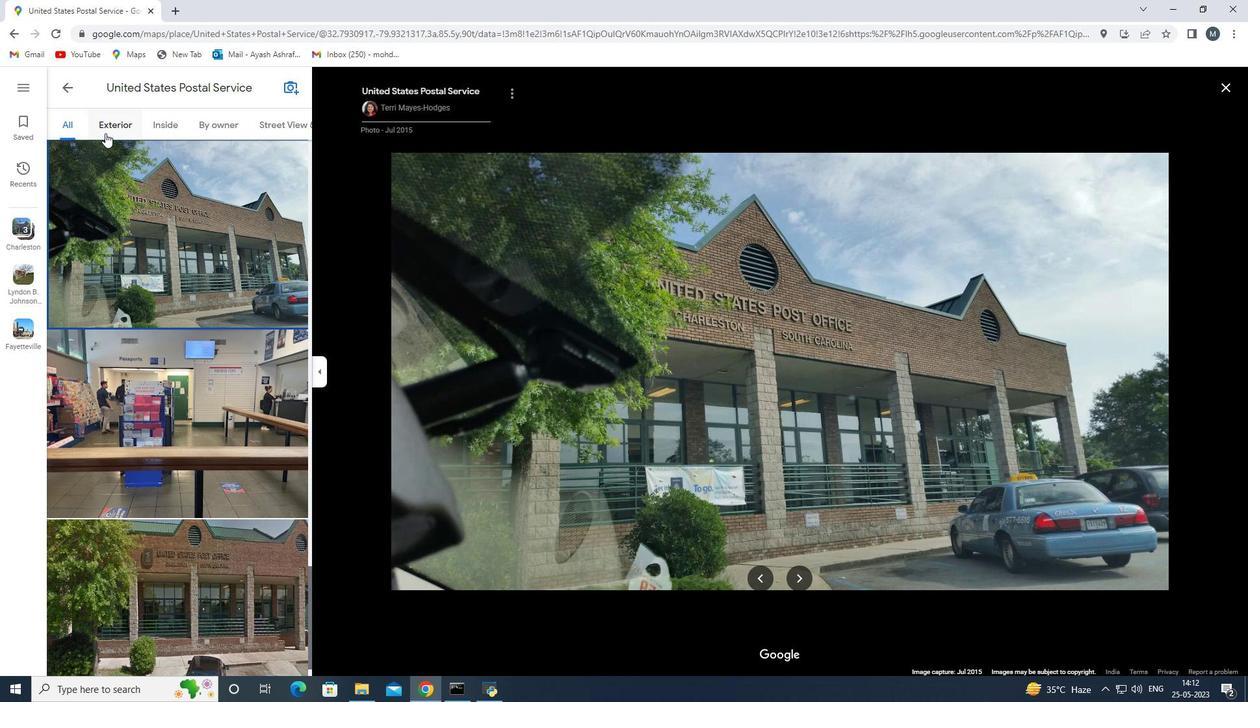 
Action: Key pressed <Key.down>
Screenshot: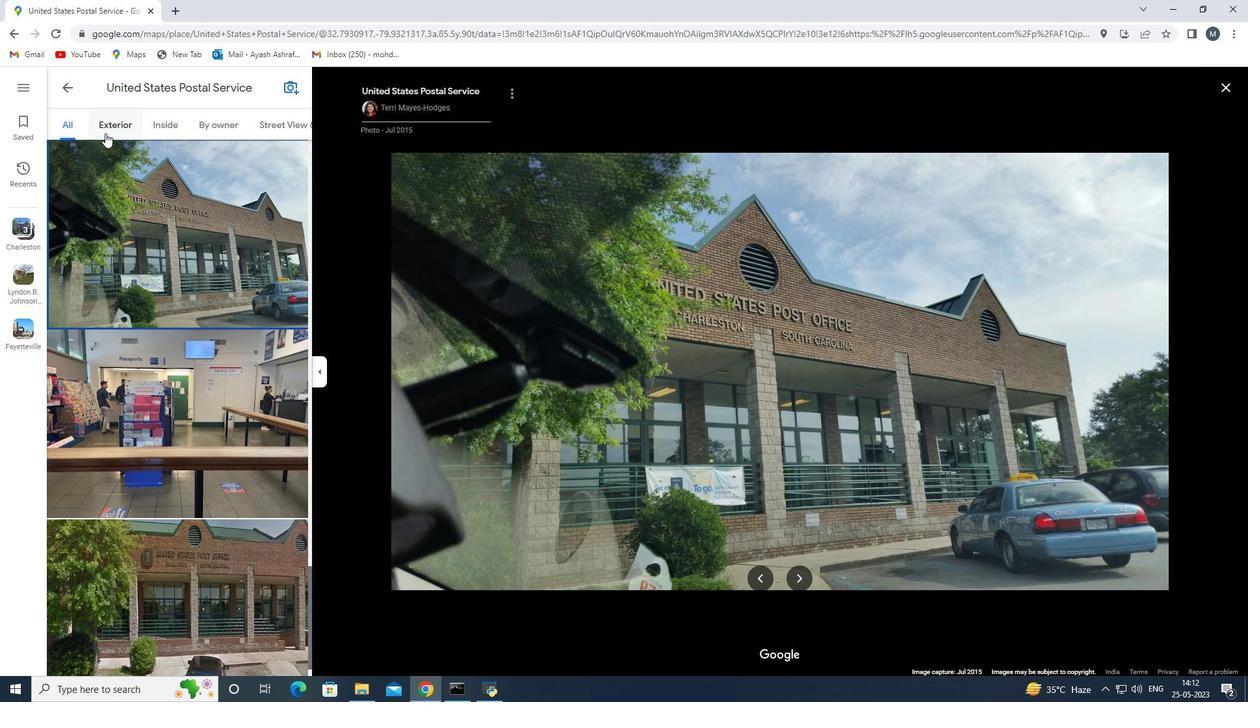 
Action: Mouse pressed left at (108, 130)
Screenshot: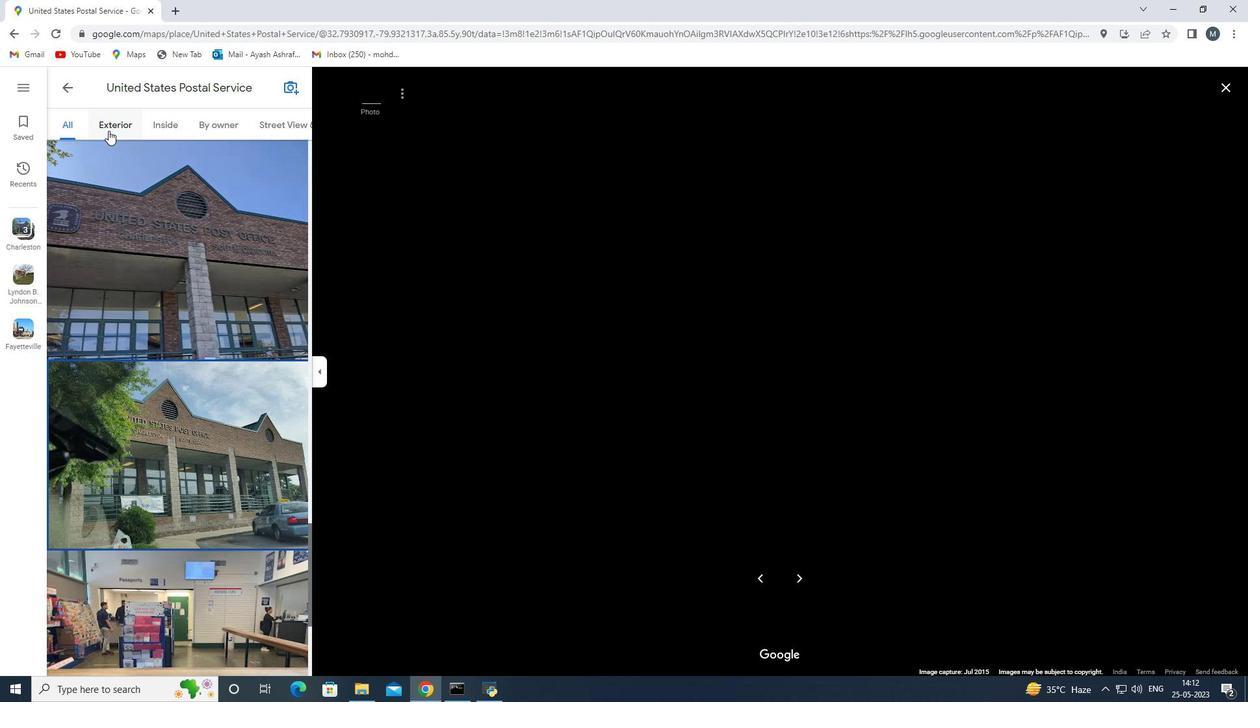 
Action: Mouse moved to (200, 122)
Screenshot: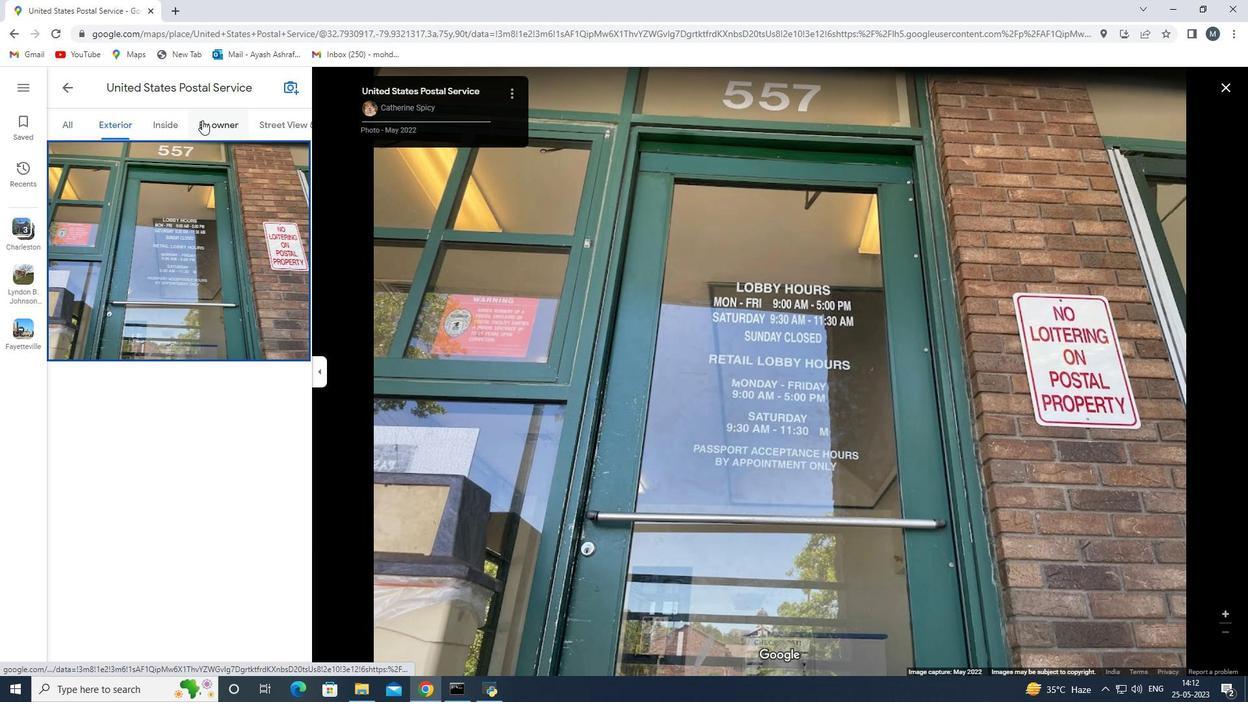 
Action: Mouse pressed left at (200, 122)
Screenshot: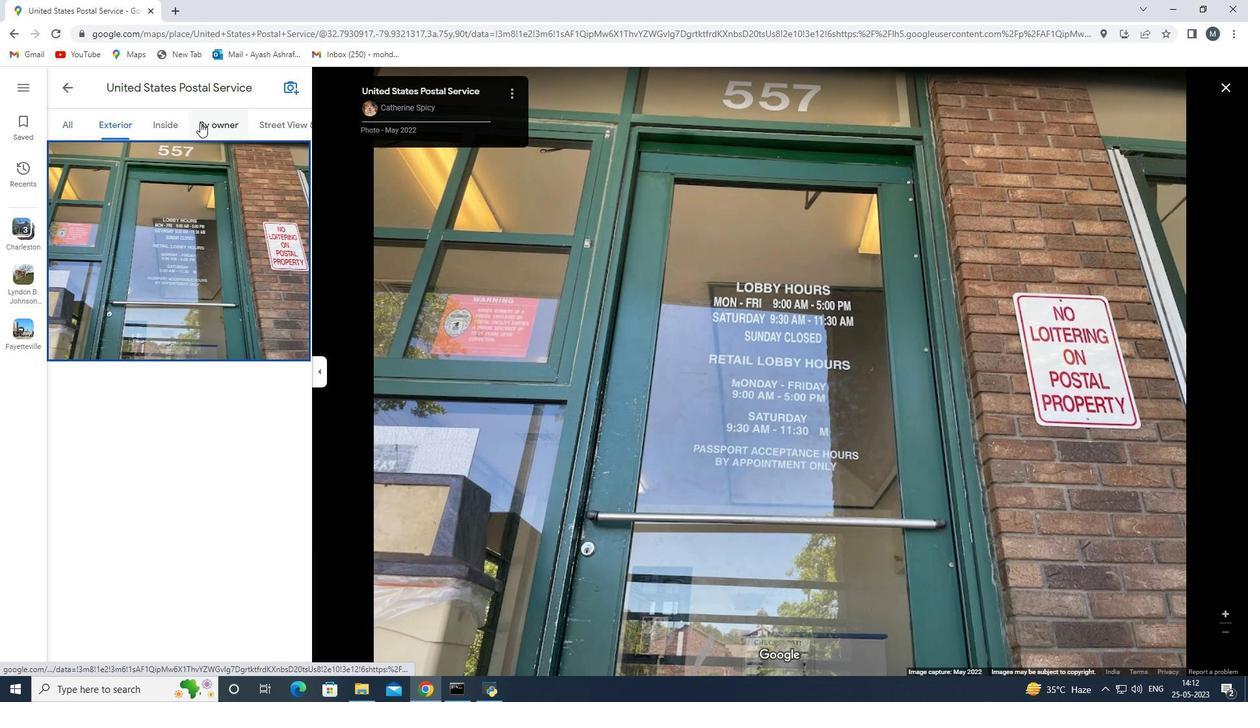 
Action: Mouse moved to (294, 129)
Screenshot: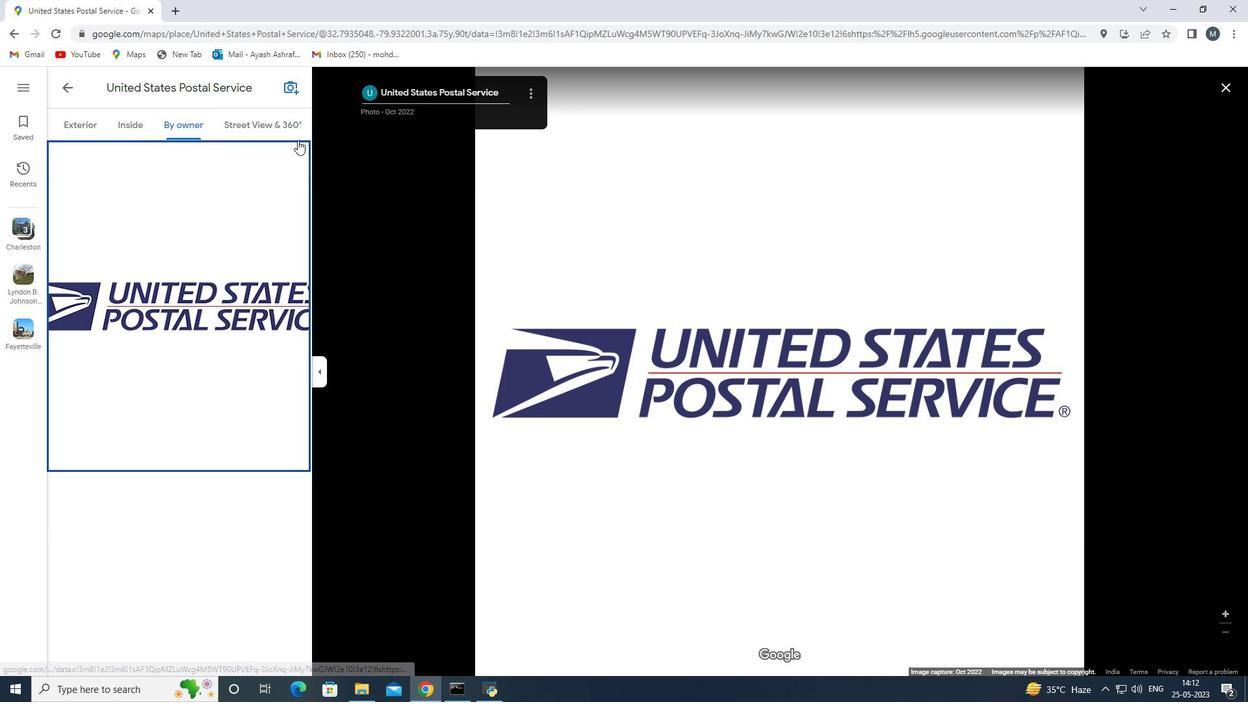 
Action: Mouse pressed left at (294, 129)
Screenshot: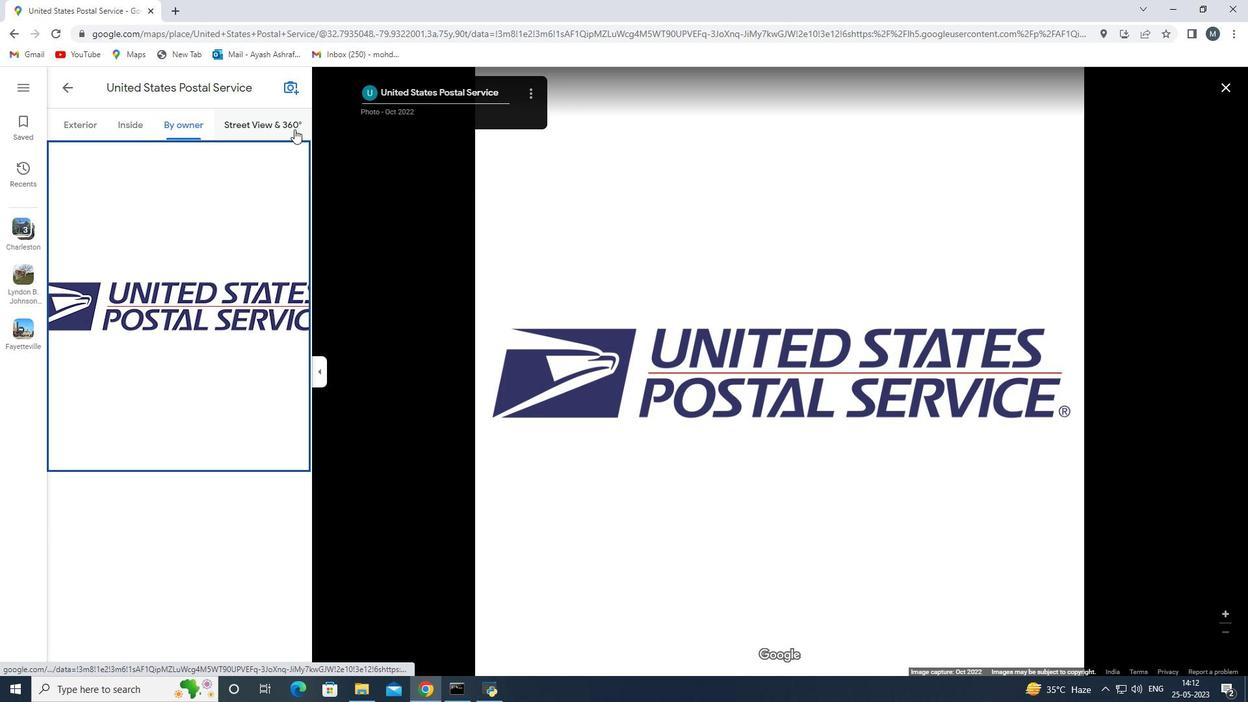 
Action: Mouse moved to (69, 93)
Screenshot: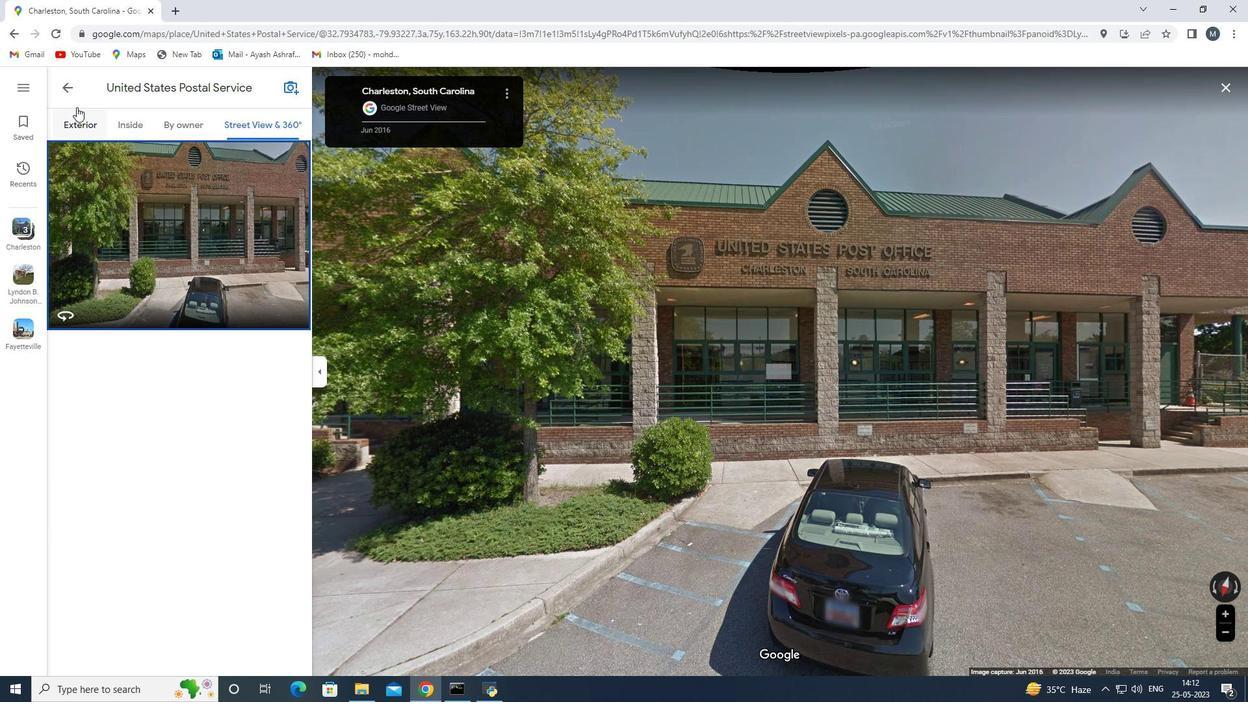
Action: Mouse pressed left at (69, 93)
Screenshot: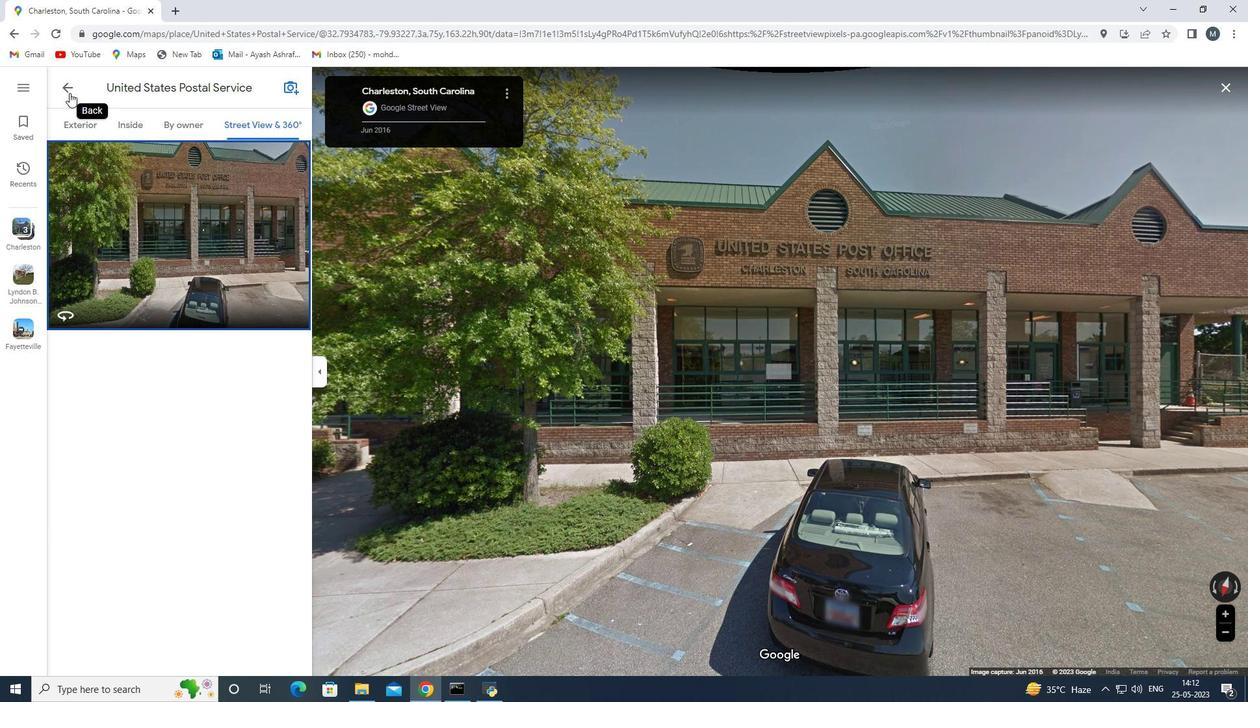 
Action: Mouse moved to (118, 321)
Screenshot: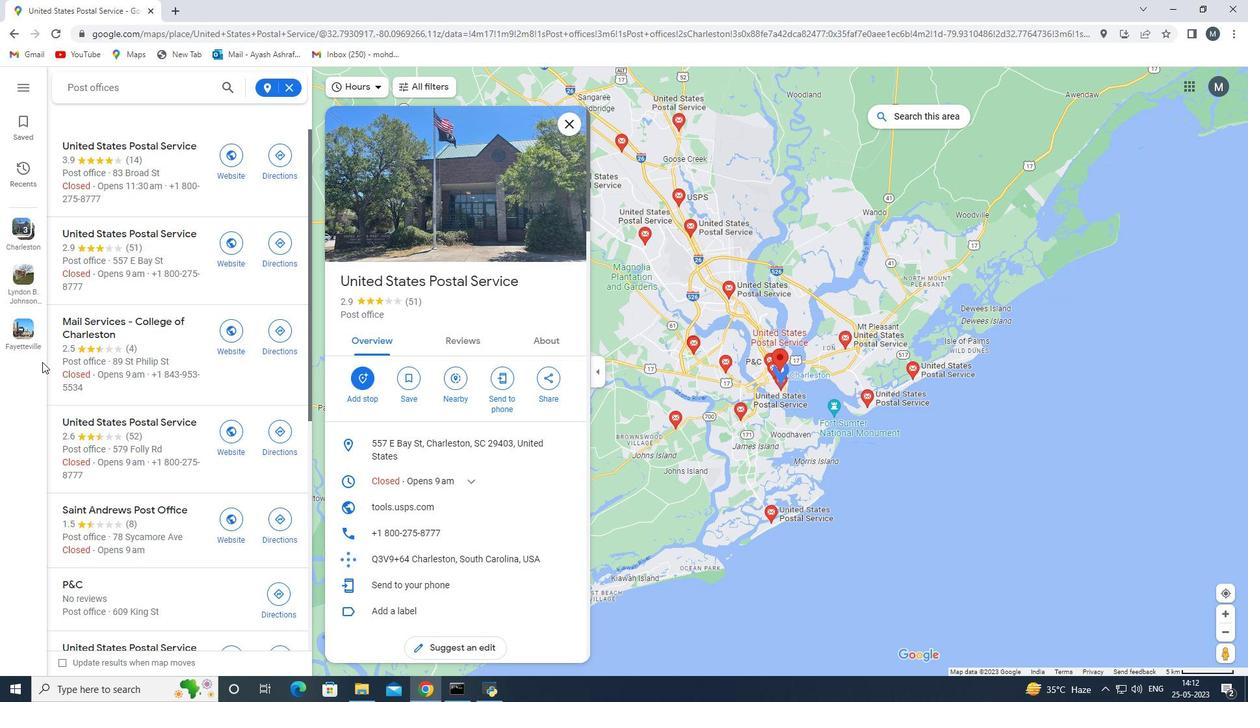 
Action: Mouse scrolled (118, 321) with delta (0, 0)
Screenshot: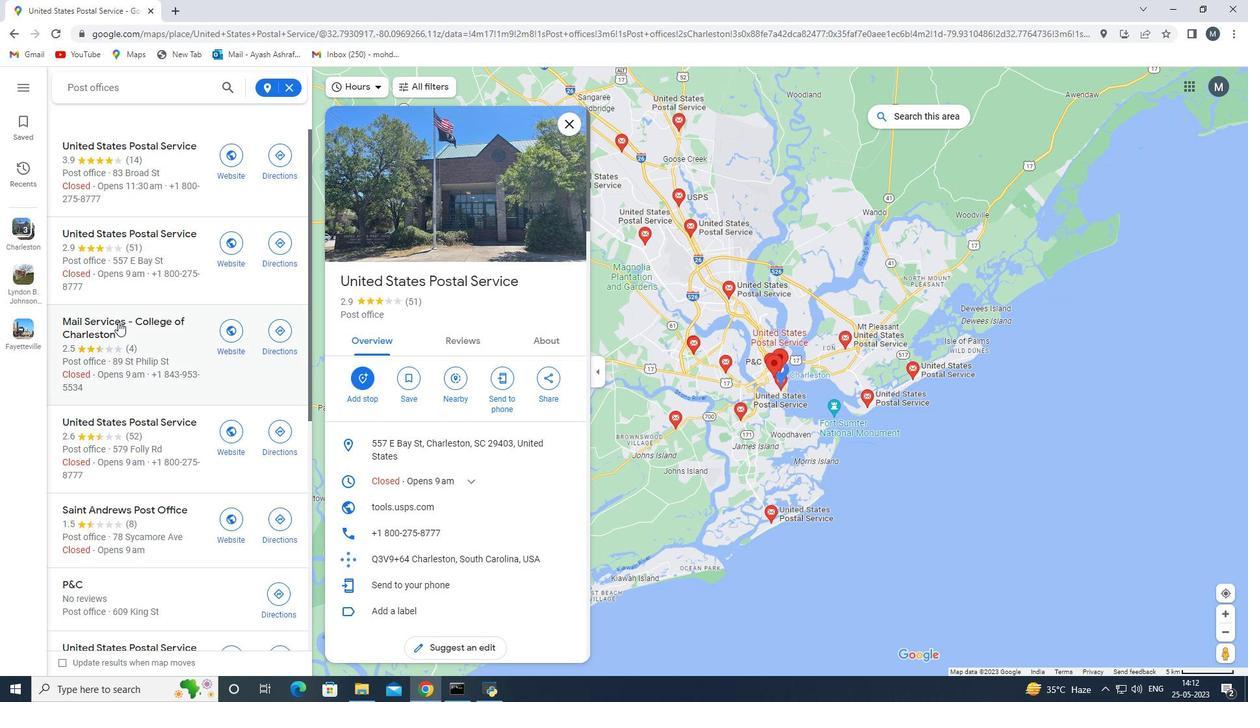 
Action: Mouse scrolled (118, 321) with delta (0, 0)
Screenshot: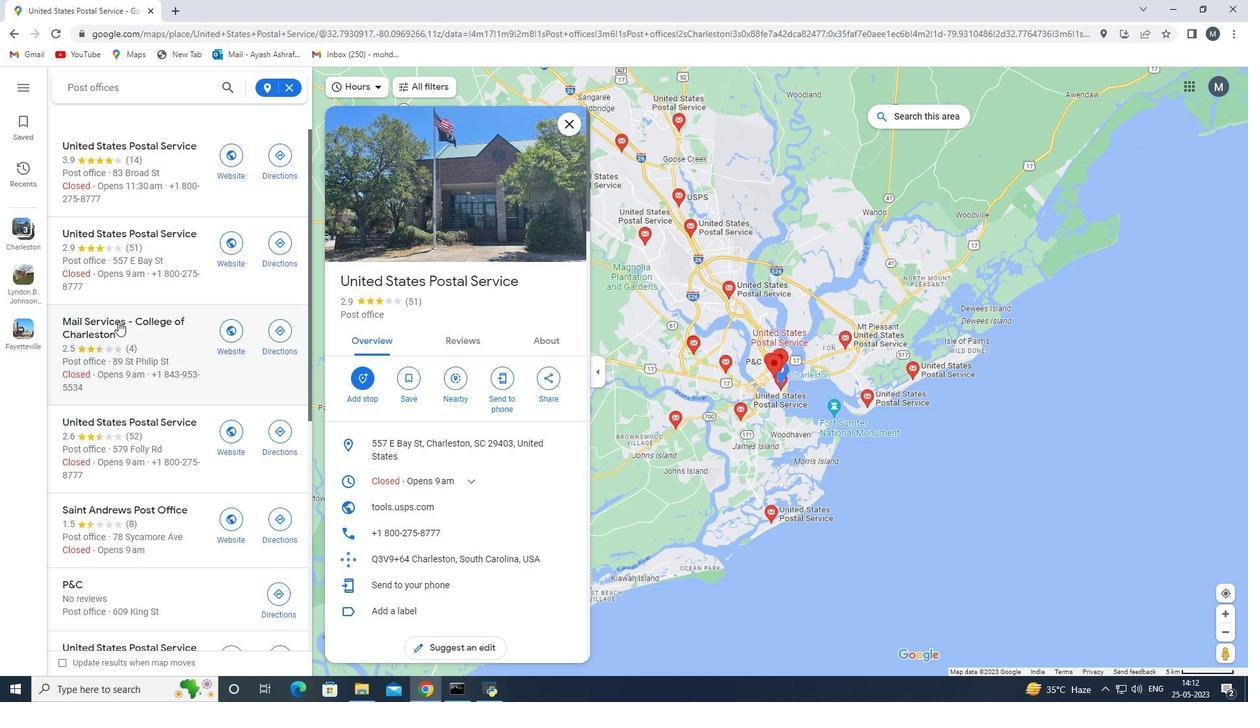 
Action: Mouse moved to (131, 251)
Screenshot: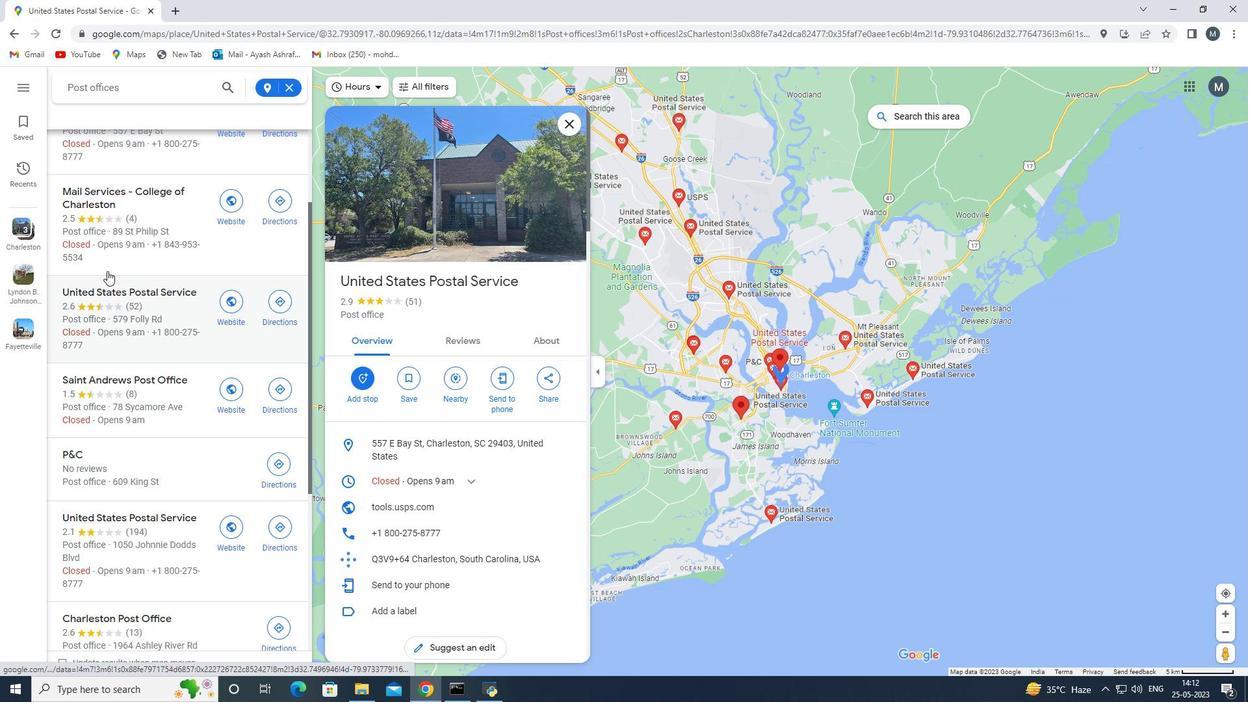 
Action: Mouse pressed left at (131, 251)
Screenshot: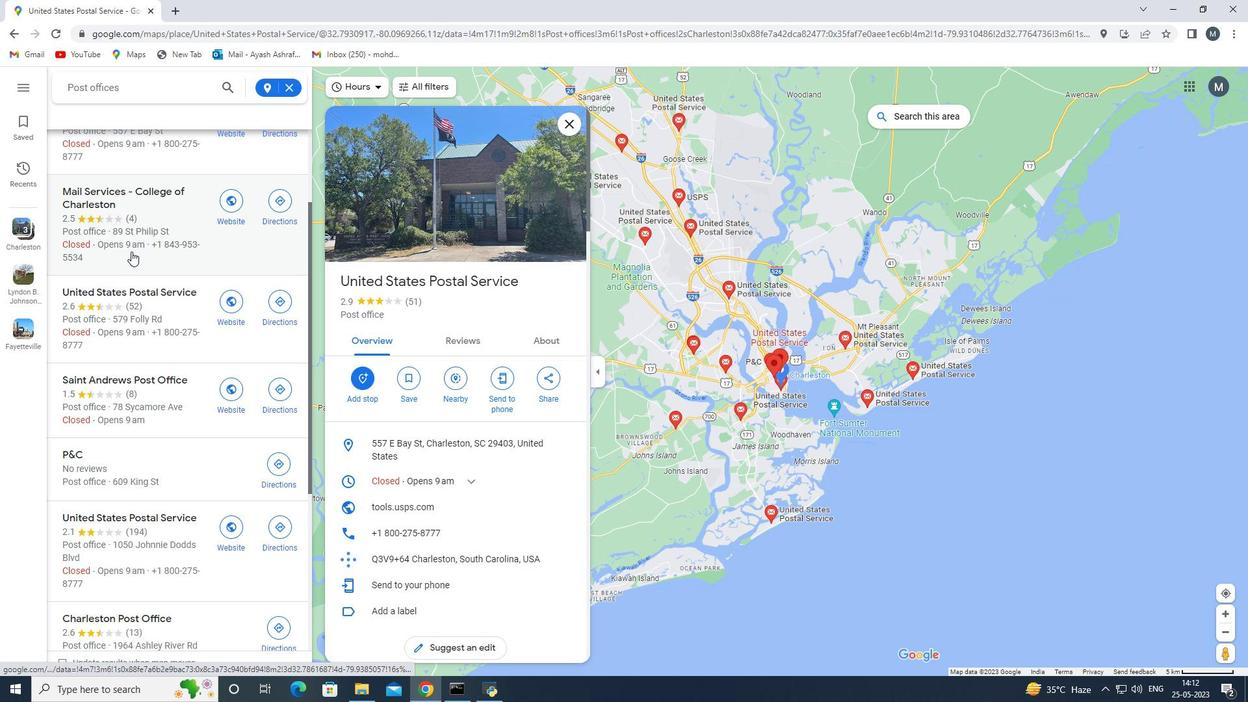 
Action: Mouse moved to (486, 364)
Screenshot: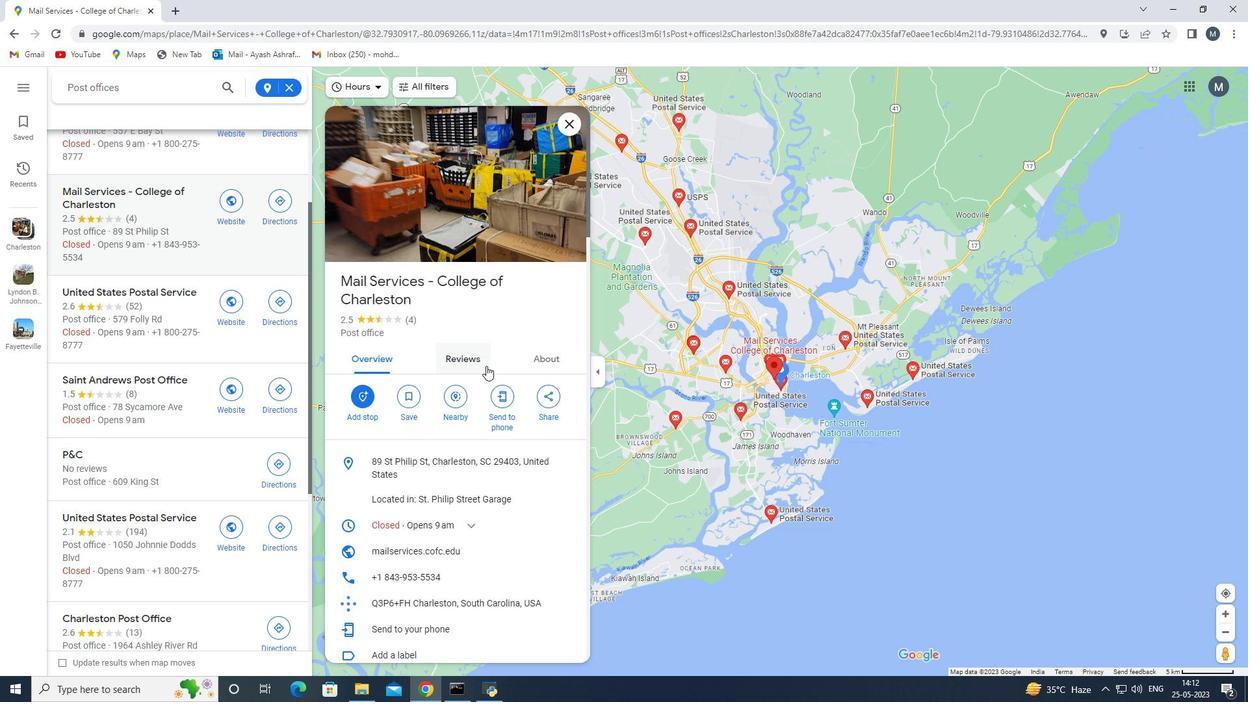 
Action: Mouse pressed left at (486, 364)
Screenshot: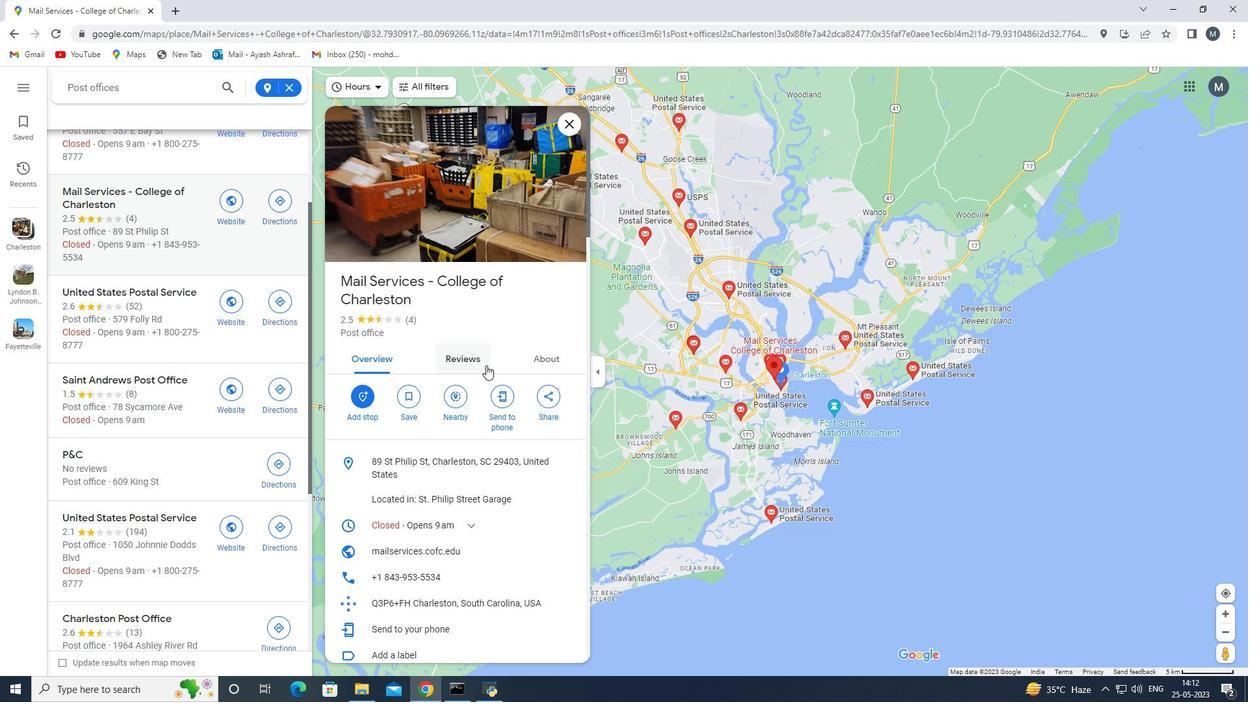 
Action: Mouse moved to (479, 389)
Screenshot: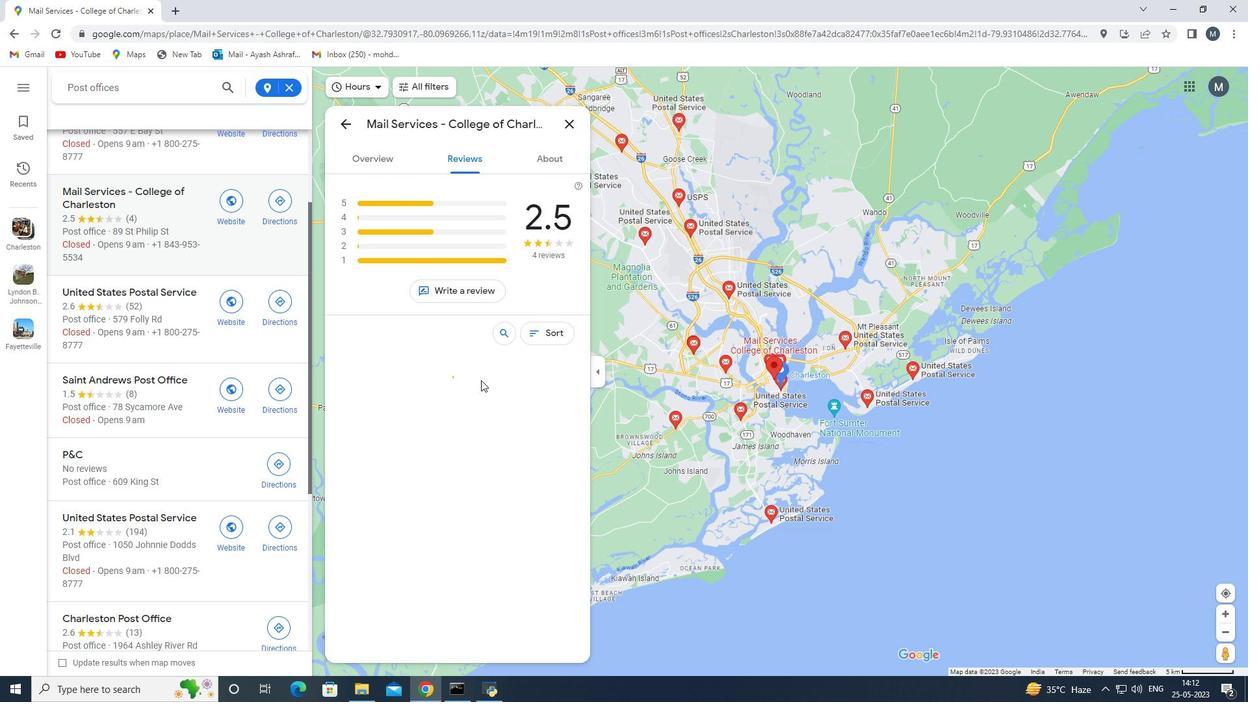 
Action: Key pressed <Key.left><Key.down><Key.down><Key.down>
Screenshot: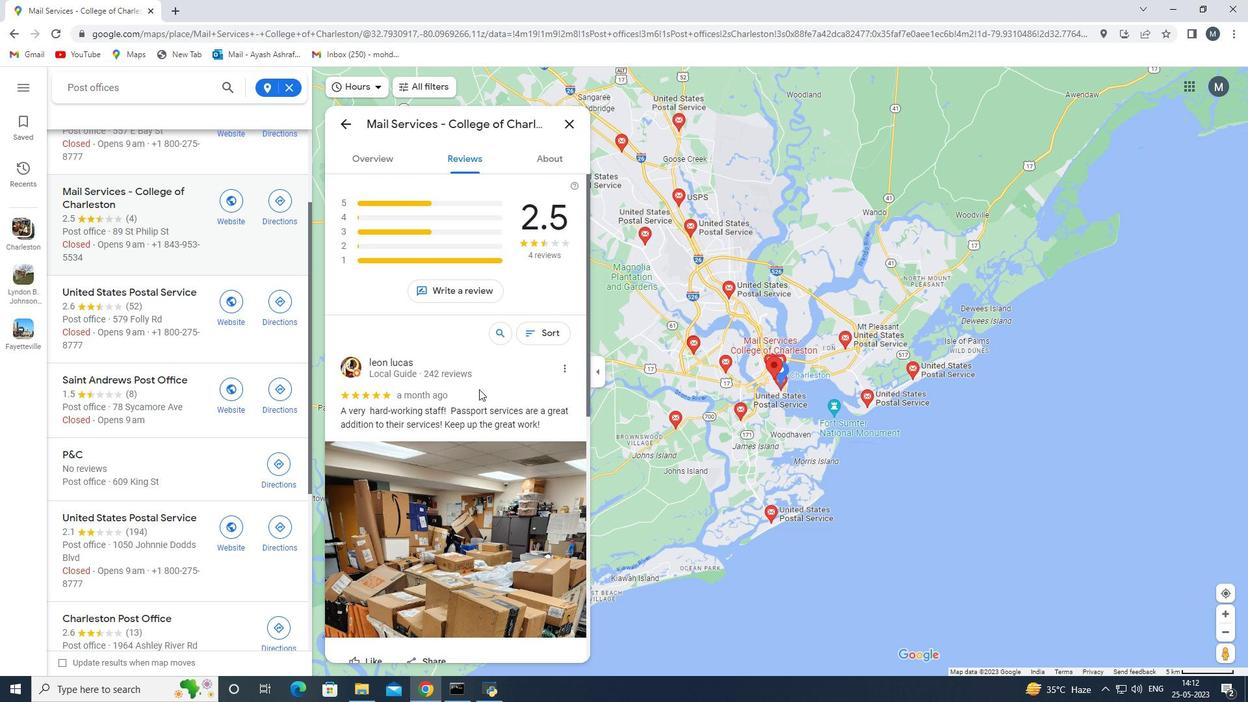 
Action: Mouse pressed left at (479, 389)
Screenshot: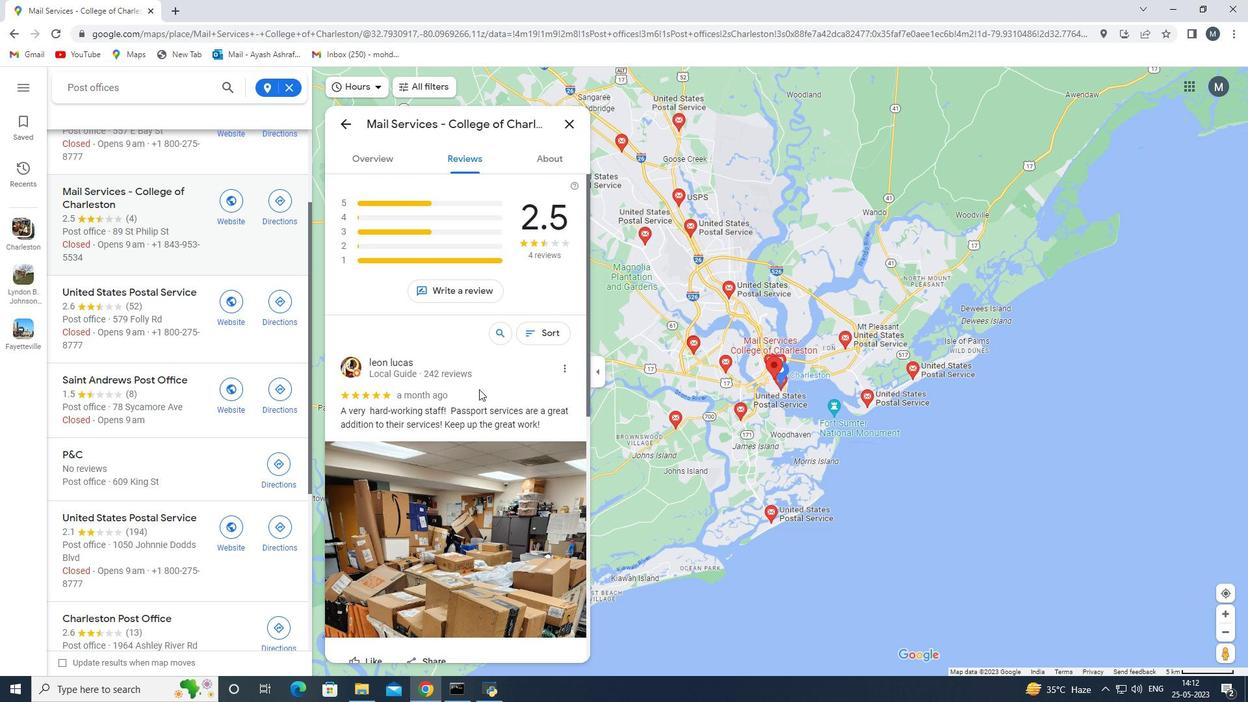 
Action: Mouse moved to (478, 401)
Screenshot: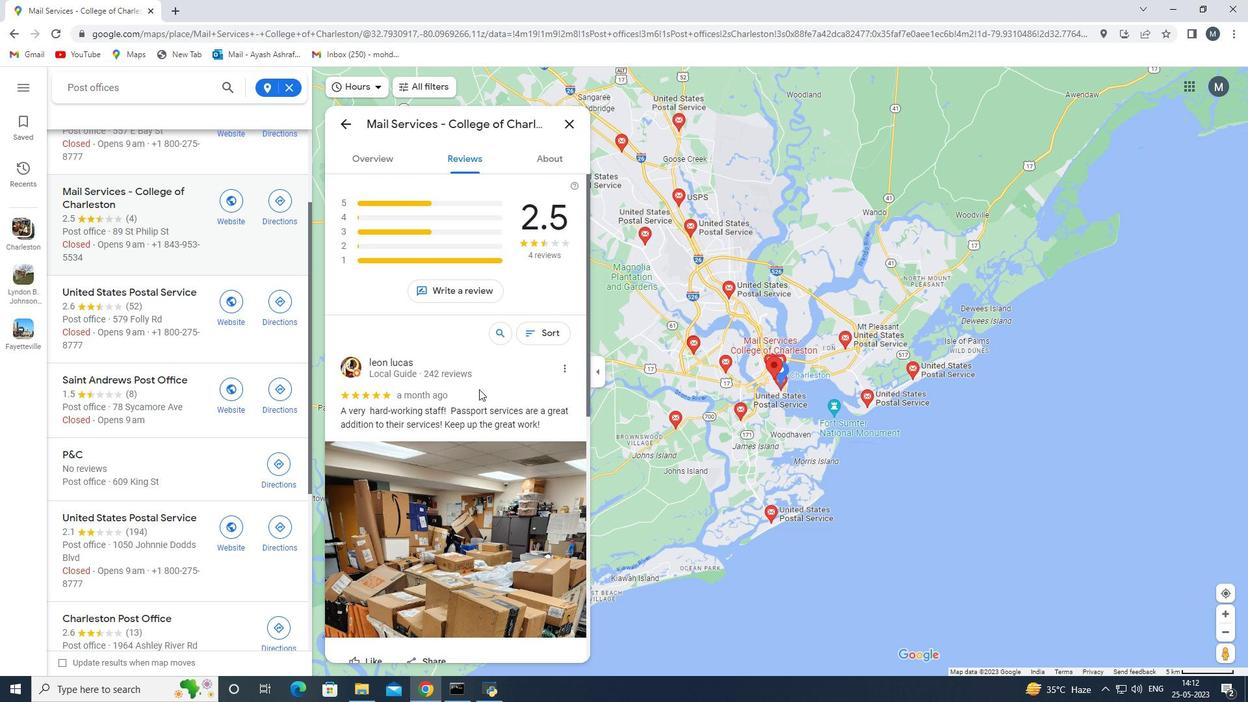 
Action: Key pressed <Key.down><Key.down><Key.down><Key.down><Key.down><Key.down><Key.down><Key.down><Key.down><Key.down><Key.down><Key.down><Key.down><Key.down><Key.down><Key.down><Key.down><Key.down><Key.down><Key.down><Key.down><Key.down><Key.down><Key.down><Key.down><Key.down>
Screenshot: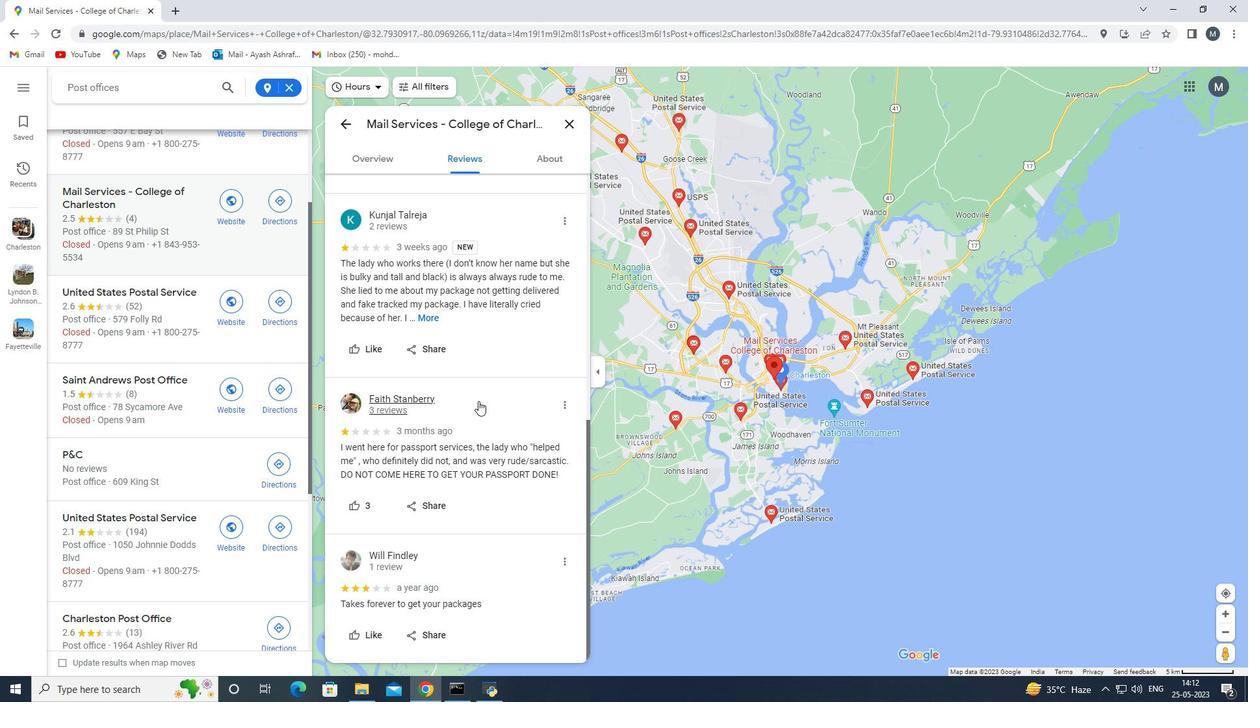 
Action: Mouse moved to (549, 368)
Screenshot: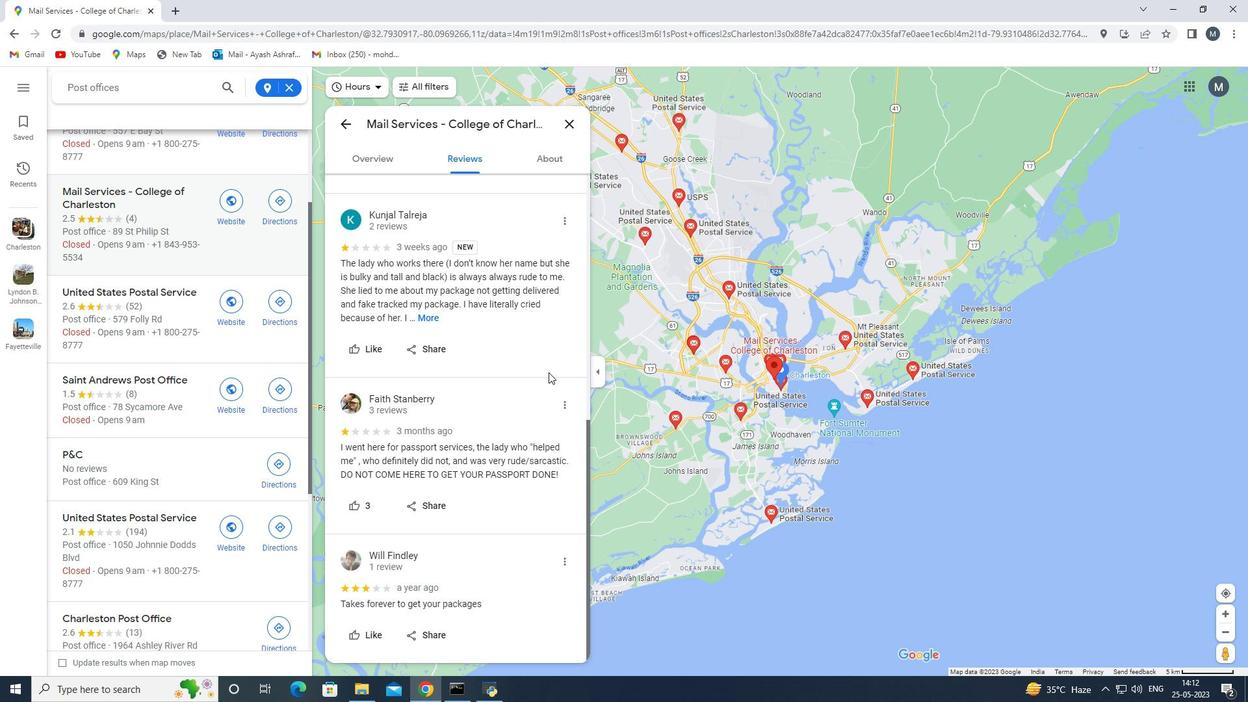 
Action: Mouse pressed left at (549, 368)
Screenshot: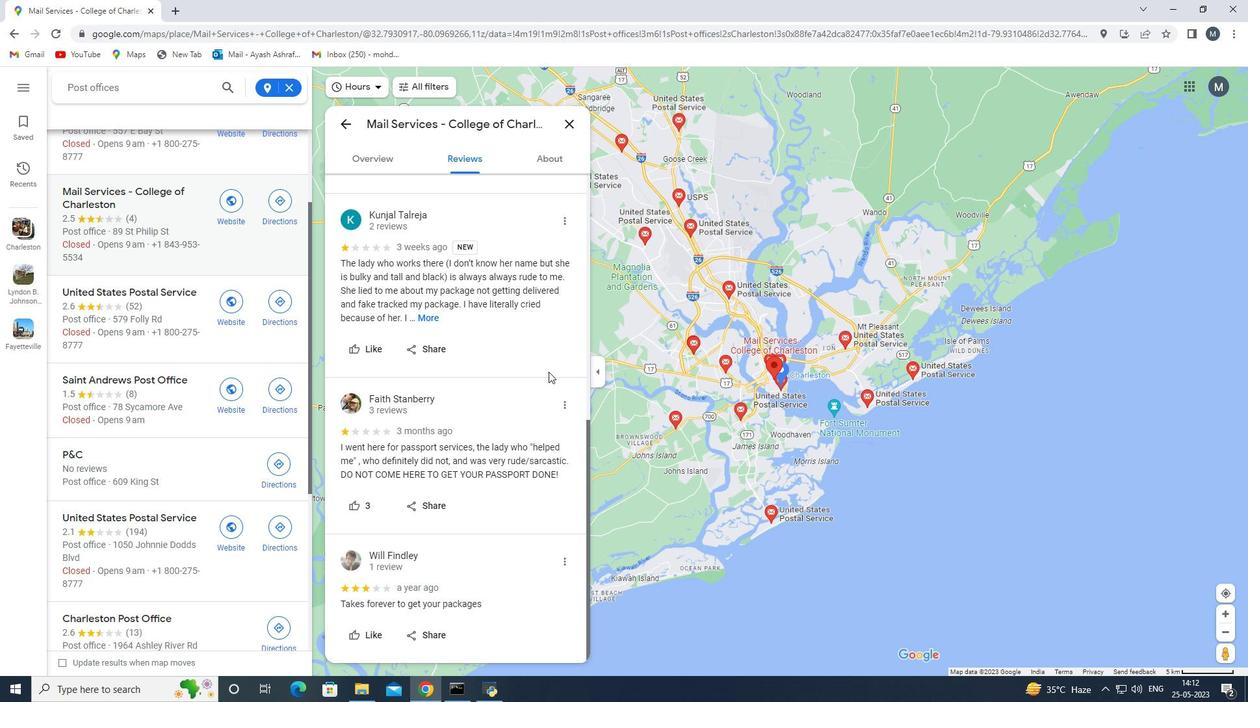 
Action: Key pressed <Key.down><Key.down><Key.down>
Screenshot: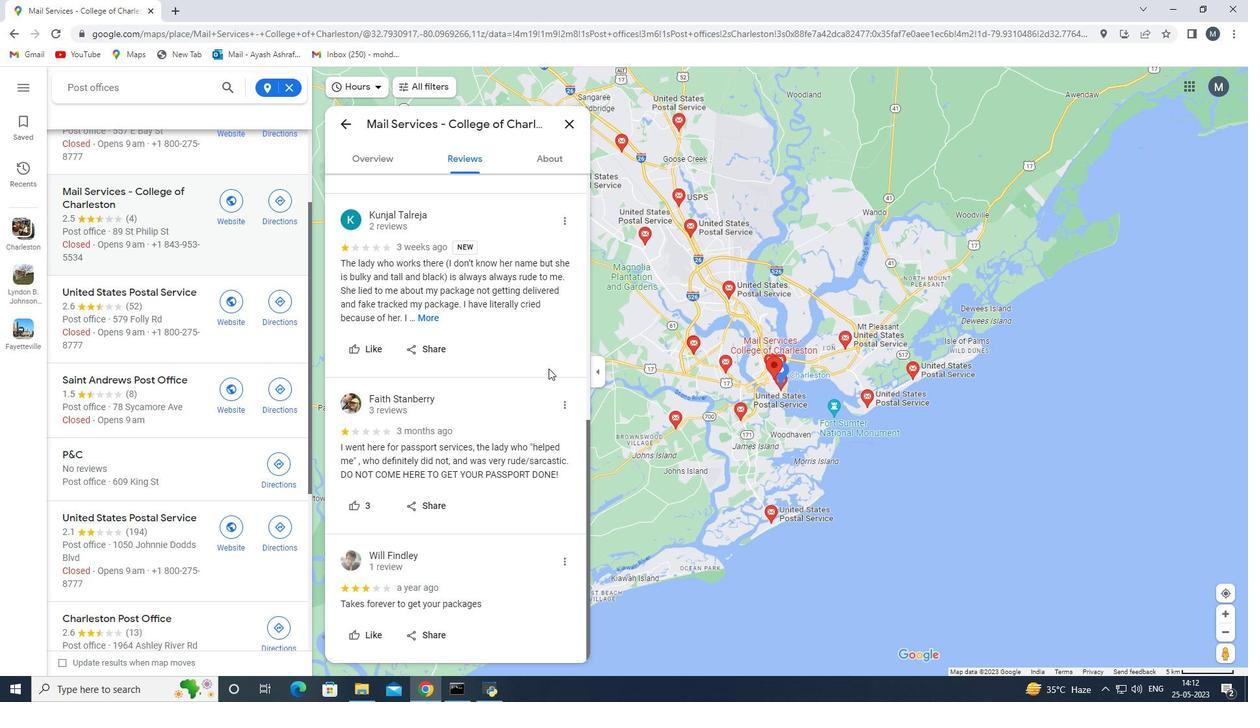 
Action: Mouse moved to (500, 395)
Screenshot: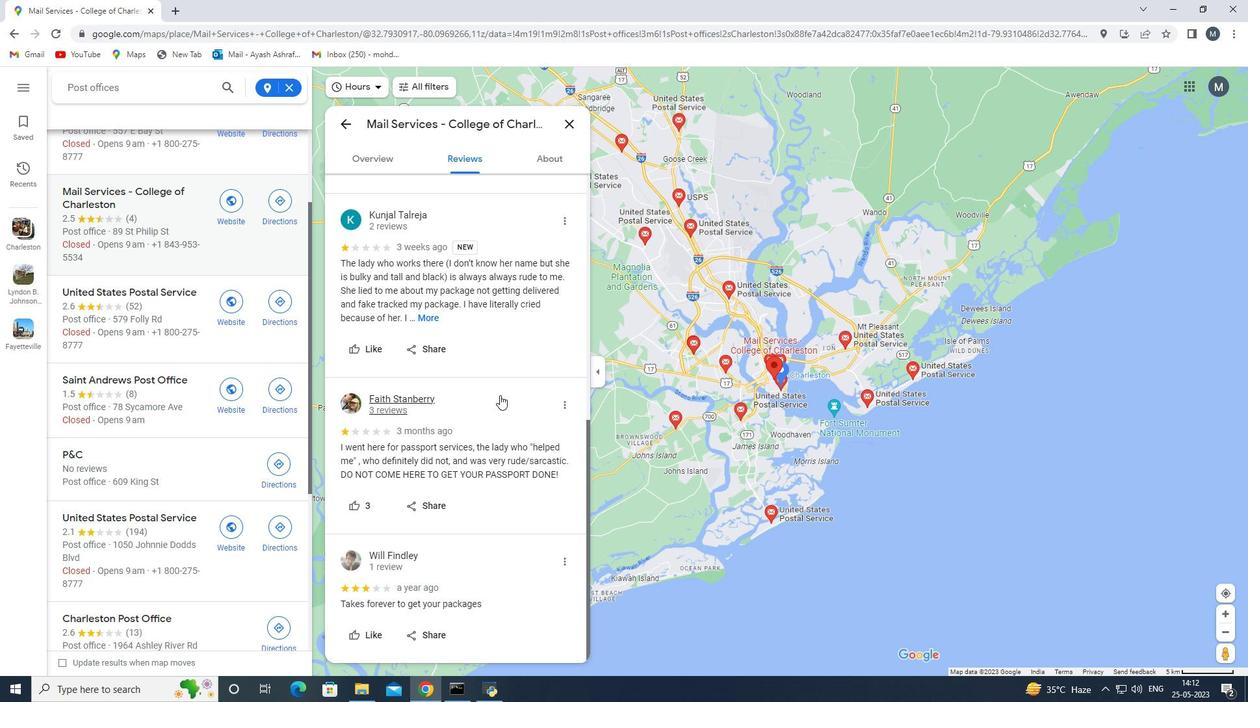 
Action: Mouse pressed left at (500, 395)
Screenshot: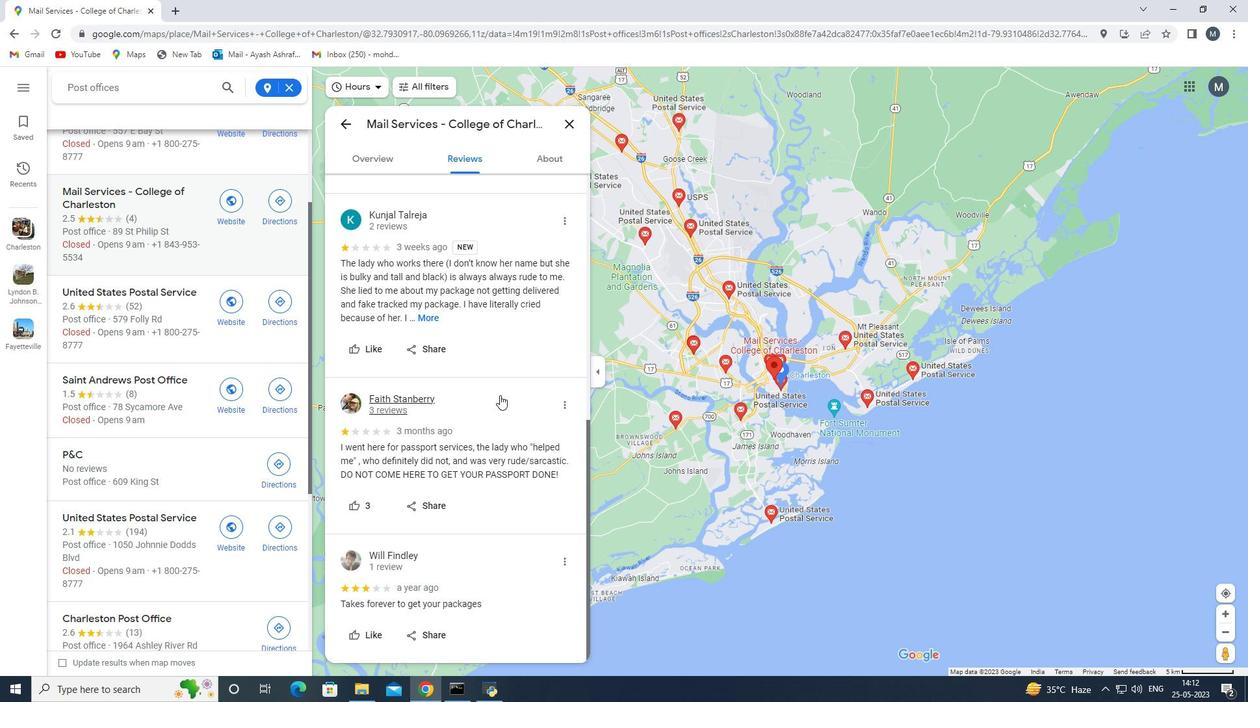 
Action: Mouse moved to (299, 83)
Screenshot: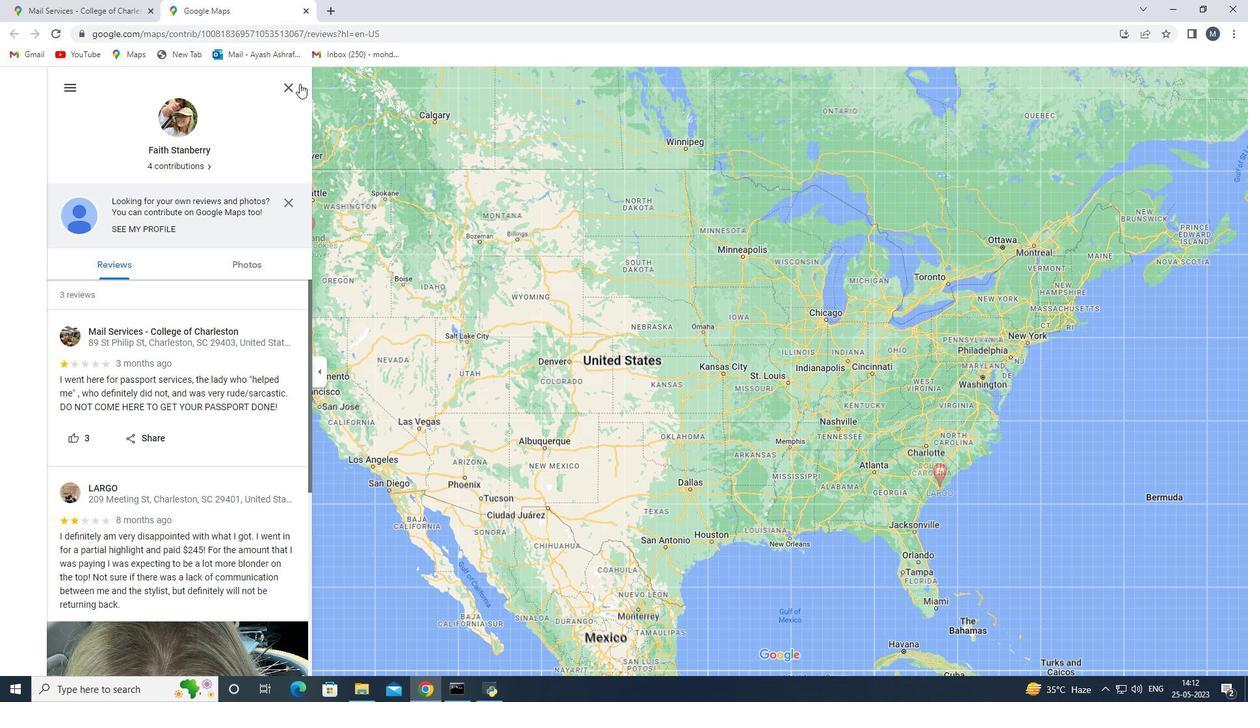 
Action: Mouse pressed left at (299, 83)
Screenshot: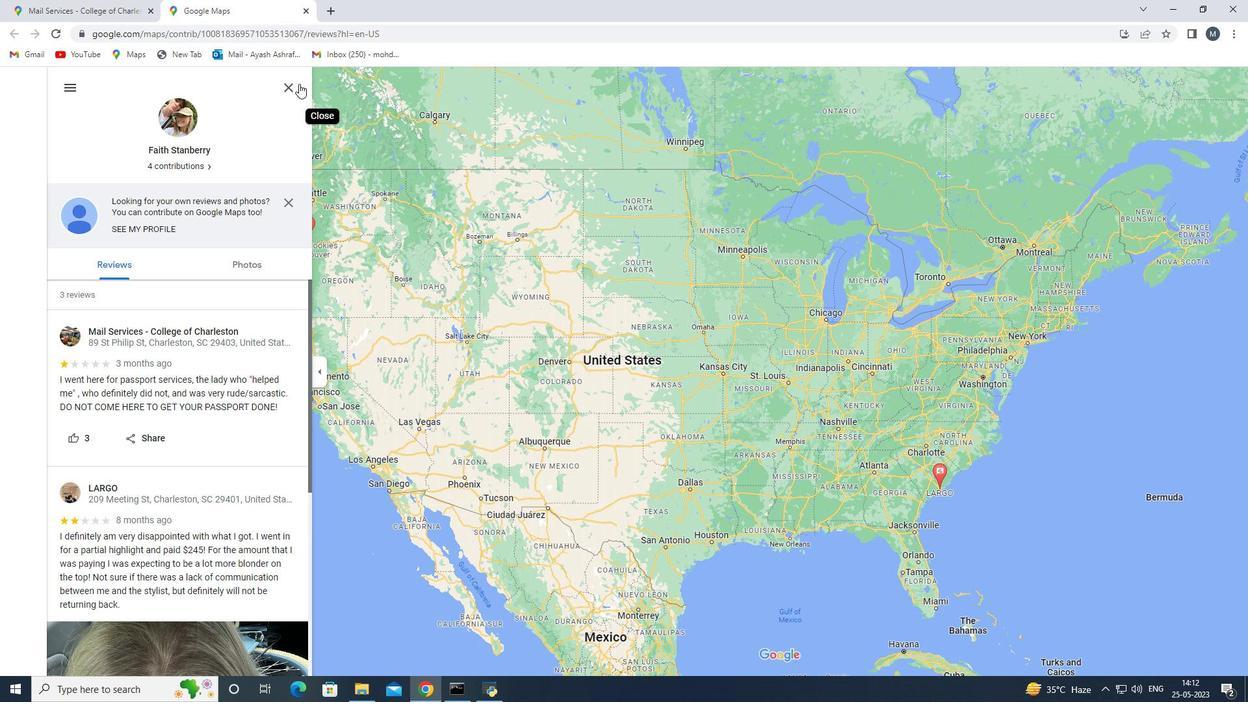
Action: Mouse moved to (134, 206)
Screenshot: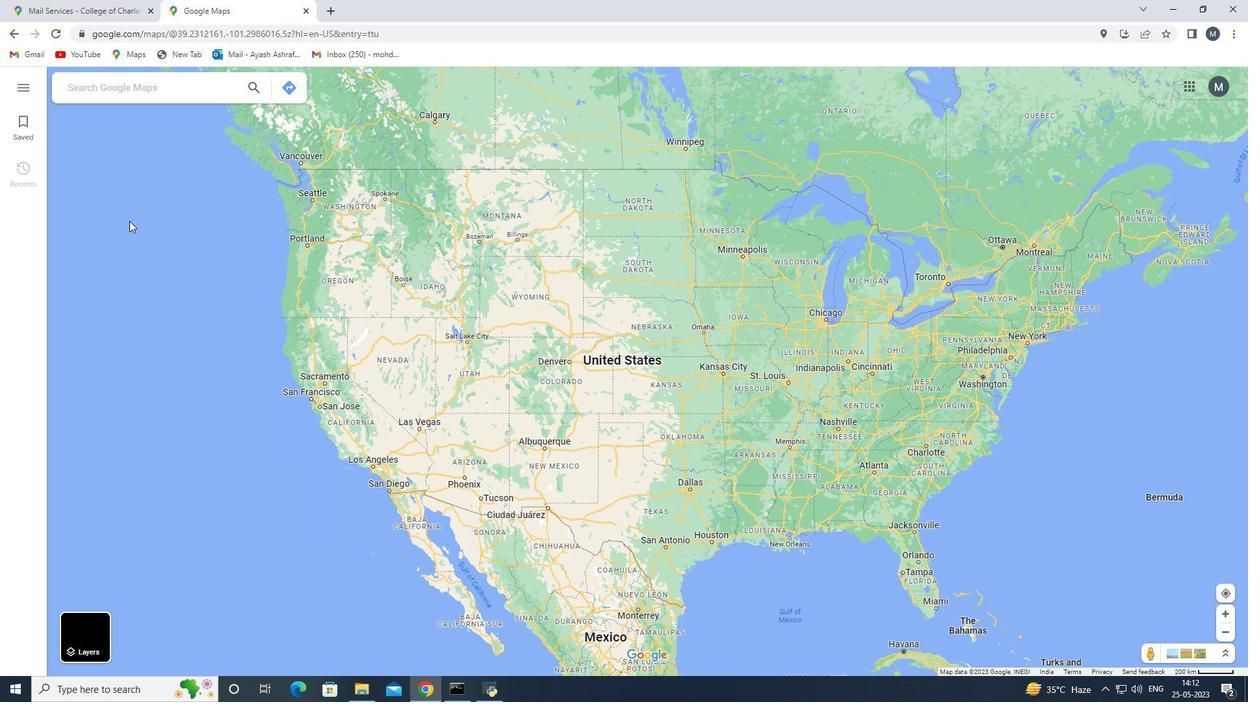 
Action: Mouse scrolled (134, 206) with delta (0, 0)
Screenshot: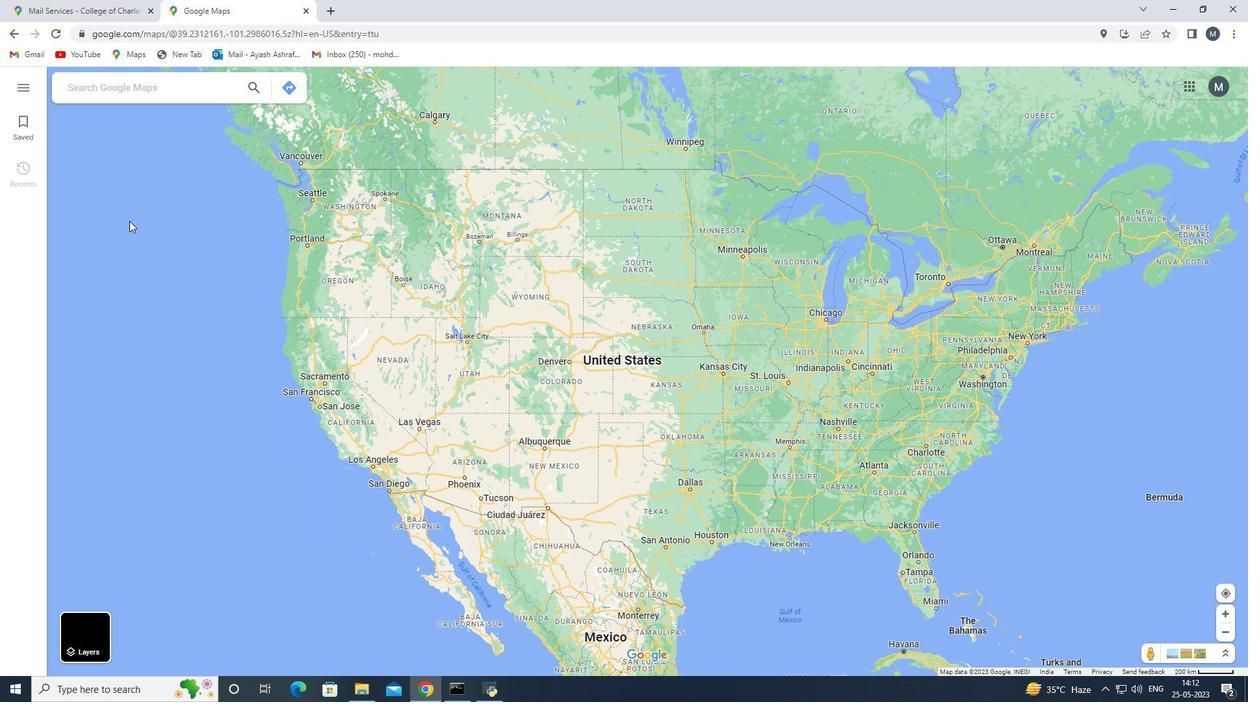 
Action: Mouse moved to (135, 206)
Screenshot: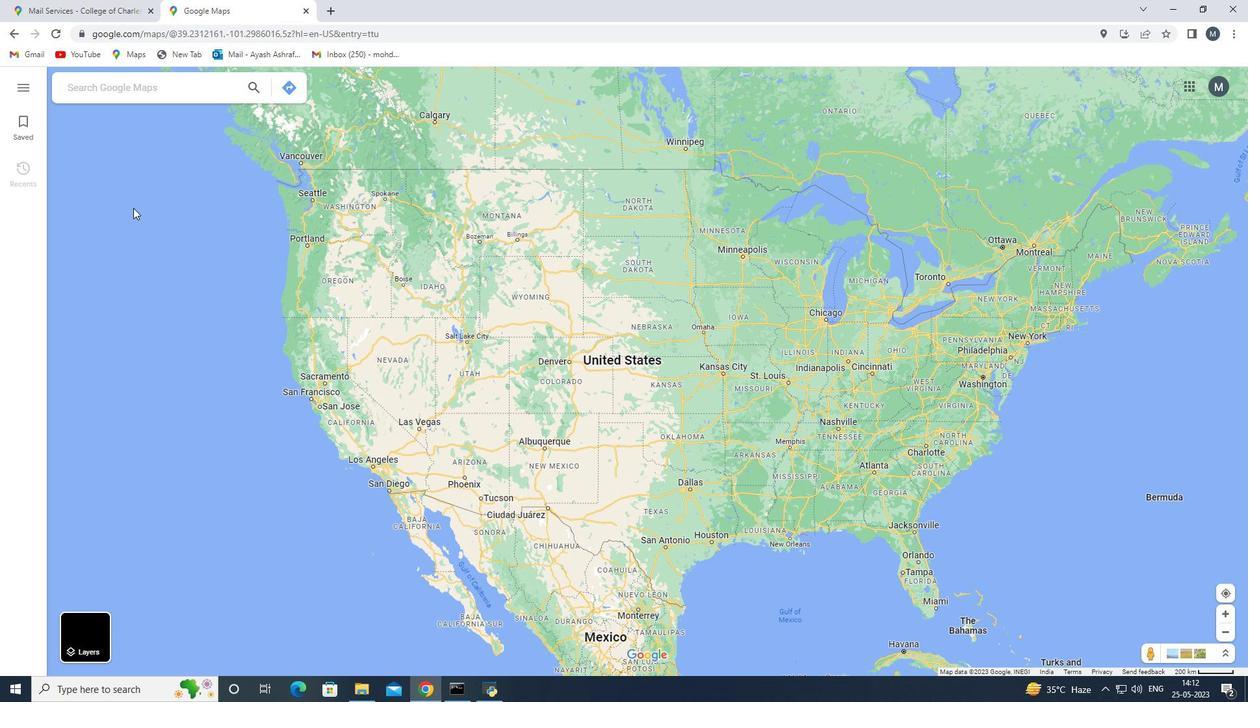 
Action: Mouse scrolled (135, 206) with delta (0, 0)
Screenshot: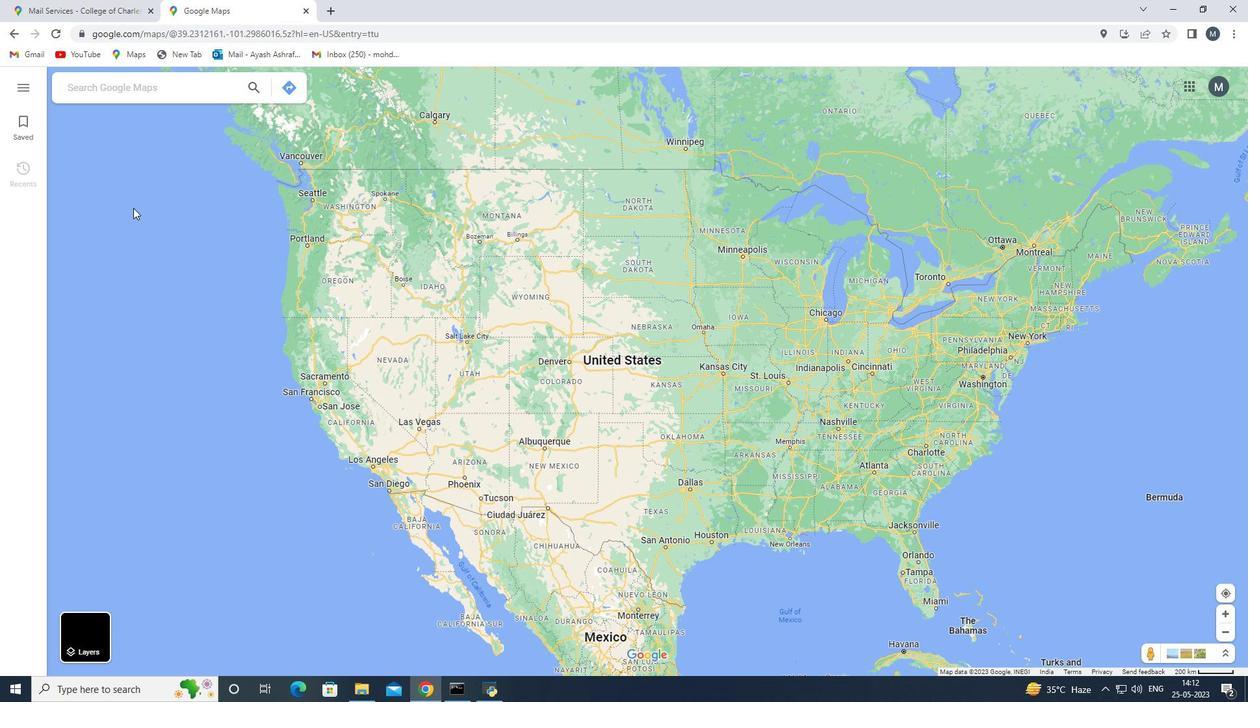 
Action: Mouse moved to (135, 206)
Screenshot: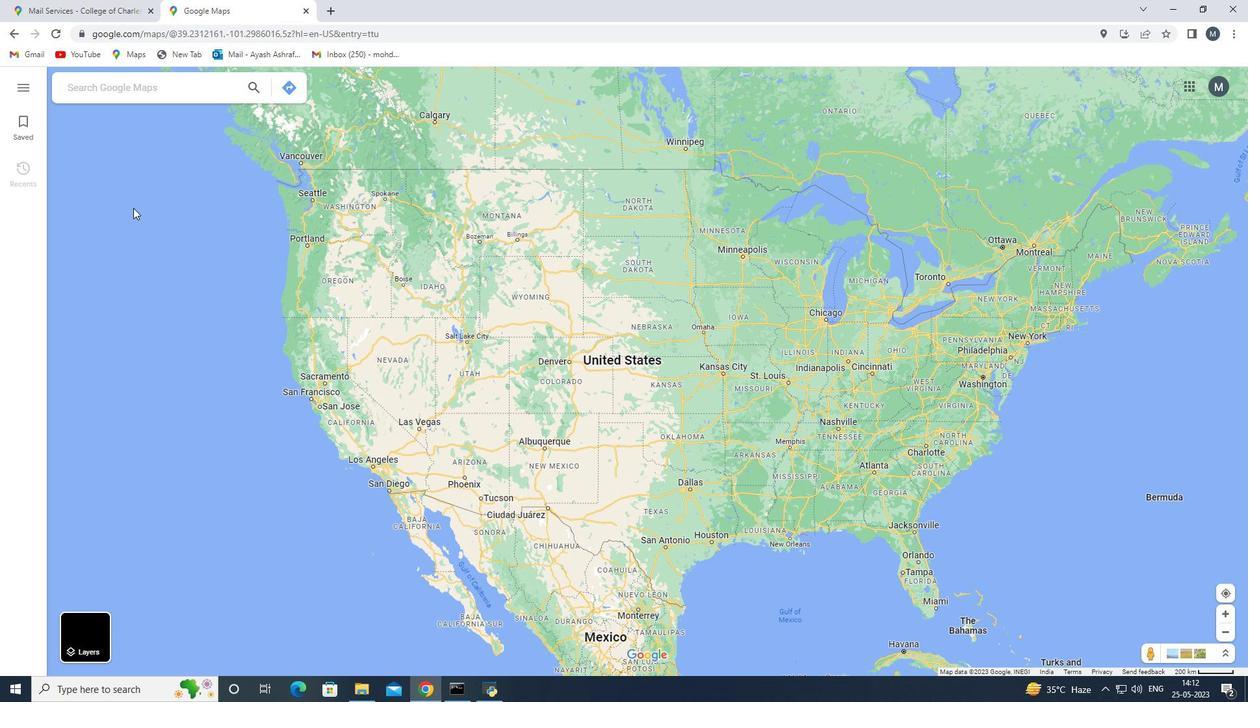
Action: Mouse scrolled (135, 206) with delta (0, 0)
Screenshot: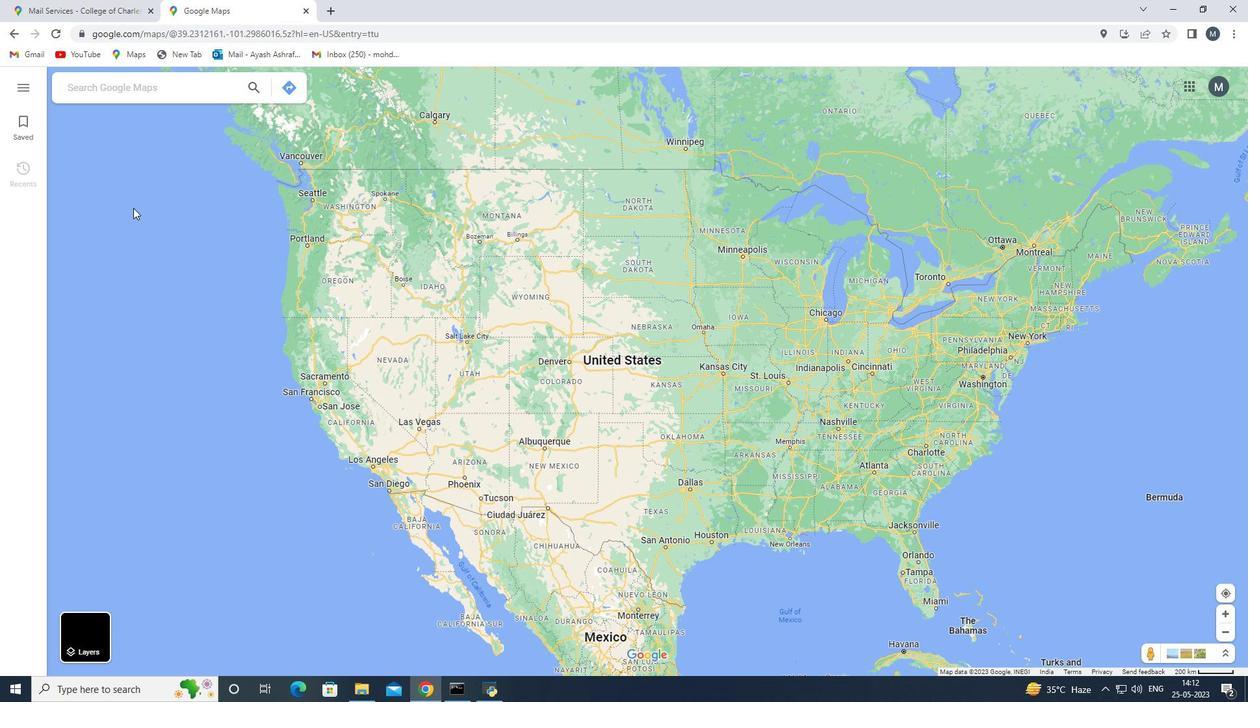 
Action: Mouse moved to (137, 204)
Screenshot: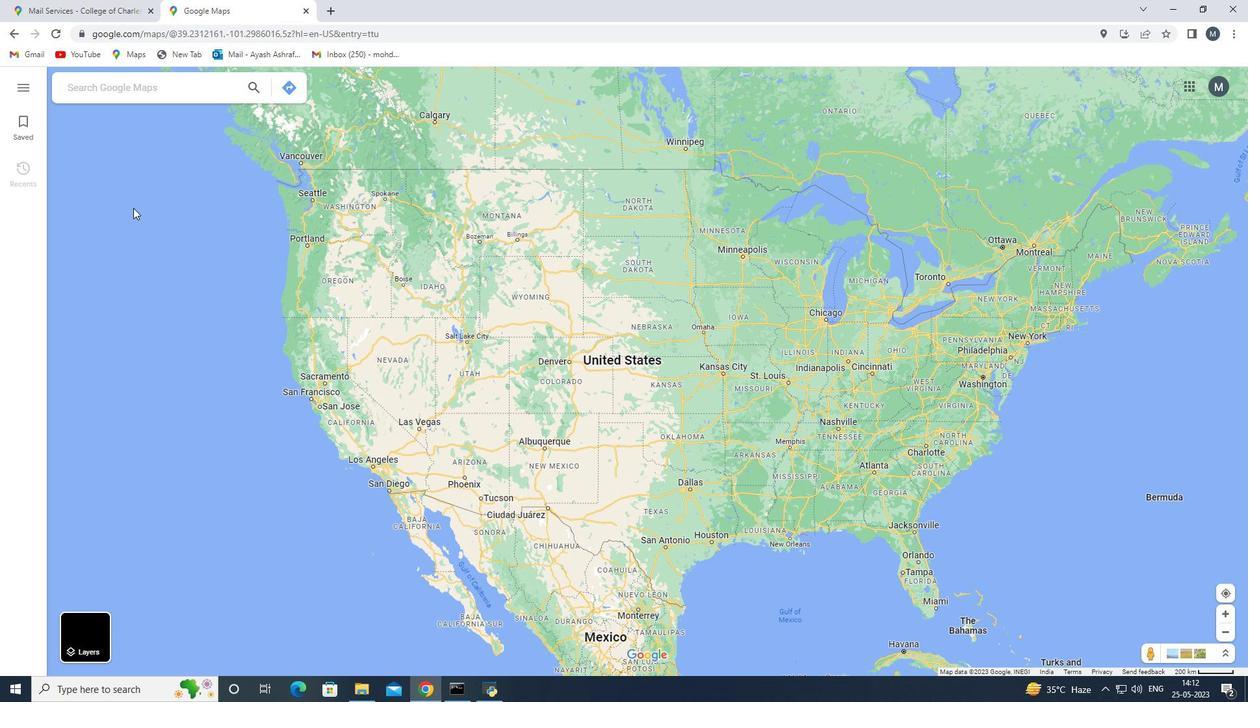 
Action: Mouse scrolled (137, 205) with delta (0, 0)
Screenshot: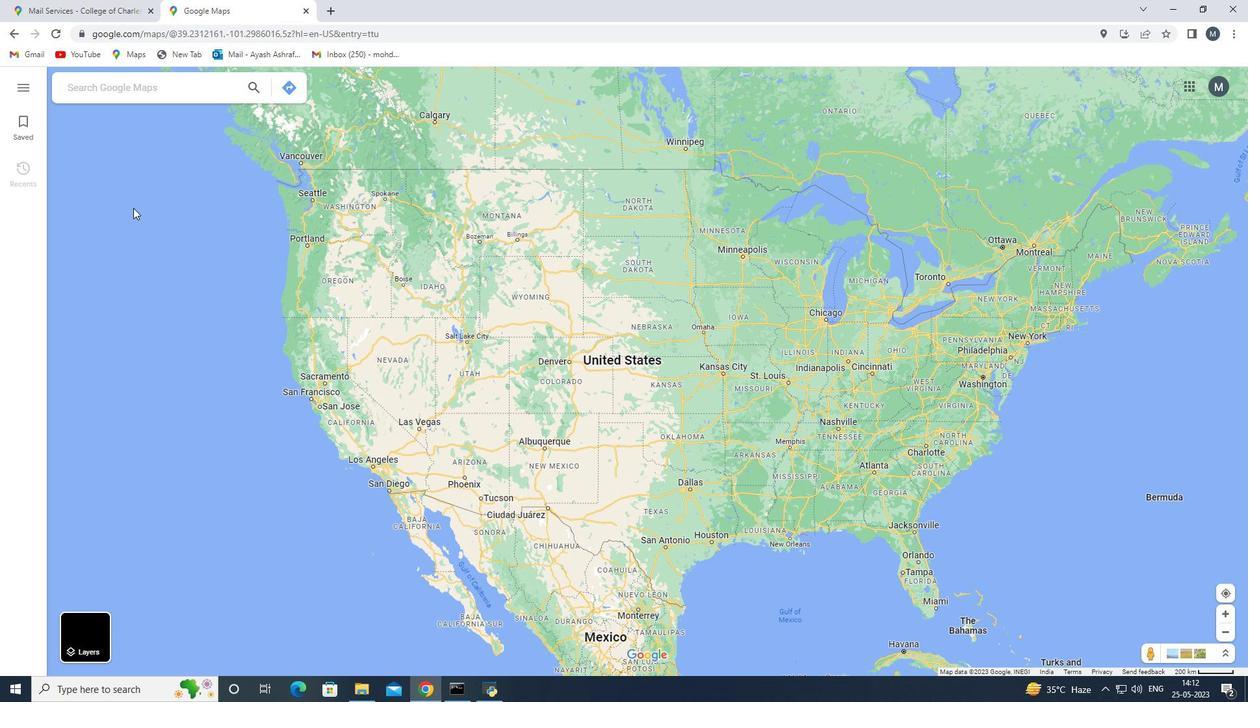 
Action: Mouse scrolled (137, 205) with delta (0, 0)
Screenshot: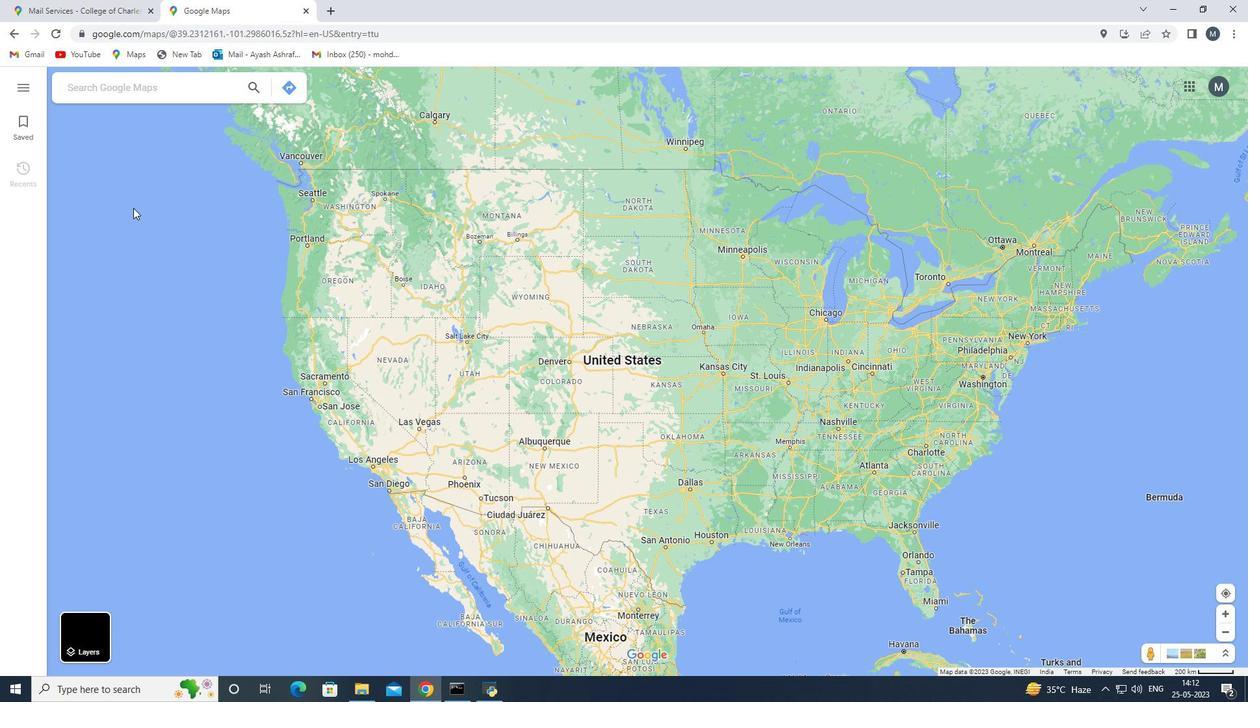 
Action: Mouse moved to (174, 221)
Screenshot: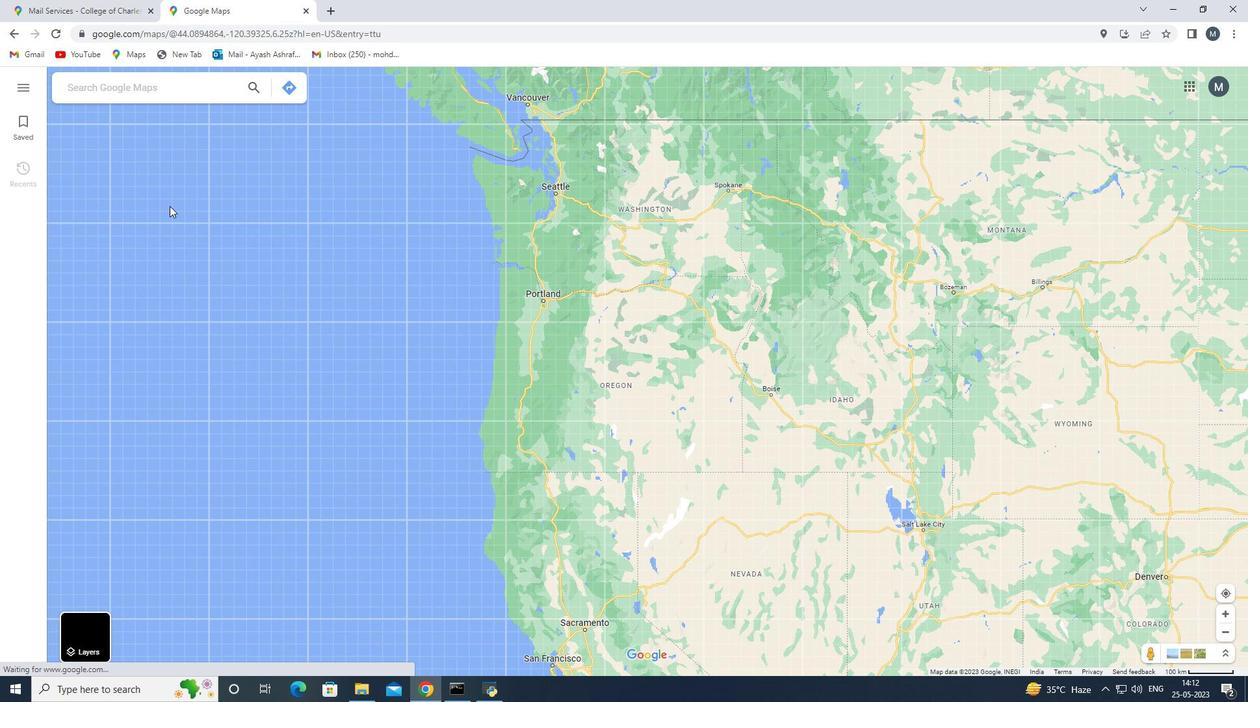 
Action: Mouse scrolled (174, 213) with delta (0, 0)
Screenshot: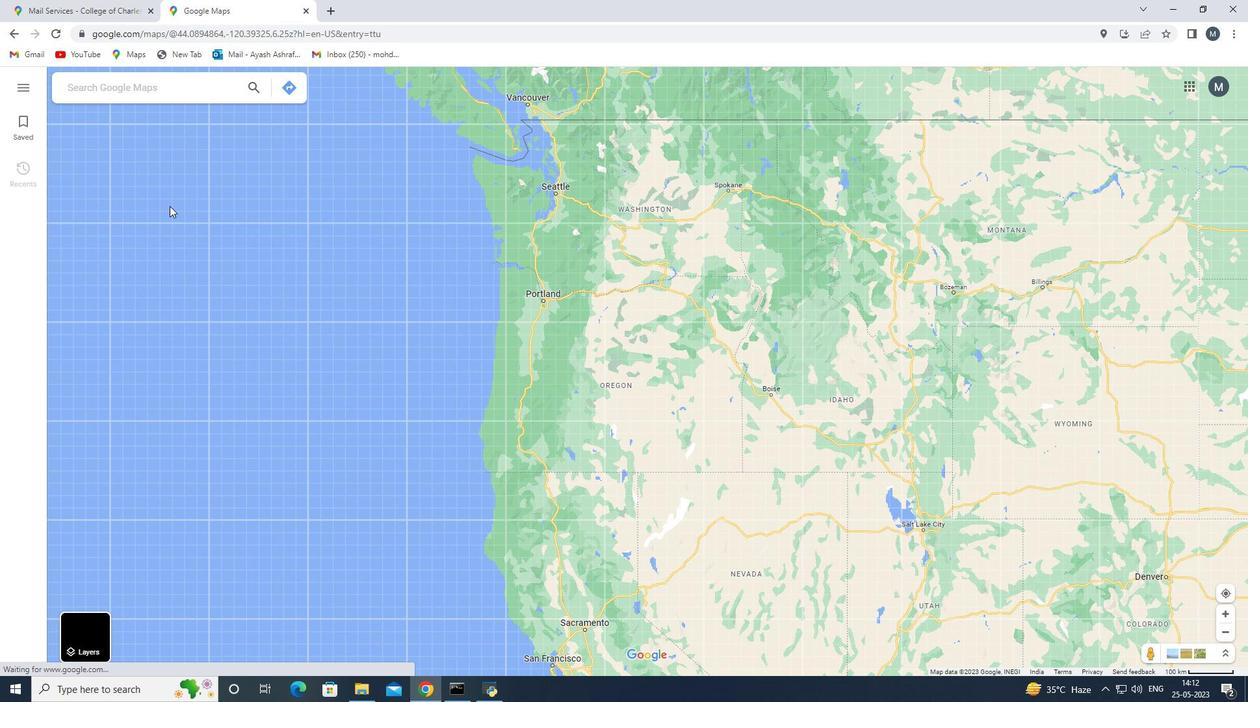 
Action: Mouse moved to (174, 223)
Screenshot: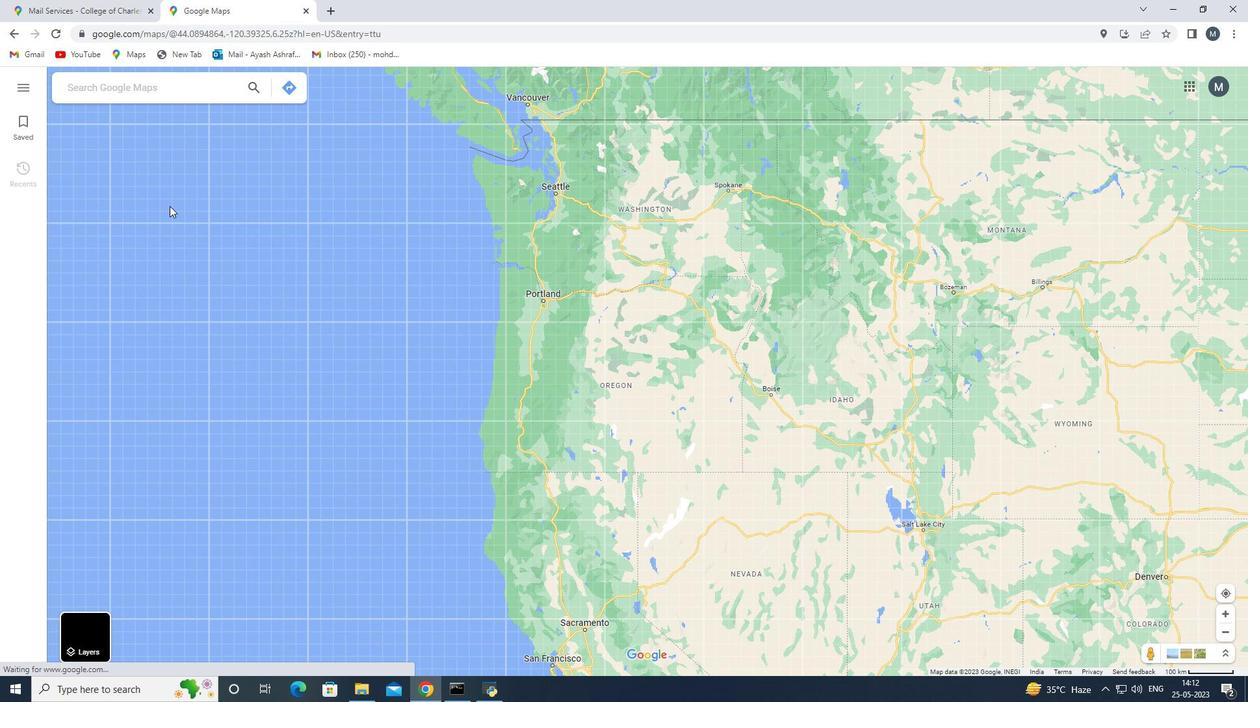 
Action: Mouse scrolled (174, 217) with delta (0, 0)
Screenshot: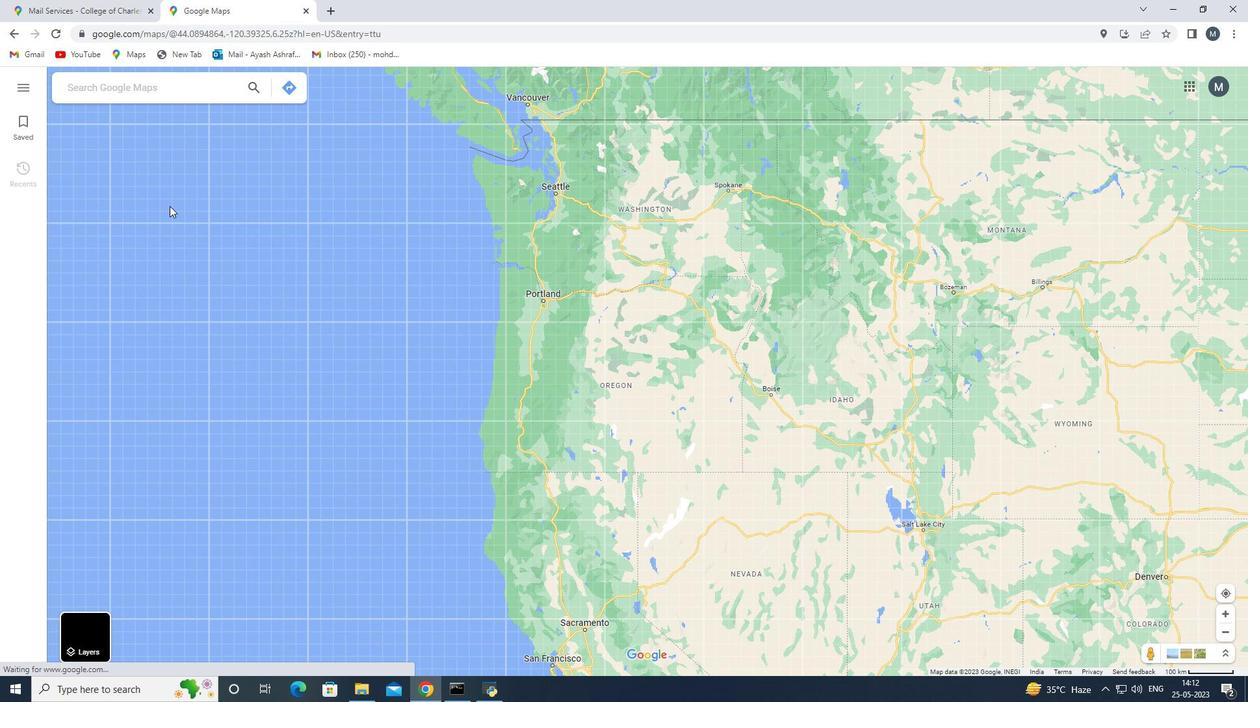 
Action: Mouse moved to (175, 225)
Screenshot: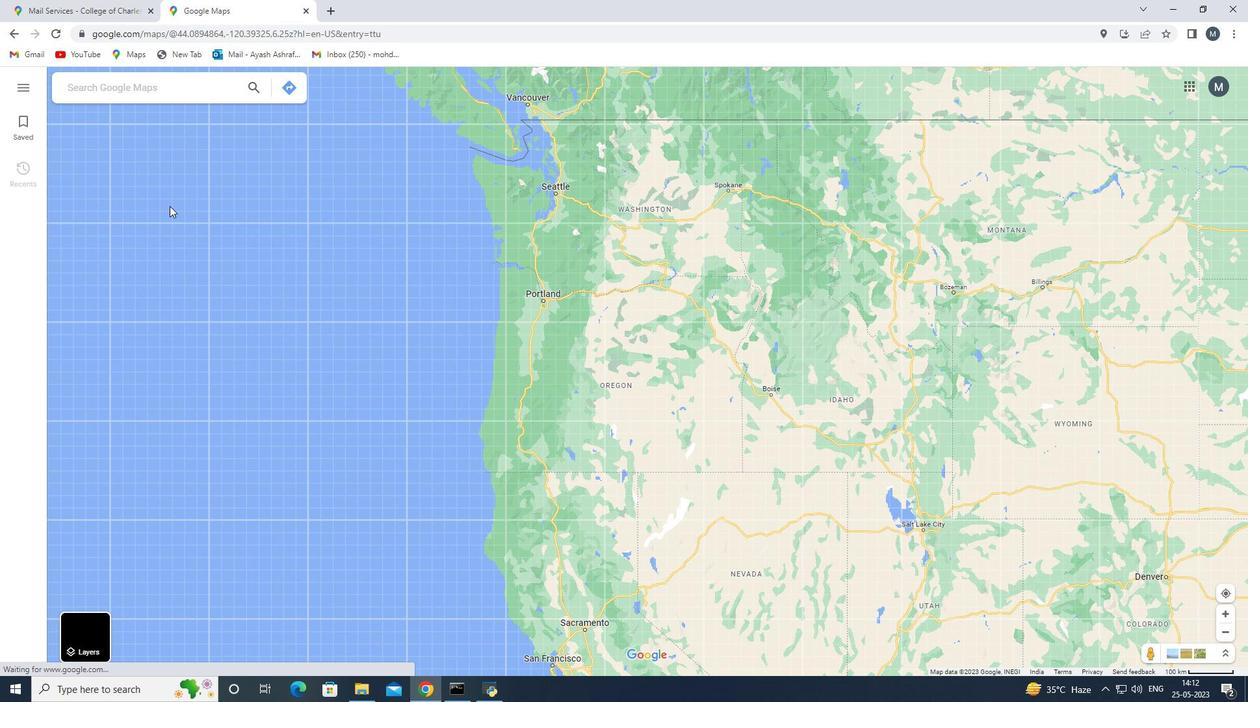 
Action: Mouse scrolled (174, 223) with delta (0, 0)
Screenshot: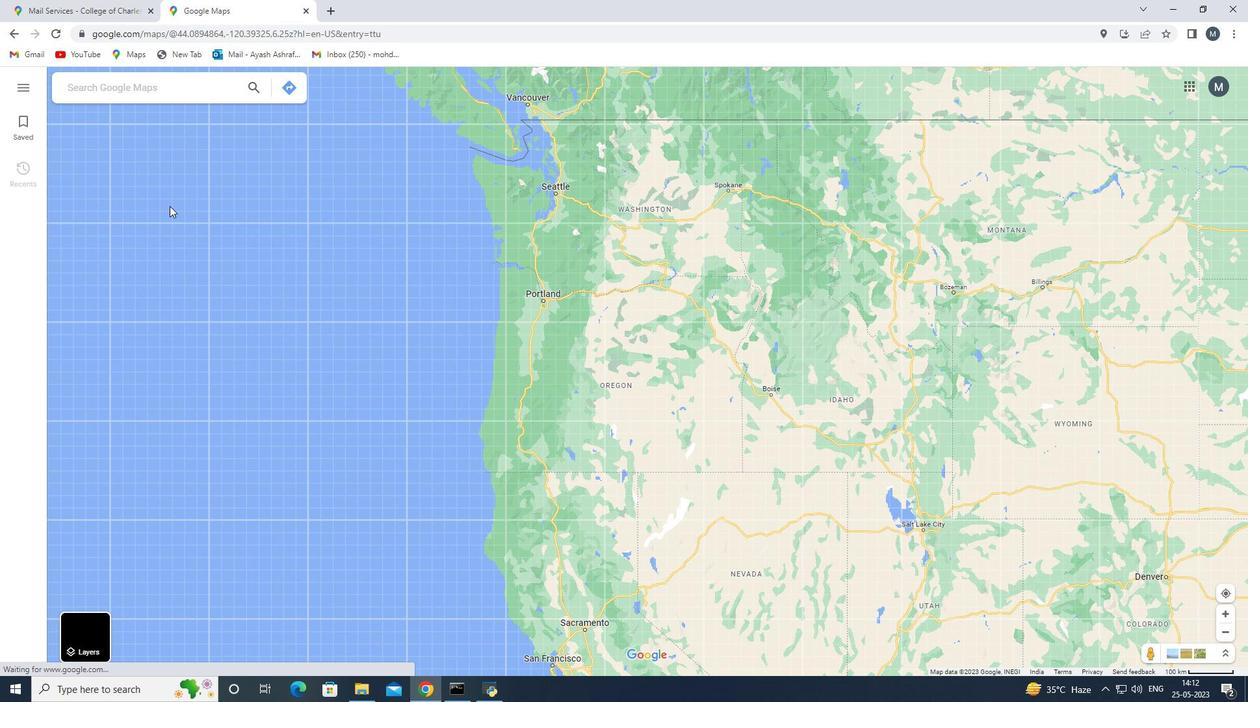 
Action: Mouse scrolled (175, 225) with delta (0, 0)
Screenshot: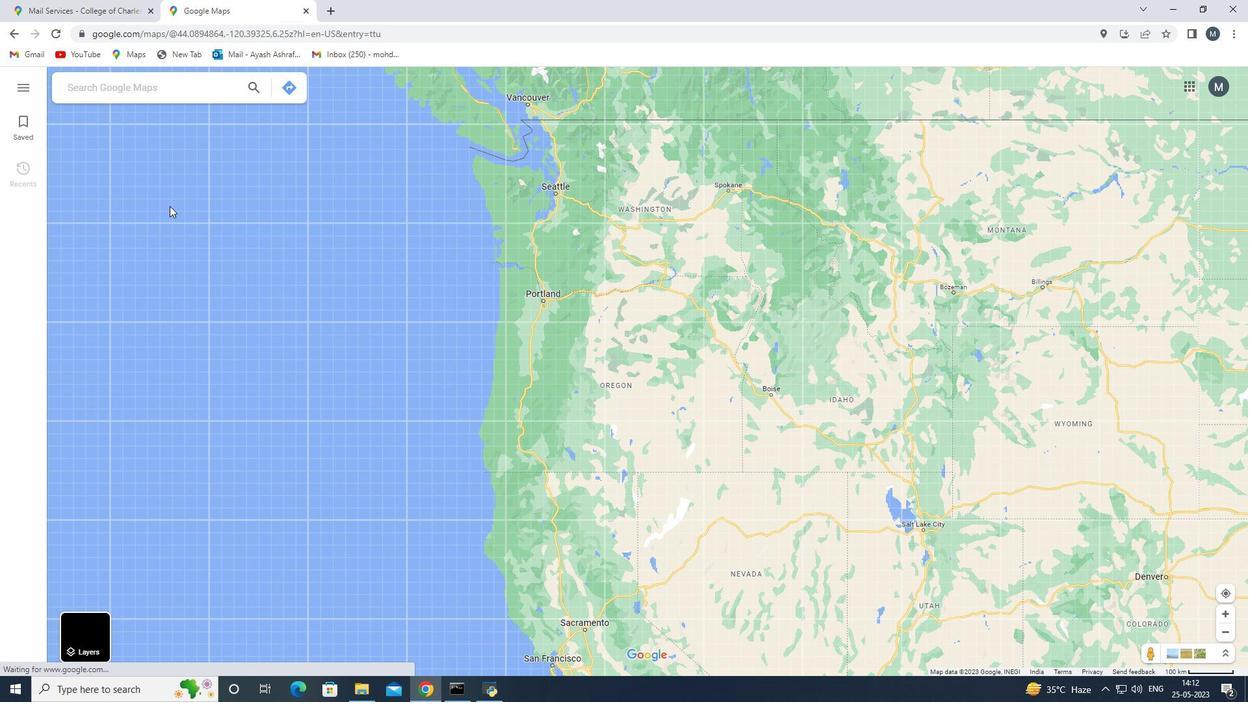 
Action: Mouse moved to (174, 227)
Screenshot: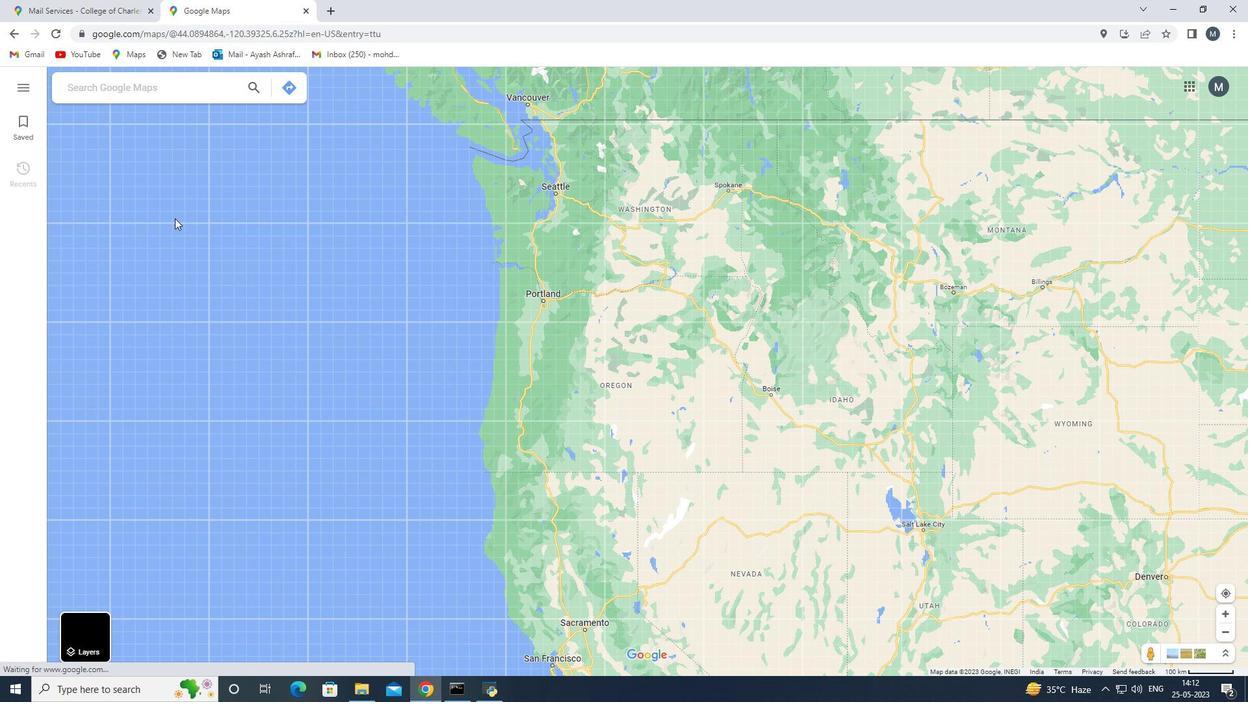 
Action: Mouse scrolled (174, 227) with delta (0, 0)
Screenshot: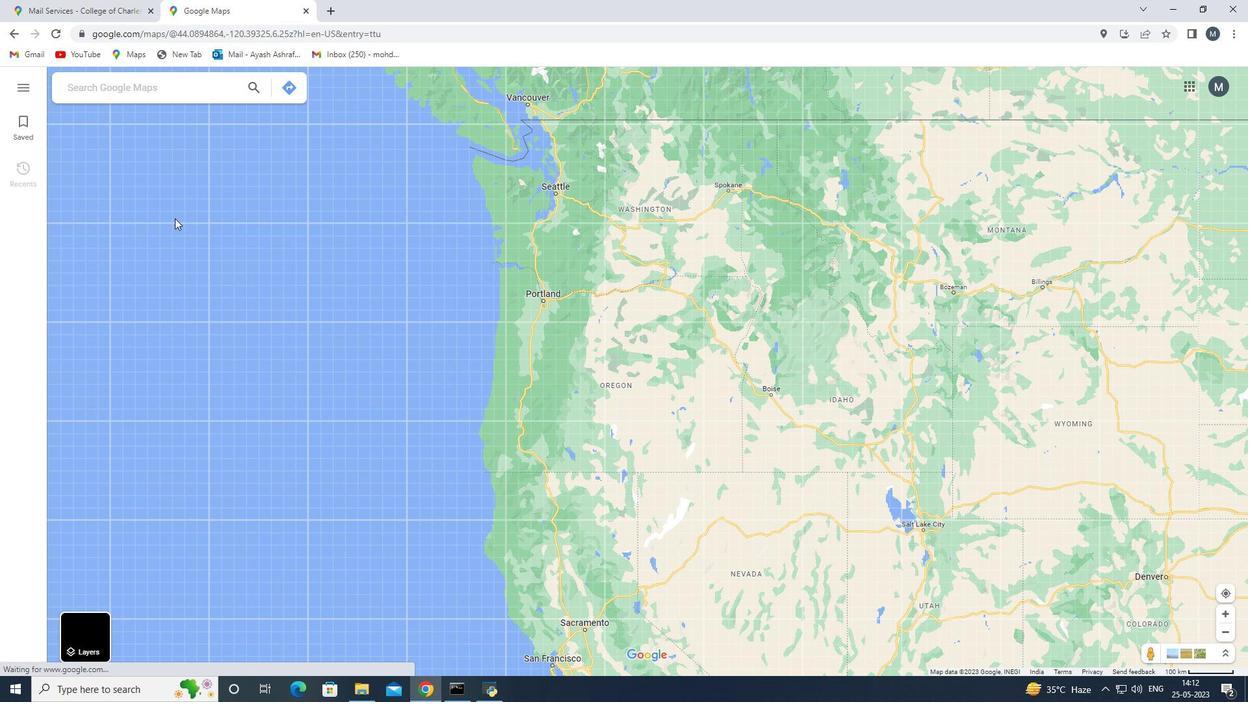 
Action: Mouse moved to (174, 232)
Screenshot: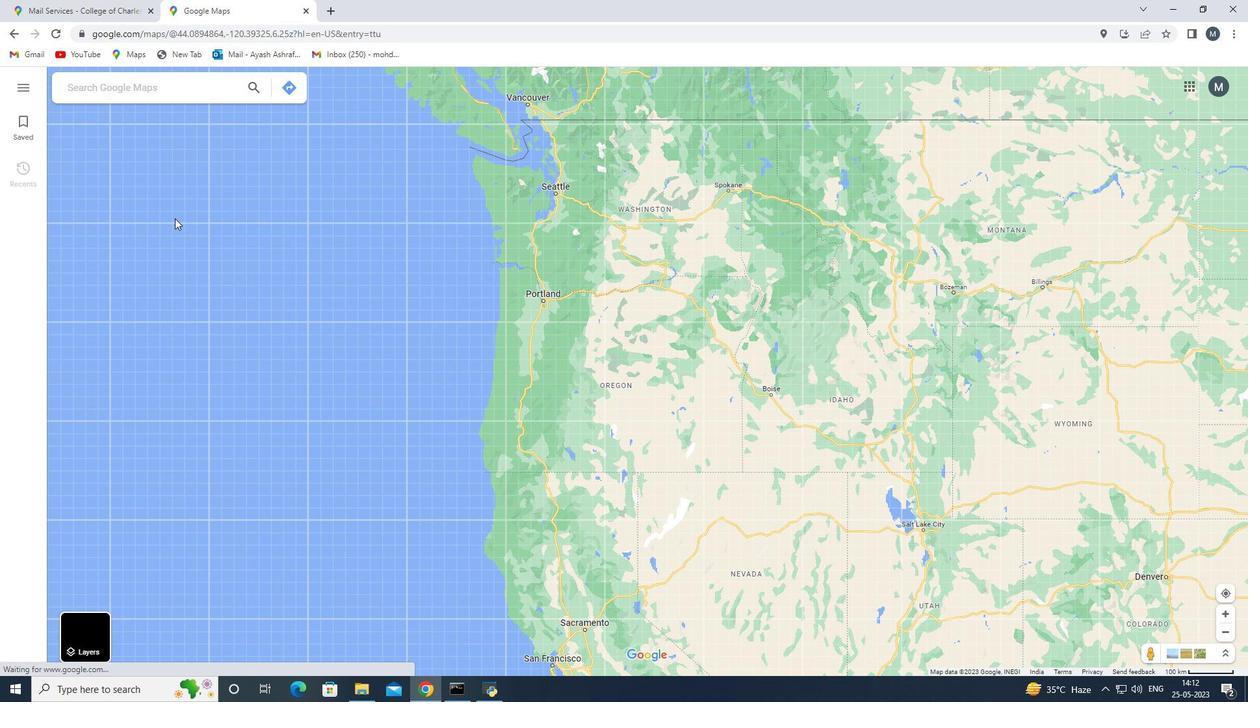 
Action: Mouse scrolled (174, 232) with delta (0, 0)
Screenshot: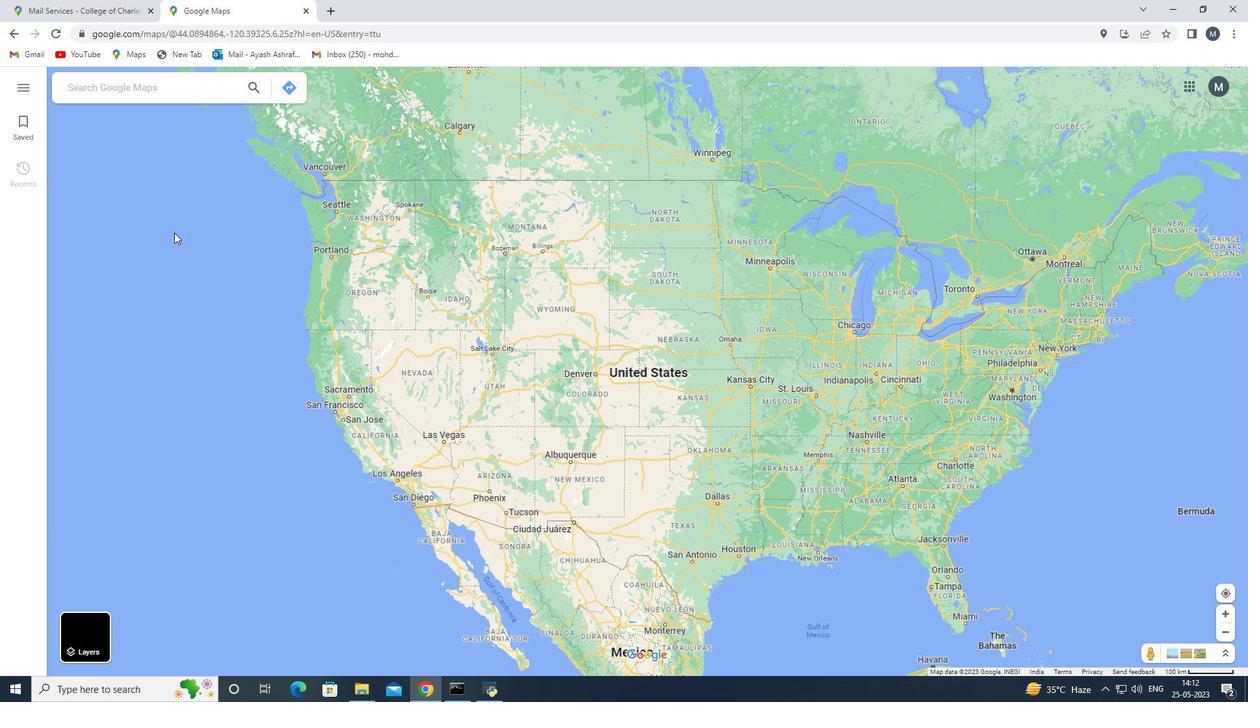 
Action: Mouse scrolled (174, 232) with delta (0, 0)
Screenshot: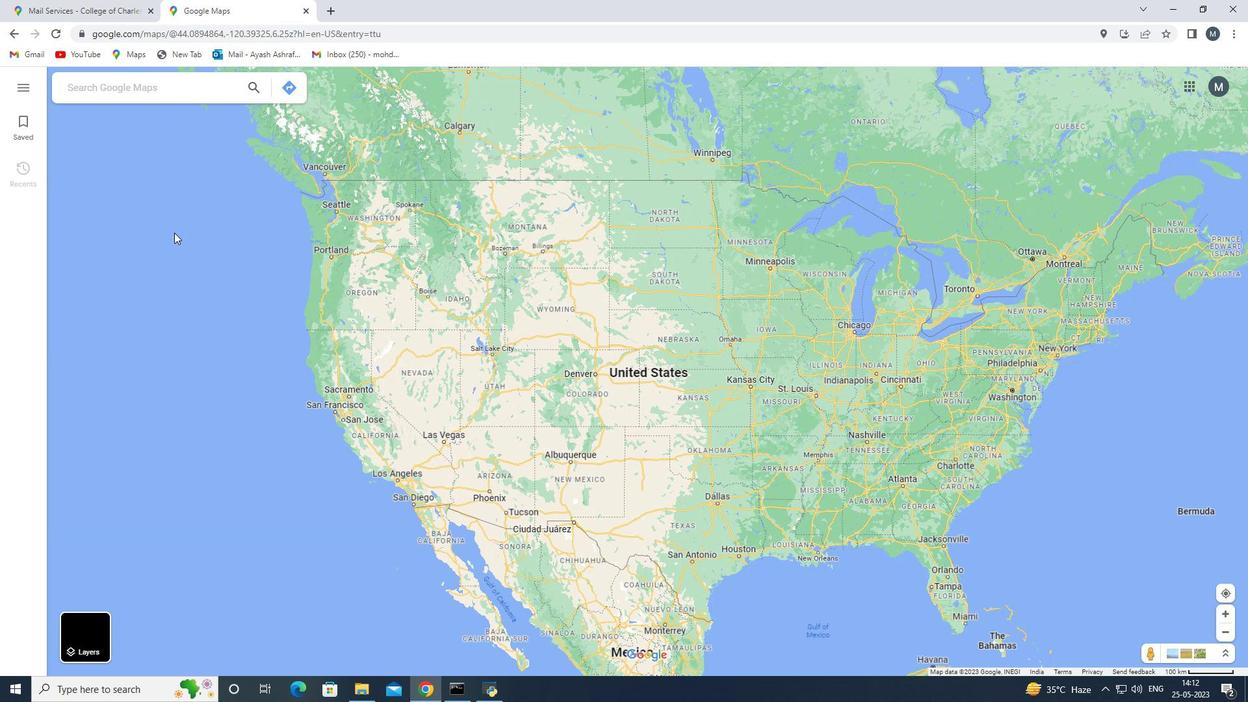 
Action: Mouse moved to (19, 33)
Screenshot: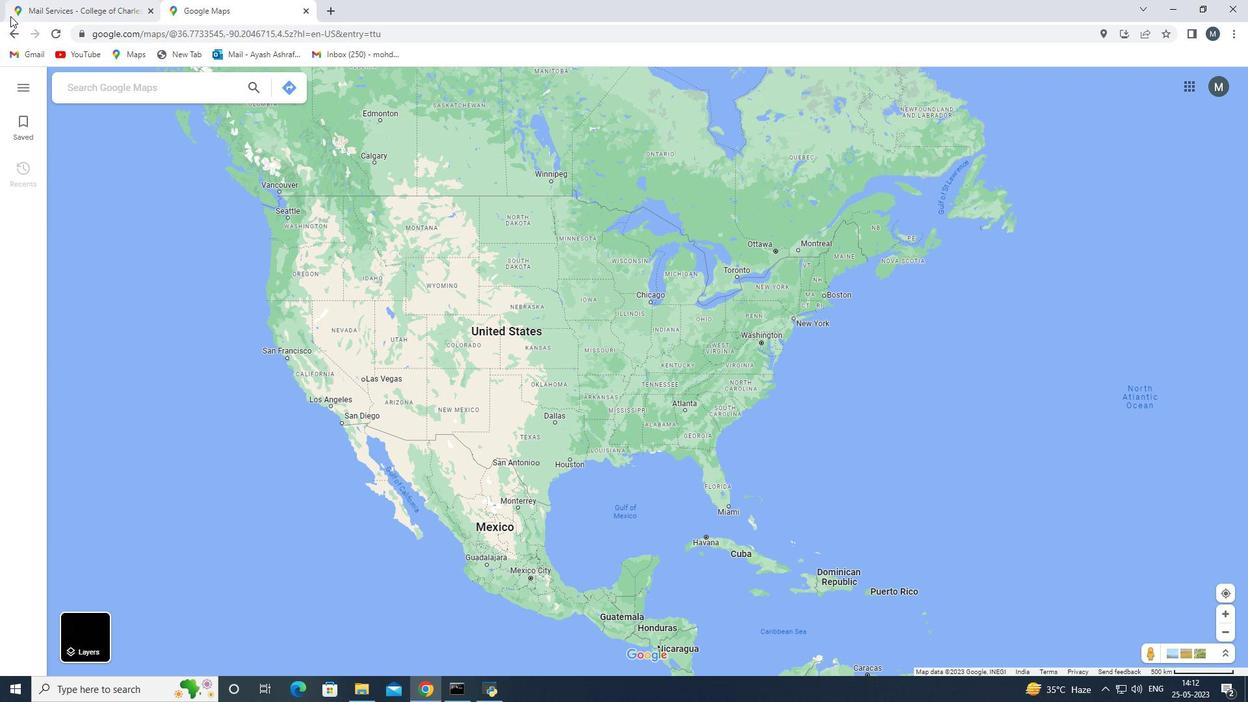 
Action: Mouse pressed left at (19, 33)
Screenshot: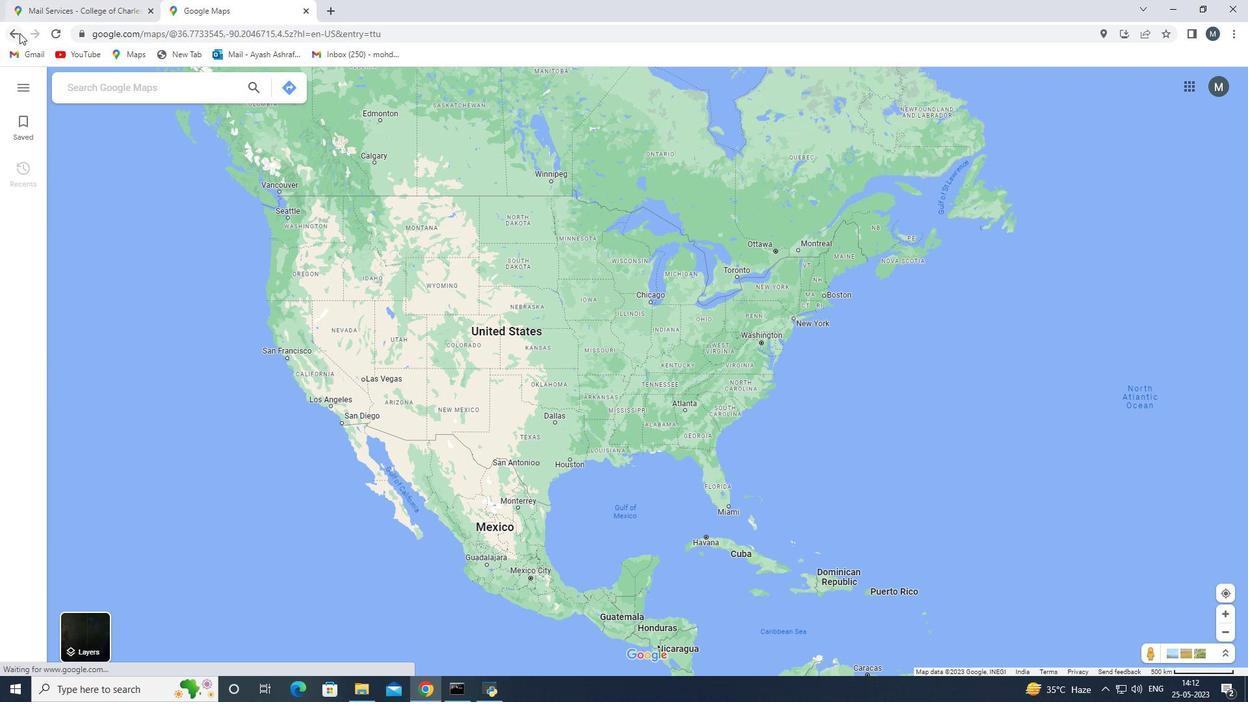 
Action: Mouse moved to (13, 33)
Screenshot: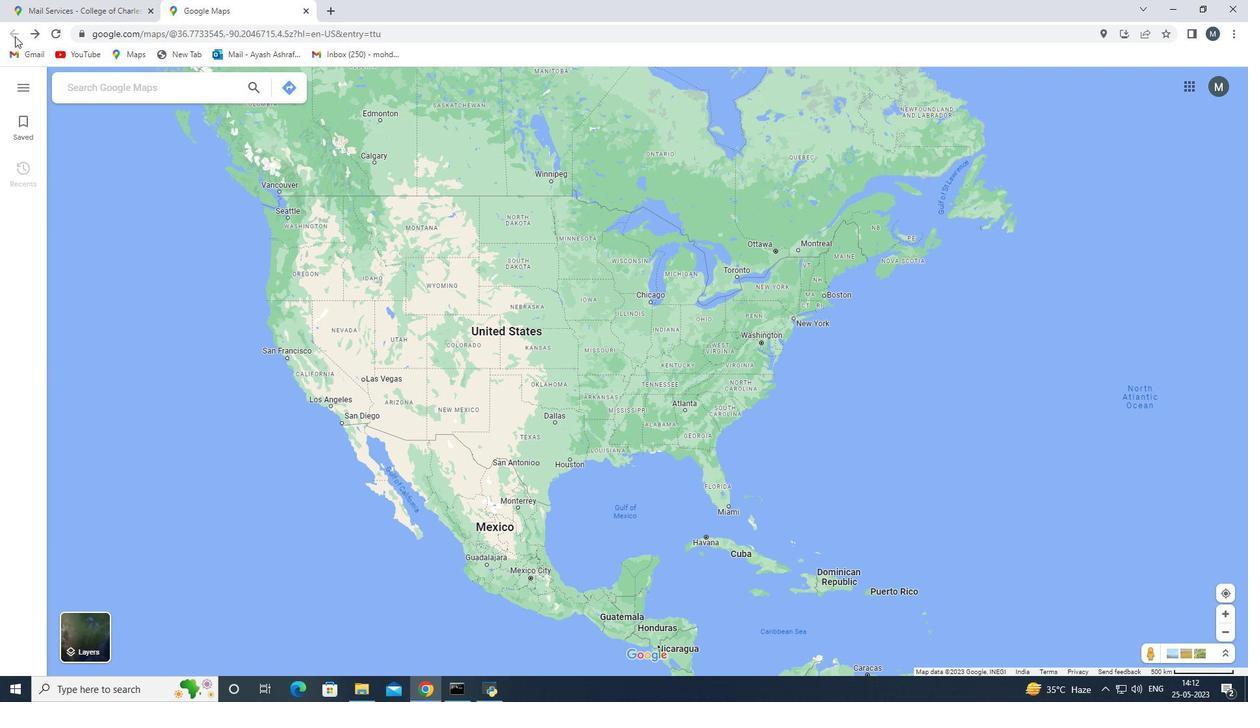 
Action: Mouse pressed left at (13, 33)
Screenshot: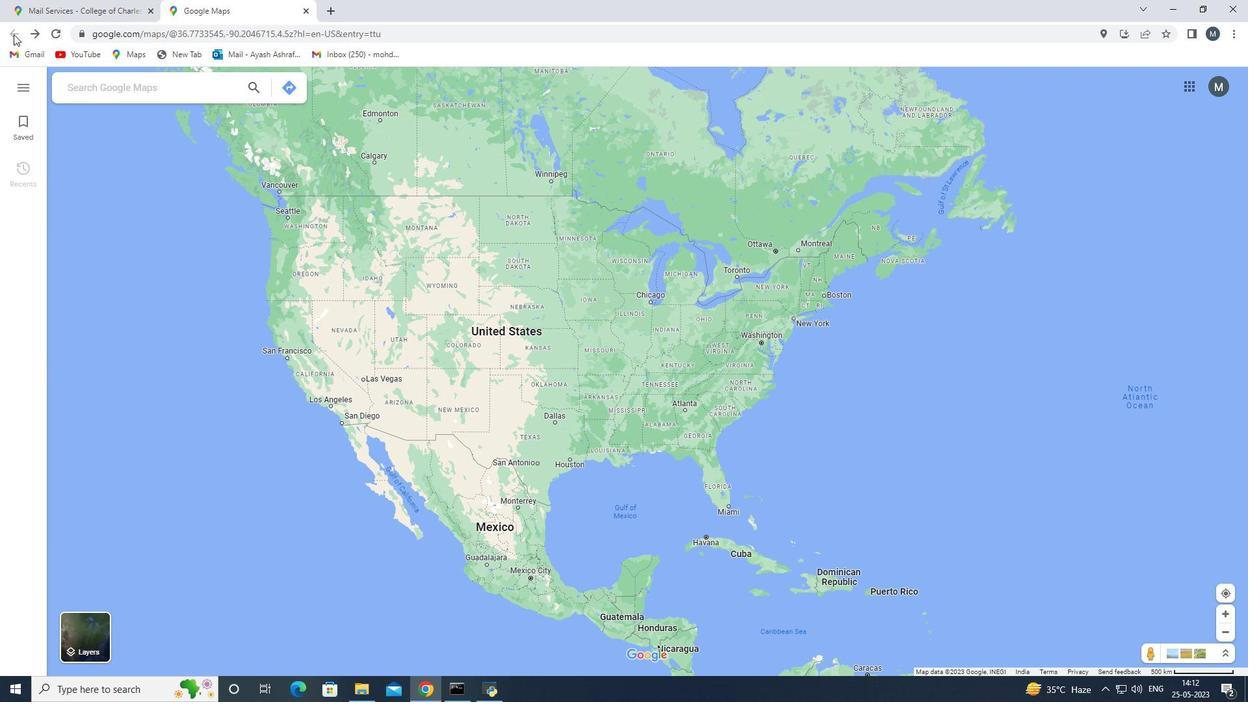 
Action: Mouse moved to (119, 372)
Screenshot: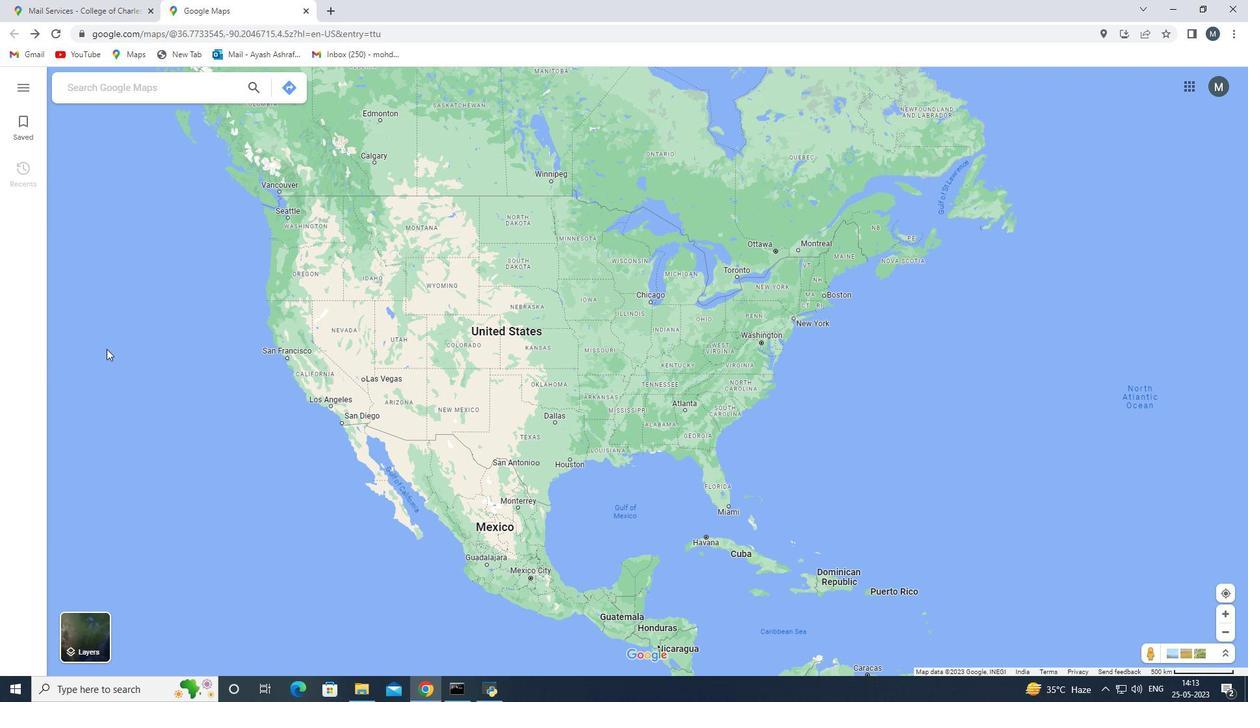 
Action: Mouse scrolled (119, 373) with delta (0, 0)
Screenshot: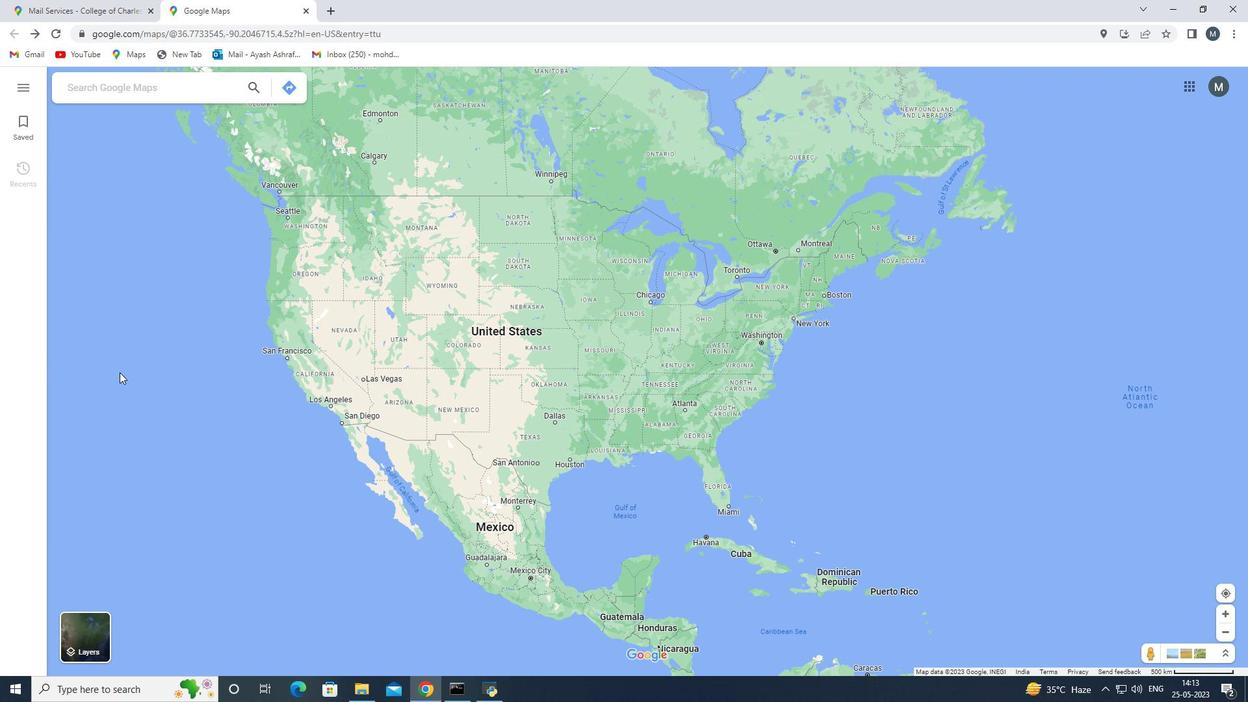 
Action: Mouse scrolled (119, 372) with delta (0, 0)
Screenshot: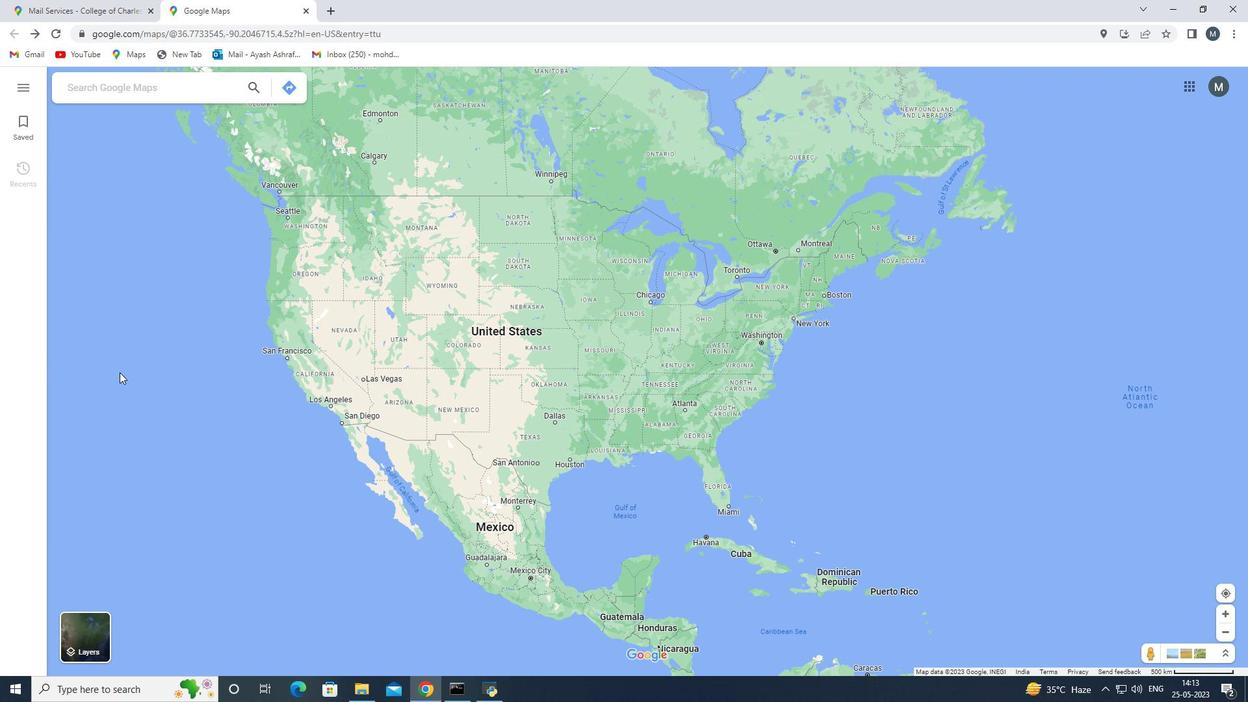 
Action: Mouse scrolled (119, 372) with delta (0, 0)
Screenshot: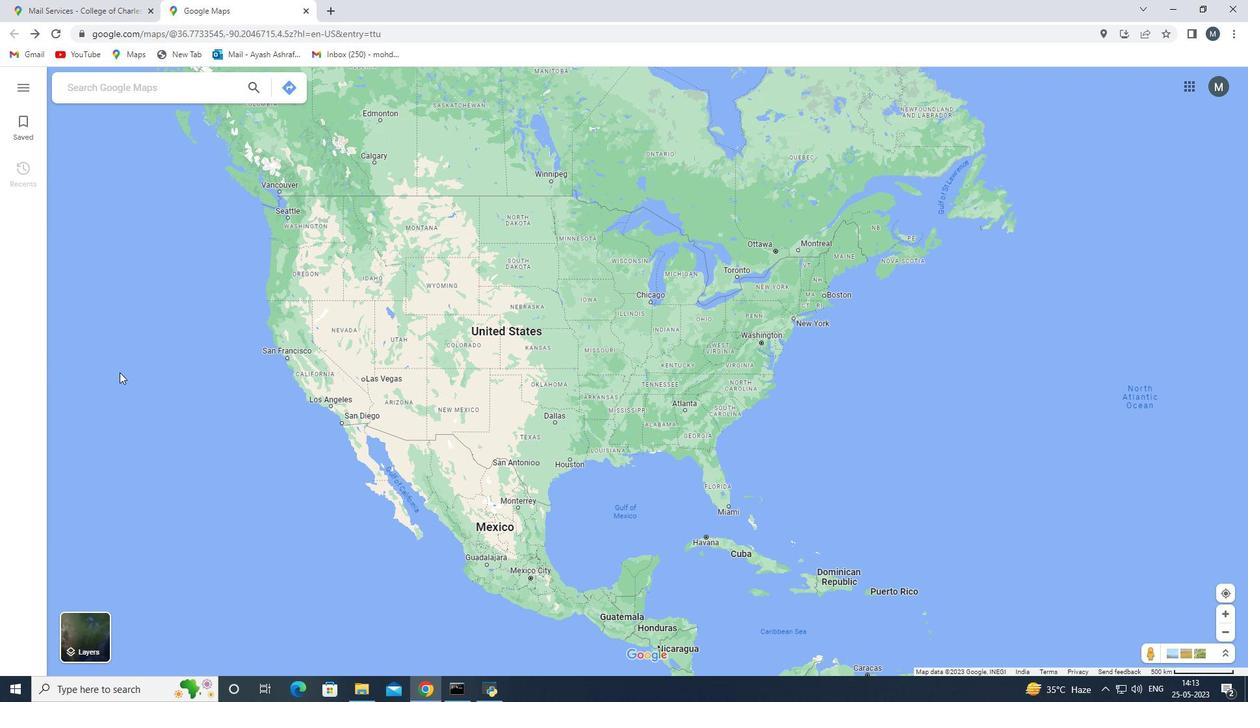 
Action: Mouse scrolled (119, 372) with delta (0, 0)
Screenshot: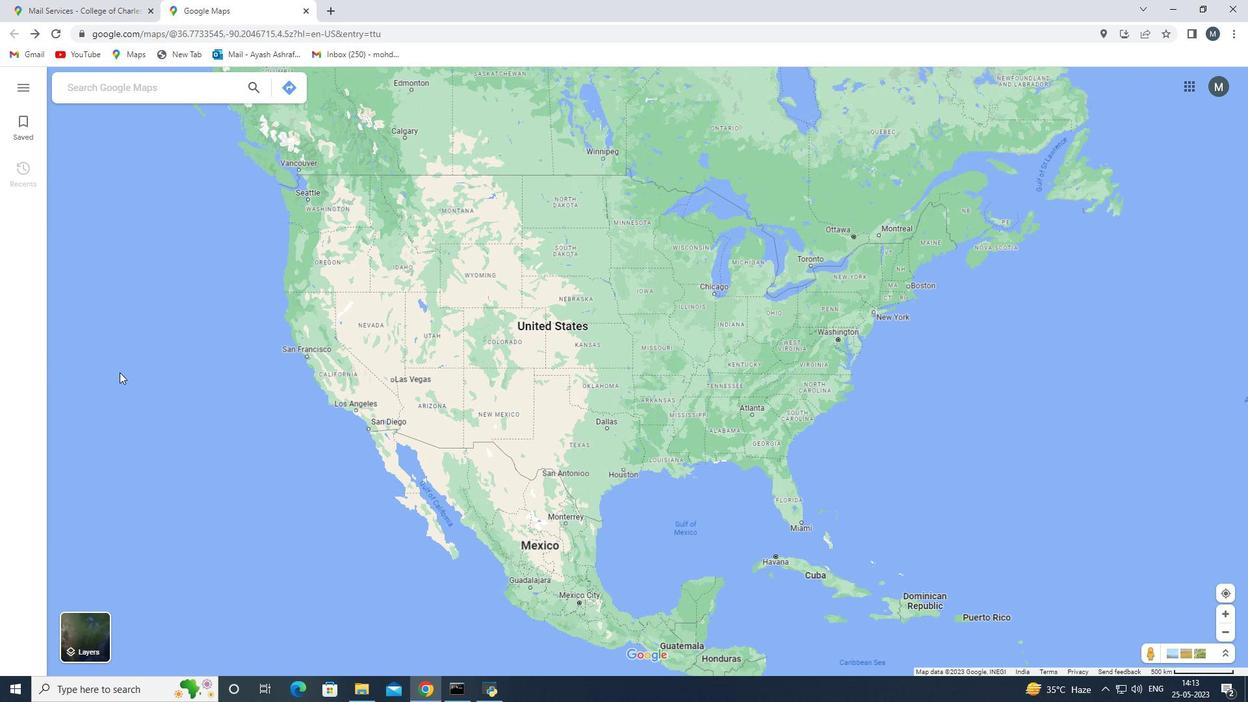 
Action: Mouse scrolled (119, 372) with delta (0, 0)
Screenshot: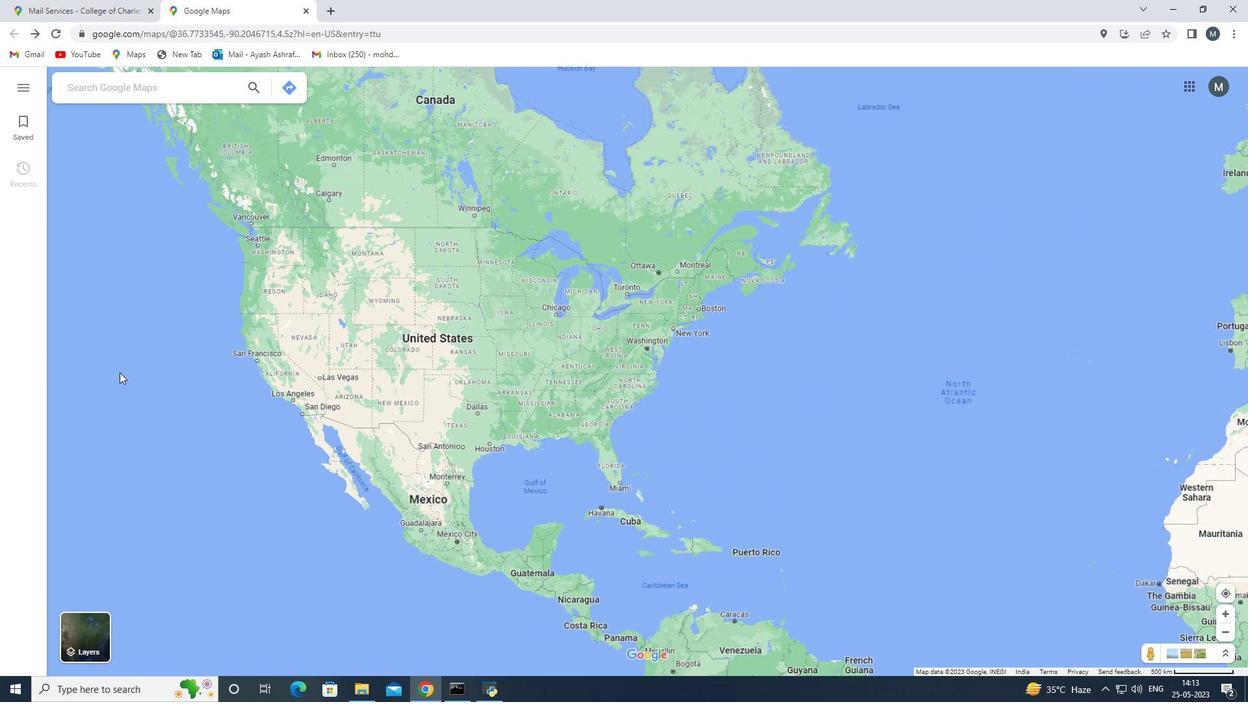 
Action: Mouse scrolled (119, 372) with delta (0, 0)
Screenshot: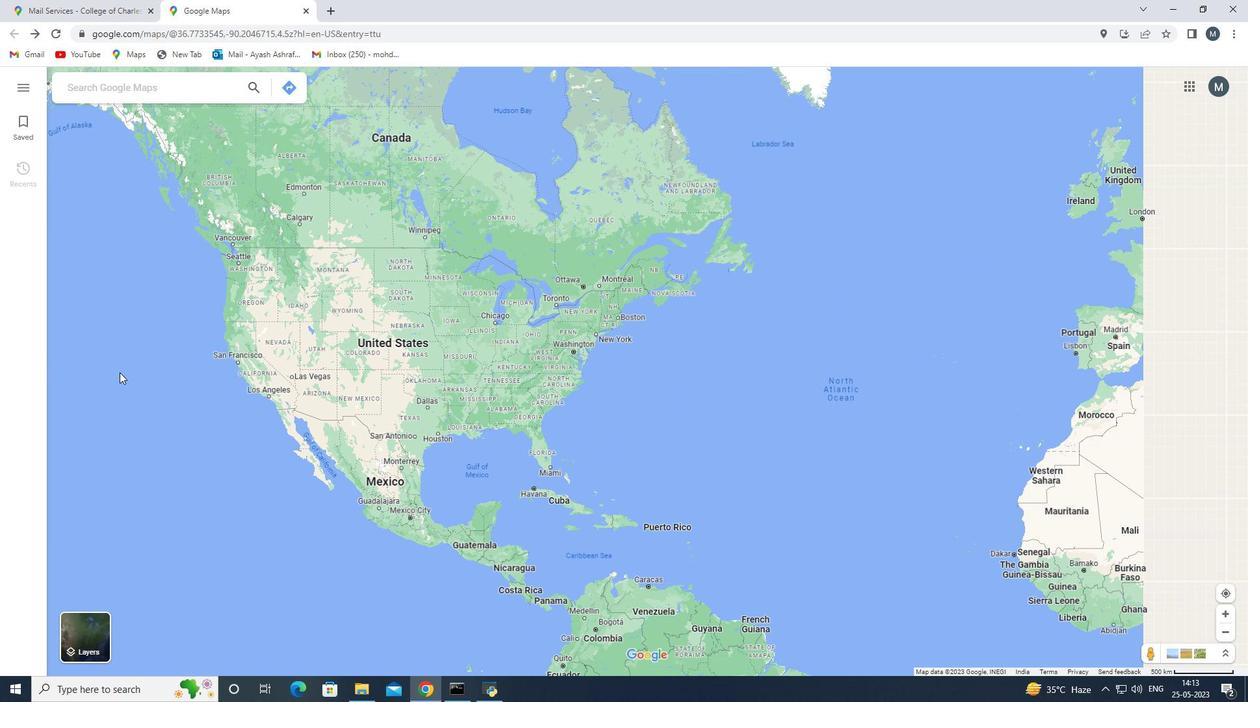 
Action: Mouse scrolled (119, 372) with delta (0, 0)
Screenshot: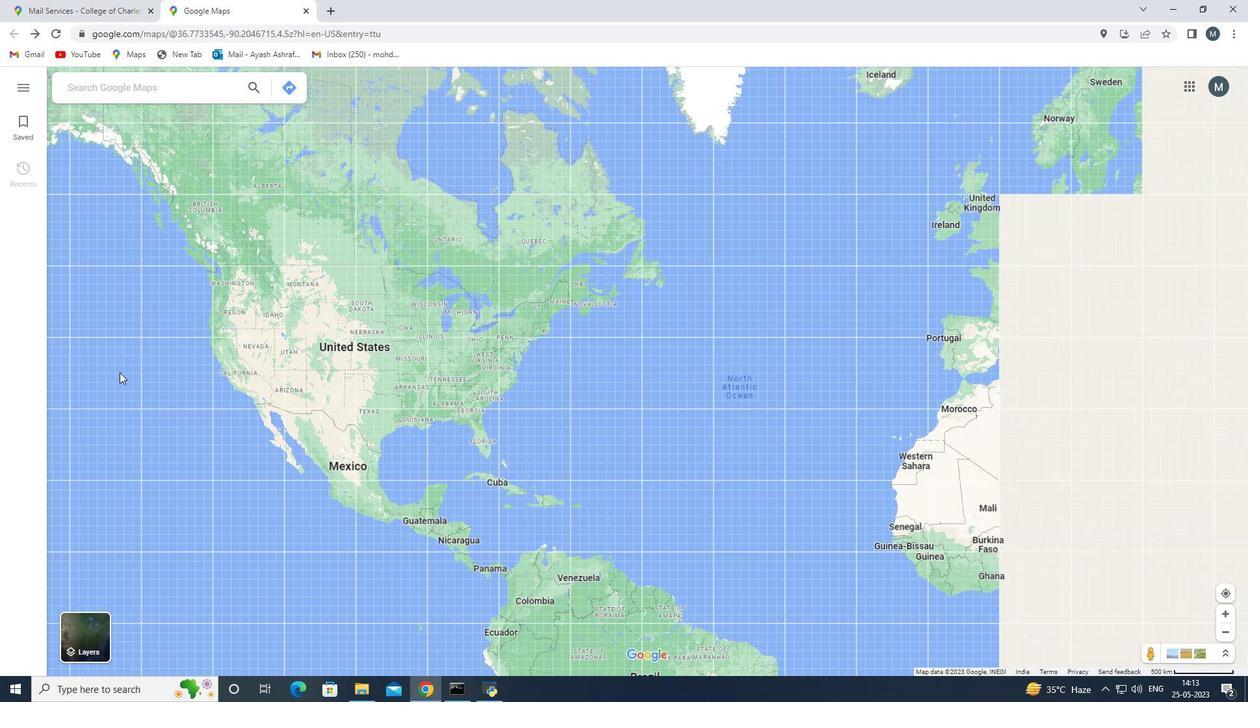 
Action: Mouse scrolled (119, 372) with delta (0, 0)
Screenshot: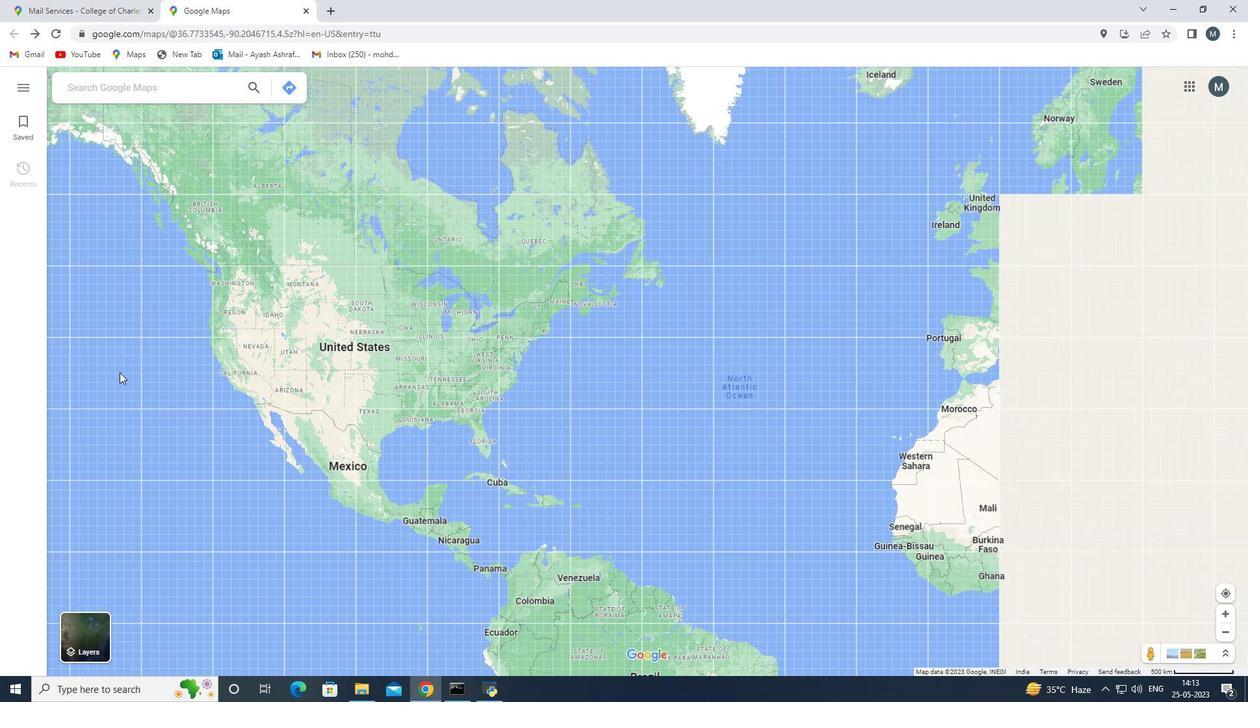 
Action: Mouse scrolled (119, 372) with delta (0, 0)
Screenshot: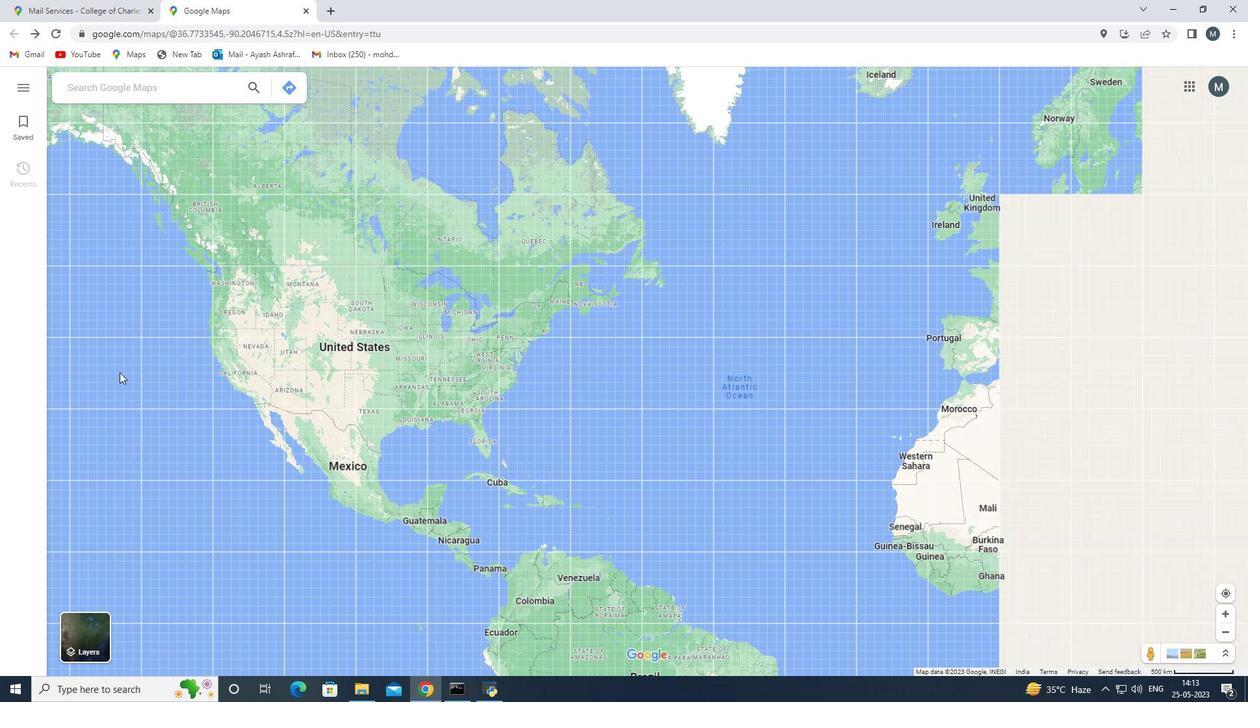 
Action: Mouse scrolled (119, 372) with delta (0, 0)
Screenshot: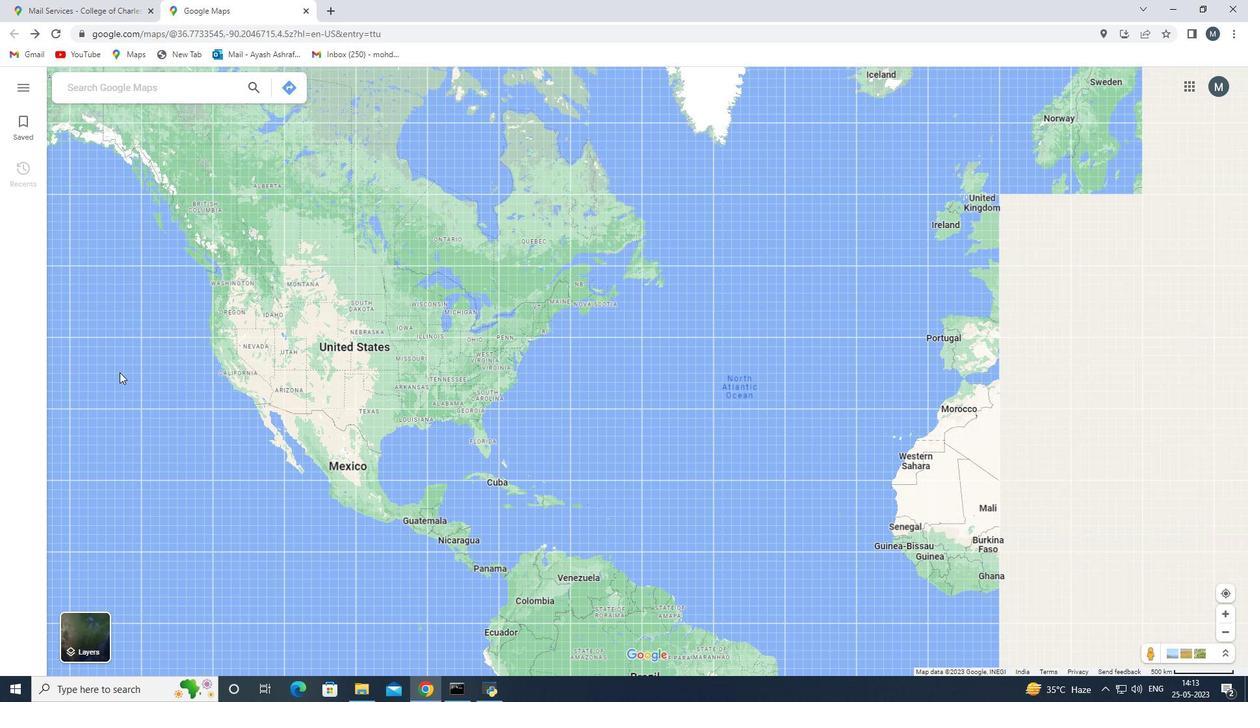 
Action: Mouse scrolled (119, 372) with delta (0, 0)
Screenshot: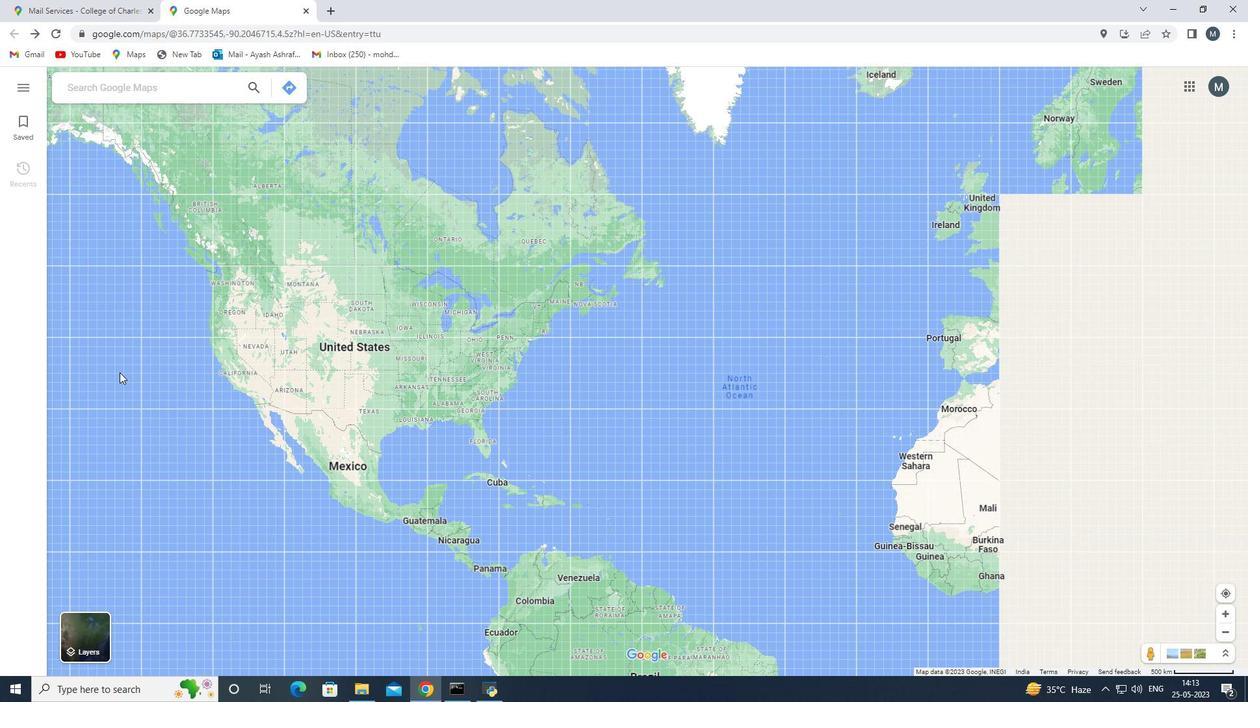 
Action: Mouse moved to (104, 0)
Screenshot: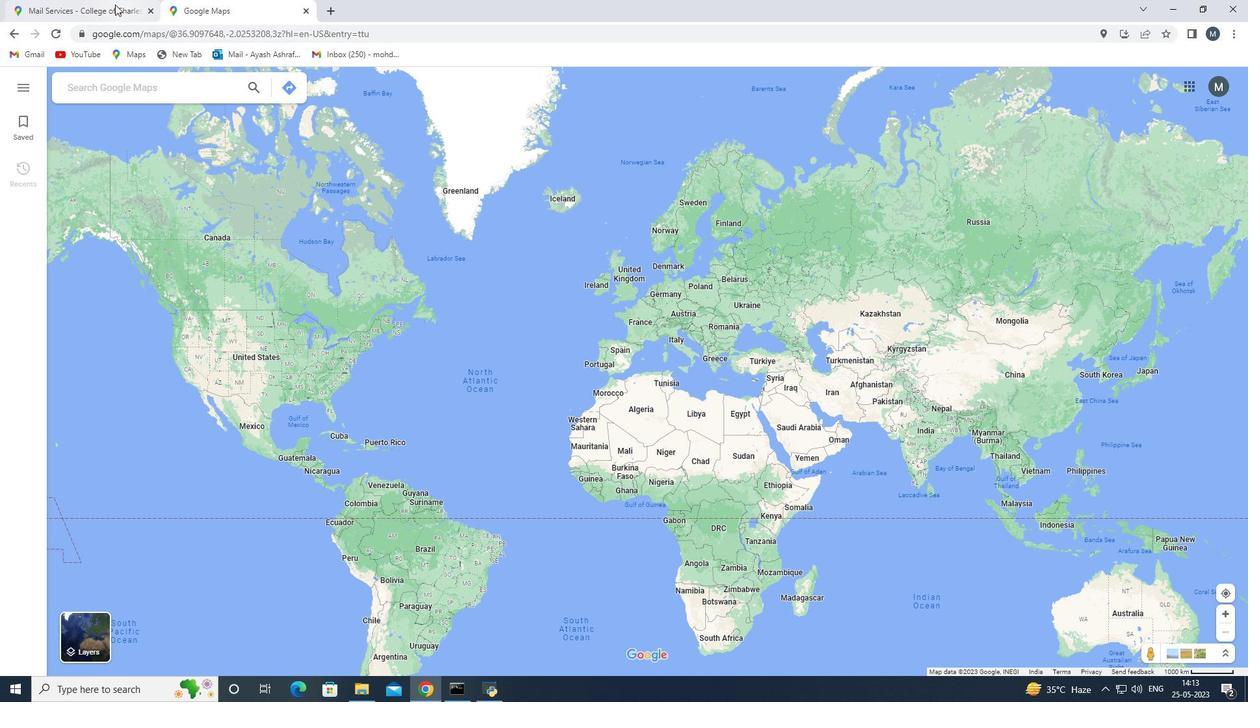 
Action: Mouse pressed left at (104, 0)
Screenshot: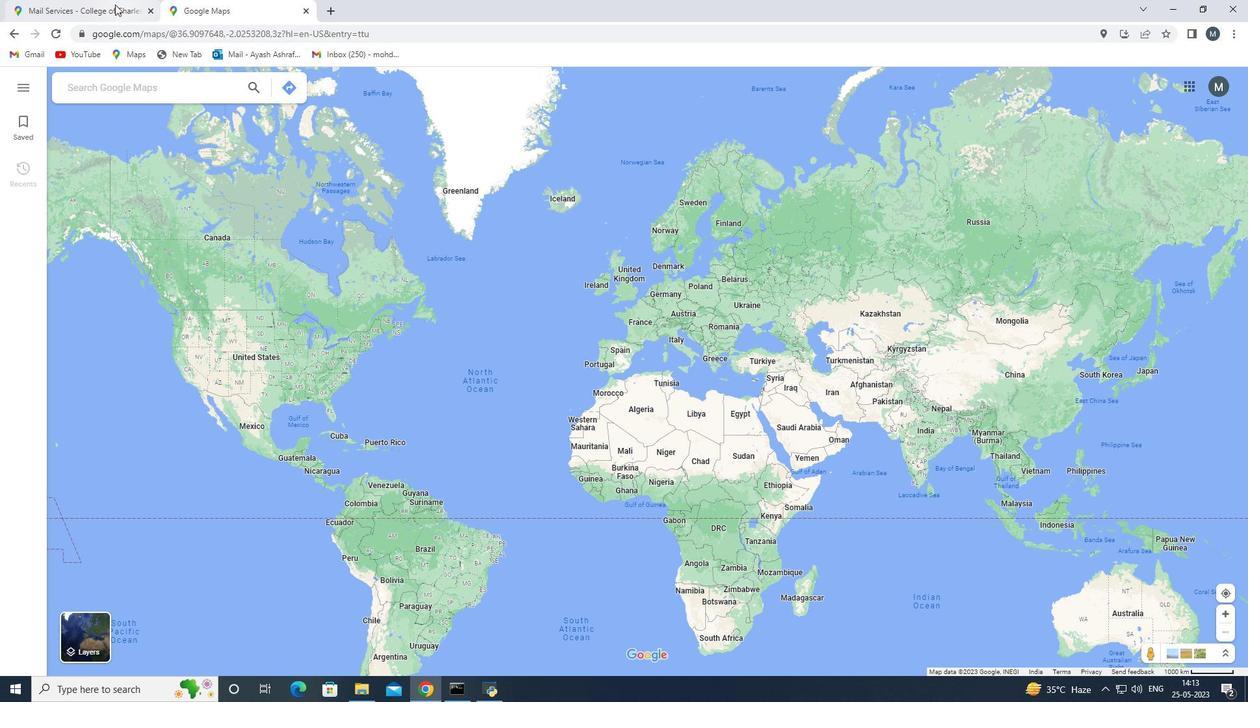 
Action: Mouse moved to (126, 336)
Screenshot: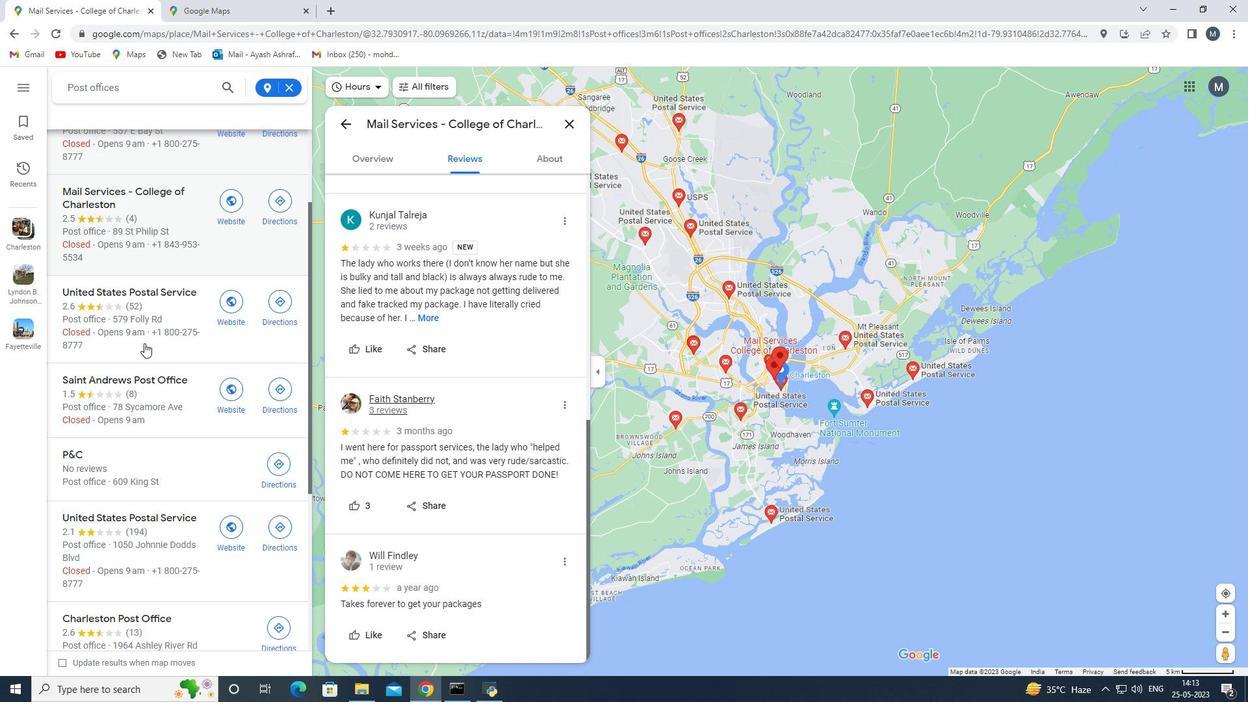 
Action: Mouse scrolled (126, 335) with delta (0, 0)
Screenshot: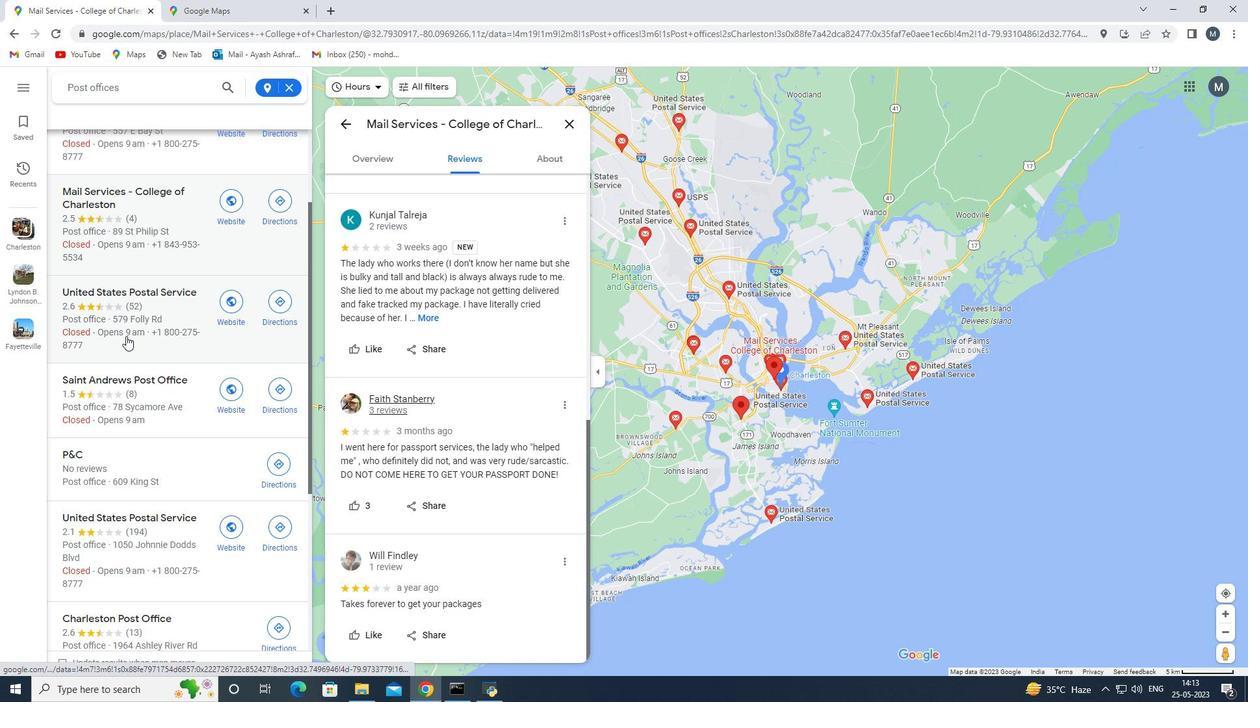 
Action: Mouse scrolled (126, 335) with delta (0, 0)
Screenshot: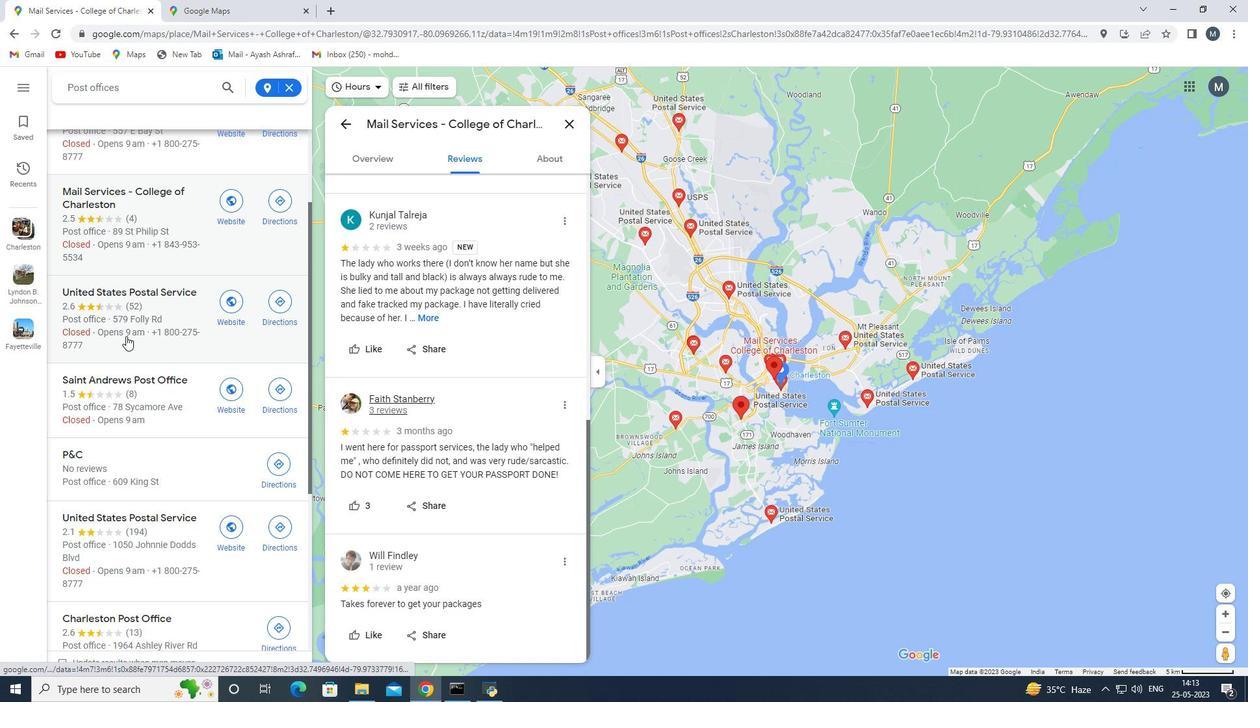 
Action: Mouse scrolled (126, 335) with delta (0, 0)
Screenshot: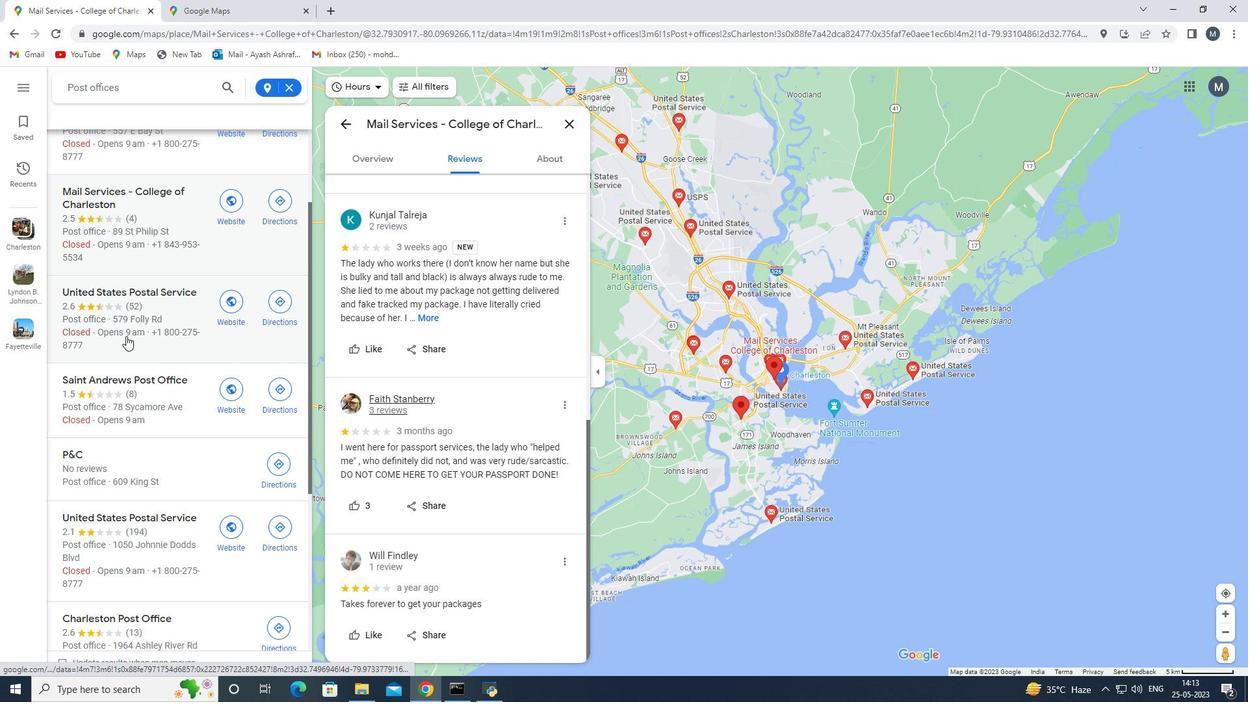 
Action: Mouse moved to (122, 348)
Screenshot: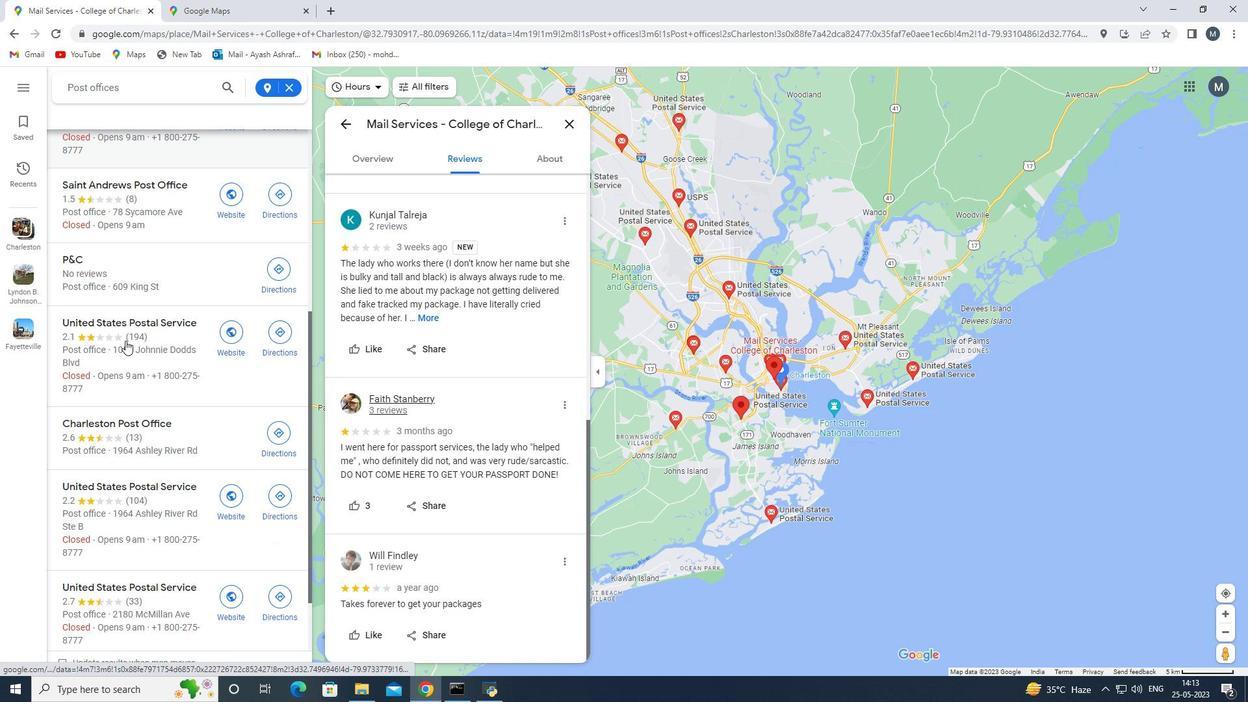 
Action: Mouse pressed left at (122, 348)
Screenshot: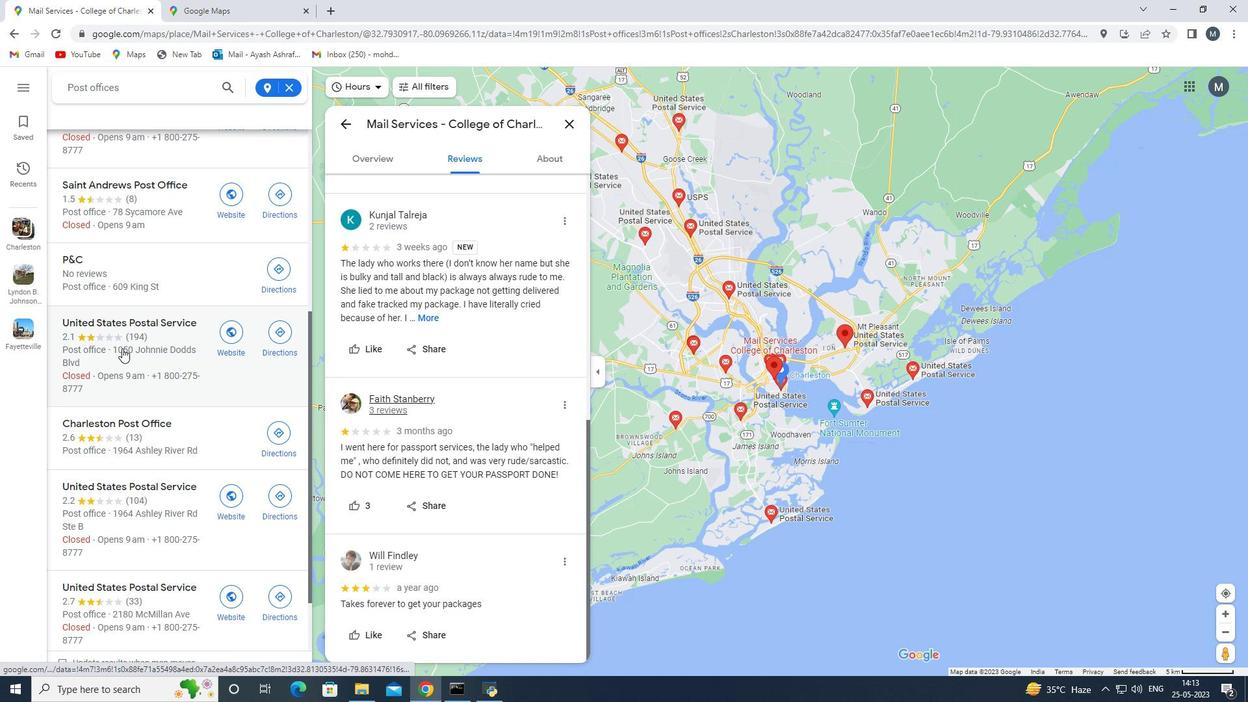 
Action: Mouse moved to (407, 435)
Screenshot: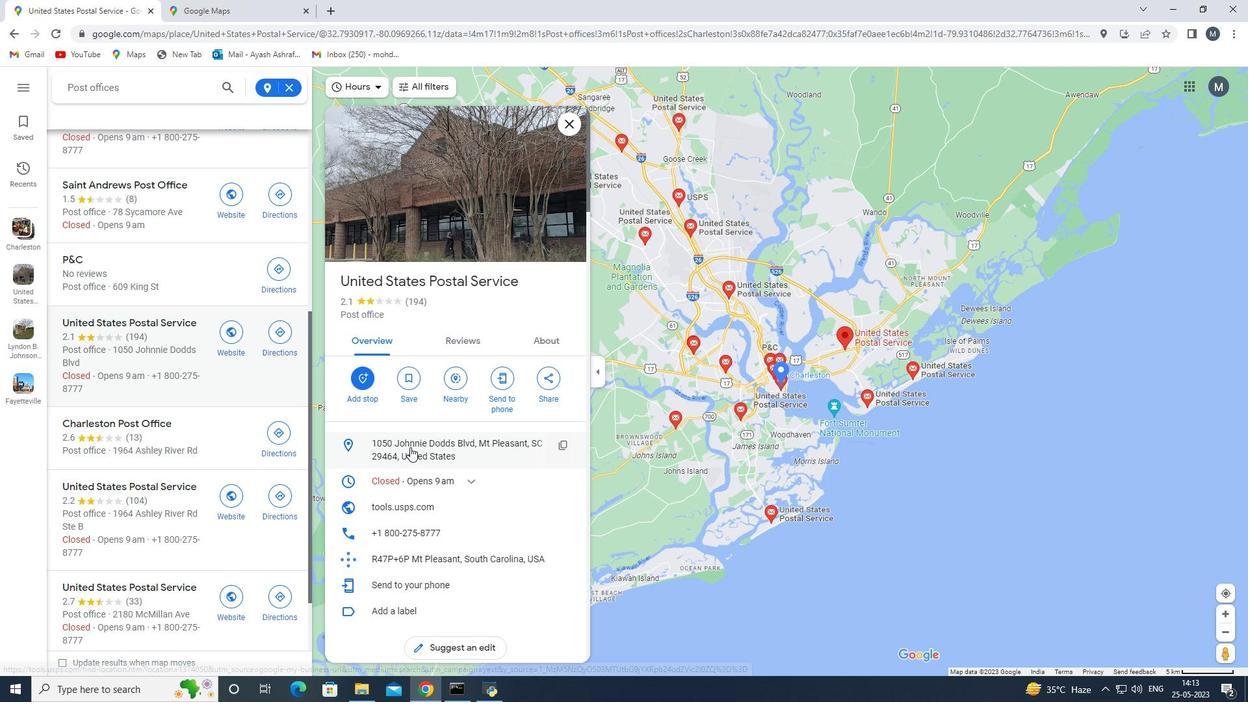 
Action: Mouse scrolled (407, 434) with delta (0, 0)
Screenshot: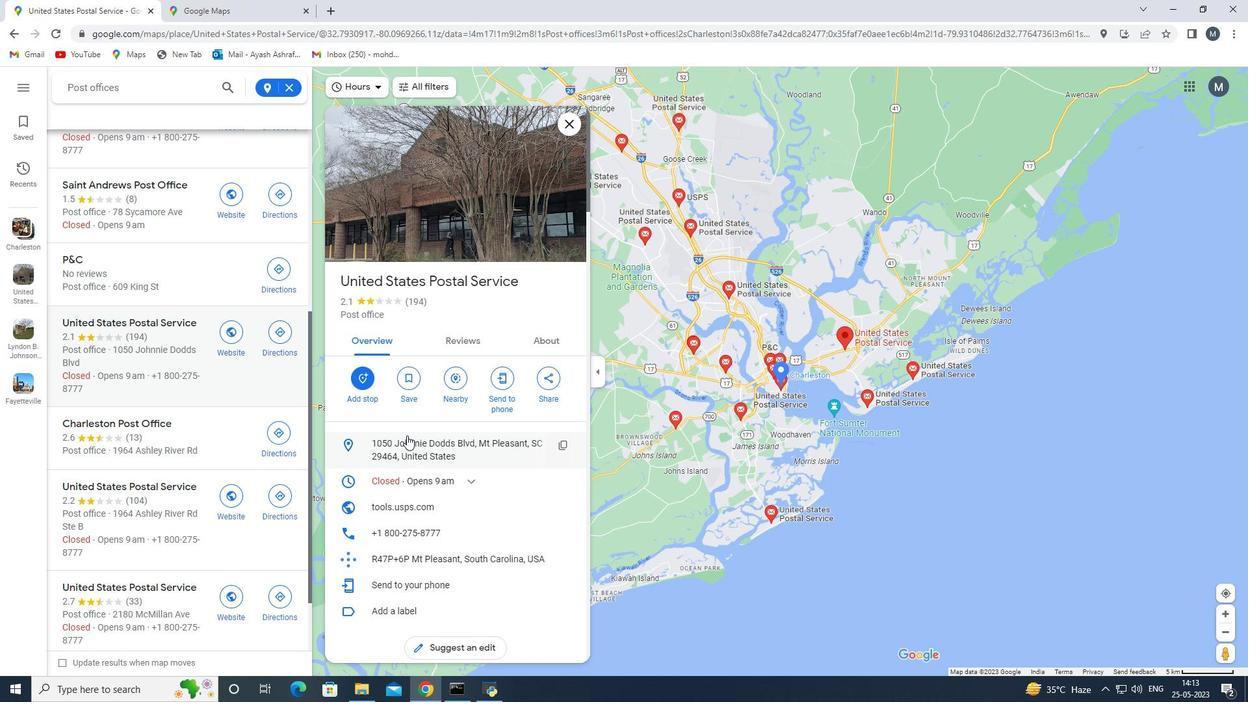 
Action: Mouse scrolled (407, 434) with delta (0, 0)
Screenshot: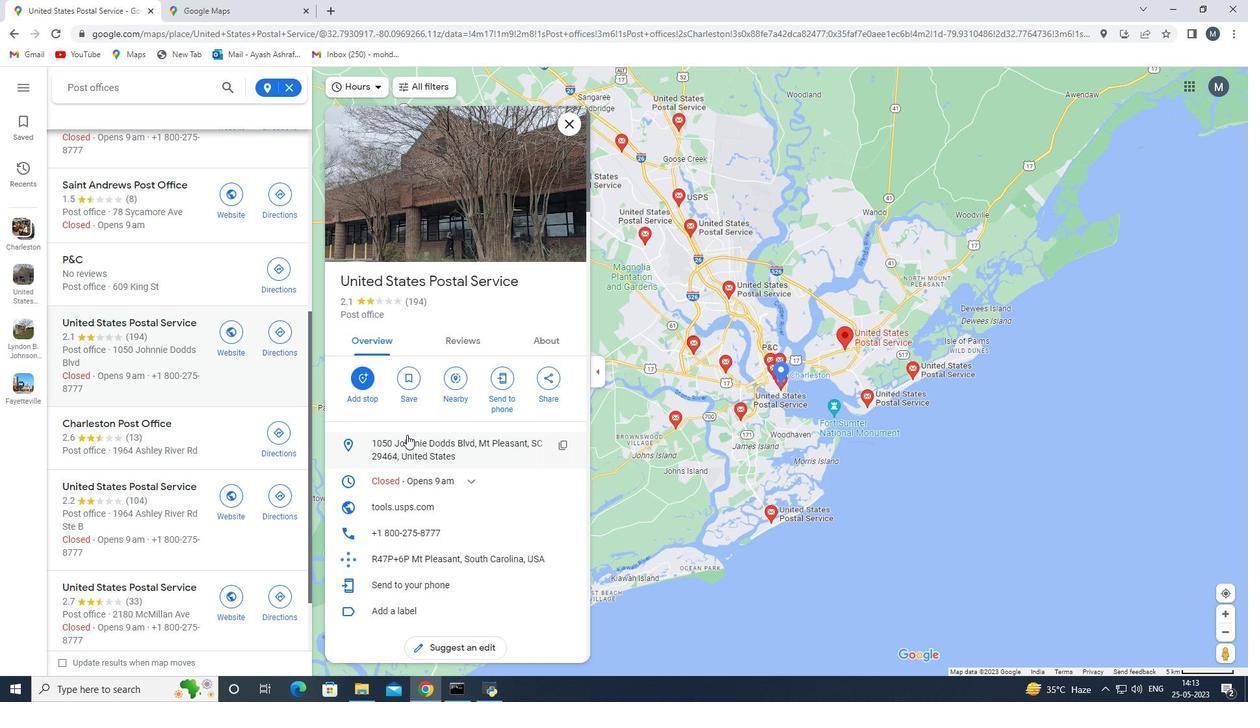 
Action: Mouse scrolled (407, 434) with delta (0, 0)
Screenshot: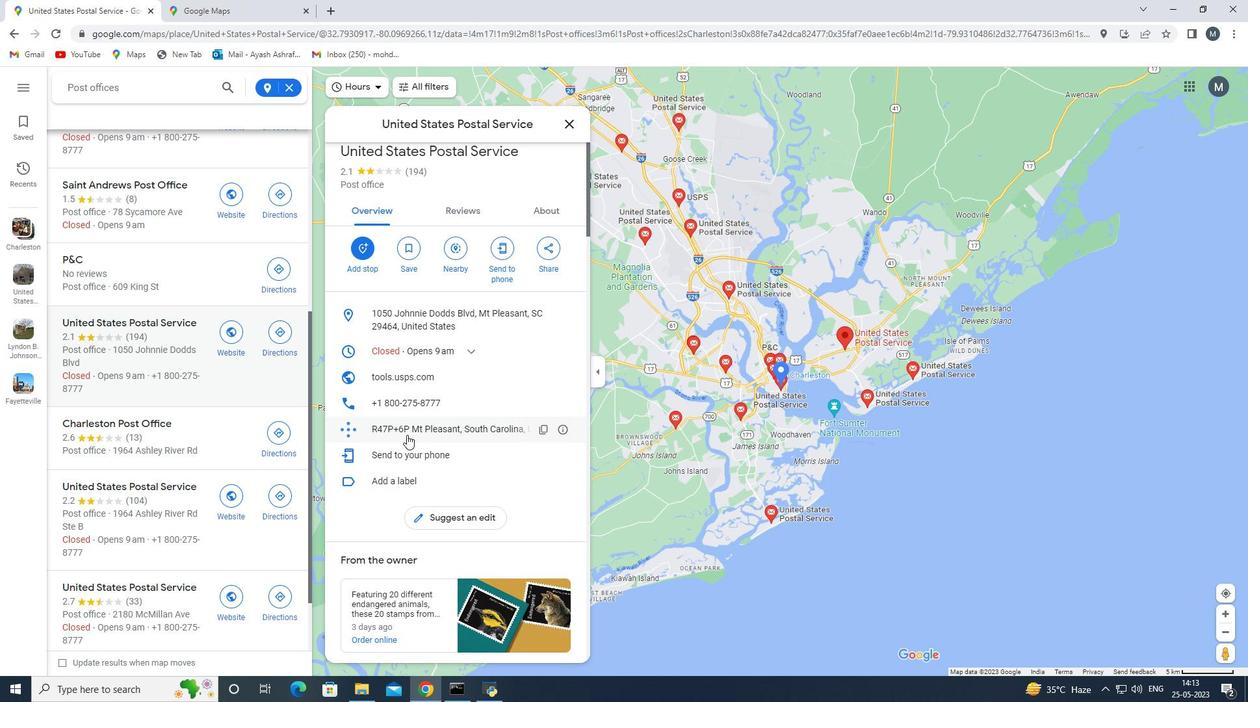 
Action: Mouse scrolled (407, 434) with delta (0, 0)
Screenshot: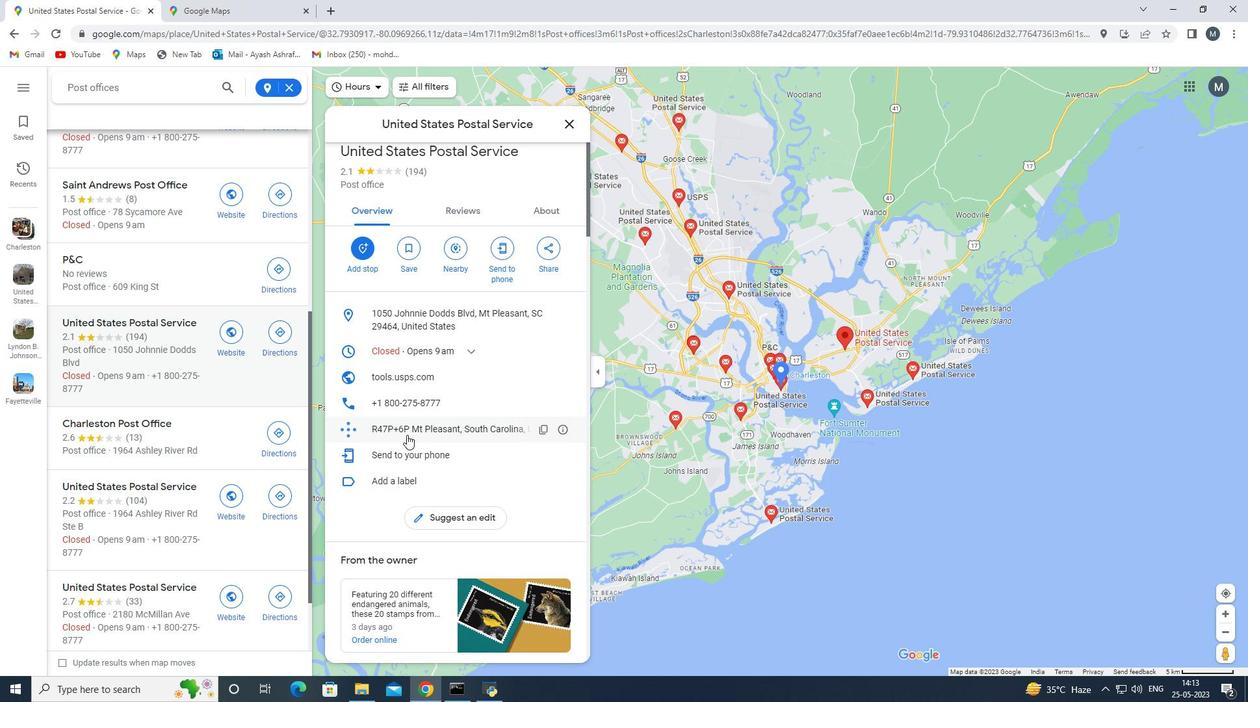 
Action: Mouse scrolled (407, 435) with delta (0, 0)
Screenshot: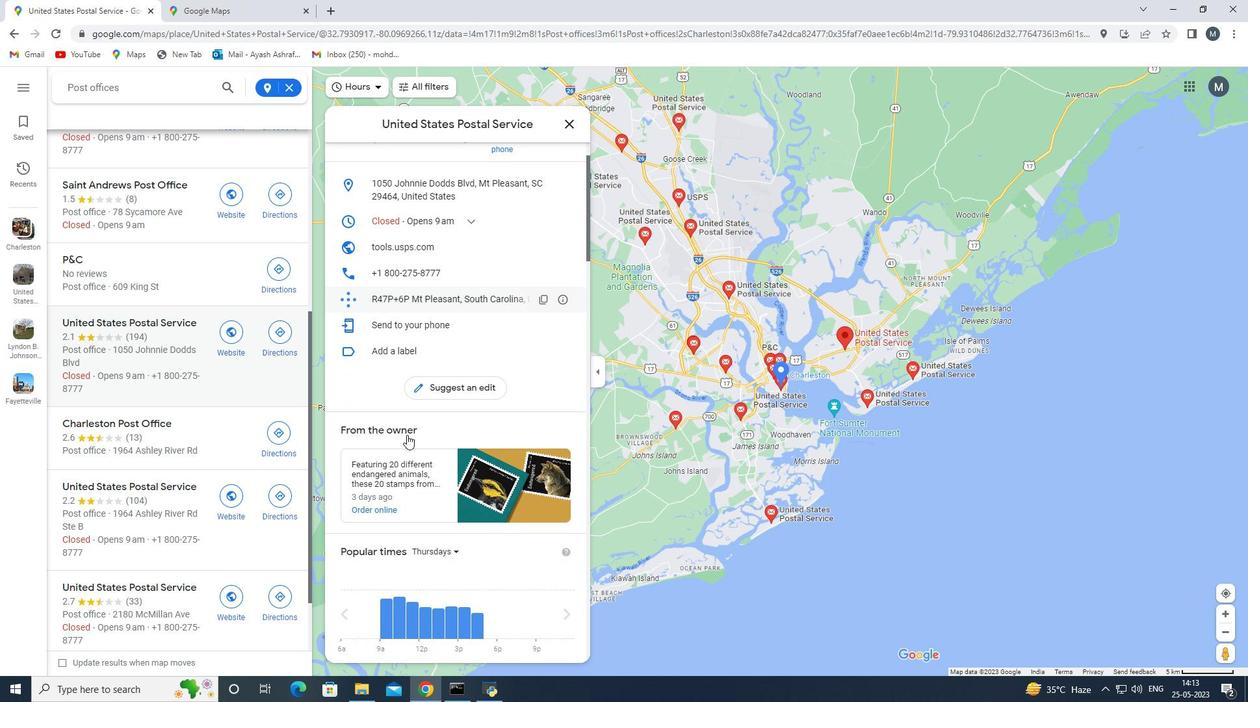 
Action: Mouse moved to (400, 400)
Screenshot: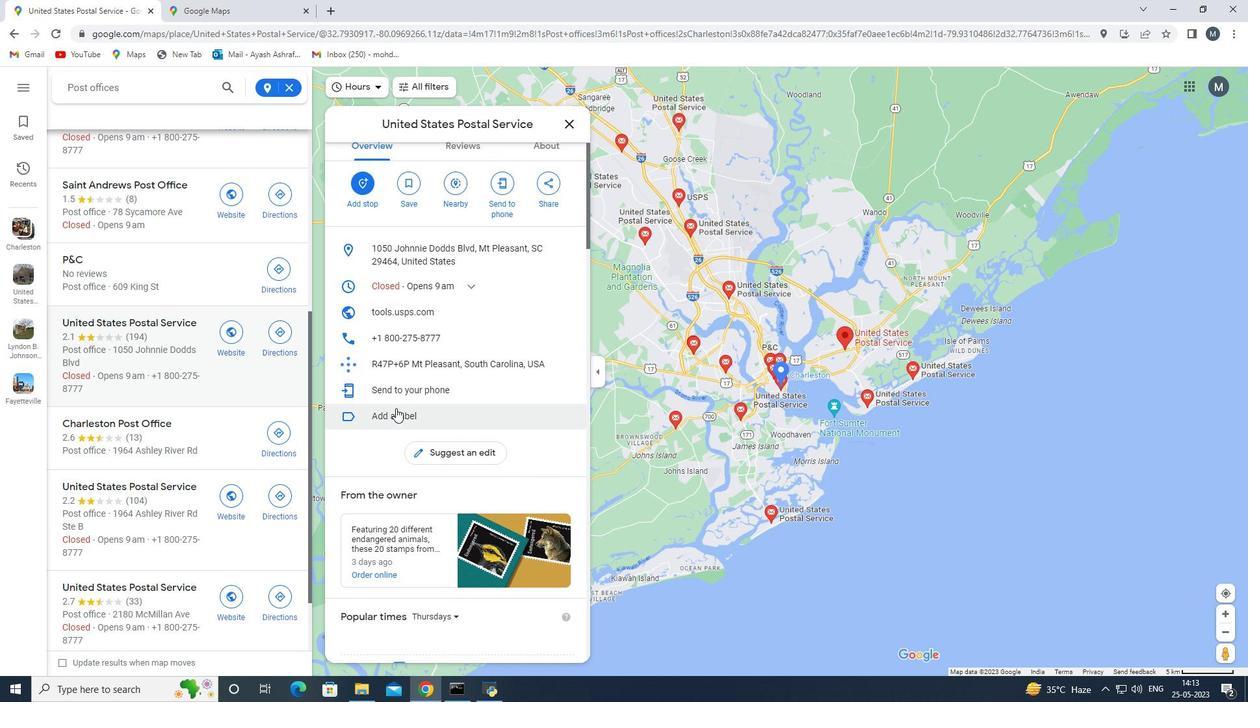 
Action: Mouse scrolled (400, 401) with delta (0, 0)
Screenshot: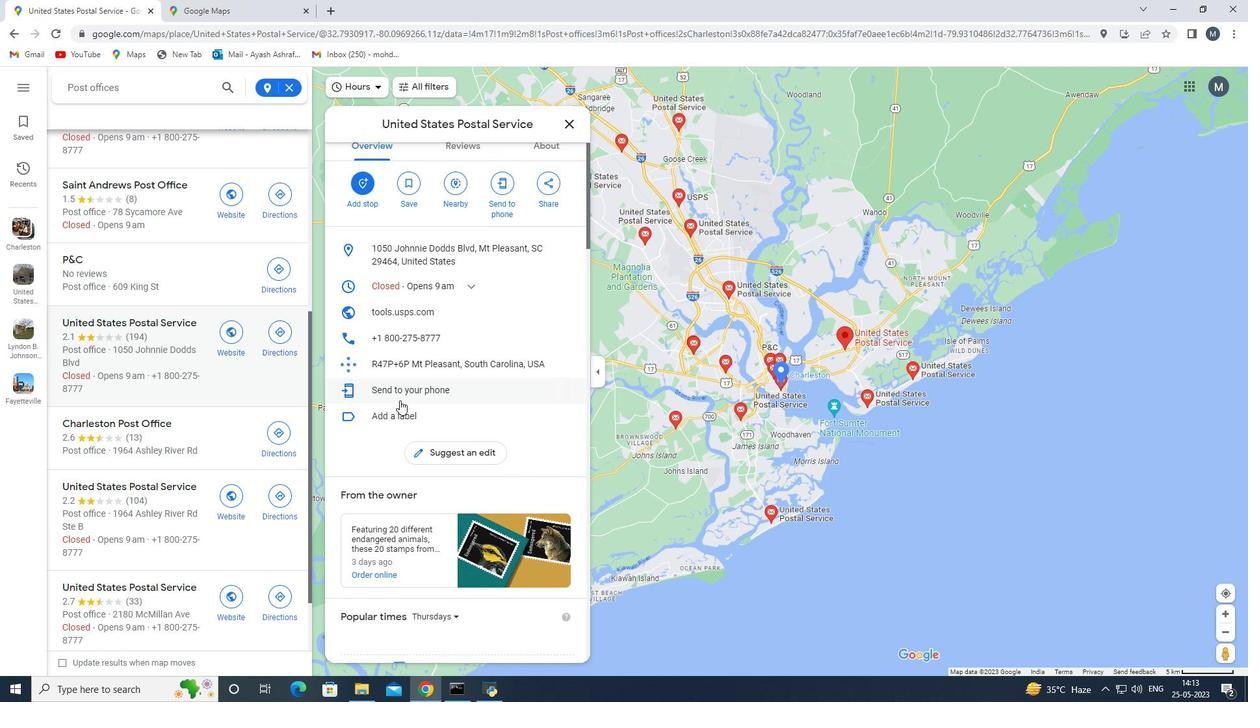 
Action: Mouse scrolled (400, 401) with delta (0, 0)
Screenshot: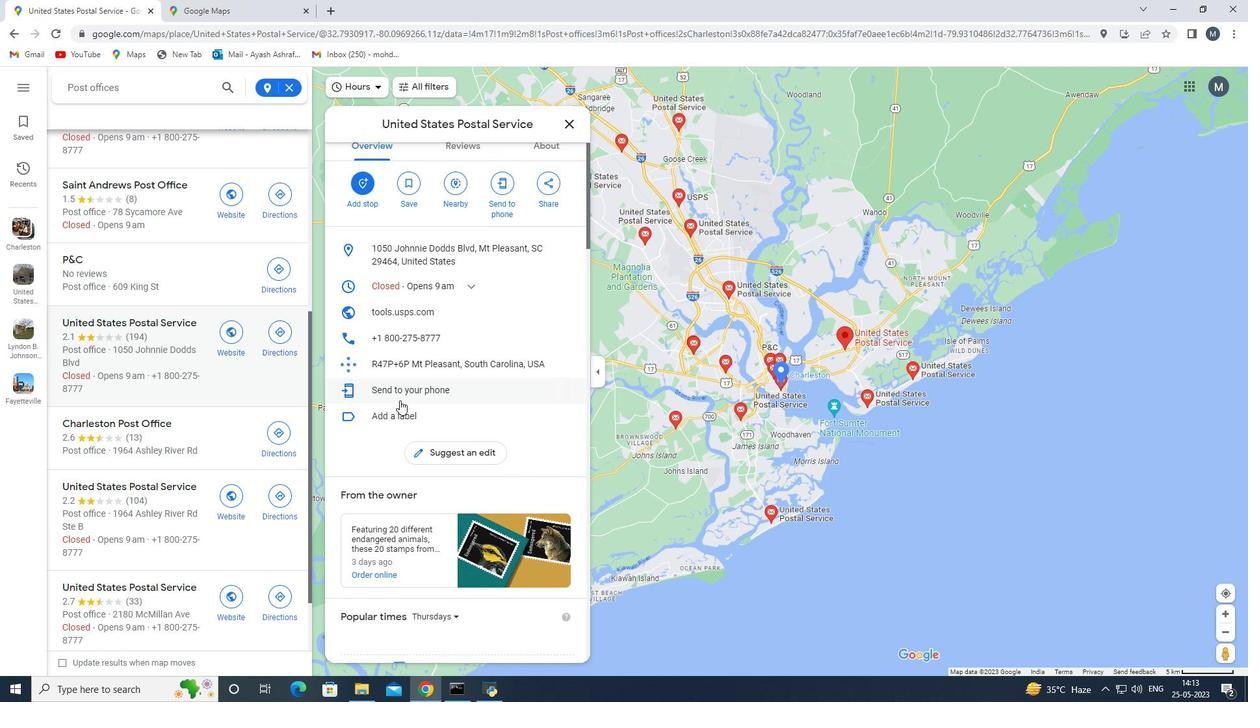 
Action: Mouse moved to (381, 396)
Screenshot: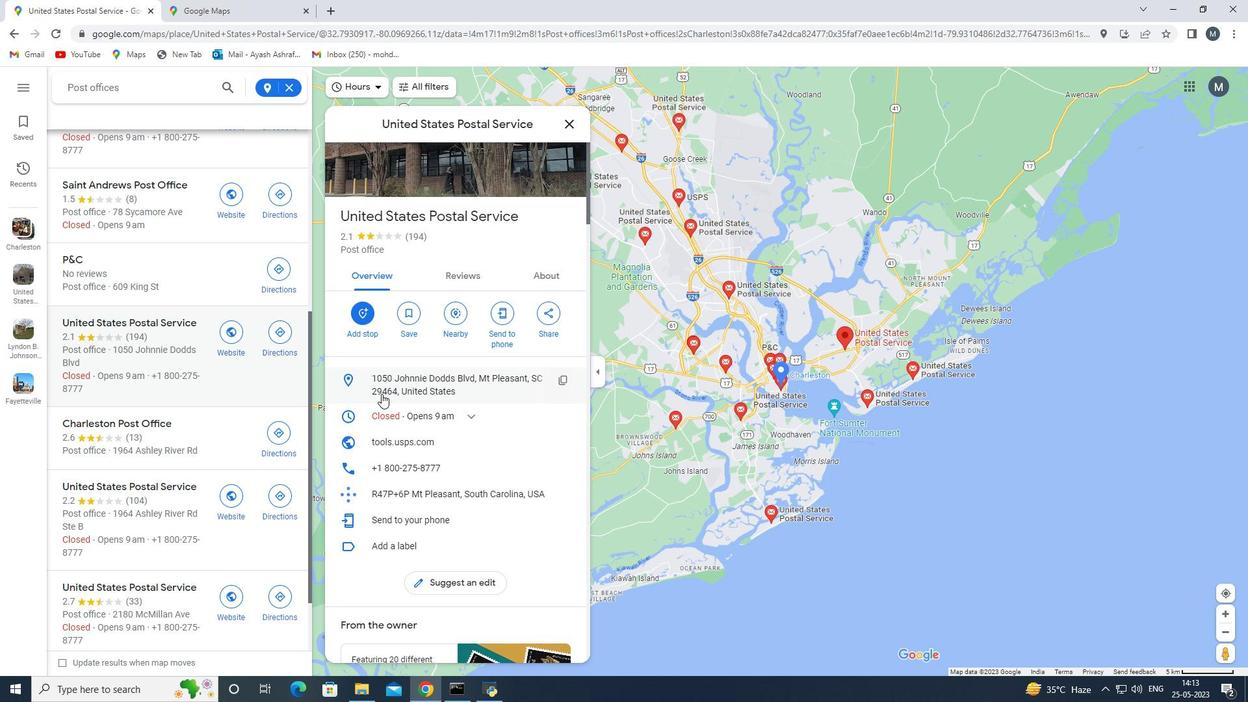 
Action: Mouse scrolled (381, 395) with delta (0, 0)
Screenshot: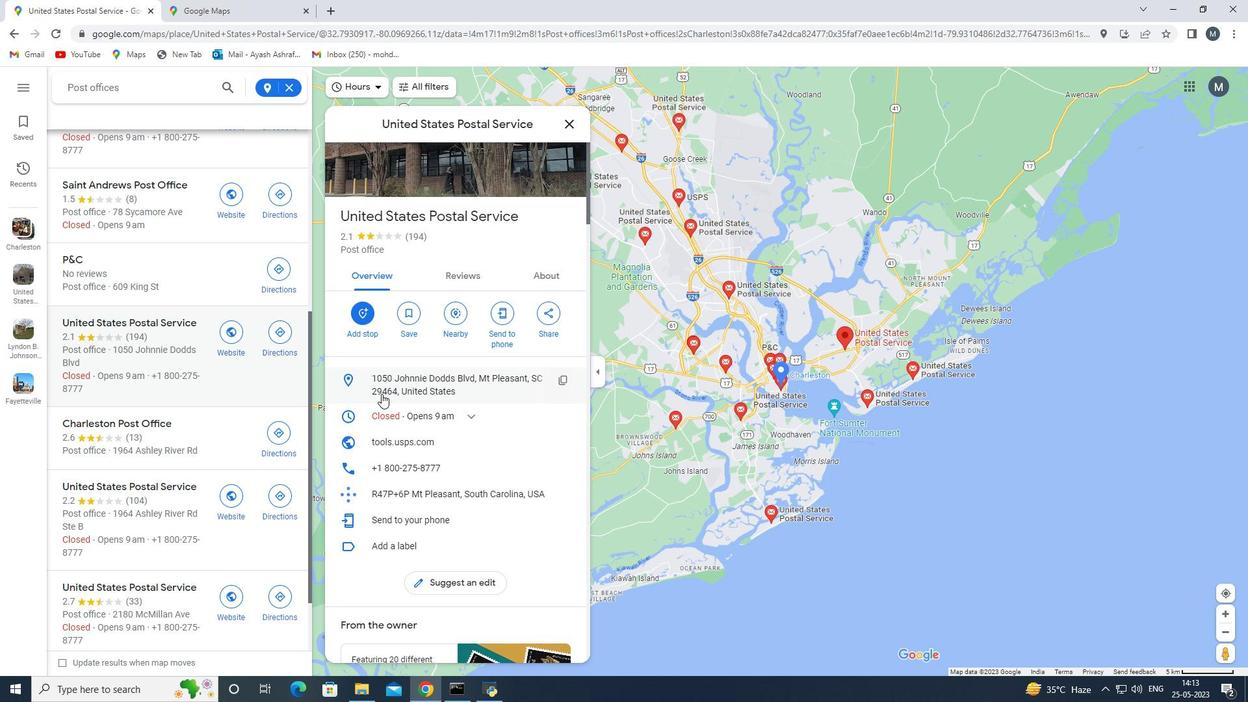 
Action: Mouse moved to (381, 396)
Screenshot: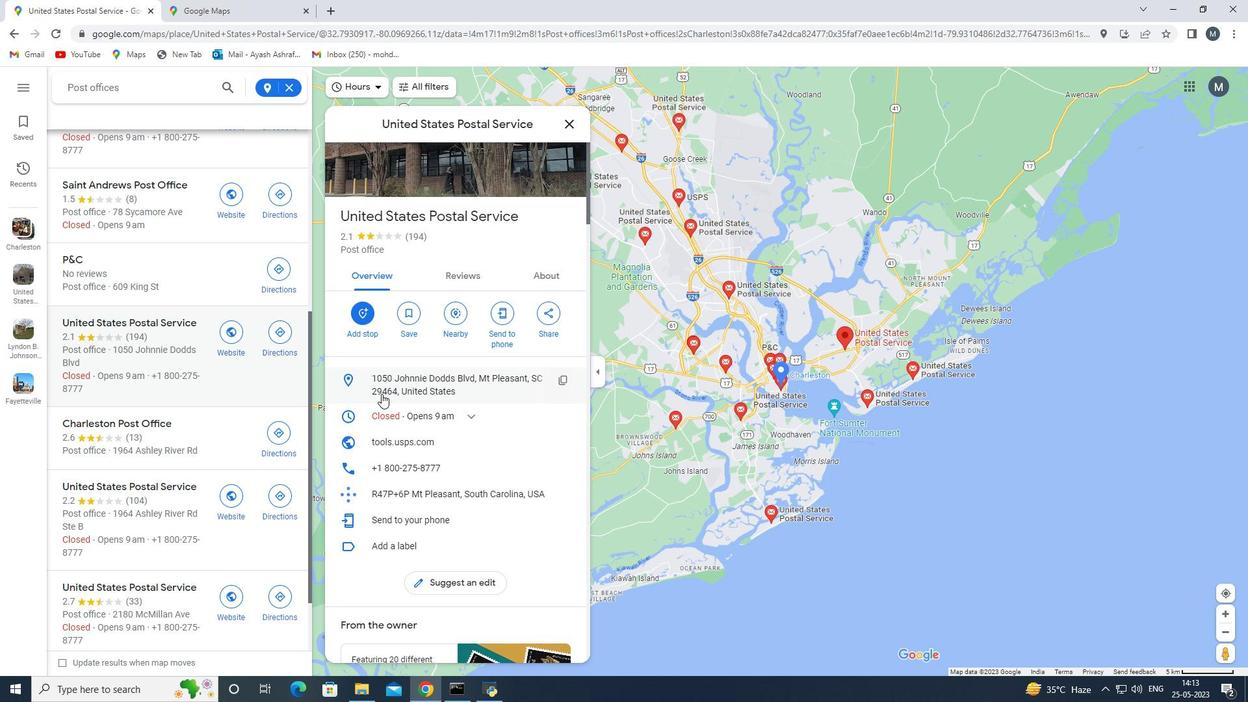 
Action: Mouse scrolled (381, 395) with delta (0, 0)
